 Task: Research Airbnb accommodation in Zile, Turkey from 22nd December, 2023 to 25th December, 2023 for 2 adults and 1 pet. Place can be entire room with 1  bedroom having 1 bed and 1 bathroom. Property type can be hotel. Amenities needed are: washing machine.
Action: Mouse moved to (470, 105)
Screenshot: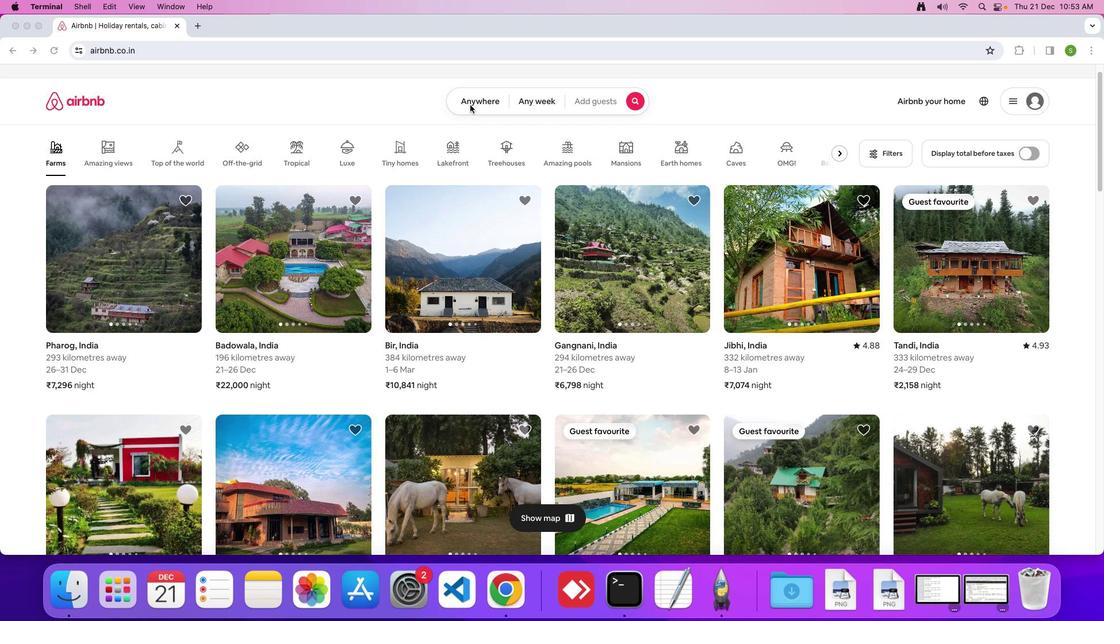 
Action: Mouse pressed left at (470, 105)
Screenshot: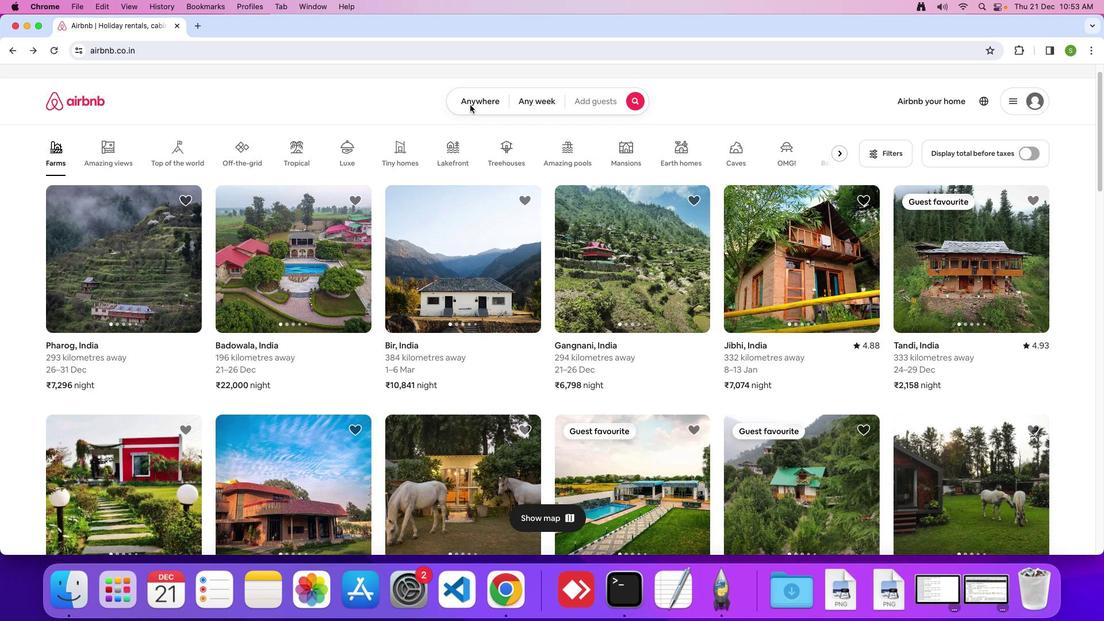 
Action: Mouse moved to (470, 101)
Screenshot: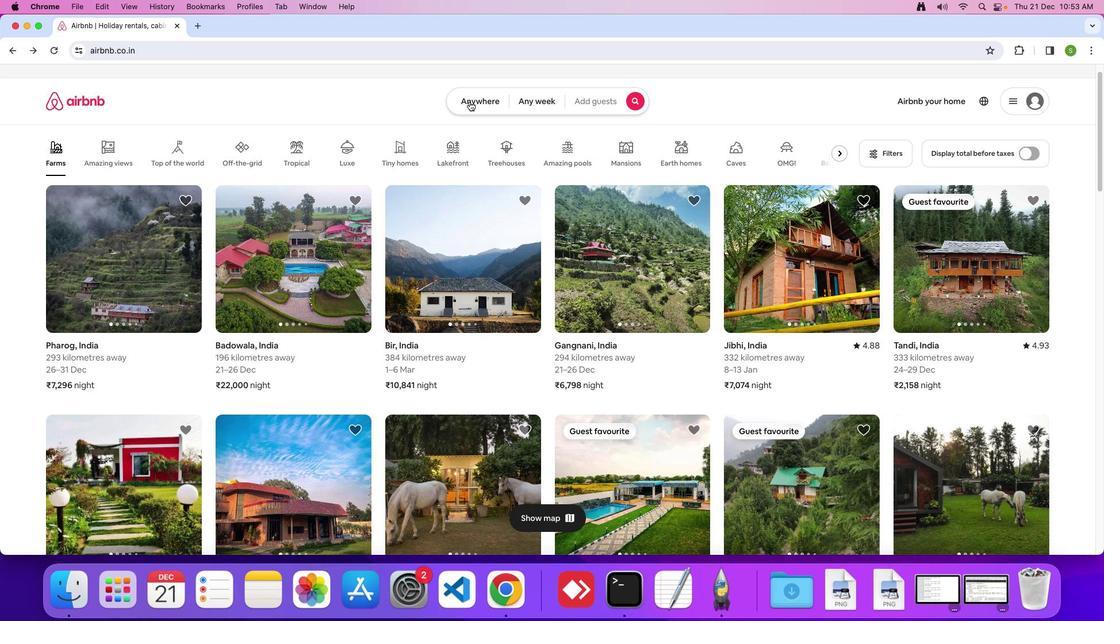 
Action: Mouse pressed left at (470, 101)
Screenshot: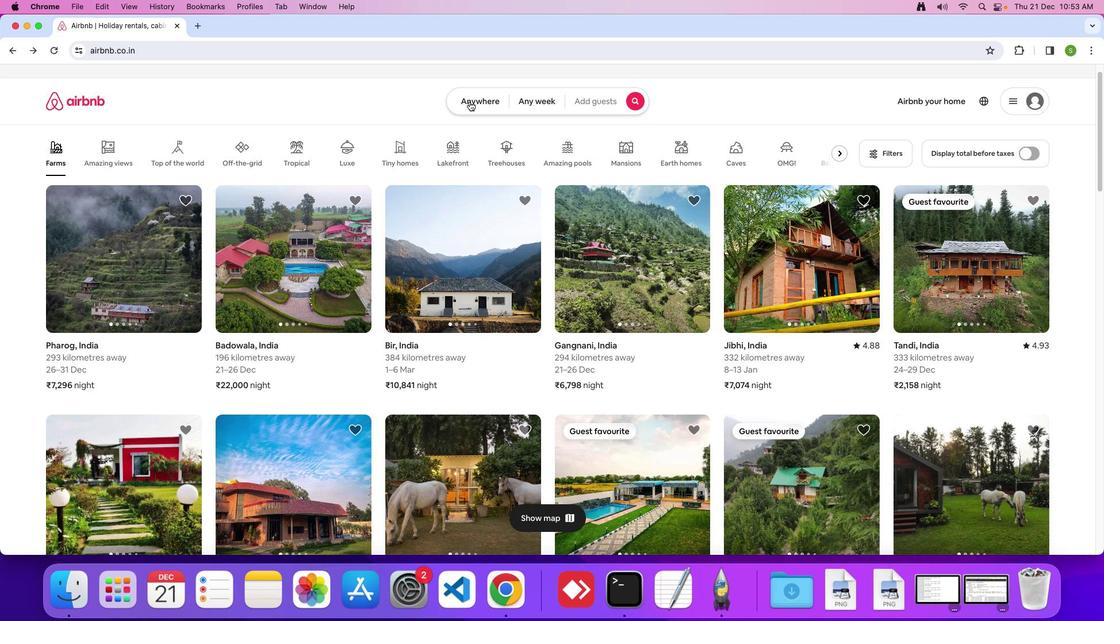 
Action: Mouse moved to (420, 143)
Screenshot: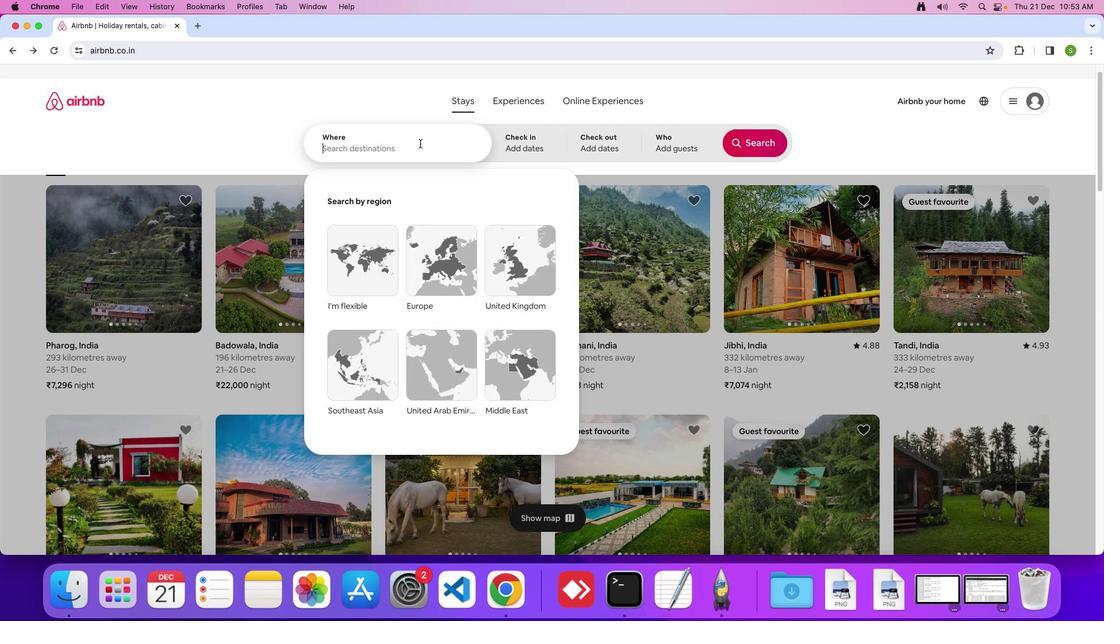 
Action: Mouse pressed left at (420, 143)
Screenshot: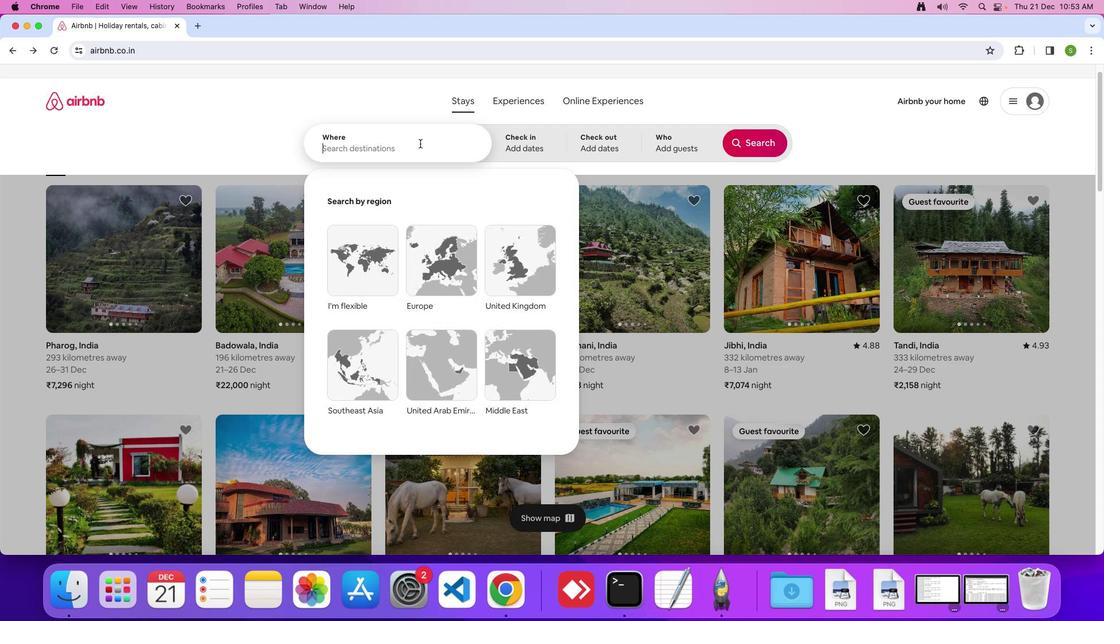 
Action: Key pressed 'Z'Key.caps_lock'i''l''e'','Key.spaceKey.shift'T''u''r''k''e''y'Key.enter
Screenshot: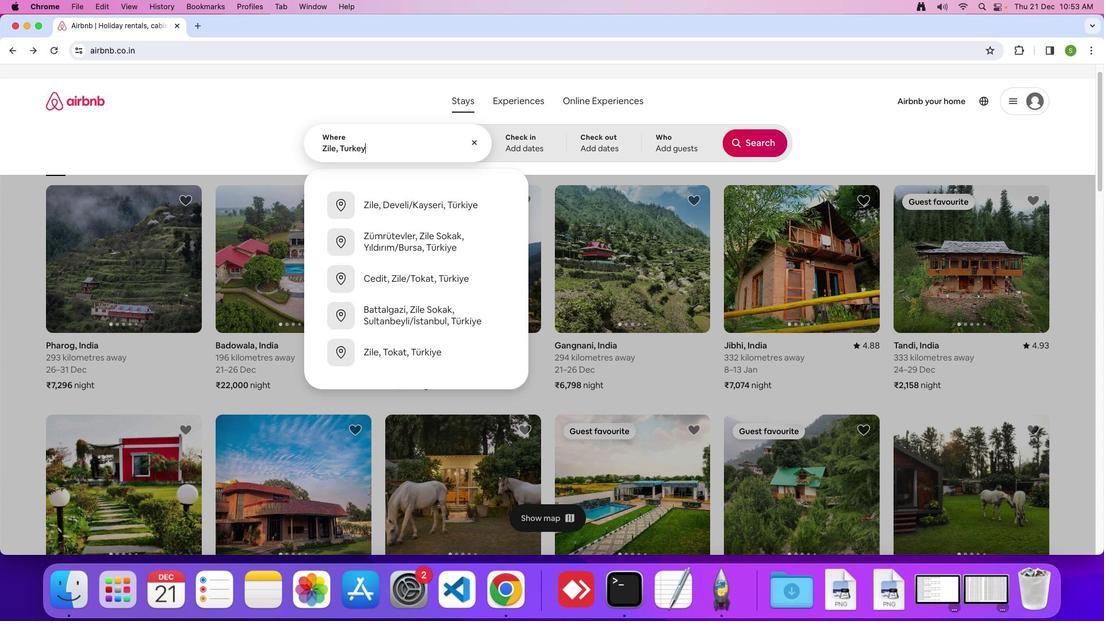 
Action: Mouse moved to (491, 369)
Screenshot: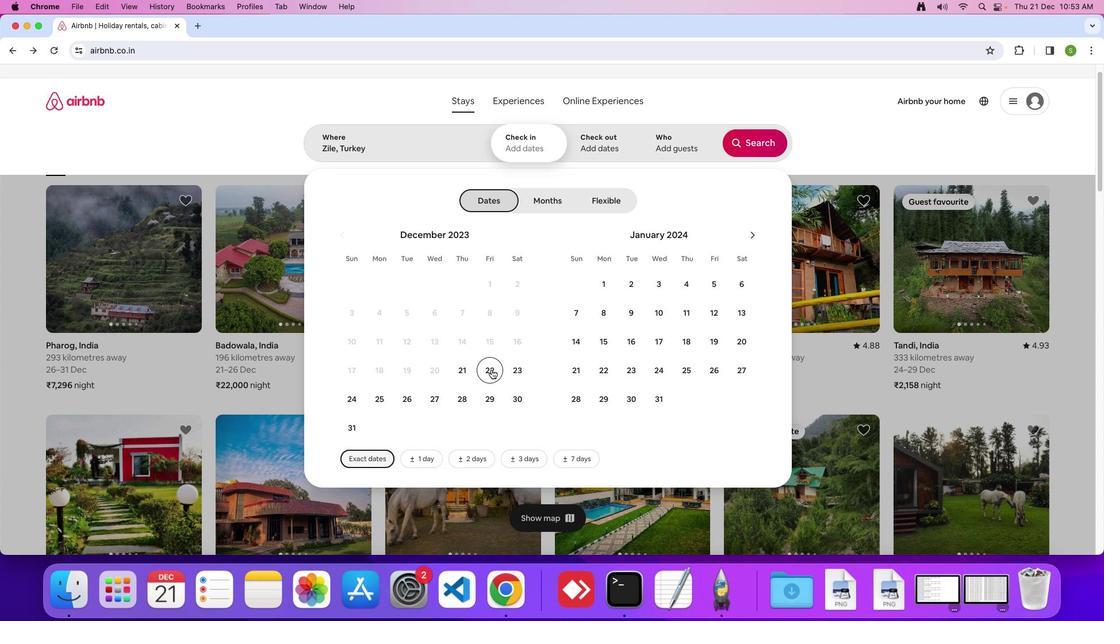 
Action: Mouse pressed left at (491, 369)
Screenshot: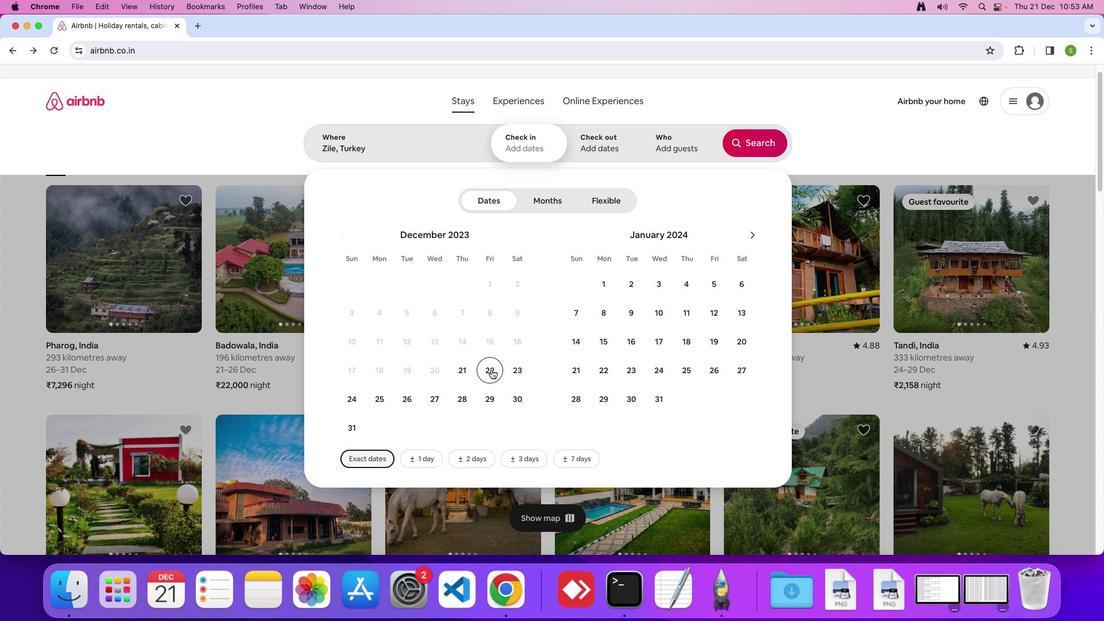 
Action: Mouse moved to (369, 403)
Screenshot: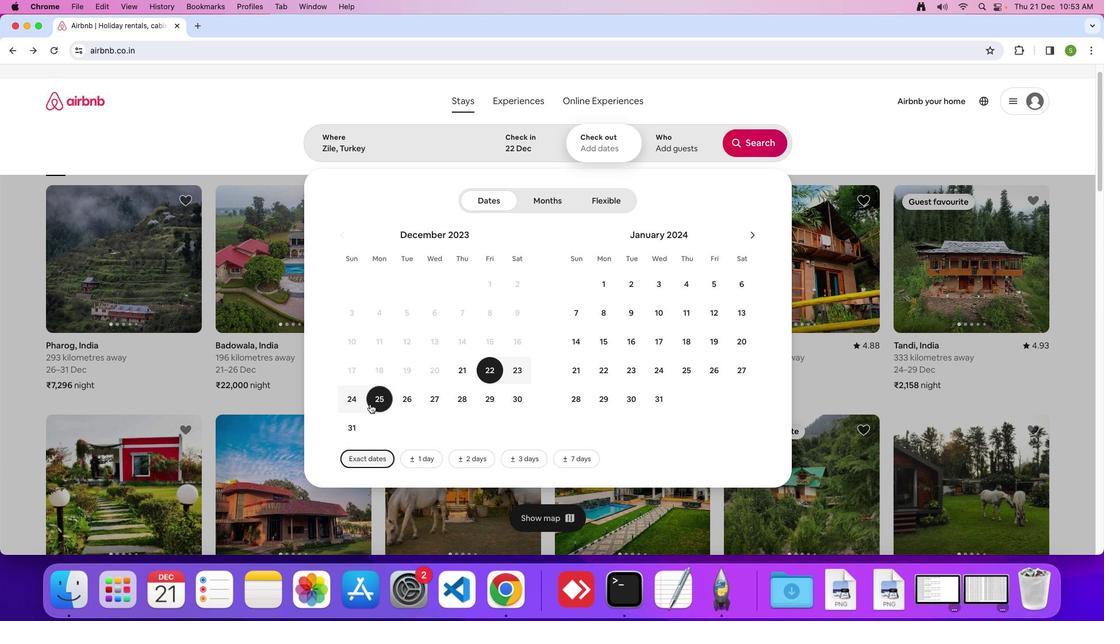 
Action: Mouse pressed left at (369, 403)
Screenshot: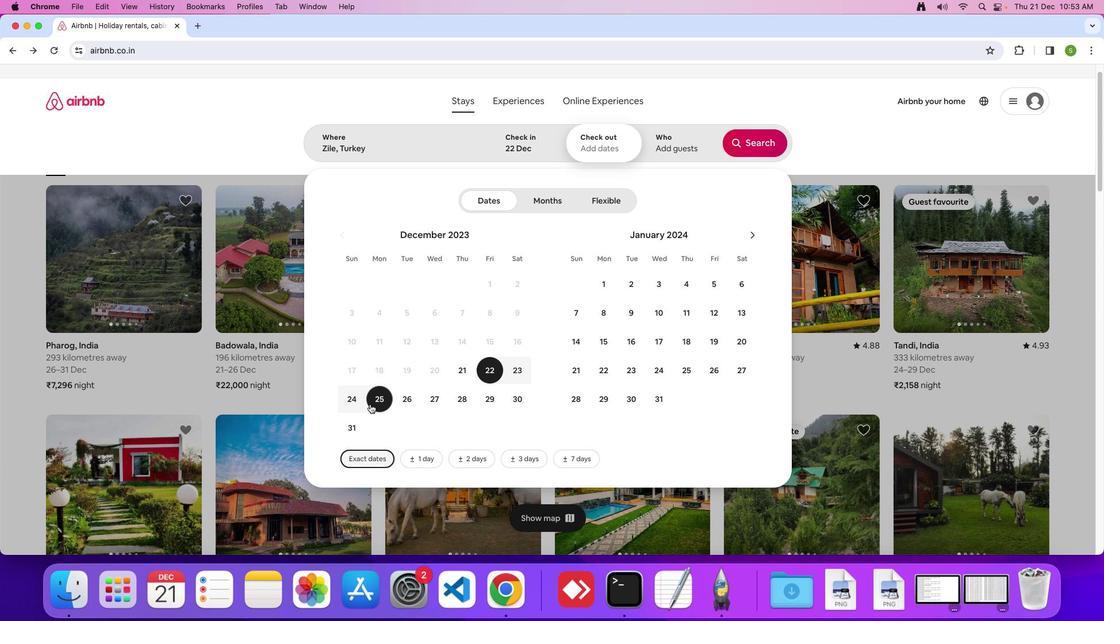 
Action: Mouse moved to (669, 143)
Screenshot: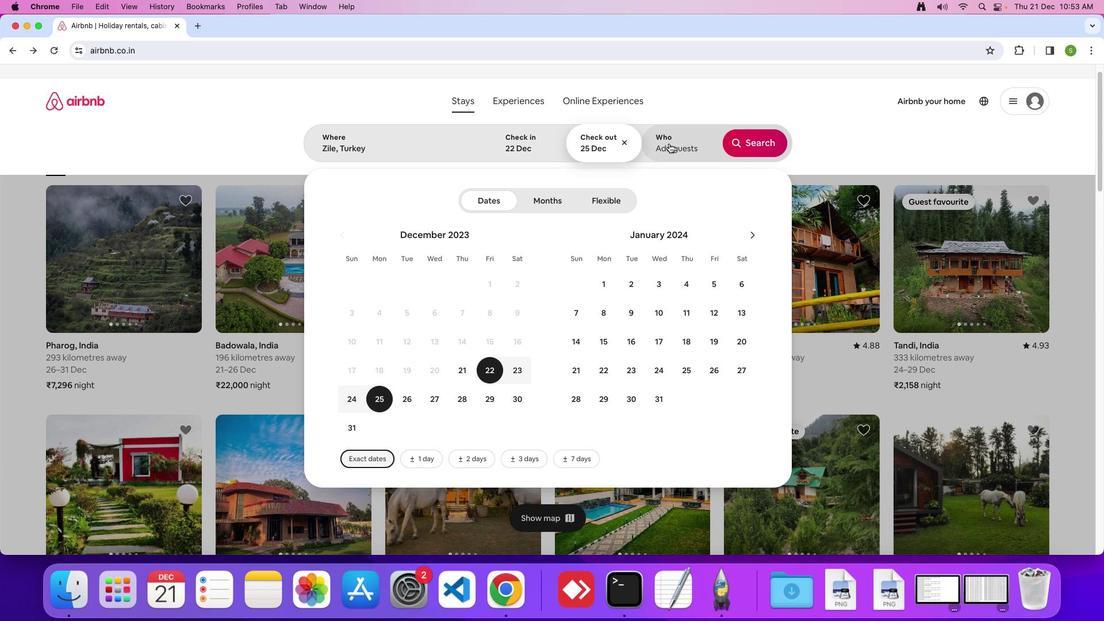 
Action: Mouse pressed left at (669, 143)
Screenshot: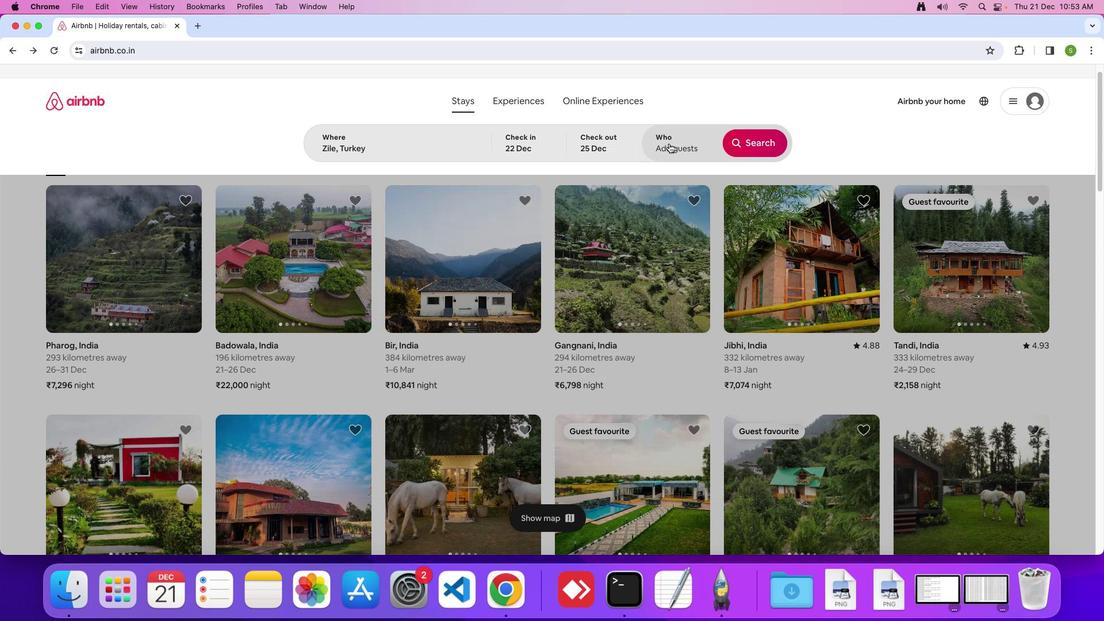 
Action: Mouse moved to (754, 204)
Screenshot: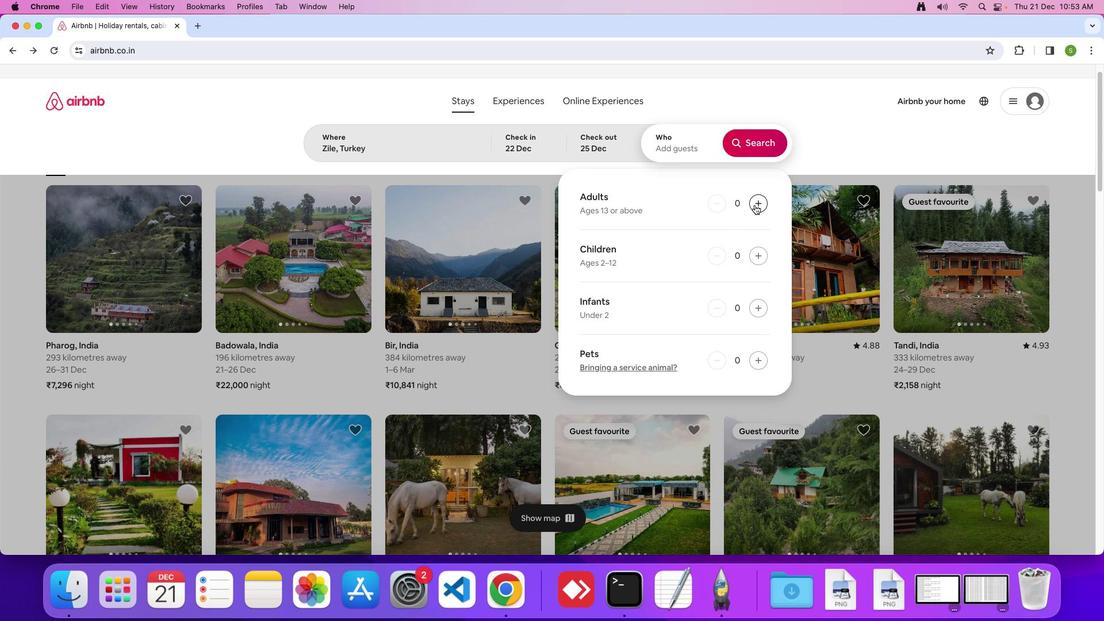 
Action: Mouse pressed left at (754, 204)
Screenshot: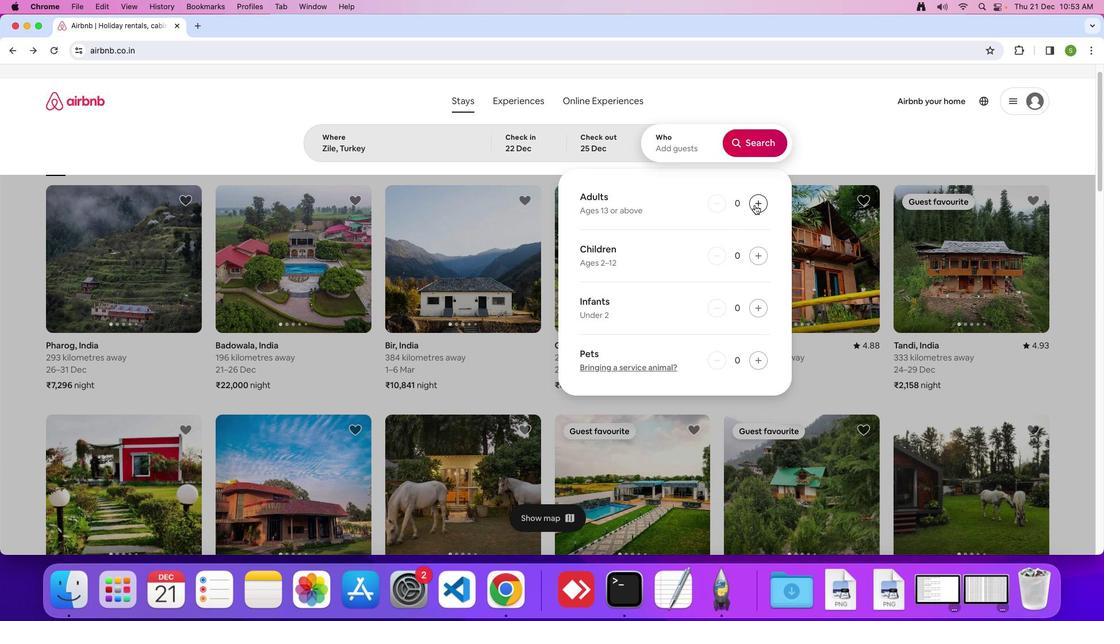 
Action: Mouse pressed left at (754, 204)
Screenshot: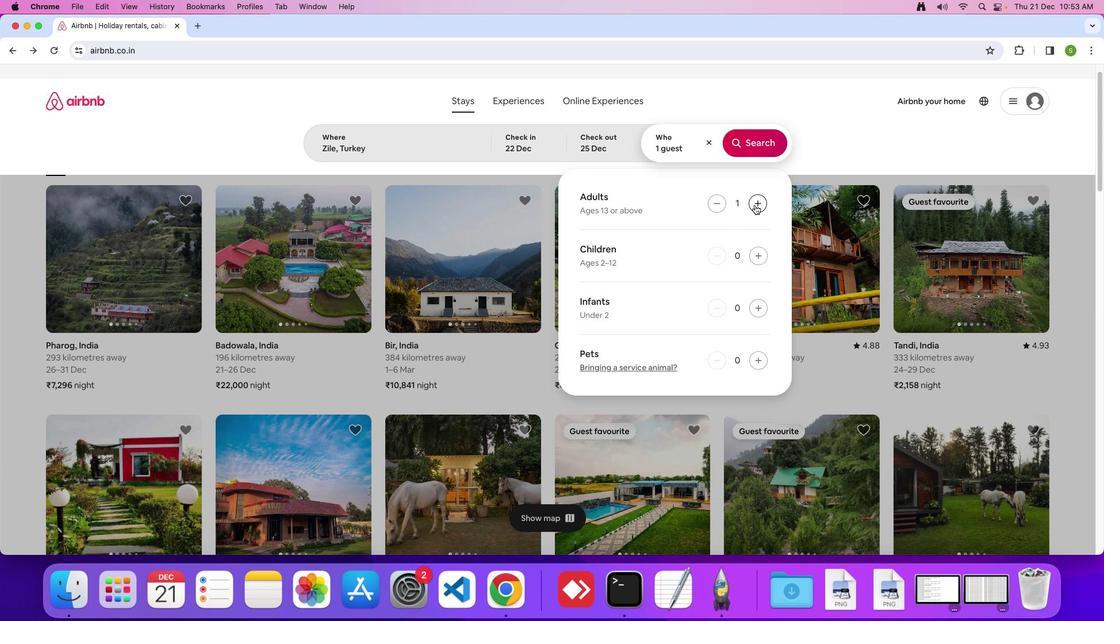 
Action: Mouse moved to (756, 366)
Screenshot: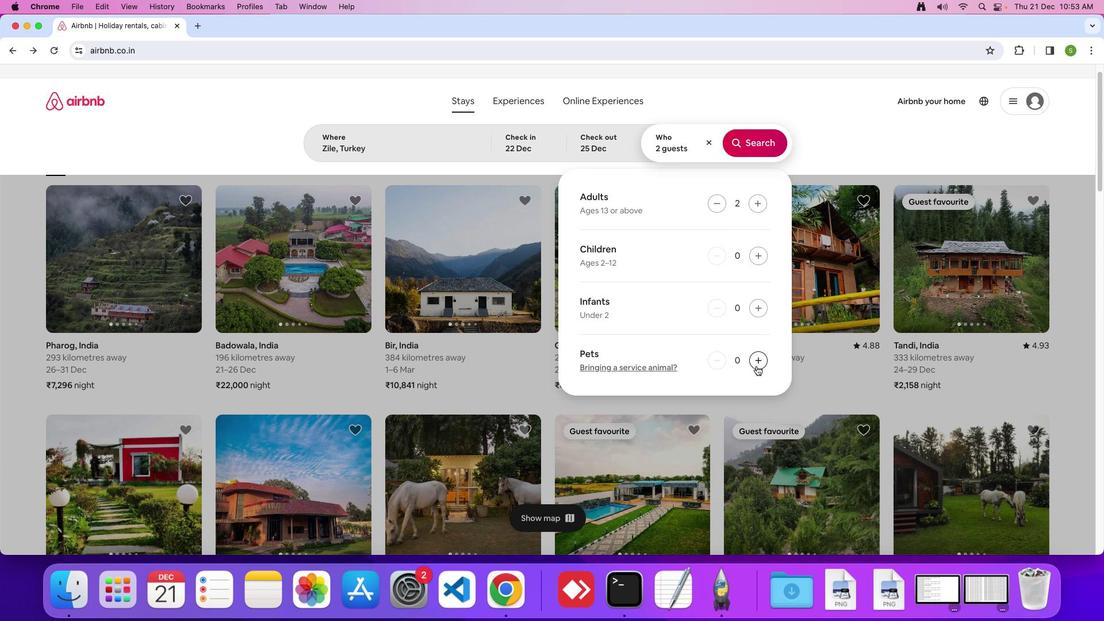 
Action: Mouse pressed left at (756, 366)
Screenshot: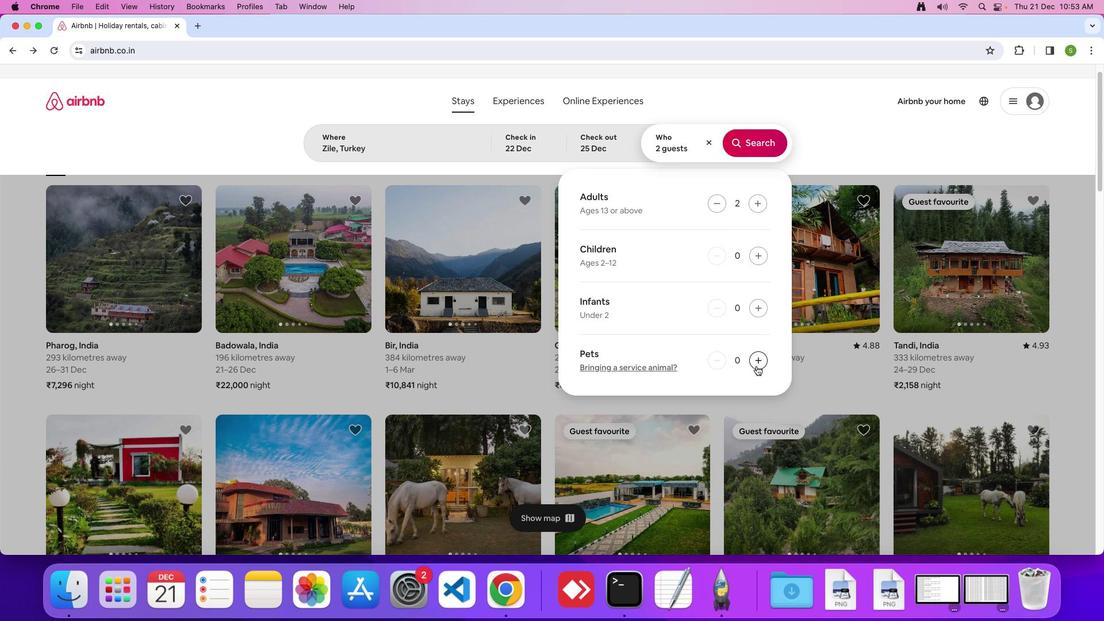 
Action: Mouse moved to (745, 144)
Screenshot: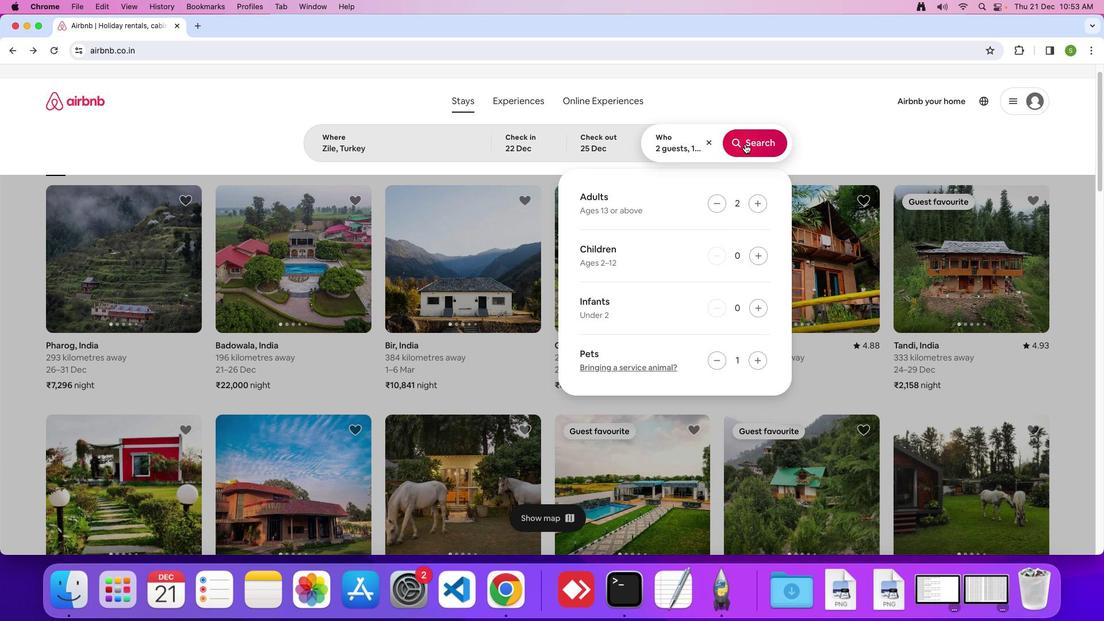 
Action: Mouse pressed left at (745, 144)
Screenshot: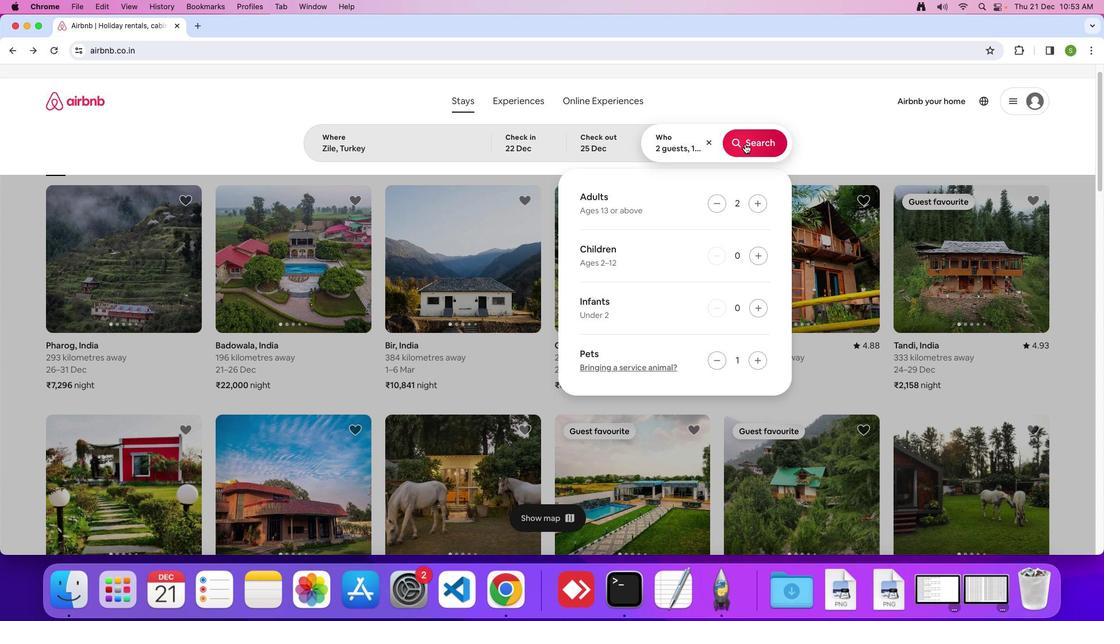 
Action: Mouse moved to (924, 133)
Screenshot: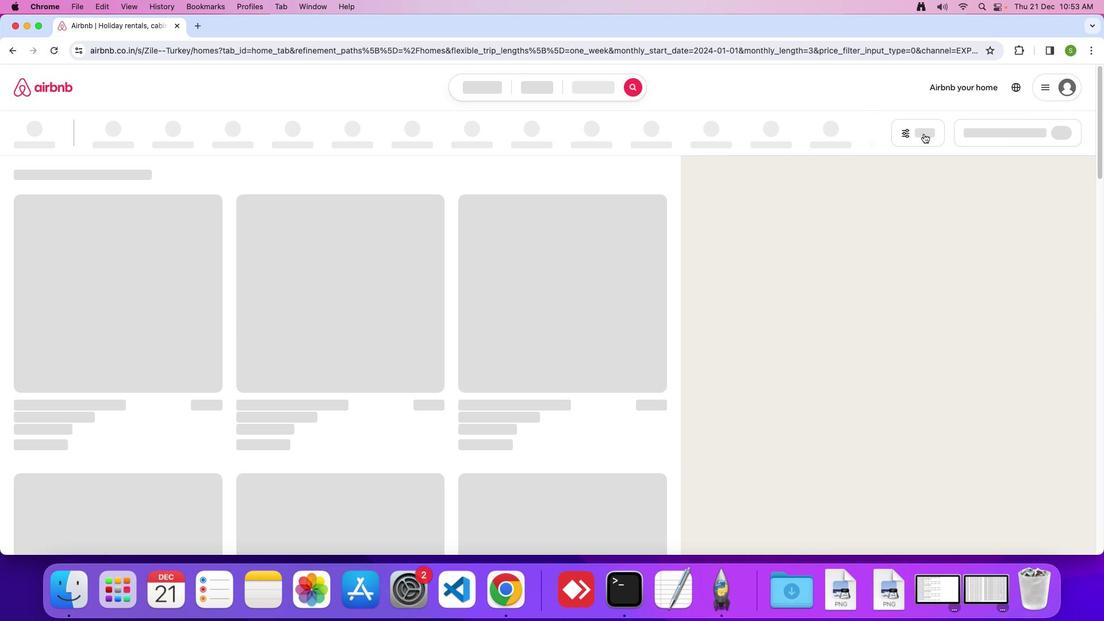 
Action: Mouse pressed left at (924, 133)
Screenshot: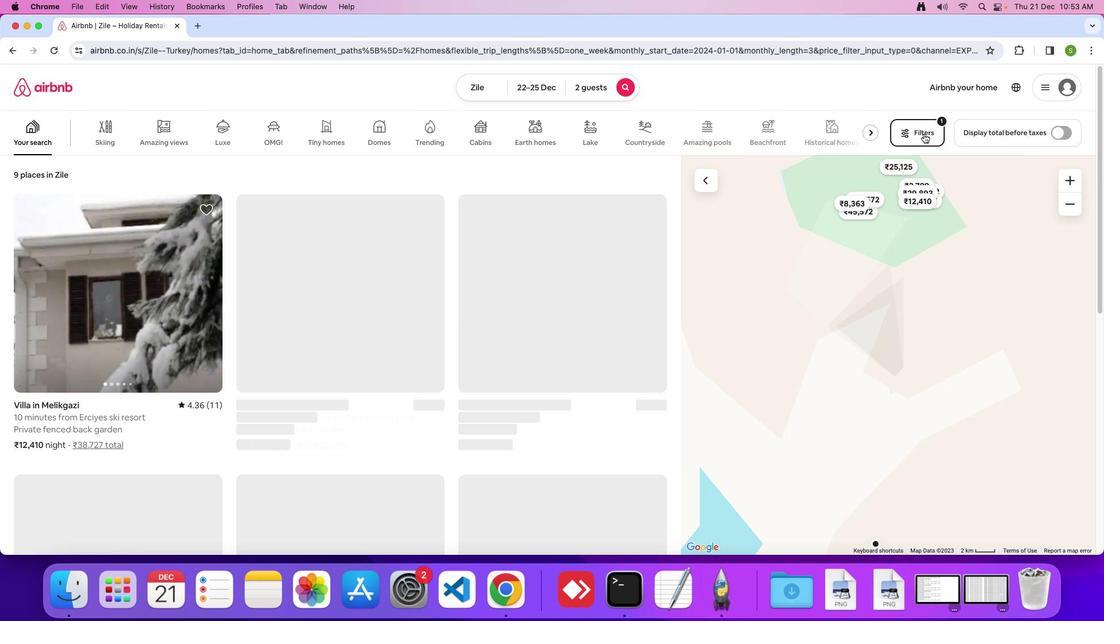 
Action: Mouse moved to (560, 279)
Screenshot: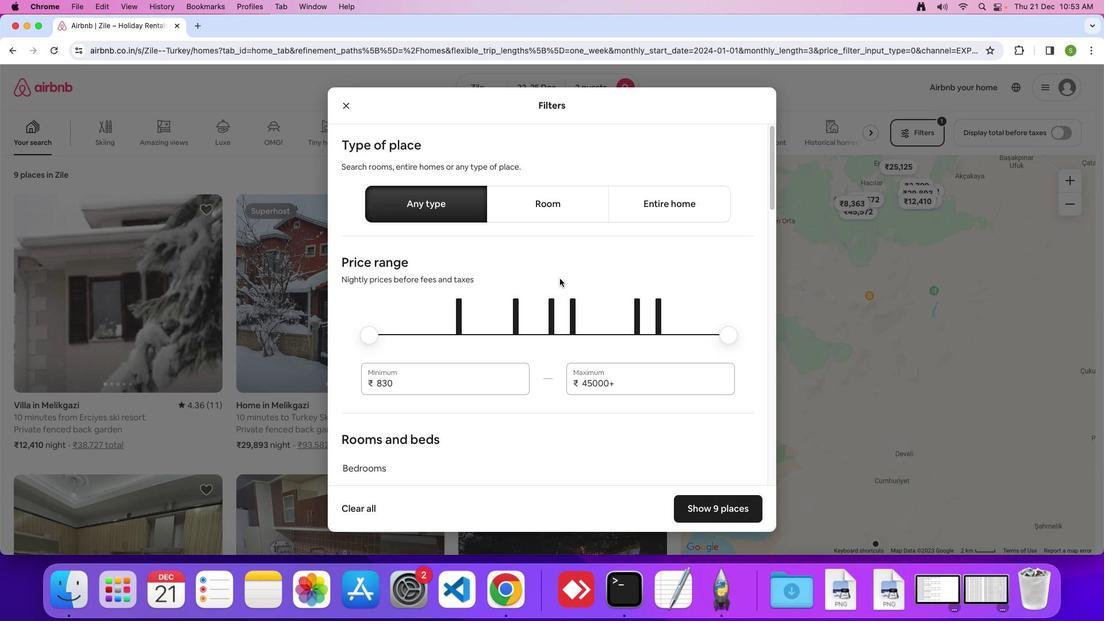 
Action: Mouse scrolled (560, 279) with delta (0, 0)
Screenshot: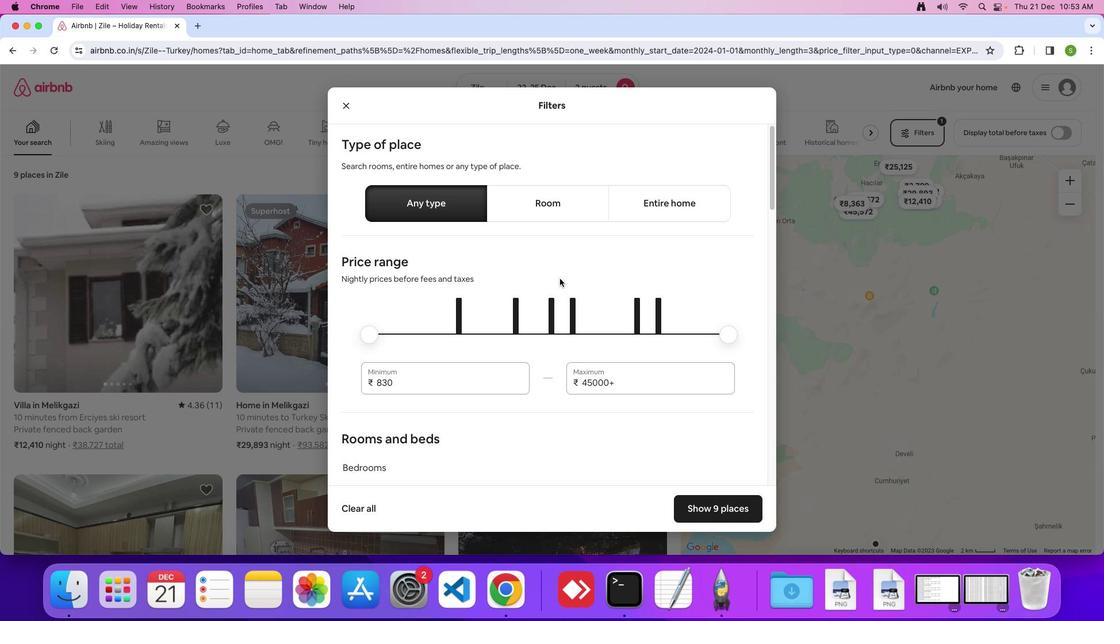
Action: Mouse moved to (560, 279)
Screenshot: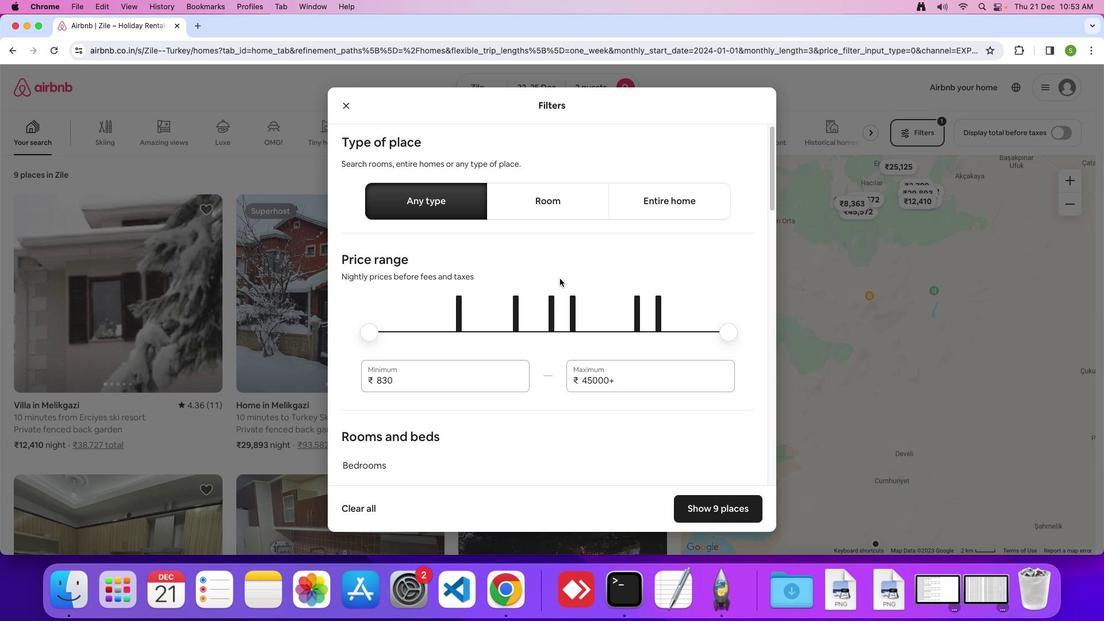 
Action: Mouse scrolled (560, 279) with delta (0, 0)
Screenshot: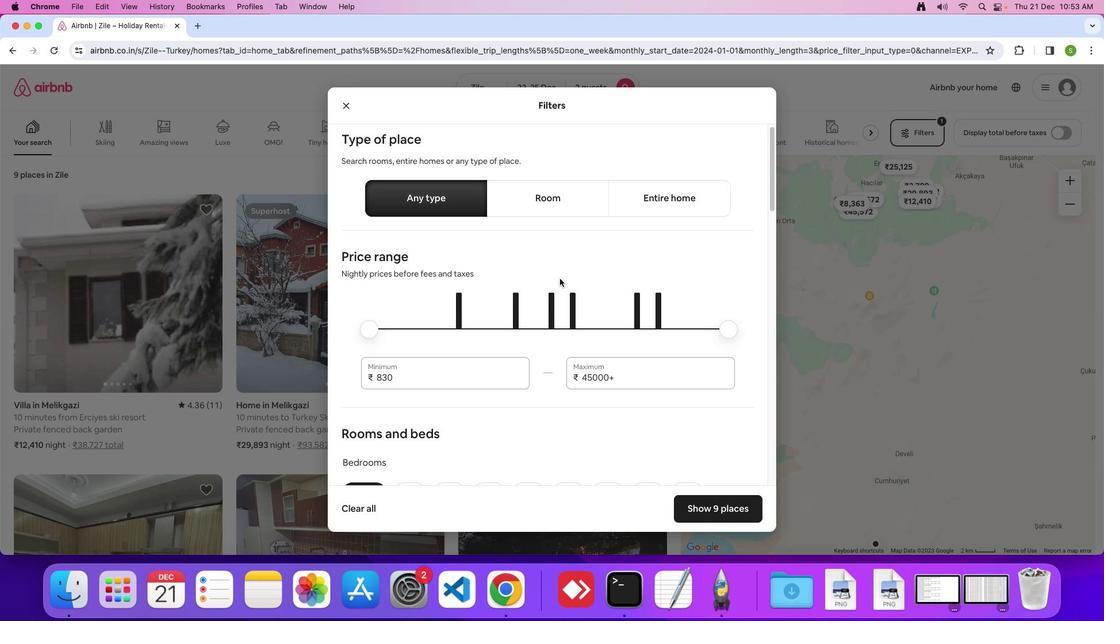 
Action: Mouse moved to (559, 278)
Screenshot: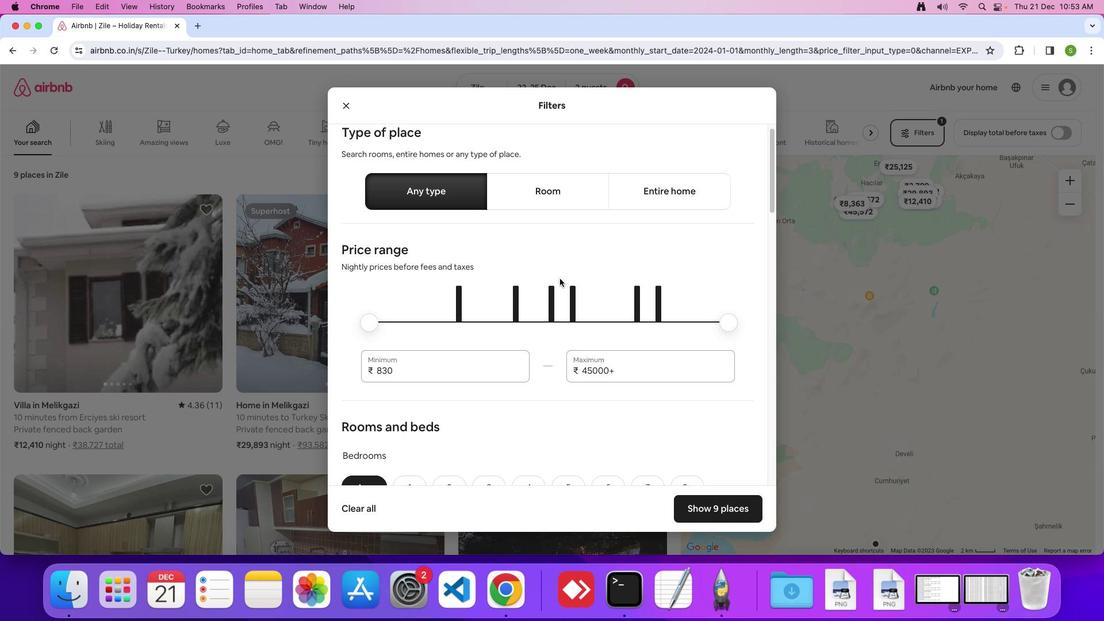 
Action: Mouse scrolled (559, 278) with delta (0, 0)
Screenshot: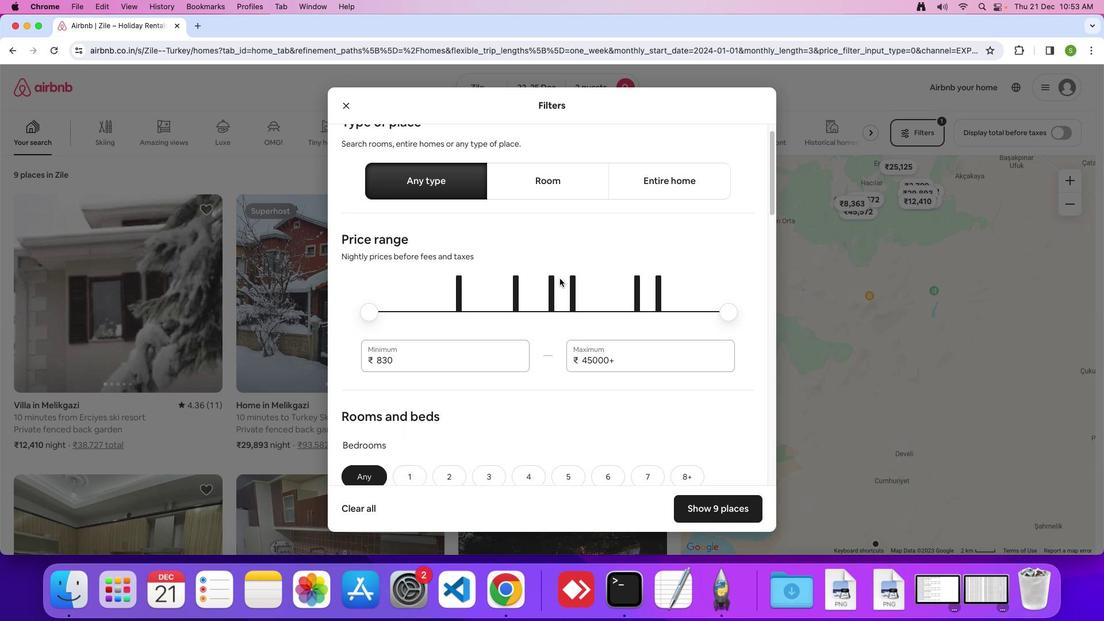 
Action: Mouse scrolled (559, 278) with delta (0, 0)
Screenshot: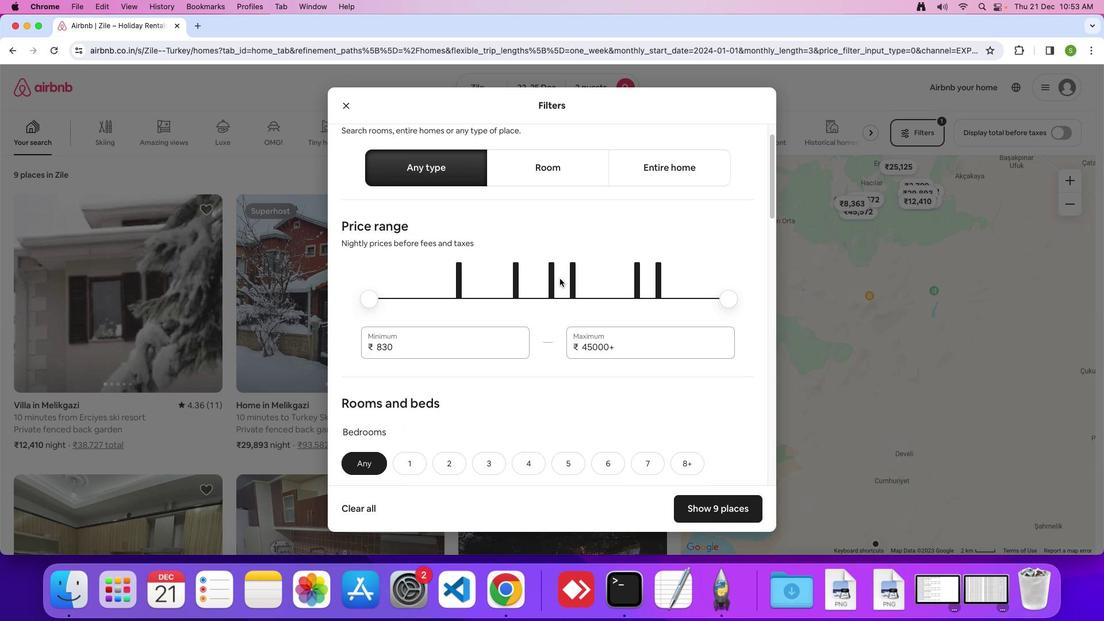 
Action: Mouse scrolled (559, 278) with delta (0, 0)
Screenshot: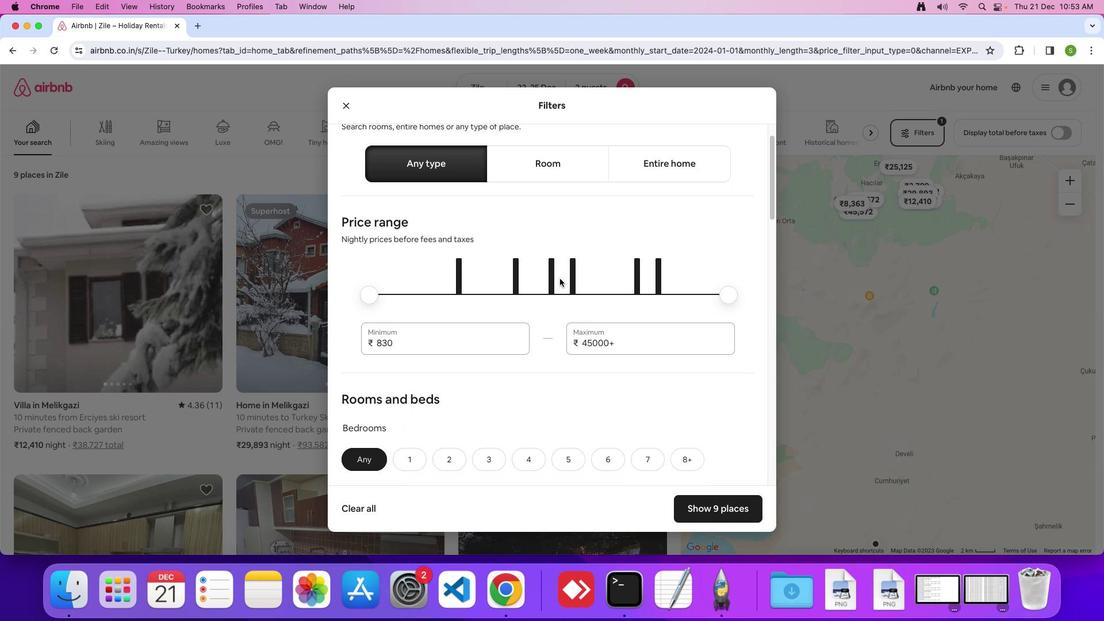 
Action: Mouse scrolled (559, 278) with delta (0, 0)
Screenshot: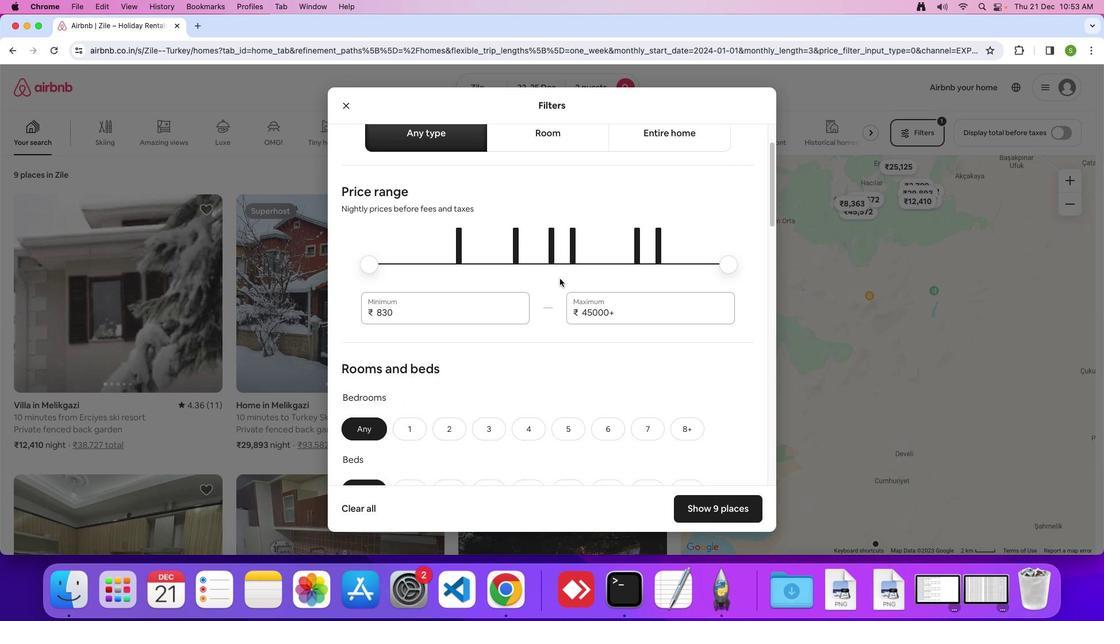 
Action: Mouse scrolled (559, 278) with delta (0, 0)
Screenshot: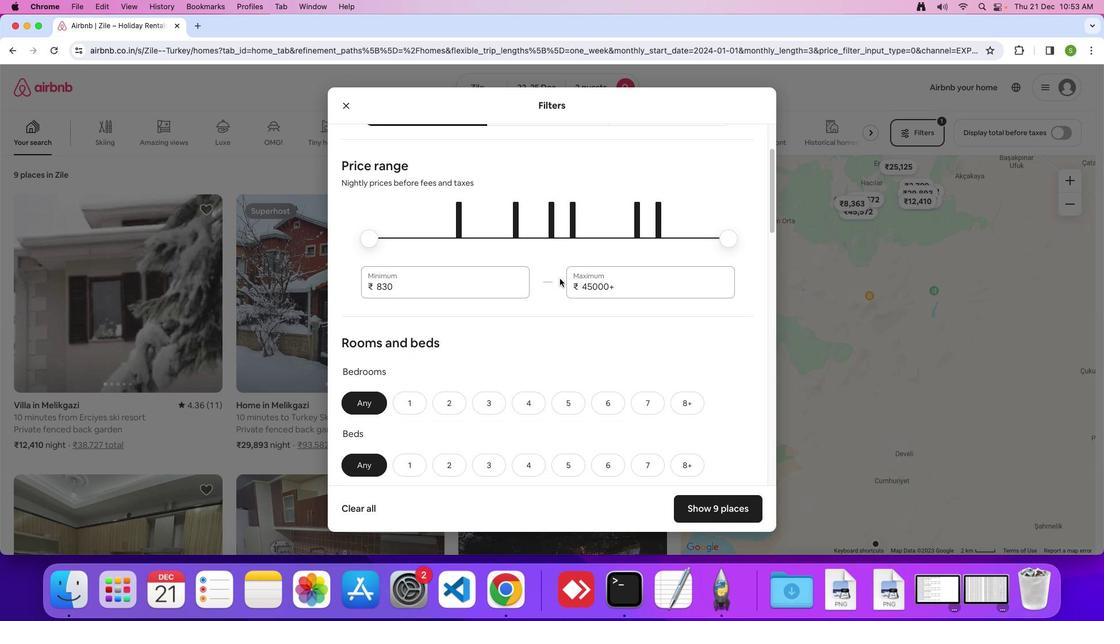 
Action: Mouse moved to (559, 278)
Screenshot: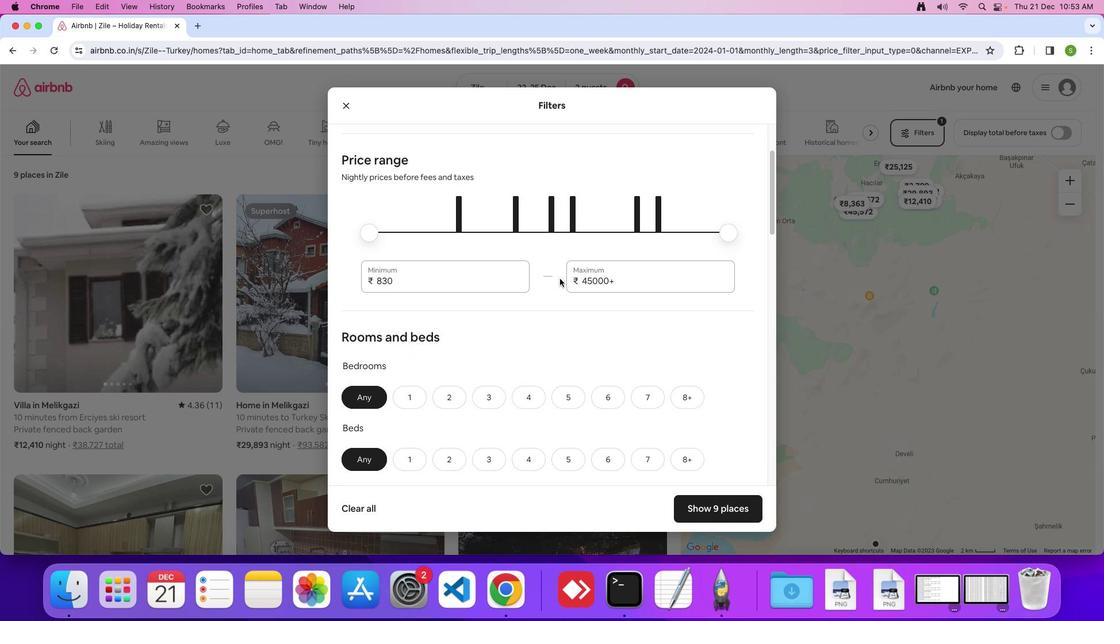 
Action: Mouse scrolled (559, 278) with delta (0, 0)
Screenshot: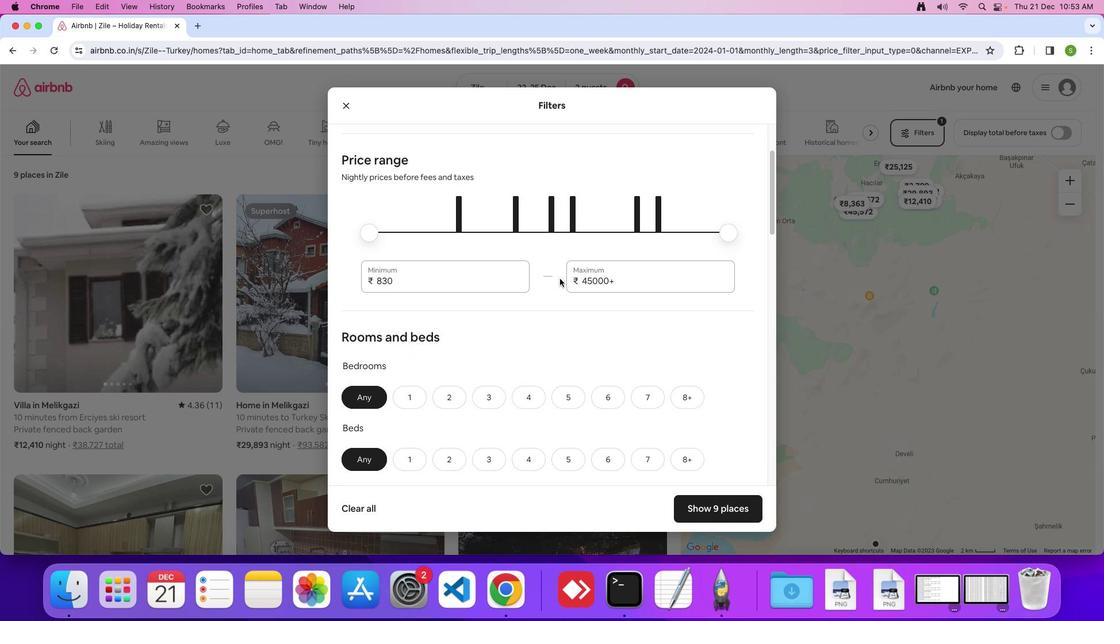 
Action: Mouse scrolled (559, 278) with delta (0, -1)
Screenshot: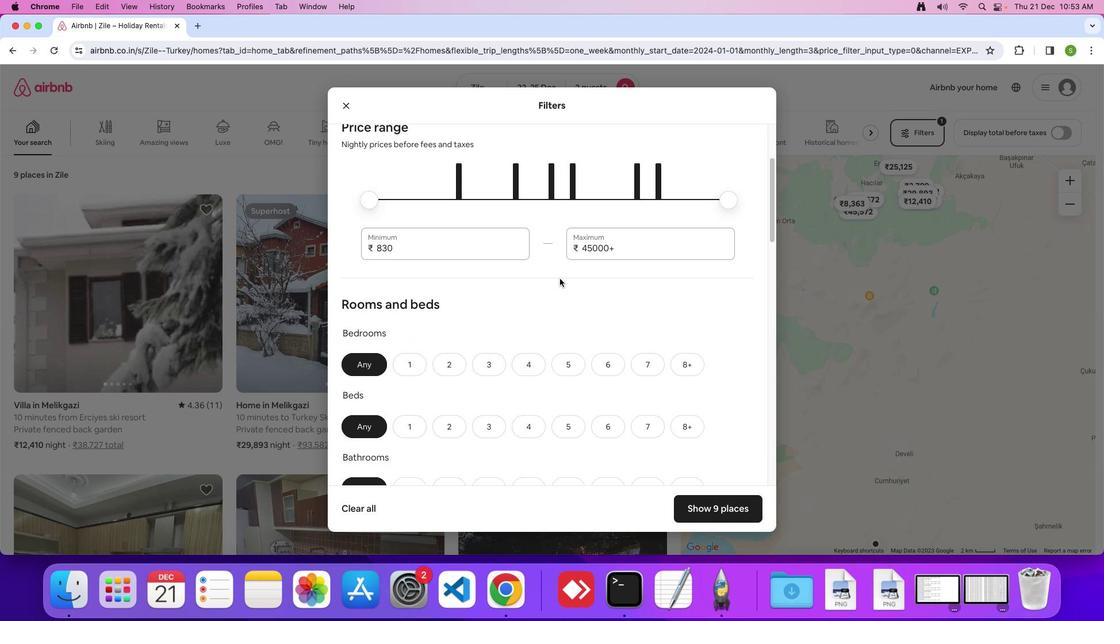 
Action: Mouse moved to (559, 278)
Screenshot: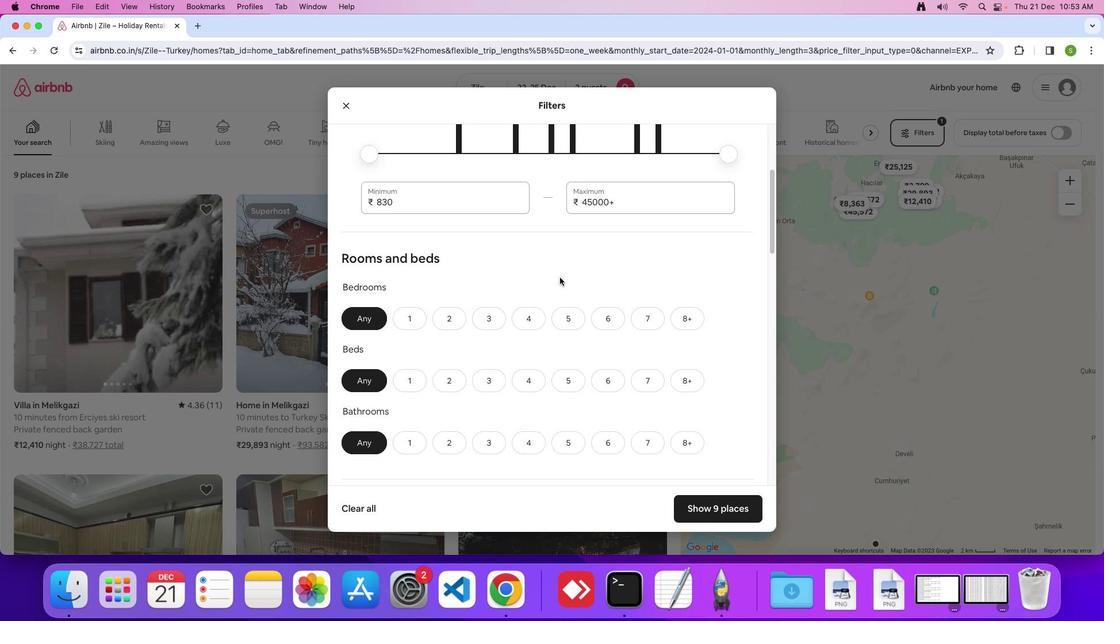 
Action: Mouse scrolled (559, 278) with delta (0, 0)
Screenshot: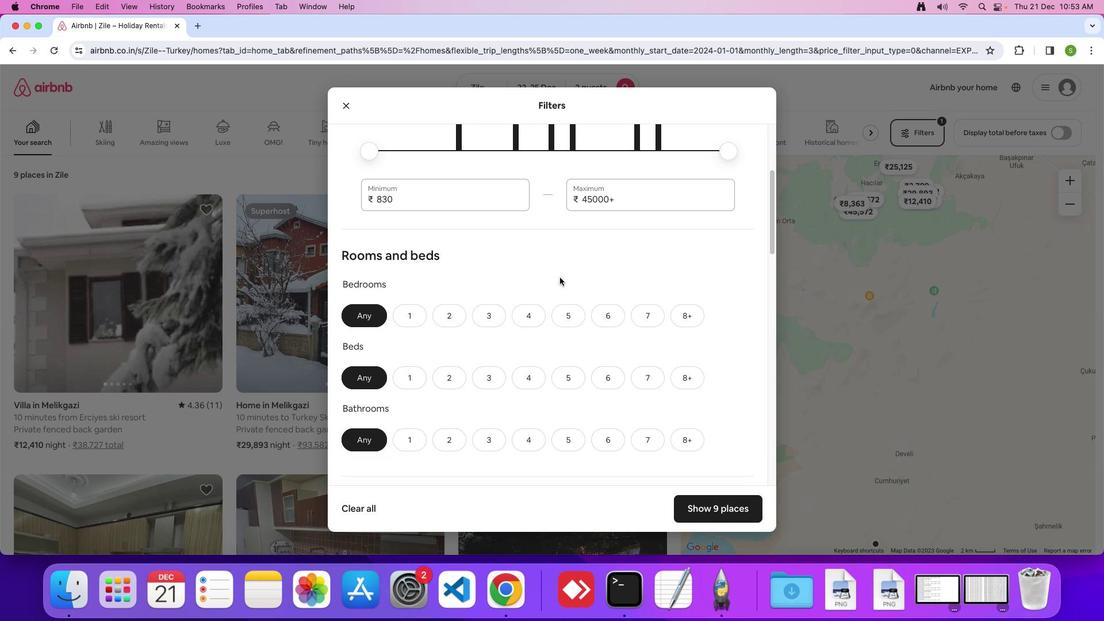 
Action: Mouse moved to (559, 277)
Screenshot: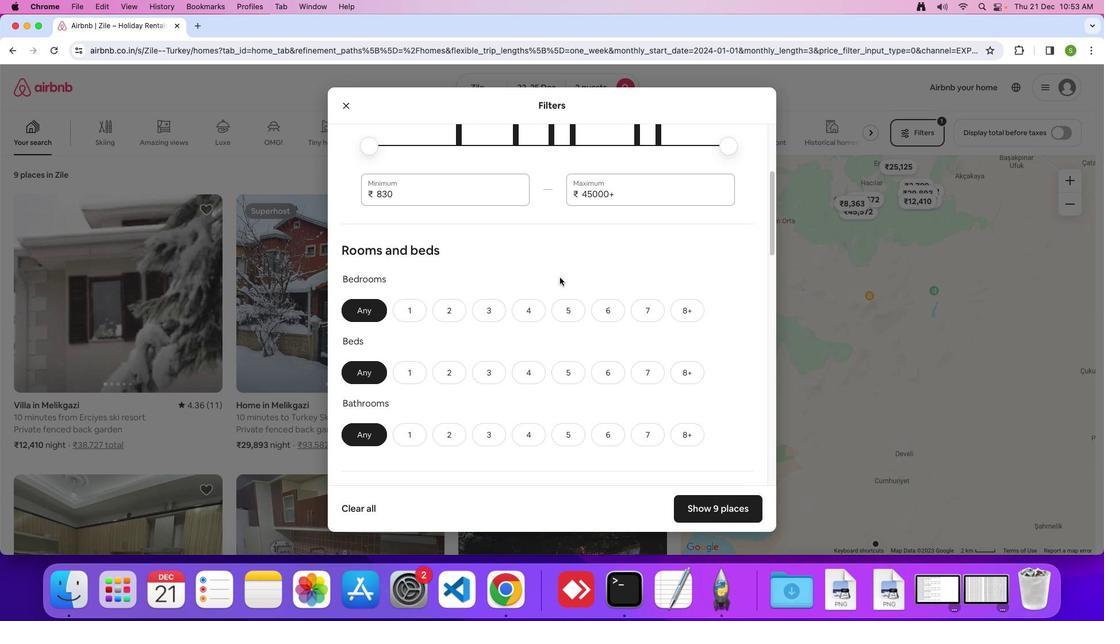 
Action: Mouse scrolled (559, 277) with delta (0, 0)
Screenshot: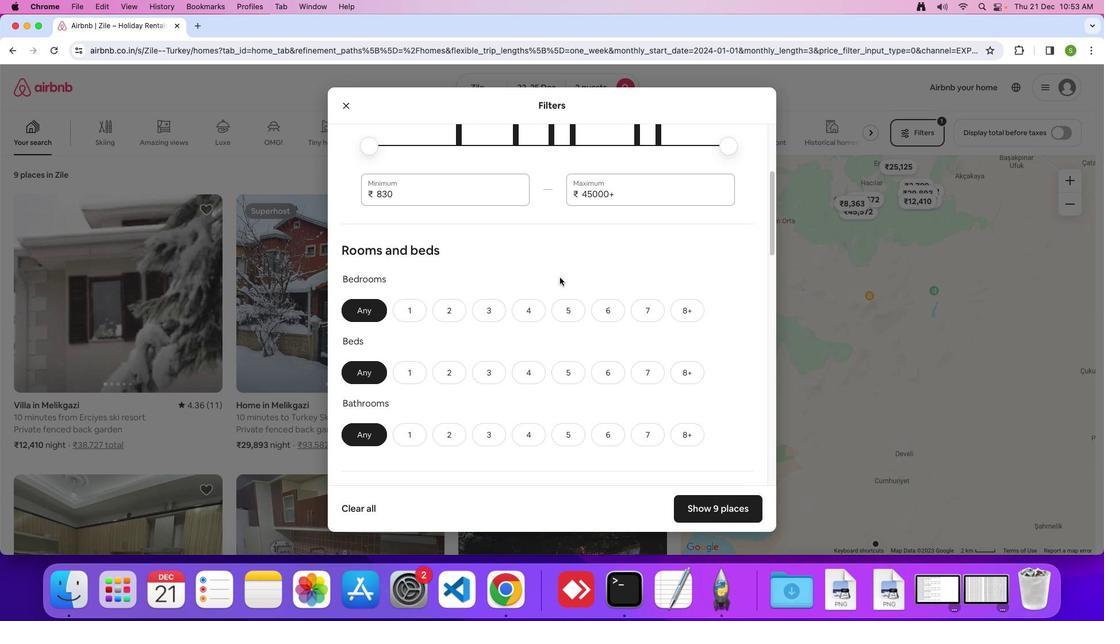 
Action: Mouse moved to (559, 277)
Screenshot: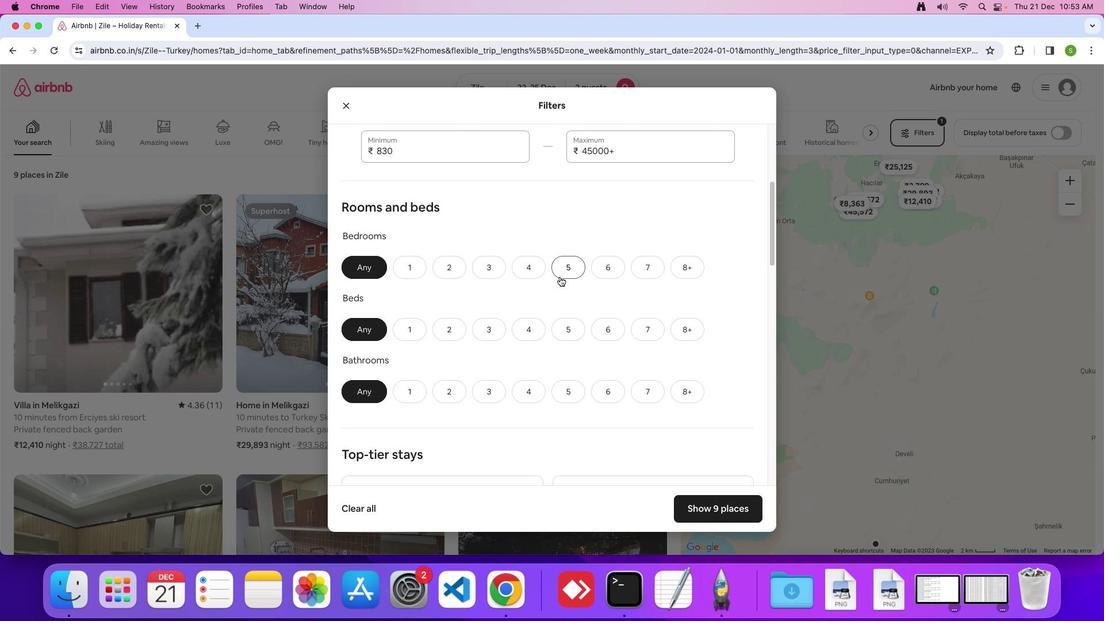 
Action: Mouse scrolled (559, 277) with delta (0, -1)
Screenshot: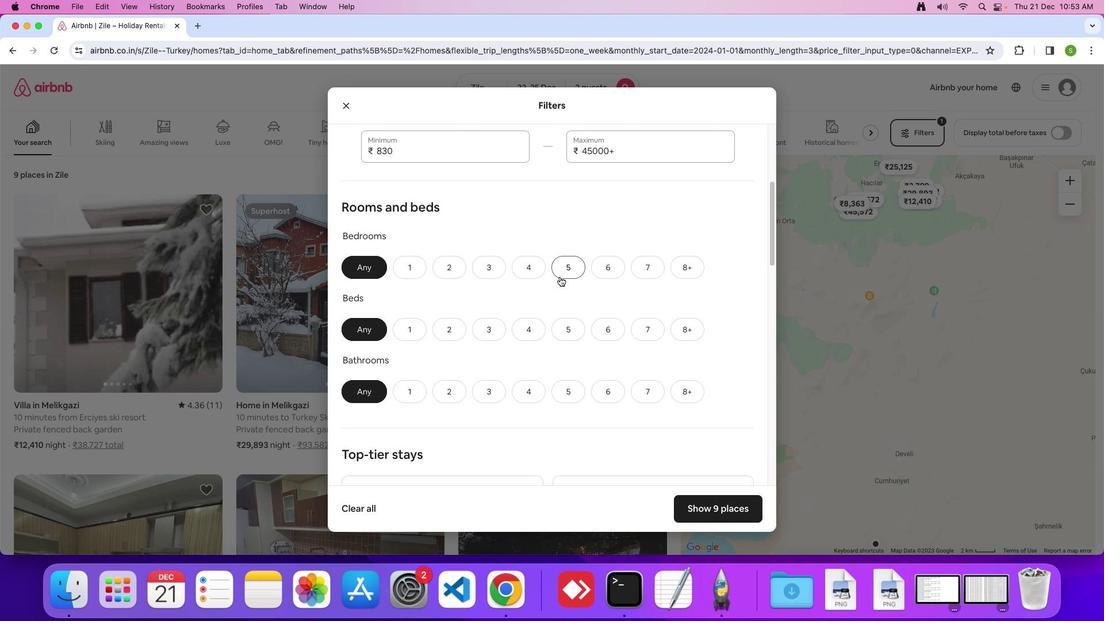 
Action: Mouse moved to (402, 237)
Screenshot: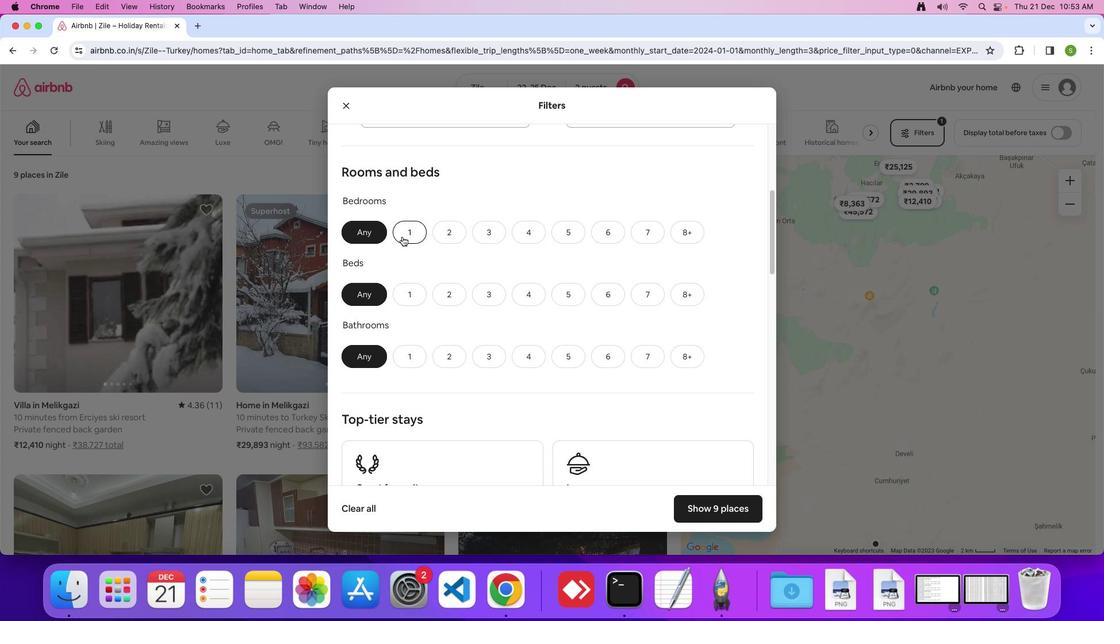 
Action: Mouse pressed left at (402, 237)
Screenshot: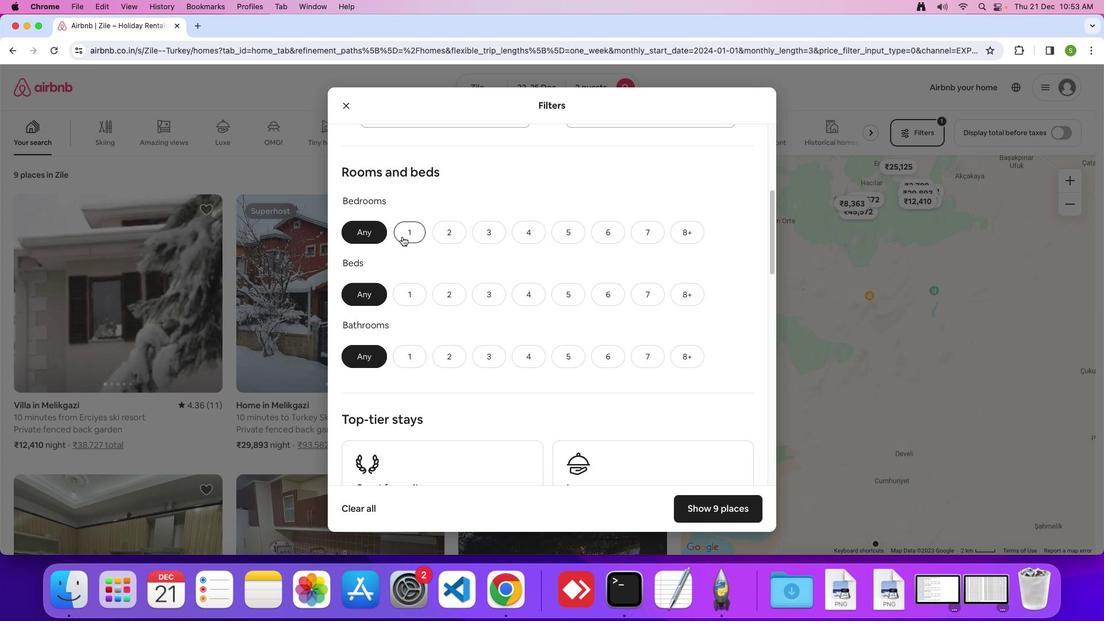 
Action: Mouse moved to (409, 292)
Screenshot: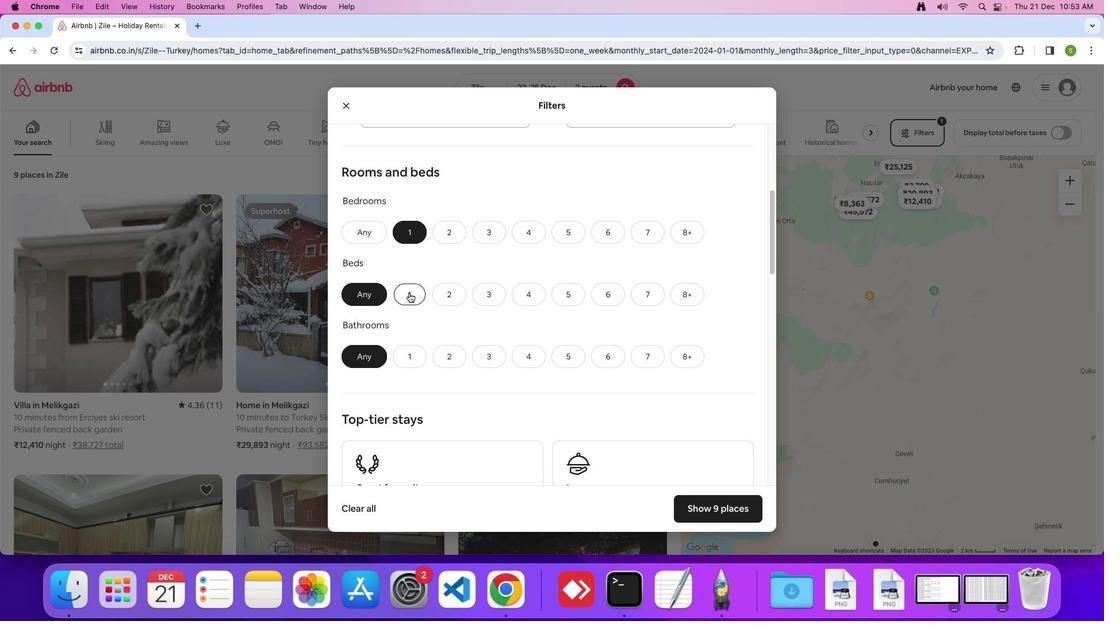 
Action: Mouse pressed left at (409, 292)
Screenshot: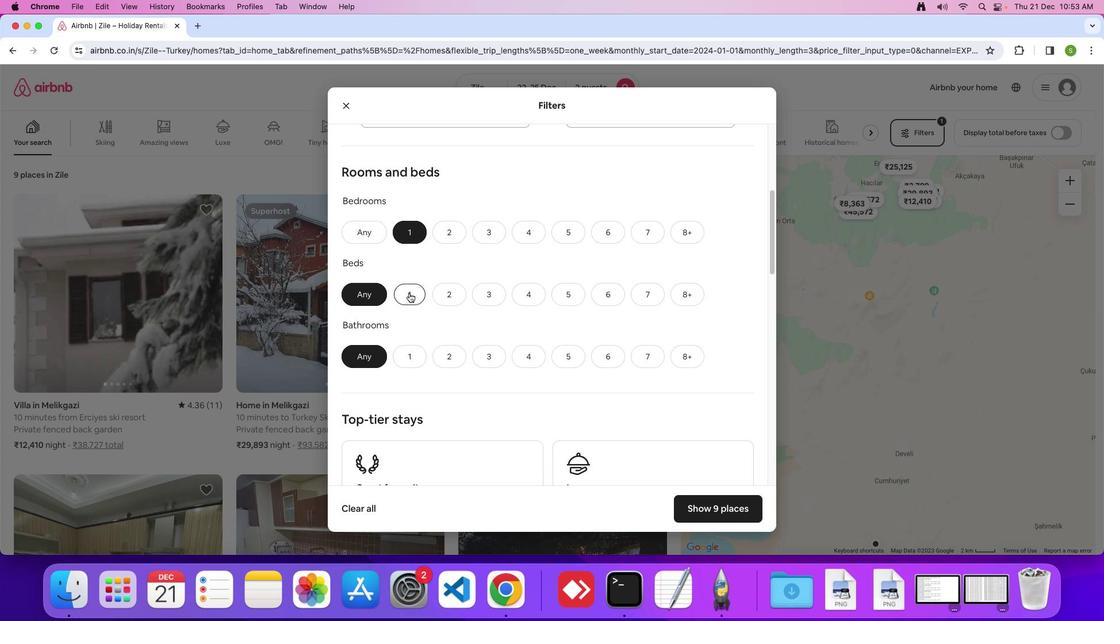 
Action: Mouse moved to (411, 360)
Screenshot: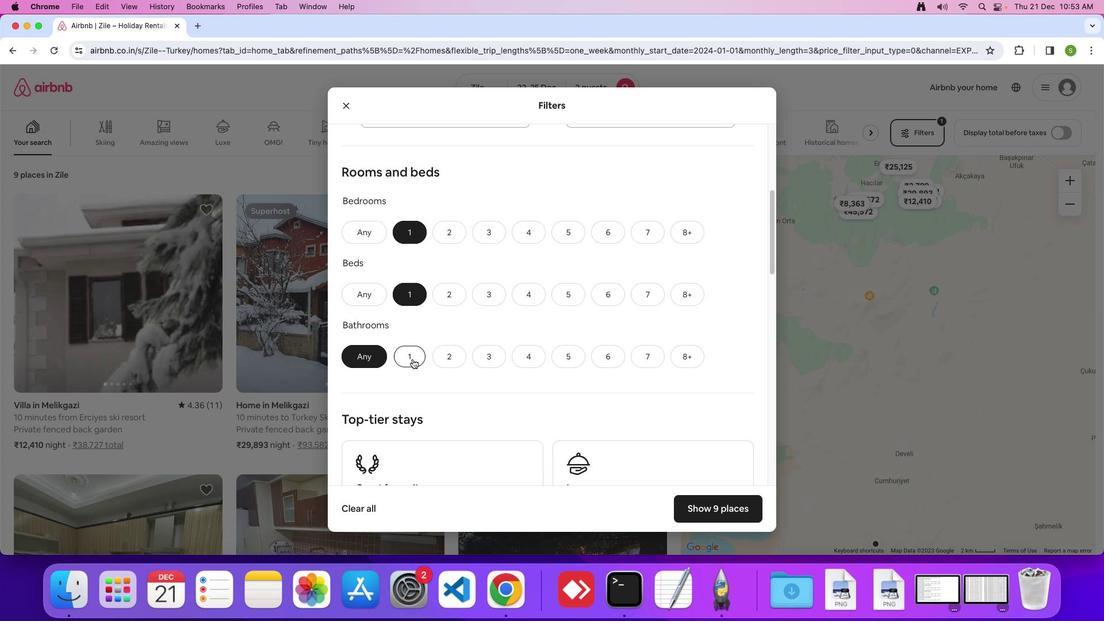 
Action: Mouse pressed left at (411, 360)
Screenshot: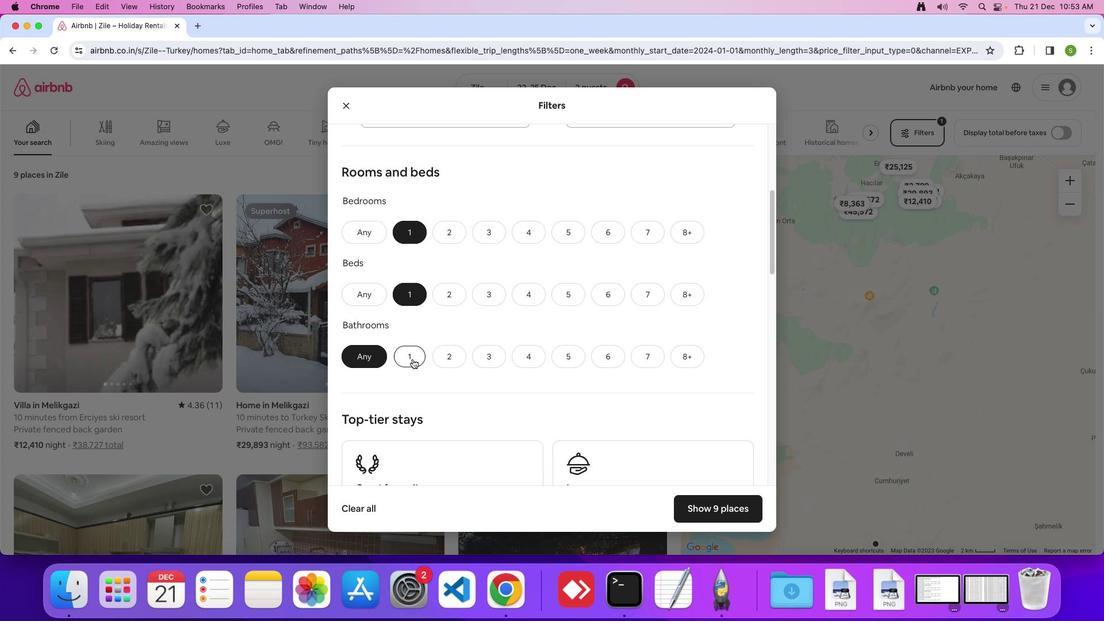 
Action: Mouse moved to (561, 287)
Screenshot: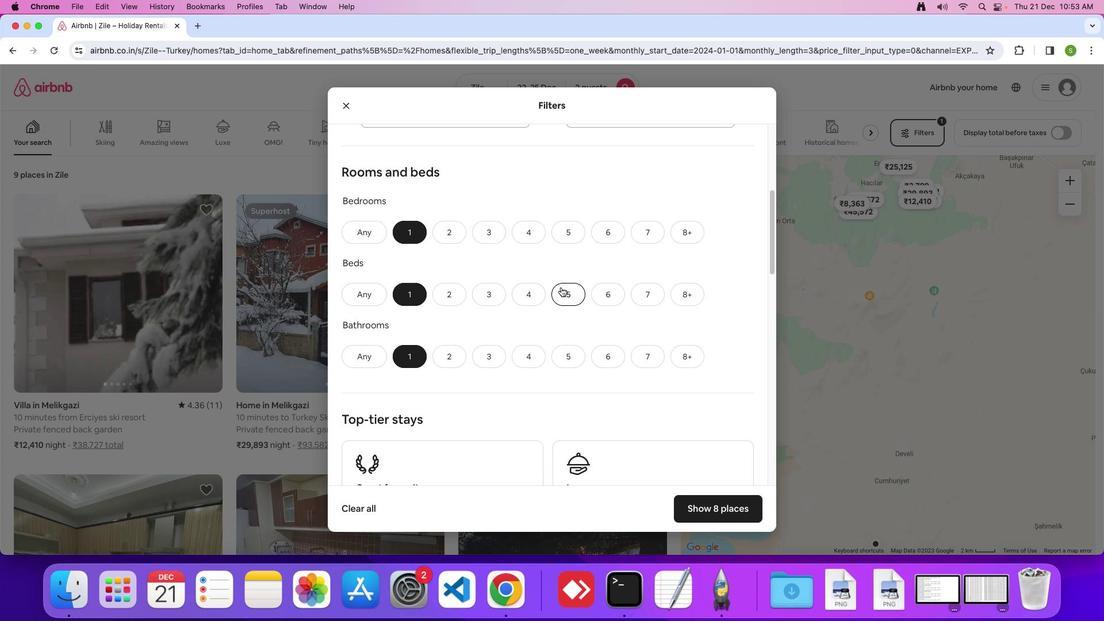
Action: Mouse scrolled (561, 287) with delta (0, 0)
Screenshot: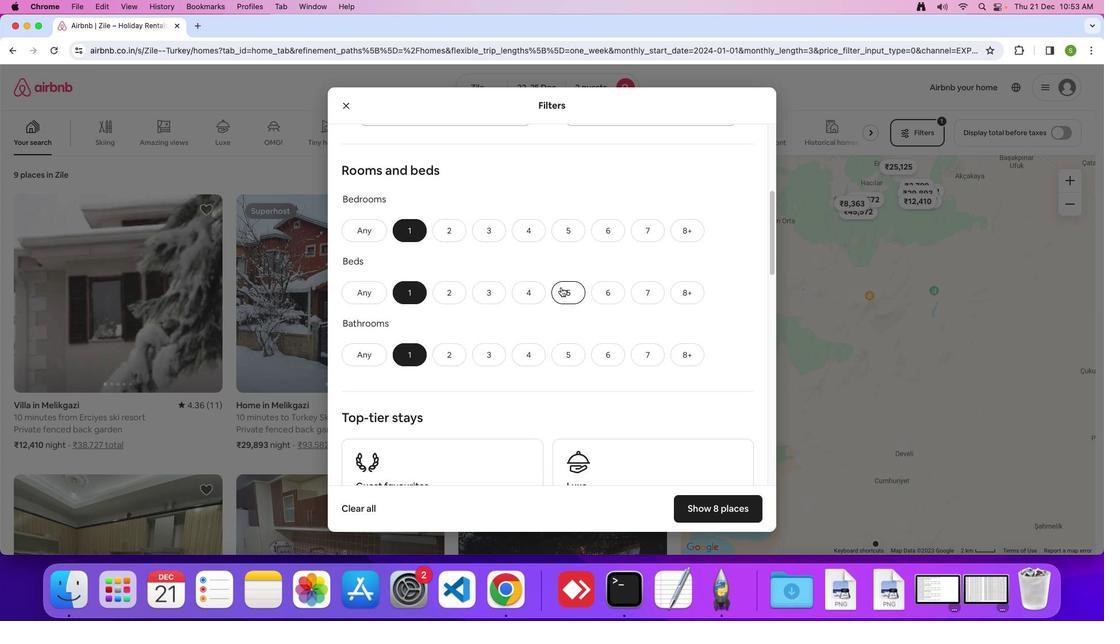 
Action: Mouse scrolled (561, 287) with delta (0, 0)
Screenshot: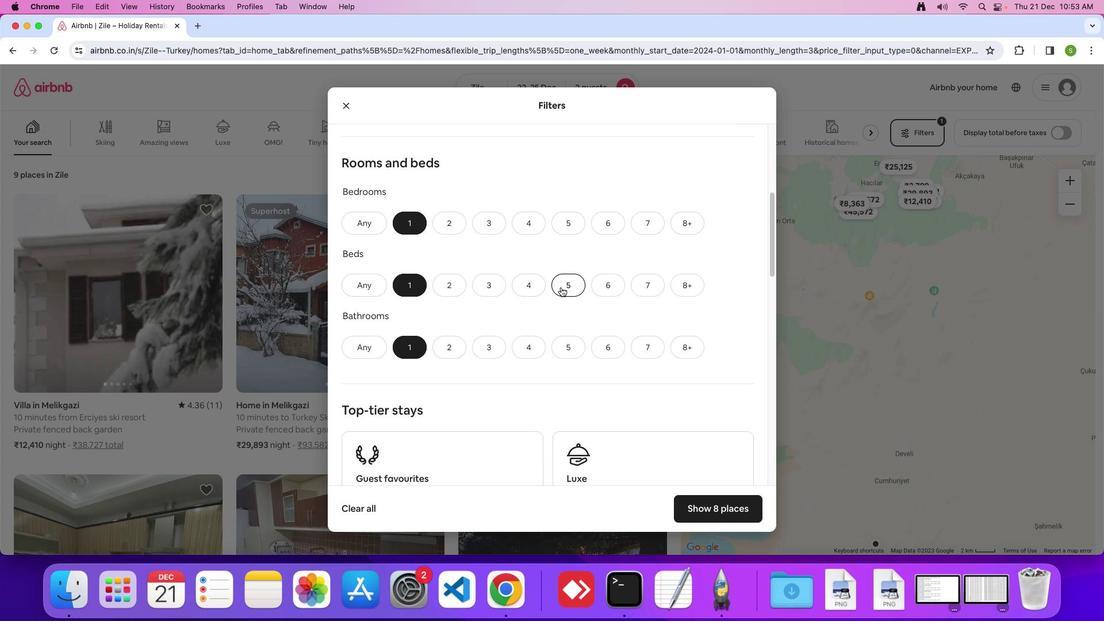 
Action: Mouse scrolled (561, 287) with delta (0, 0)
Screenshot: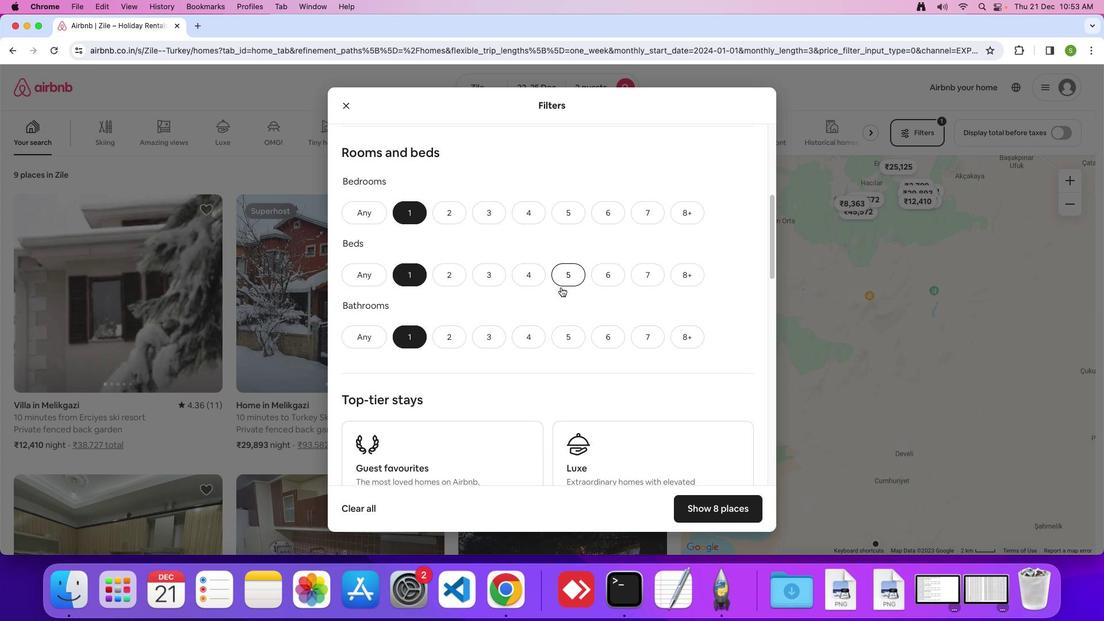 
Action: Mouse scrolled (561, 287) with delta (0, 0)
Screenshot: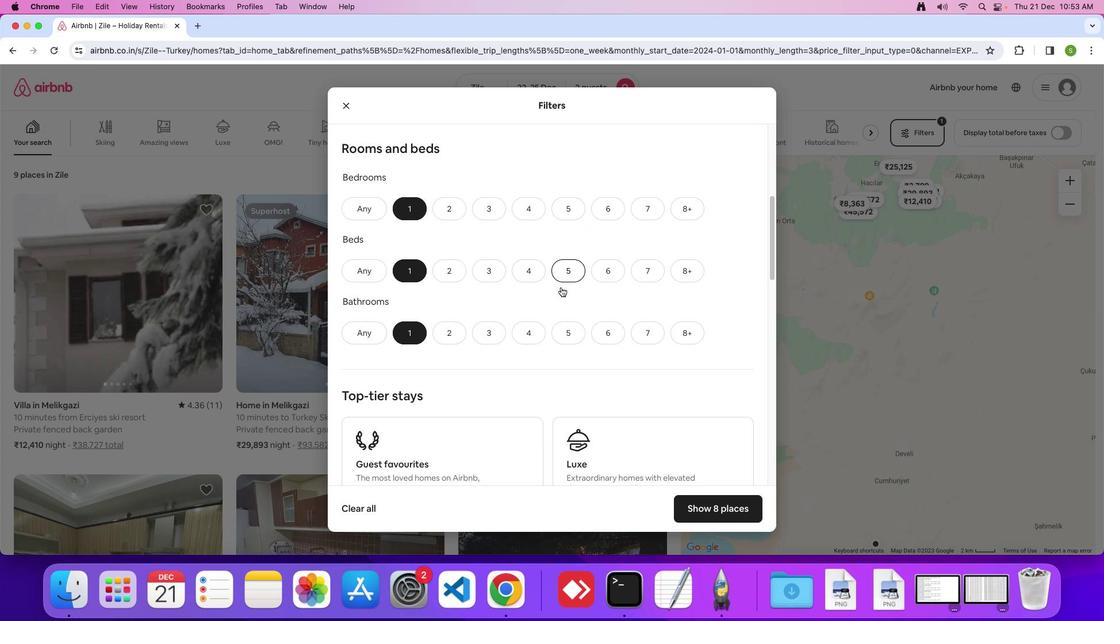 
Action: Mouse scrolled (561, 287) with delta (0, 0)
Screenshot: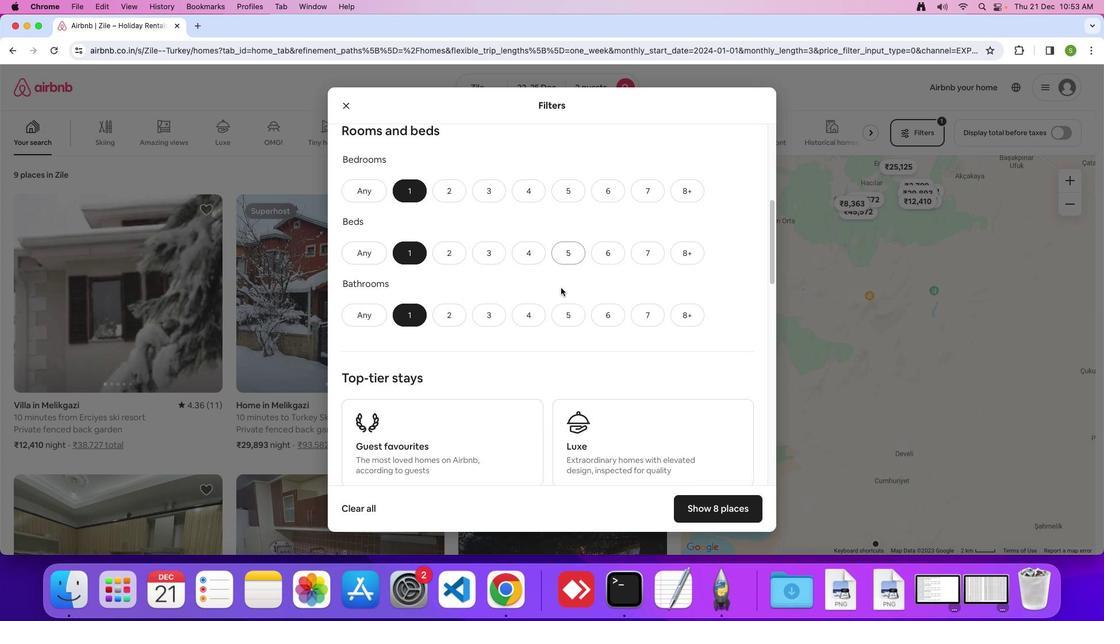 
Action: Mouse moved to (561, 287)
Screenshot: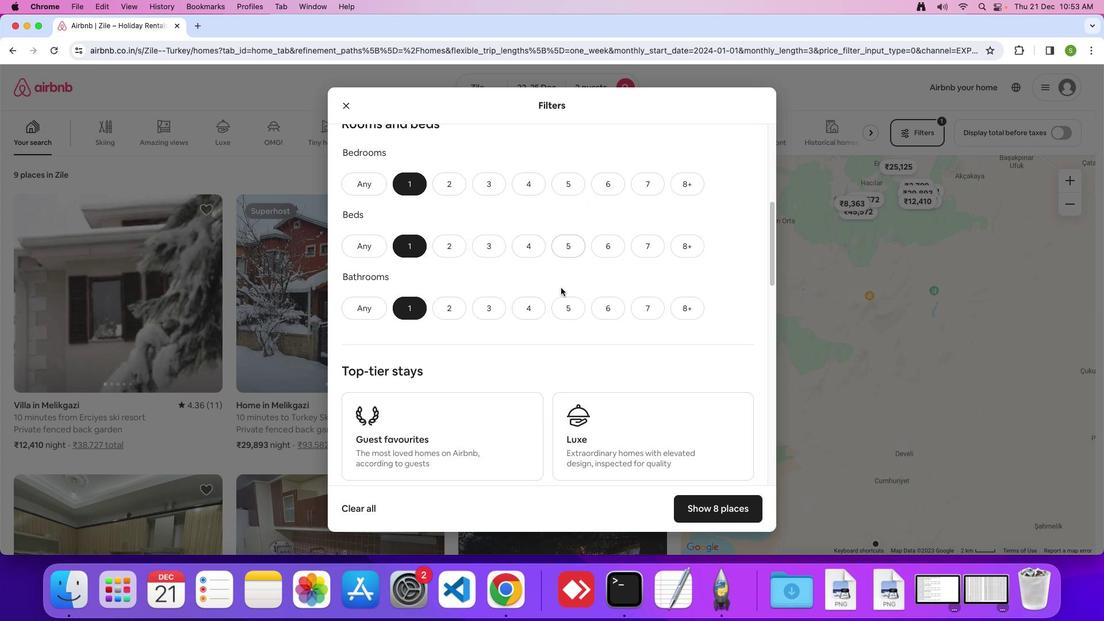 
Action: Mouse scrolled (561, 287) with delta (0, 0)
Screenshot: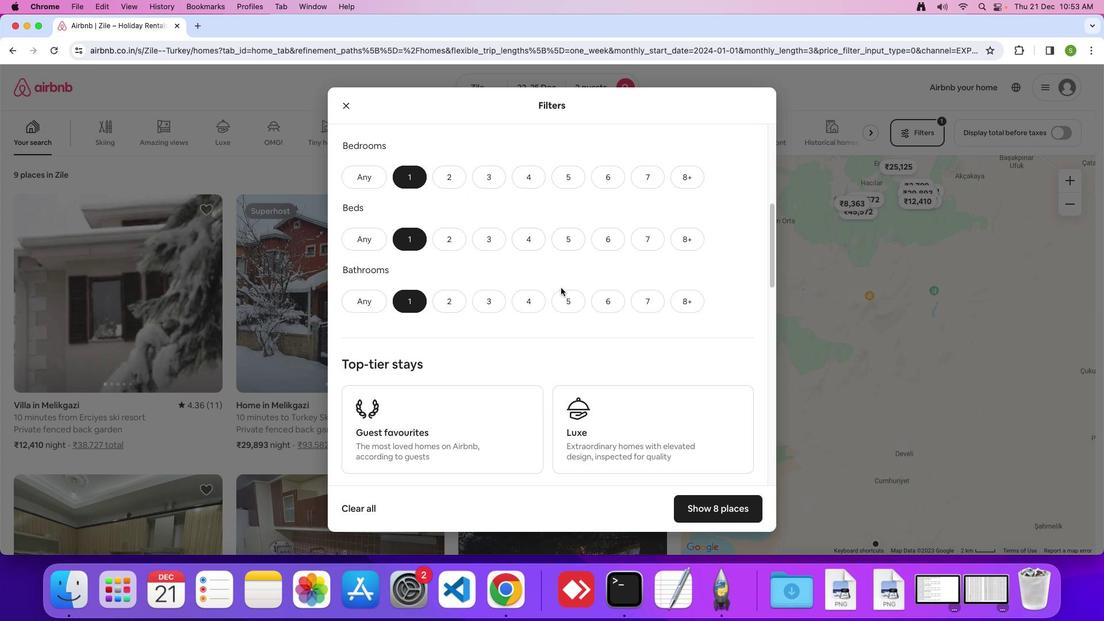 
Action: Mouse scrolled (561, 287) with delta (0, 0)
Screenshot: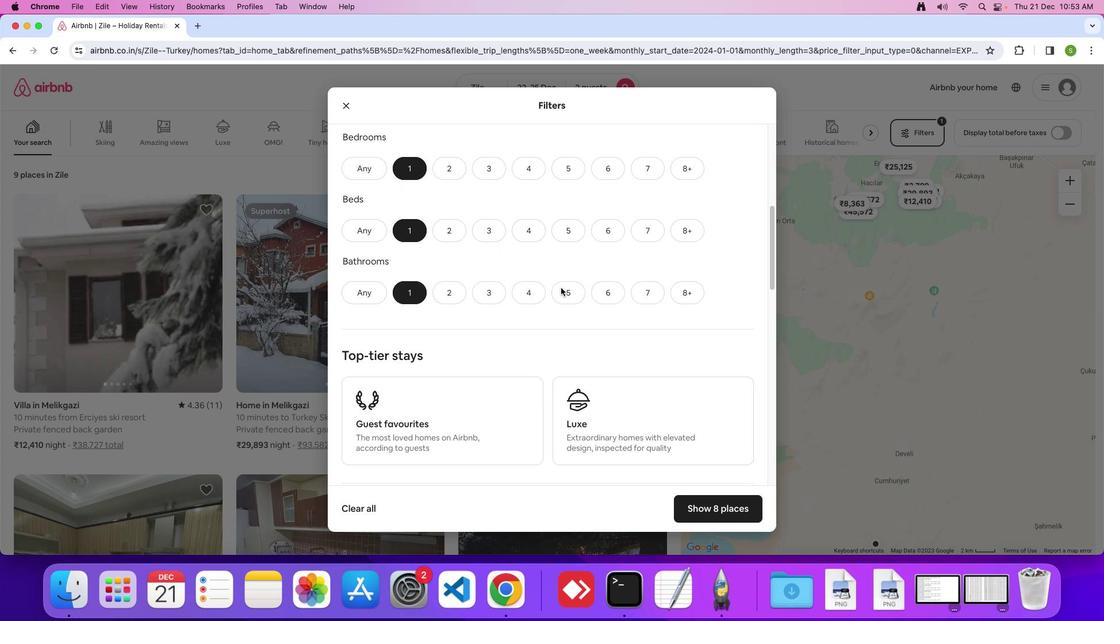 
Action: Mouse moved to (560, 287)
Screenshot: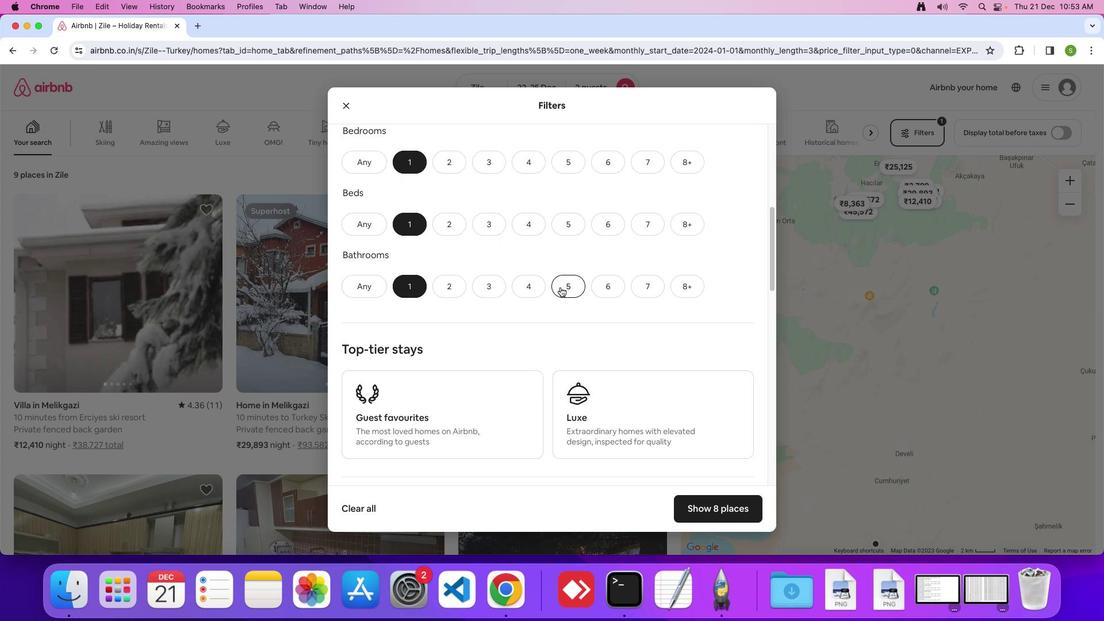 
Action: Mouse scrolled (560, 287) with delta (0, 0)
Screenshot: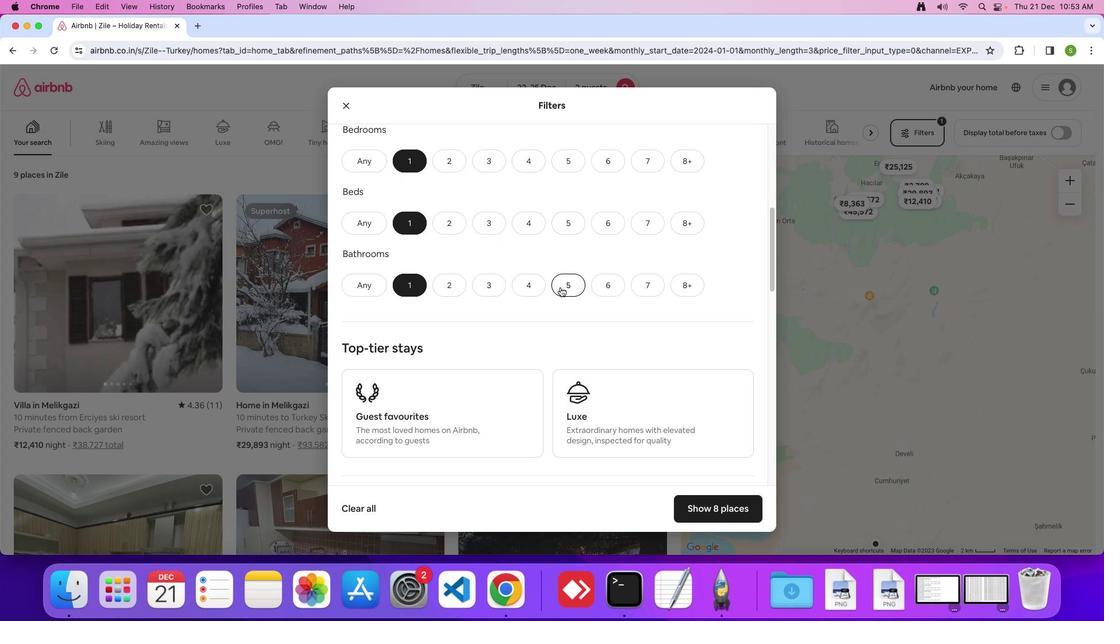 
Action: Mouse moved to (560, 287)
Screenshot: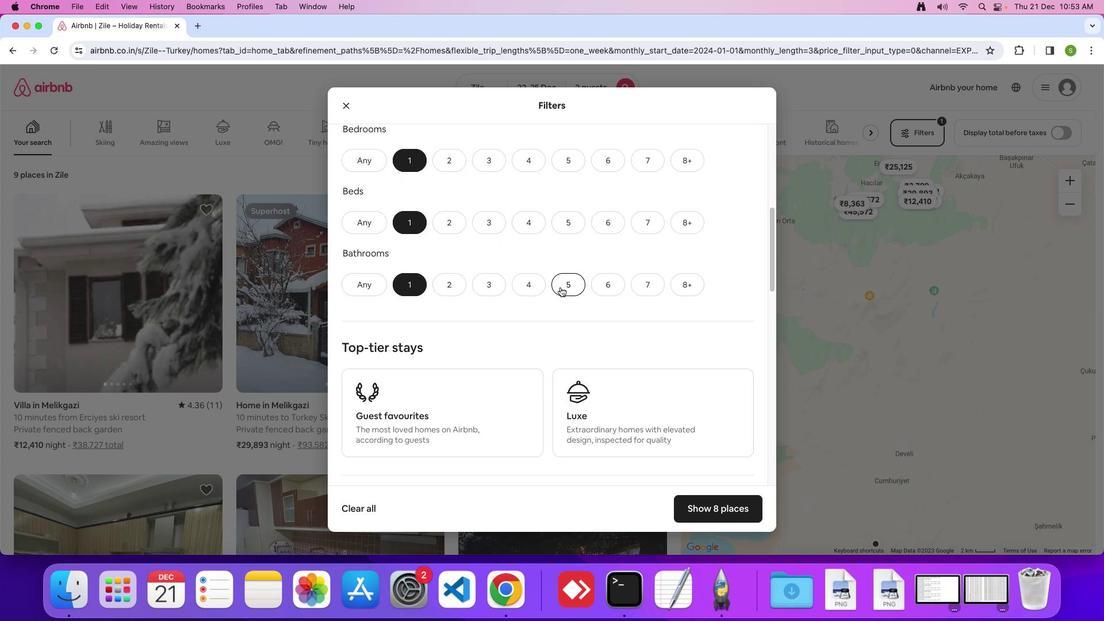 
Action: Mouse scrolled (560, 287) with delta (0, 0)
Screenshot: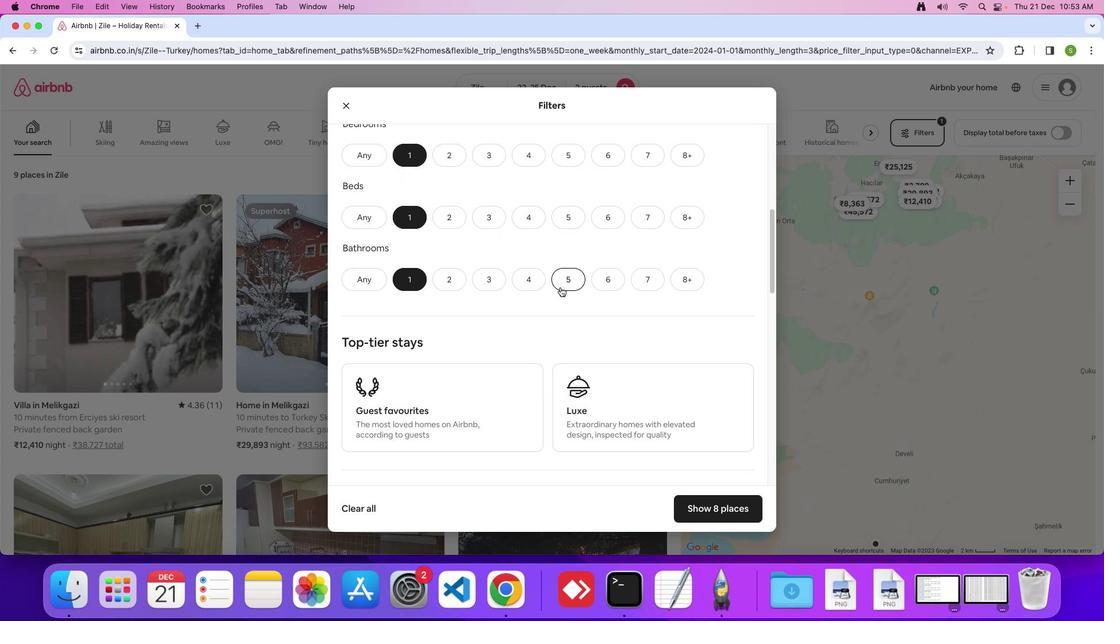 
Action: Mouse scrolled (560, 287) with delta (0, 0)
Screenshot: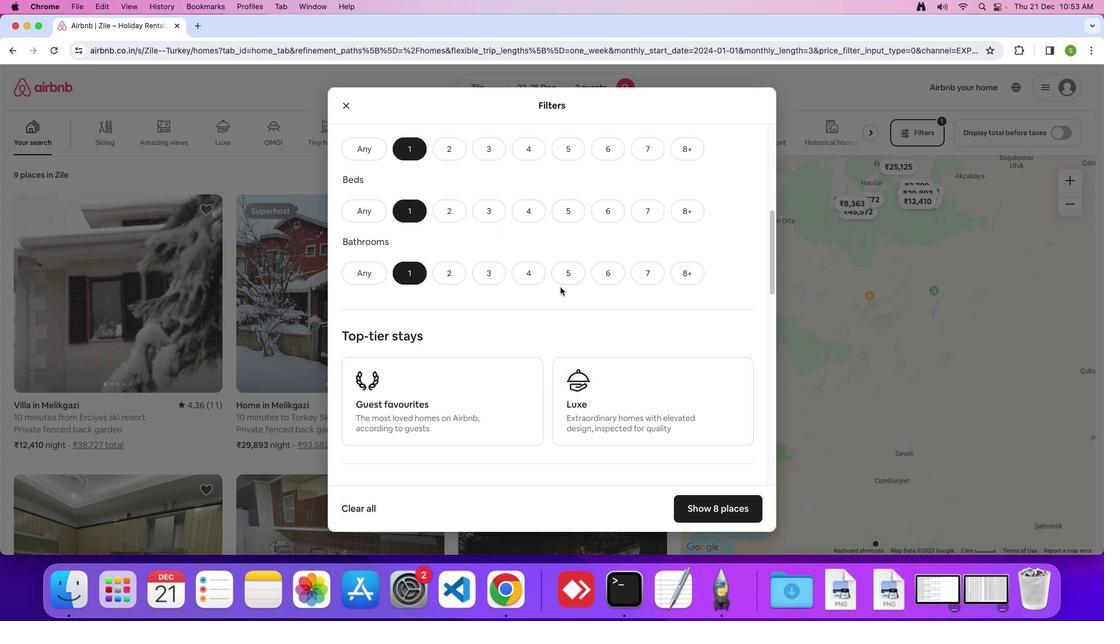 
Action: Mouse scrolled (560, 287) with delta (0, 0)
Screenshot: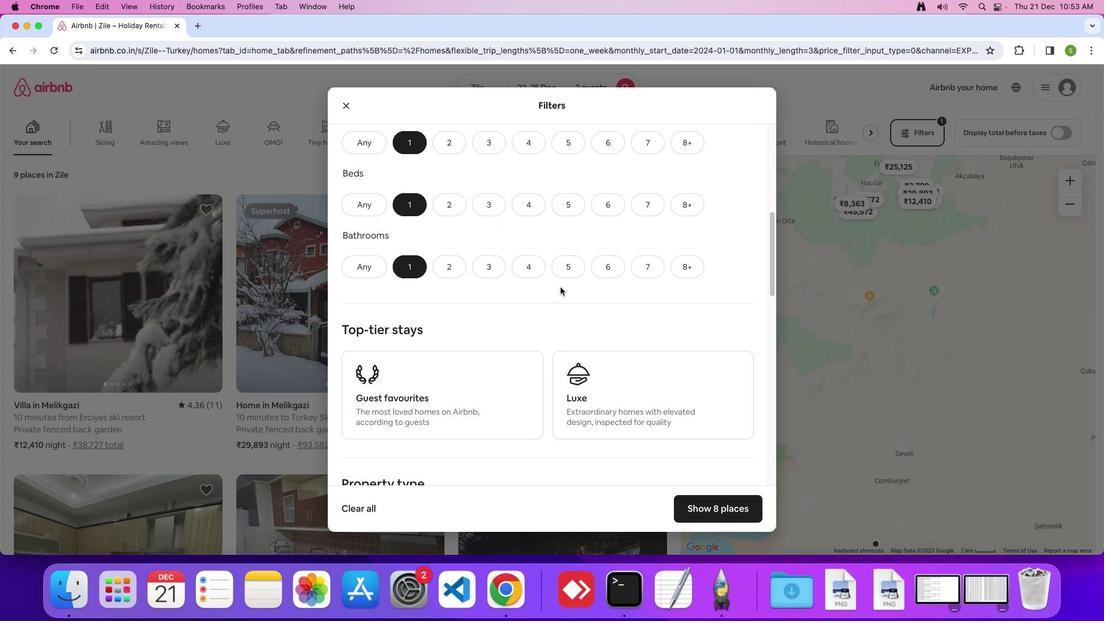 
Action: Mouse scrolled (560, 287) with delta (0, 0)
Screenshot: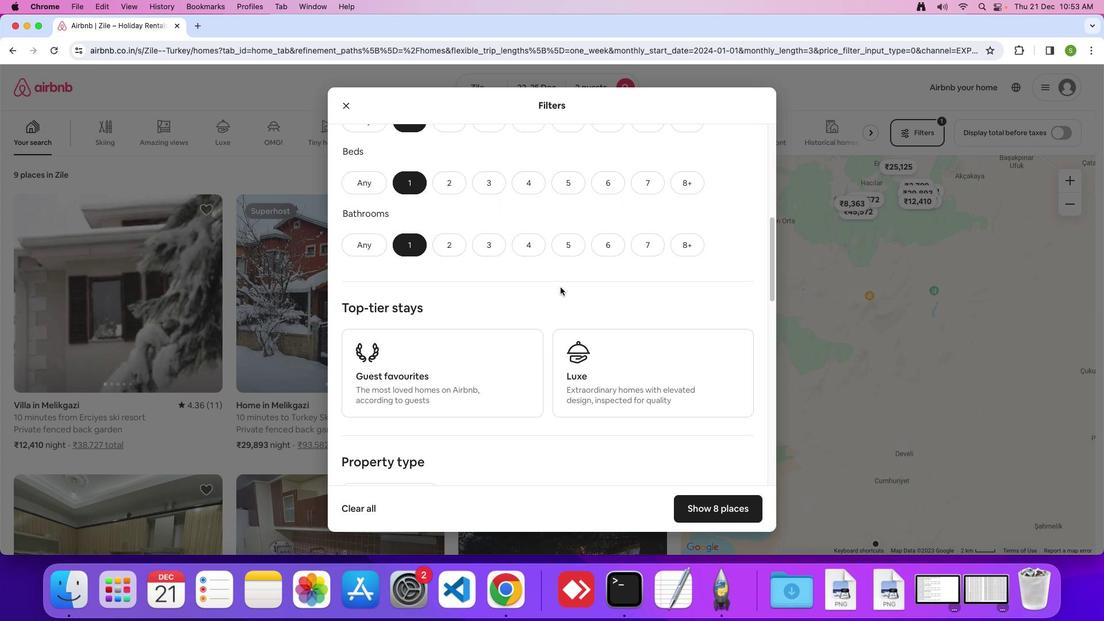 
Action: Mouse scrolled (560, 287) with delta (0, 0)
Screenshot: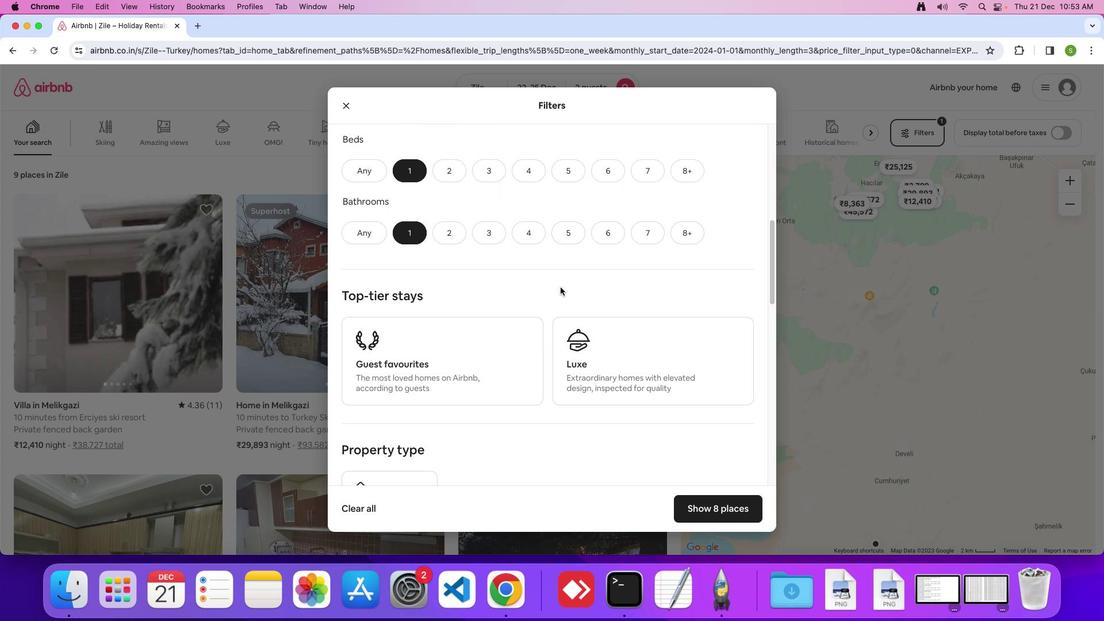 
Action: Mouse scrolled (560, 287) with delta (0, 0)
Screenshot: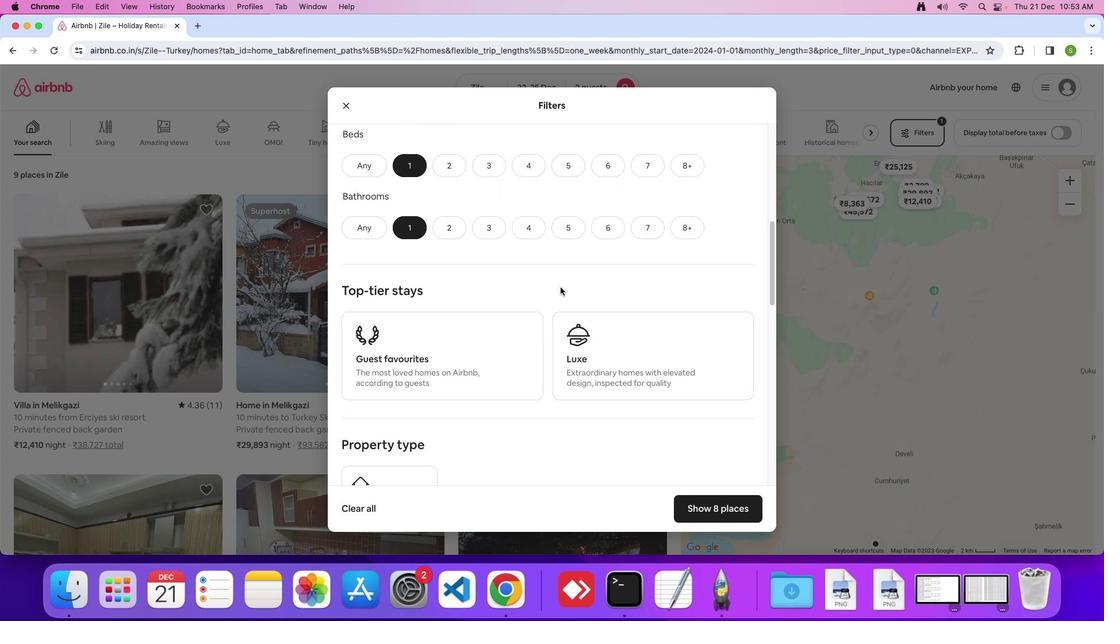 
Action: Mouse scrolled (560, 287) with delta (0, 0)
Screenshot: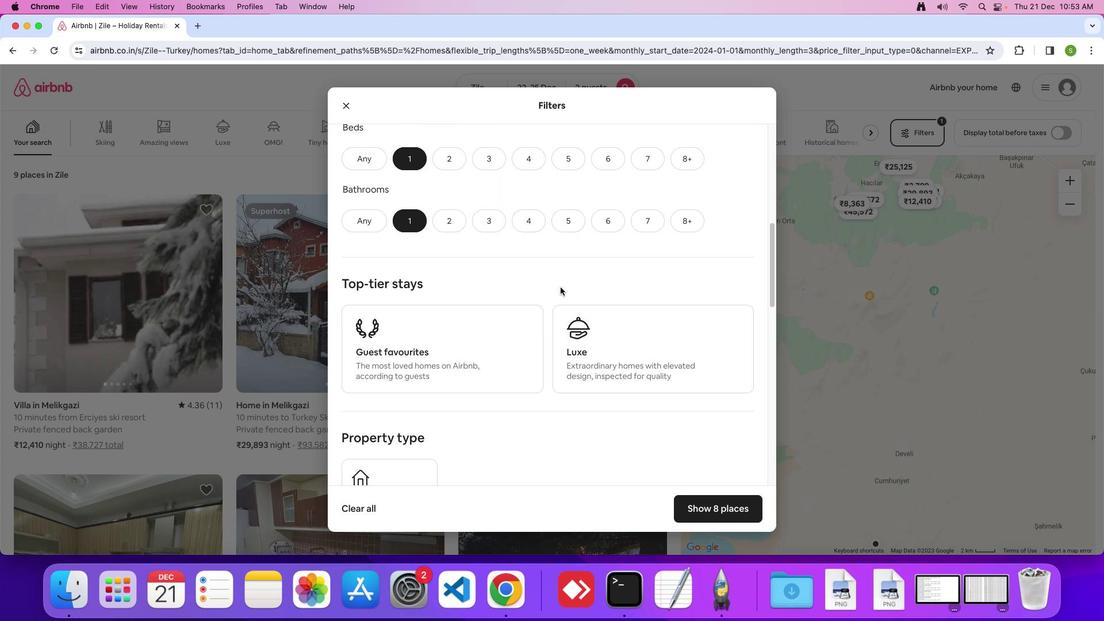 
Action: Mouse scrolled (560, 287) with delta (0, 0)
Screenshot: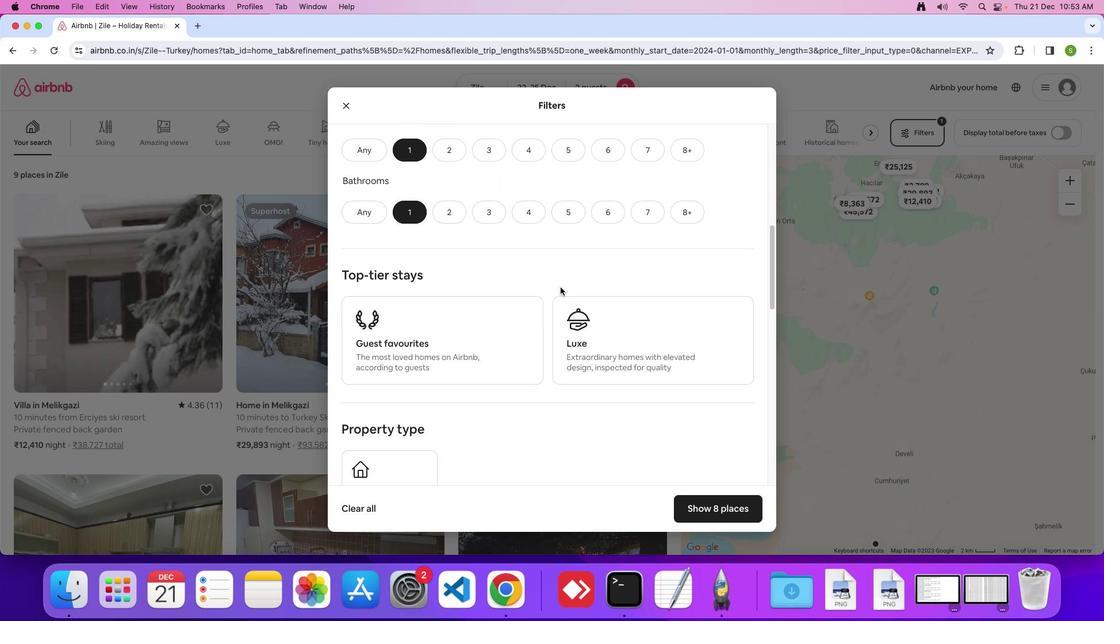 
Action: Mouse moved to (560, 287)
Screenshot: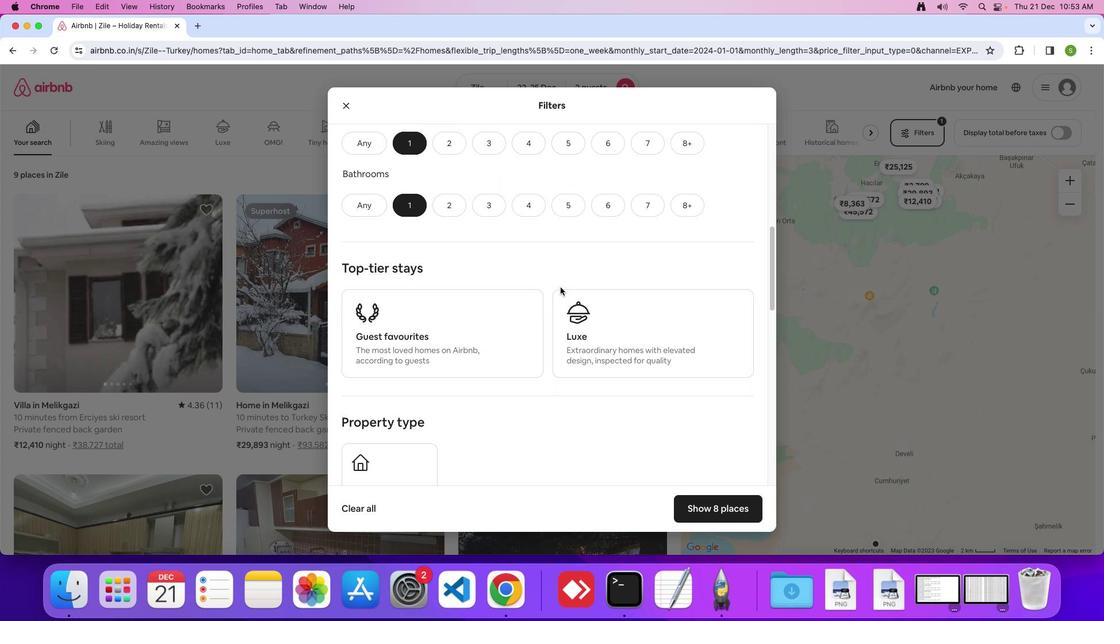 
Action: Mouse scrolled (560, 287) with delta (0, 0)
Screenshot: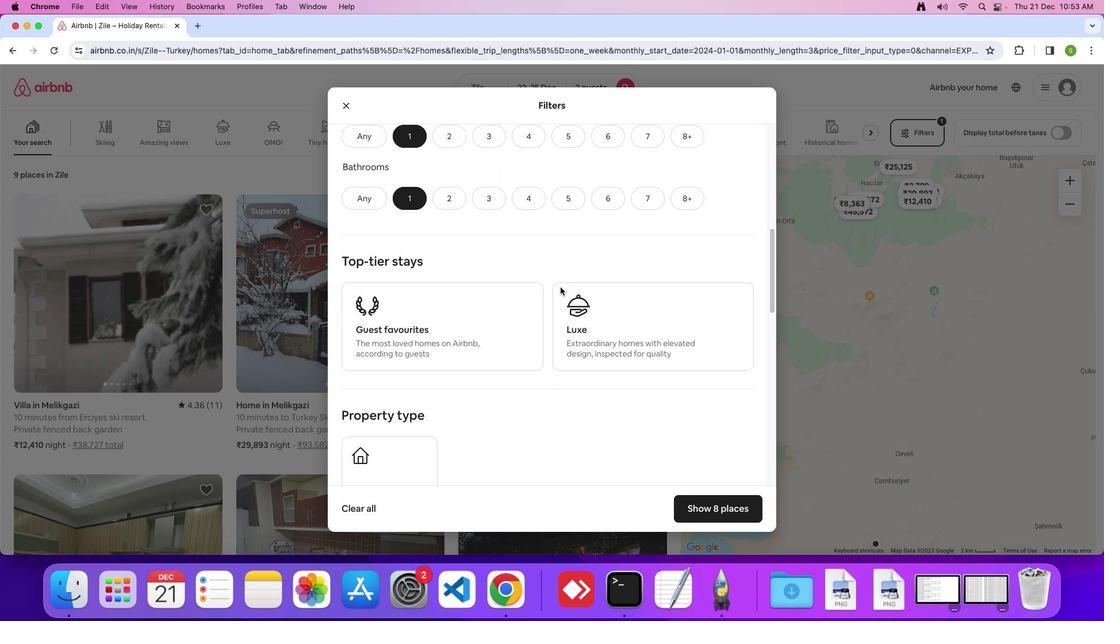 
Action: Mouse scrolled (560, 287) with delta (0, 0)
Screenshot: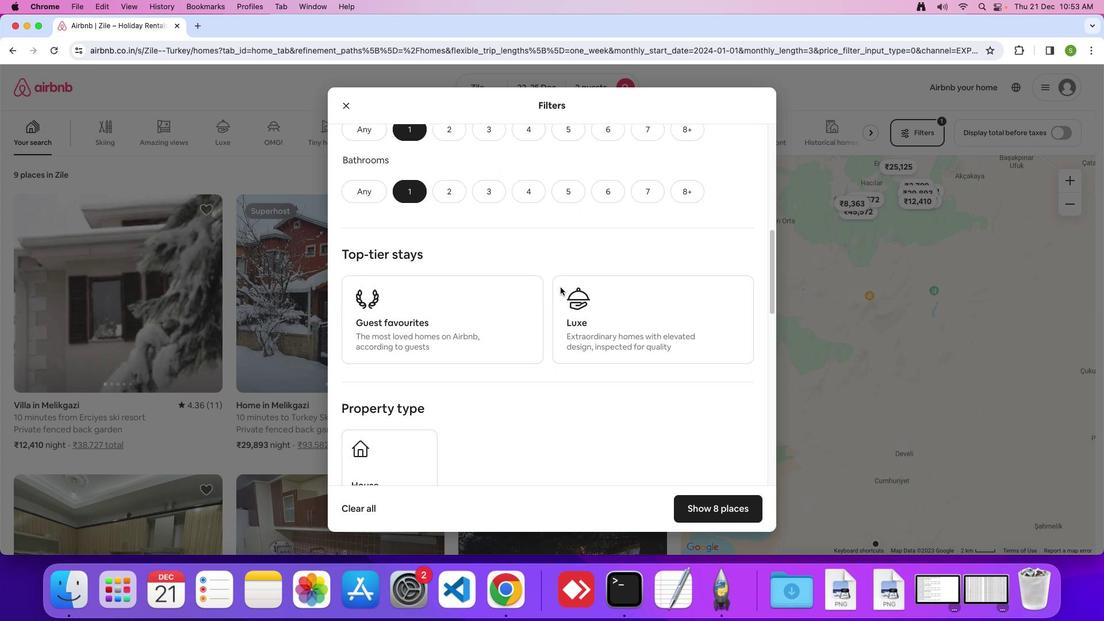 
Action: Mouse scrolled (560, 287) with delta (0, 0)
Screenshot: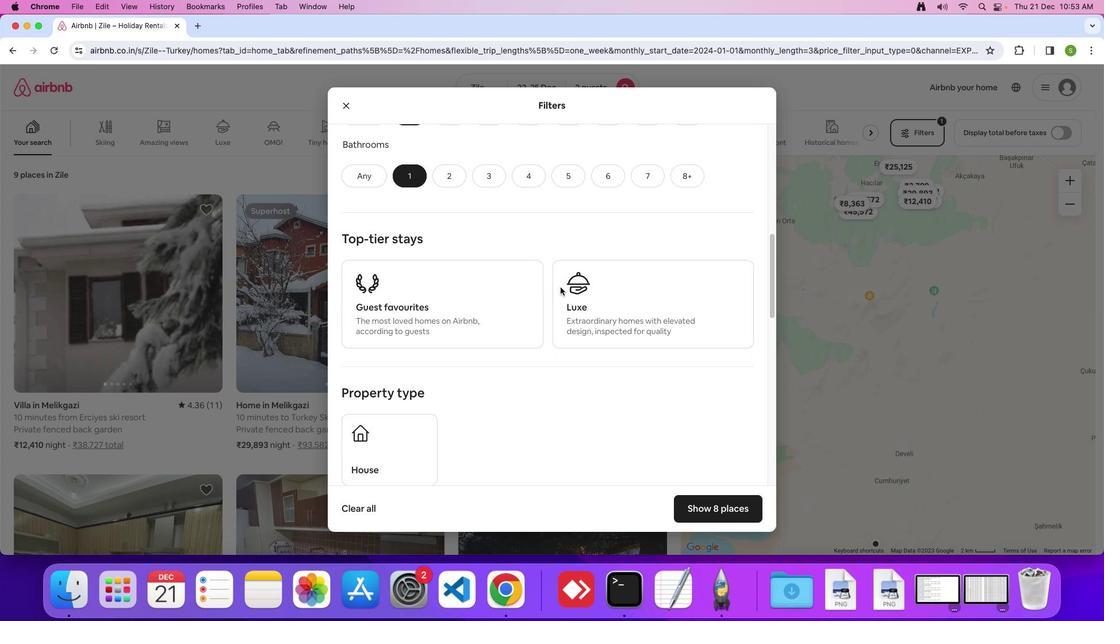 
Action: Mouse scrolled (560, 287) with delta (0, 0)
Screenshot: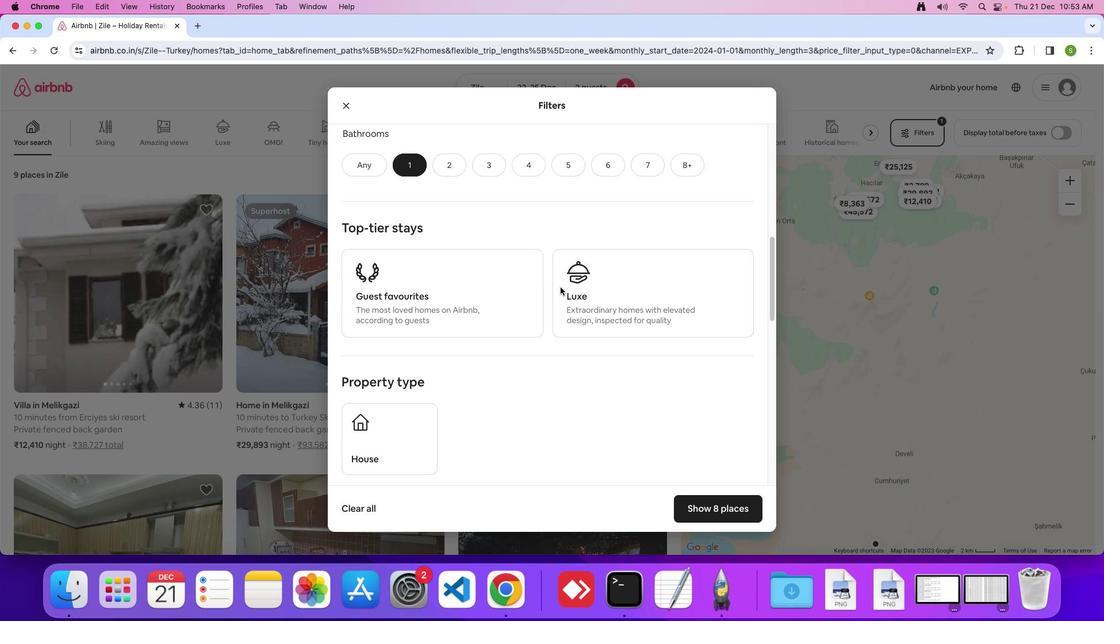 
Action: Mouse scrolled (560, 287) with delta (0, -1)
Screenshot: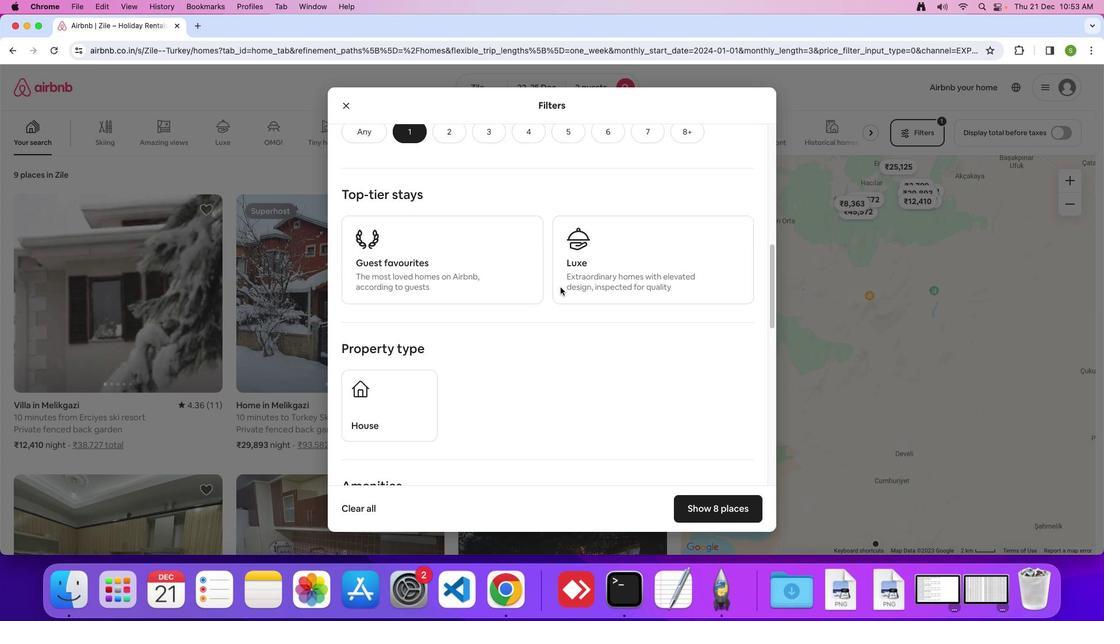 
Action: Mouse moved to (562, 279)
Screenshot: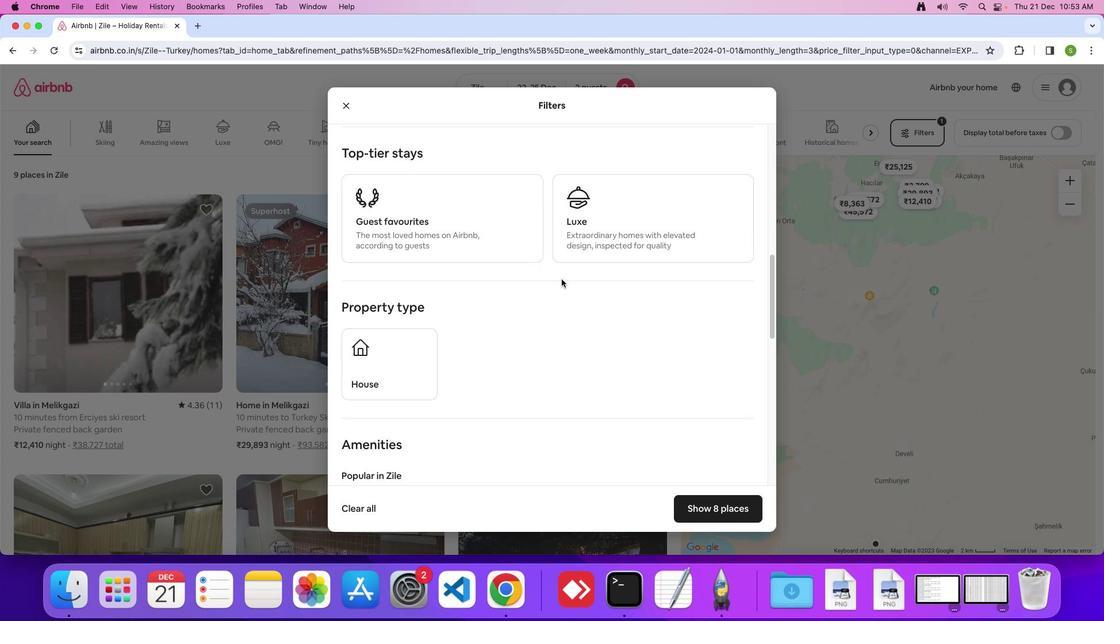 
Action: Mouse scrolled (562, 279) with delta (0, 0)
Screenshot: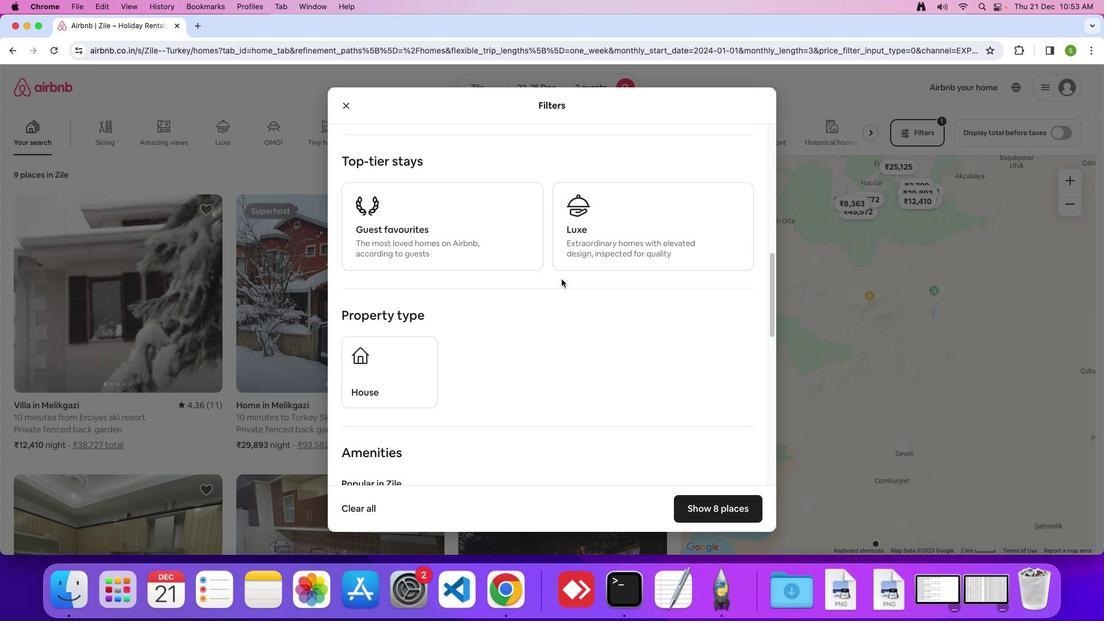 
Action: Mouse scrolled (562, 279) with delta (0, 0)
Screenshot: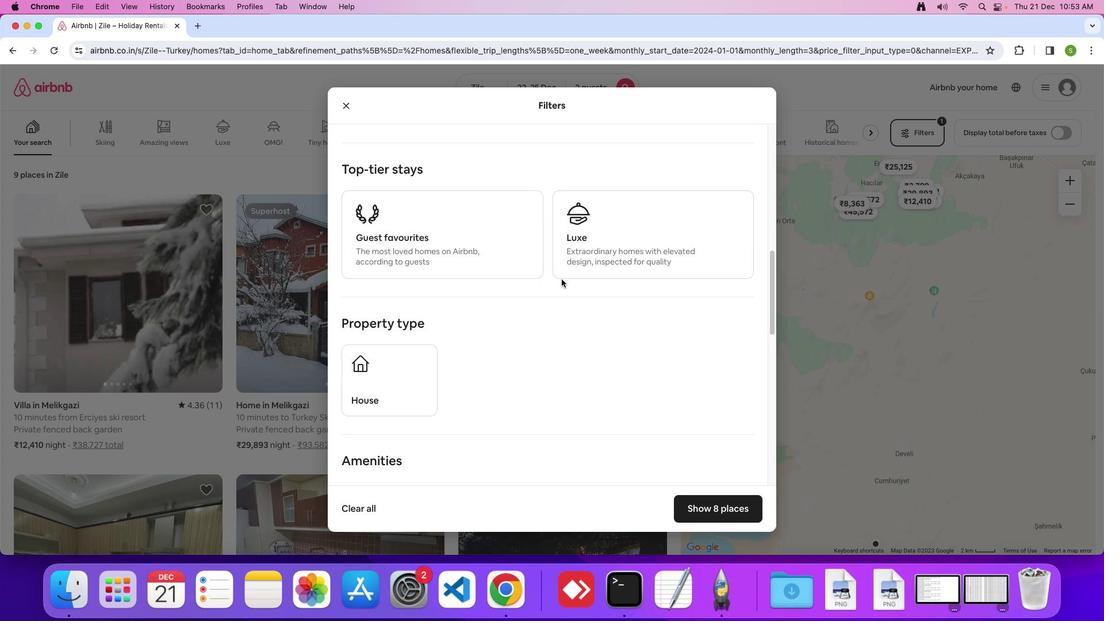 
Action: Mouse moved to (562, 279)
Screenshot: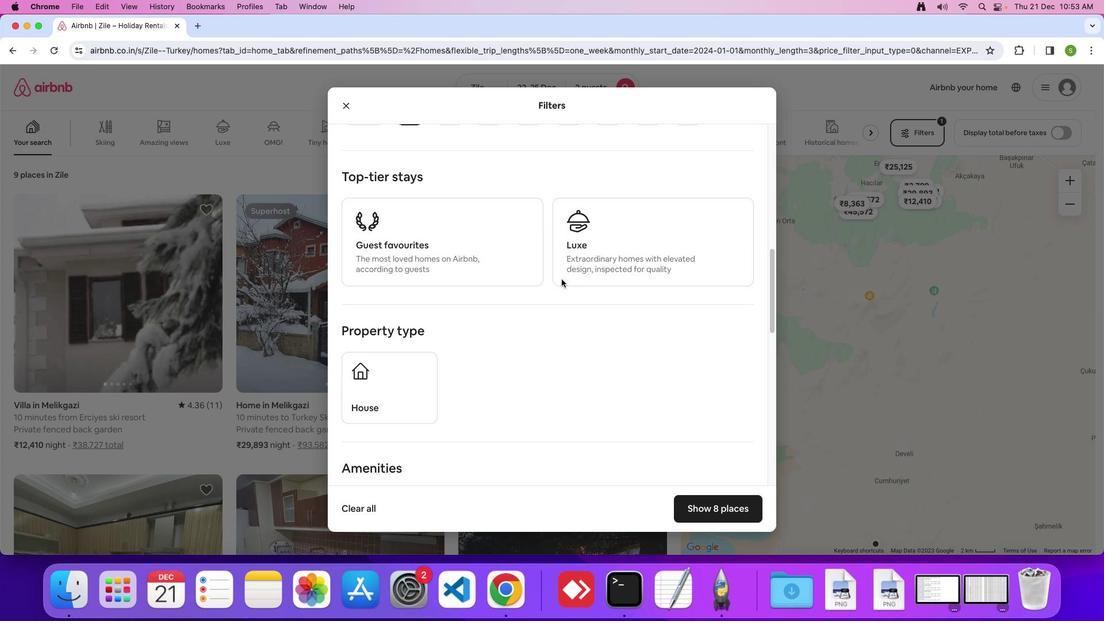 
Action: Mouse scrolled (562, 279) with delta (0, 0)
Screenshot: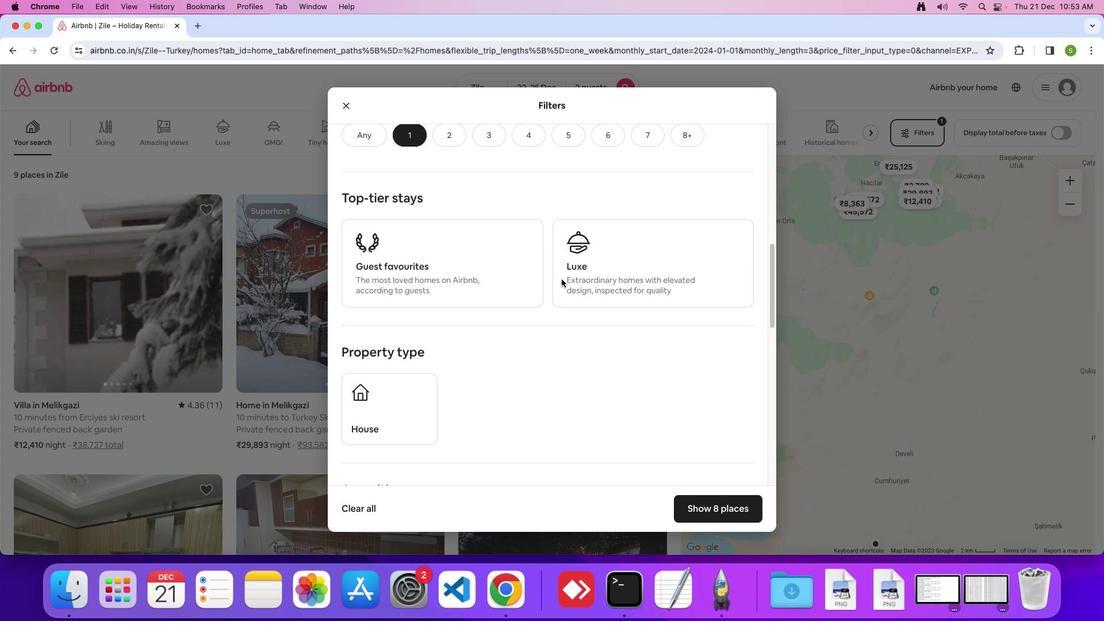 
Action: Mouse scrolled (562, 279) with delta (0, 0)
Screenshot: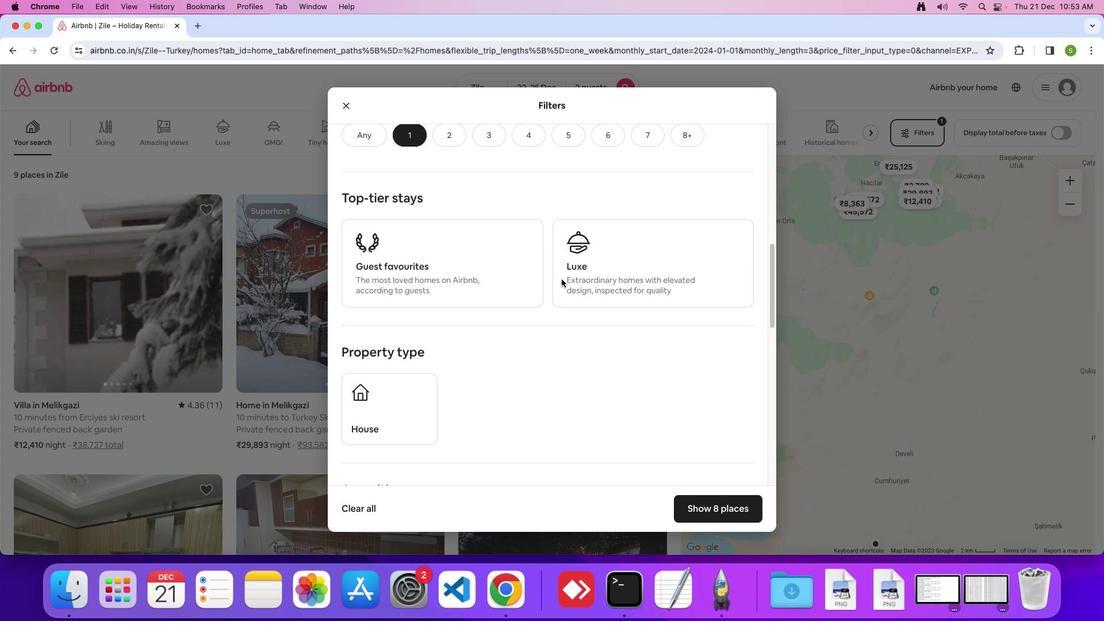 
Action: Mouse scrolled (562, 279) with delta (0, 0)
Screenshot: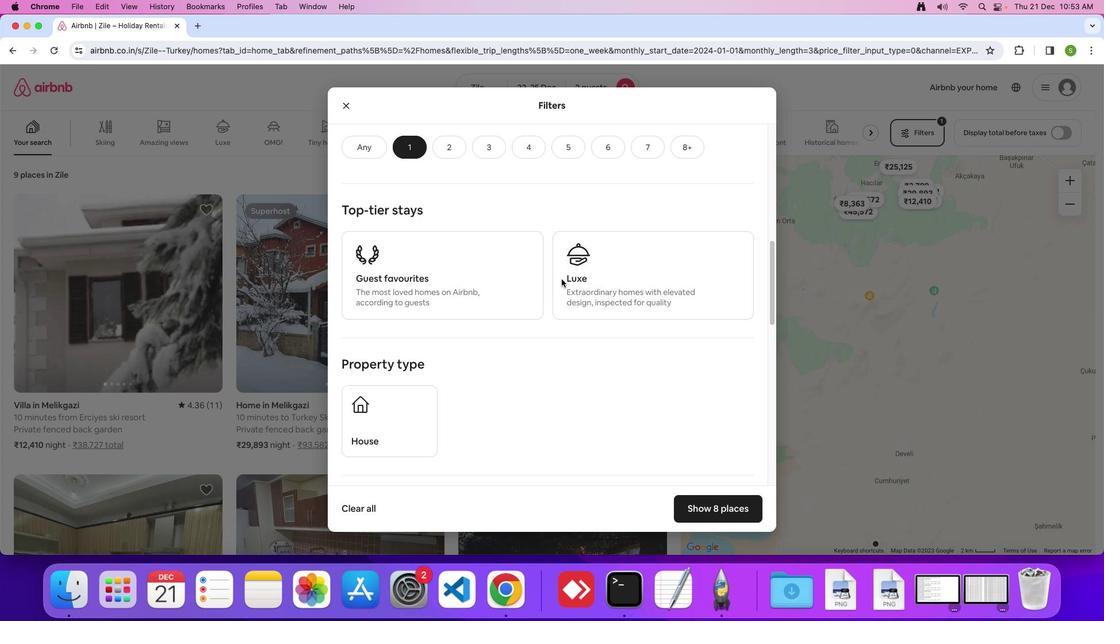 
Action: Mouse scrolled (562, 279) with delta (0, 0)
Screenshot: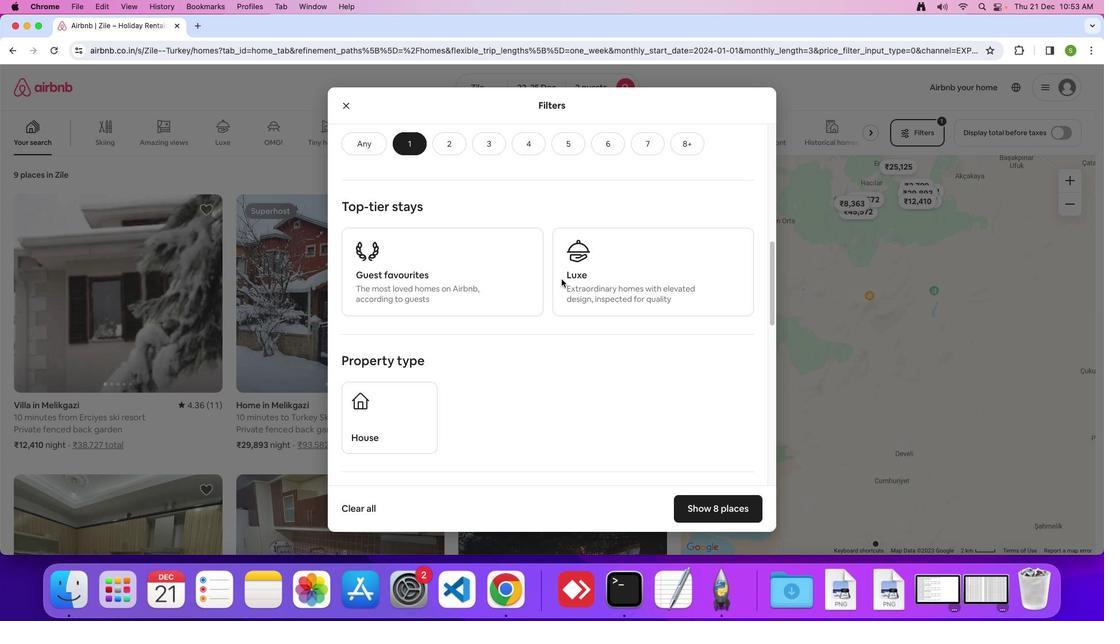 
Action: Mouse scrolled (562, 279) with delta (0, 0)
Screenshot: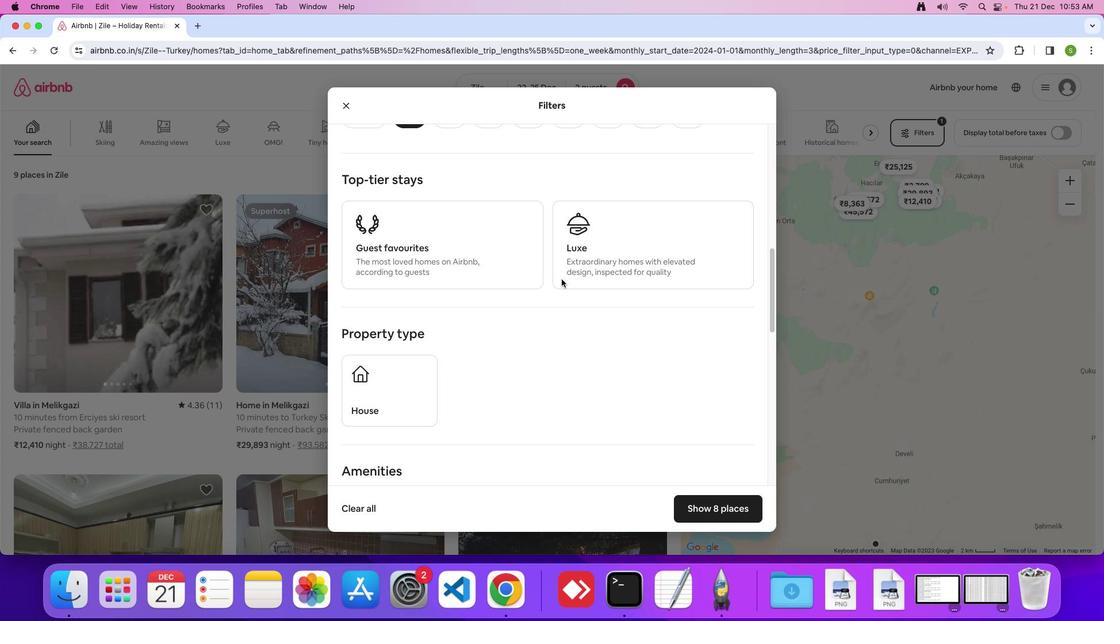 
Action: Mouse scrolled (562, 279) with delta (0, 0)
Screenshot: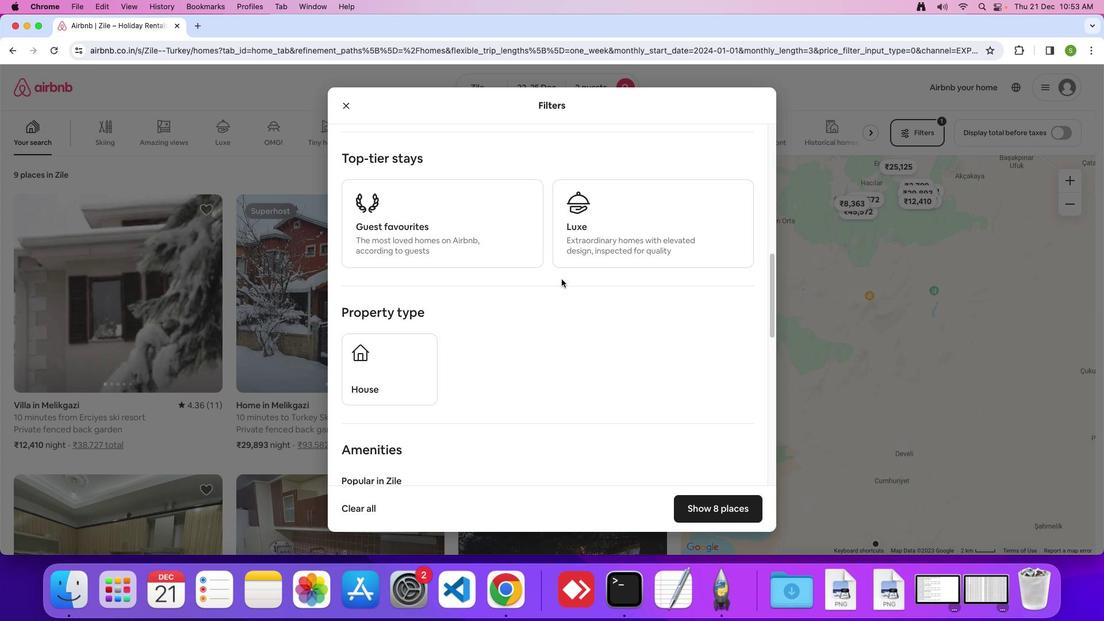 
Action: Mouse scrolled (562, 279) with delta (0, 0)
Screenshot: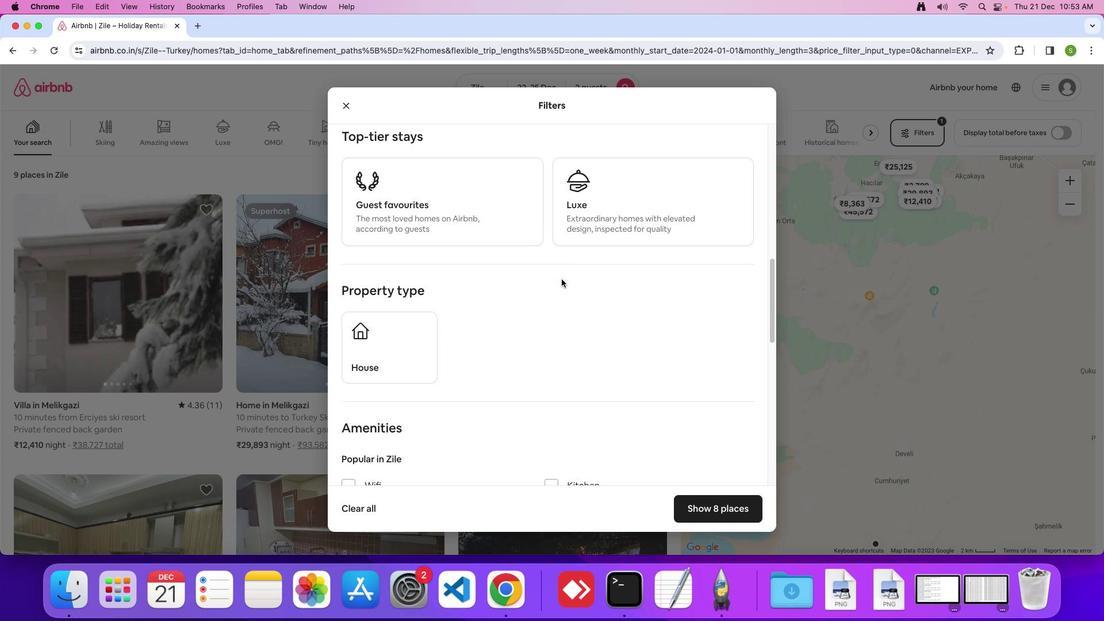 
Action: Mouse scrolled (562, 279) with delta (0, -1)
Screenshot: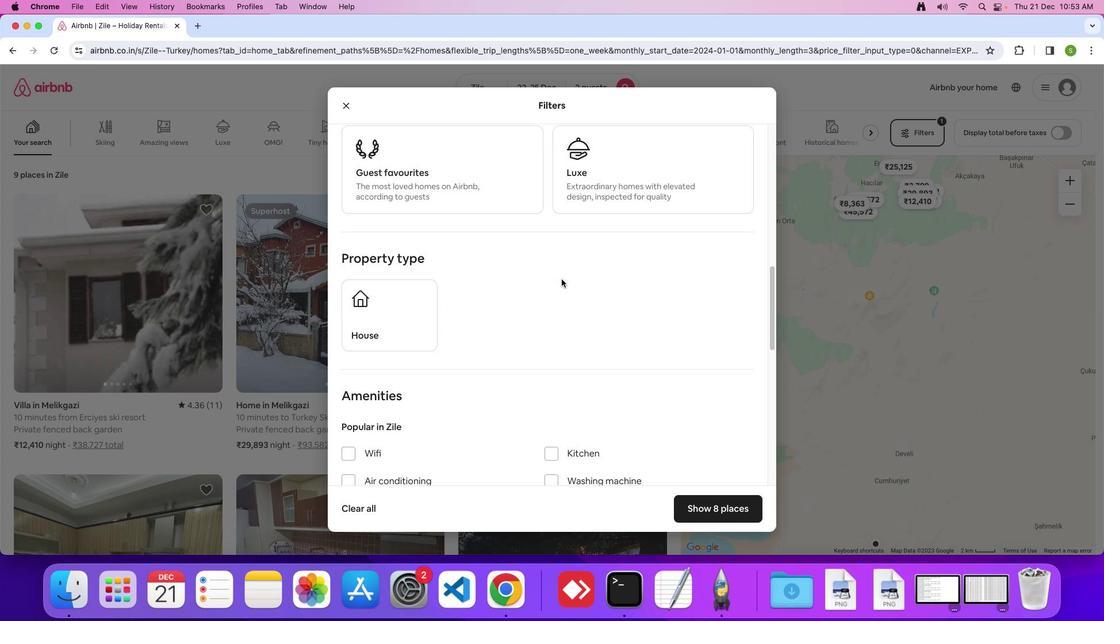 
Action: Mouse scrolled (562, 279) with delta (0, 0)
Screenshot: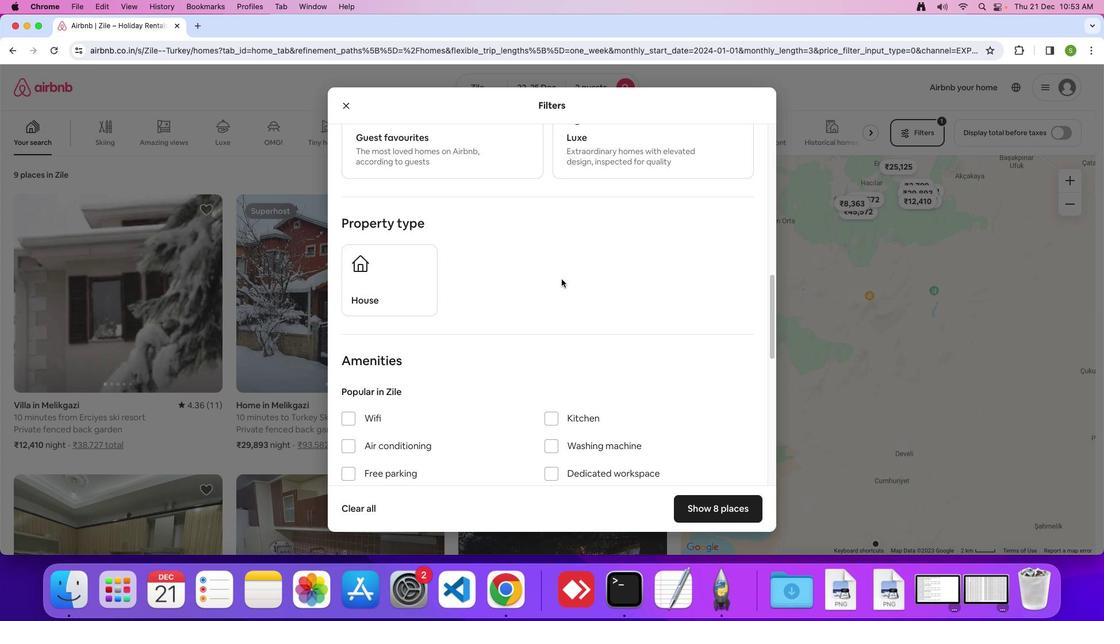 
Action: Mouse scrolled (562, 279) with delta (0, 0)
Screenshot: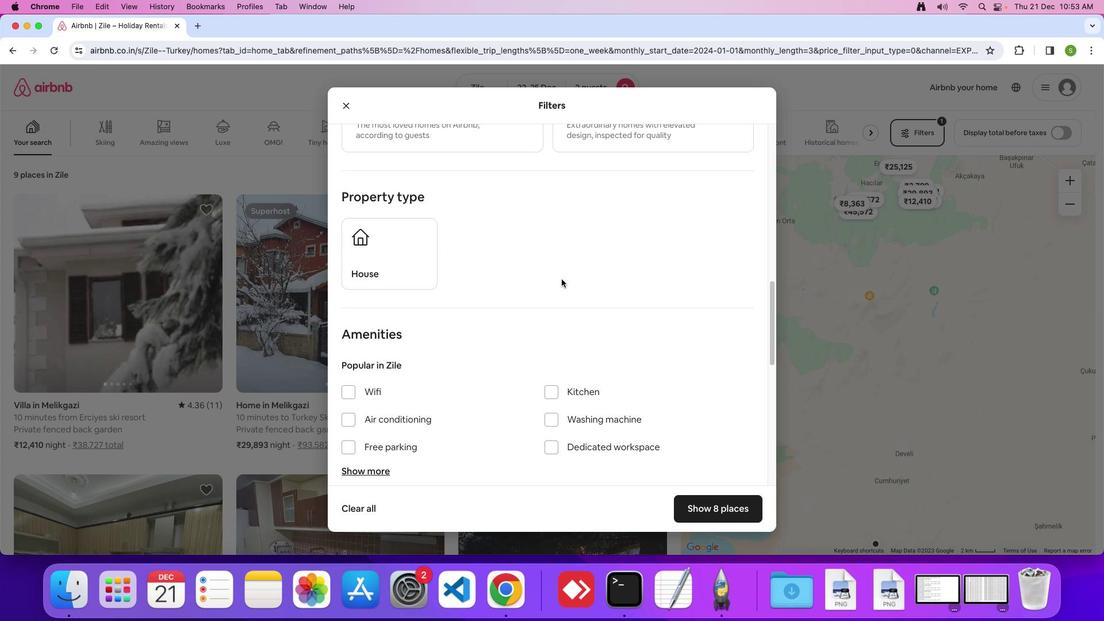 
Action: Mouse scrolled (562, 279) with delta (0, -1)
Screenshot: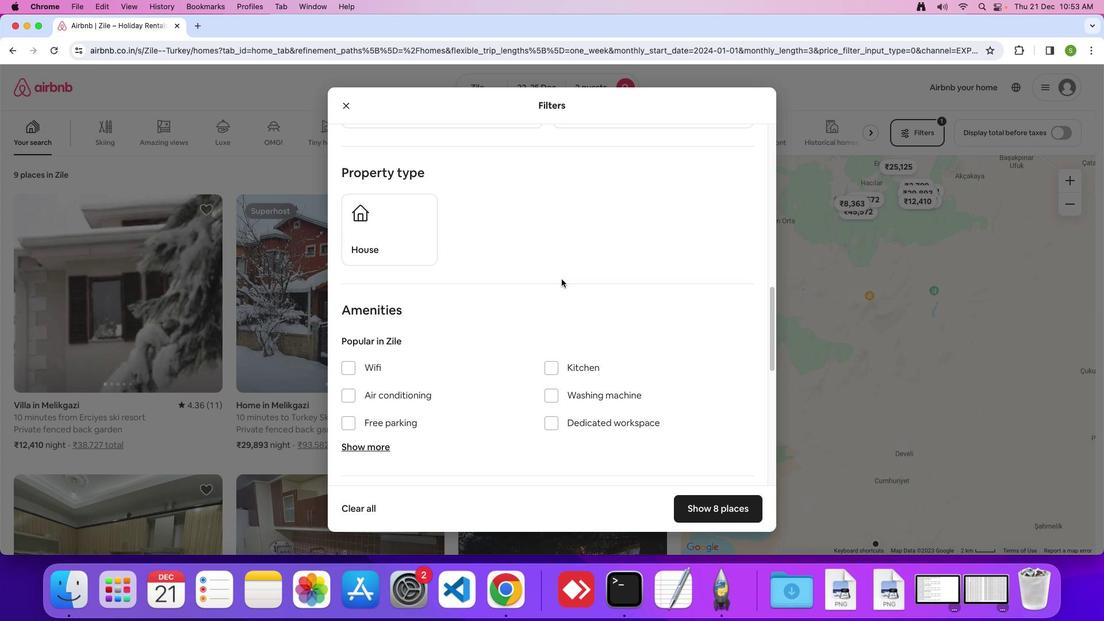 
Action: Mouse scrolled (562, 279) with delta (0, 0)
Screenshot: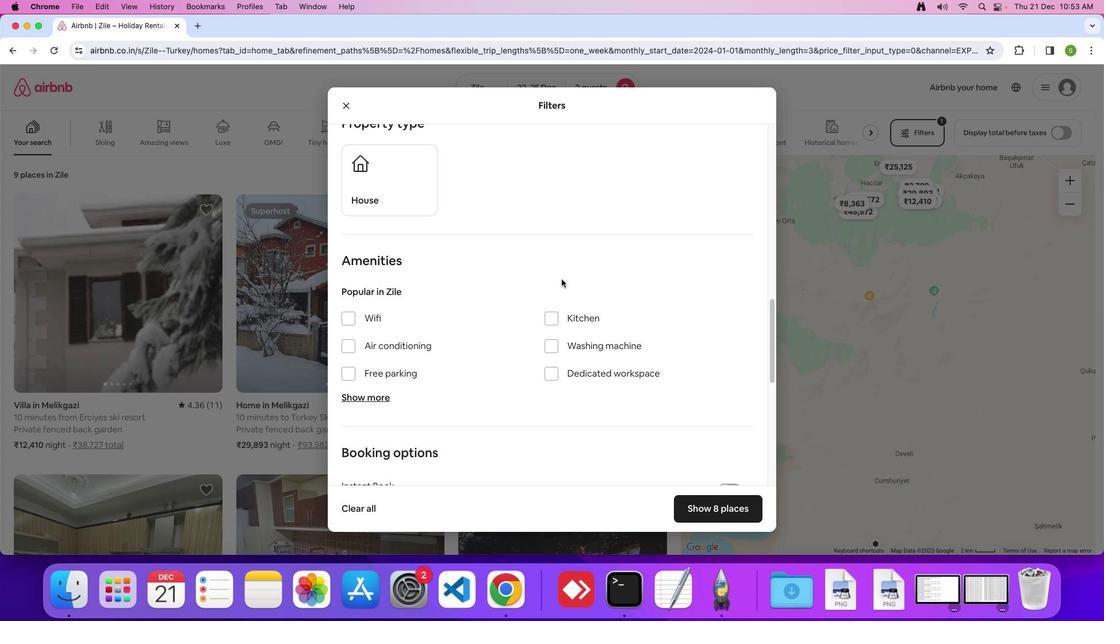 
Action: Mouse scrolled (562, 279) with delta (0, 0)
Screenshot: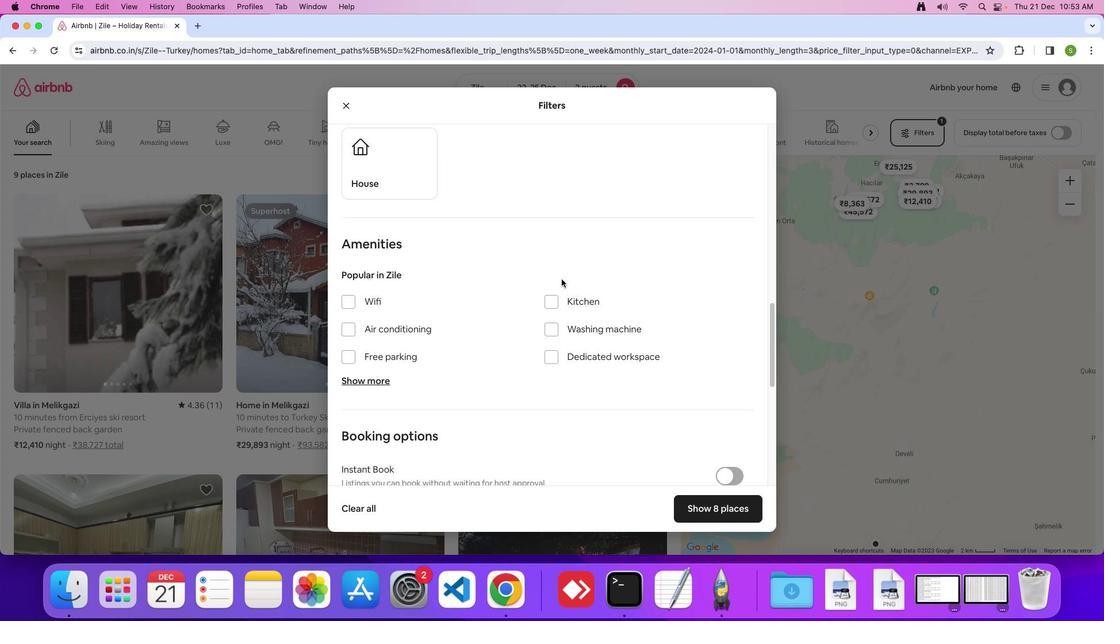 
Action: Mouse scrolled (562, 279) with delta (0, -1)
Screenshot: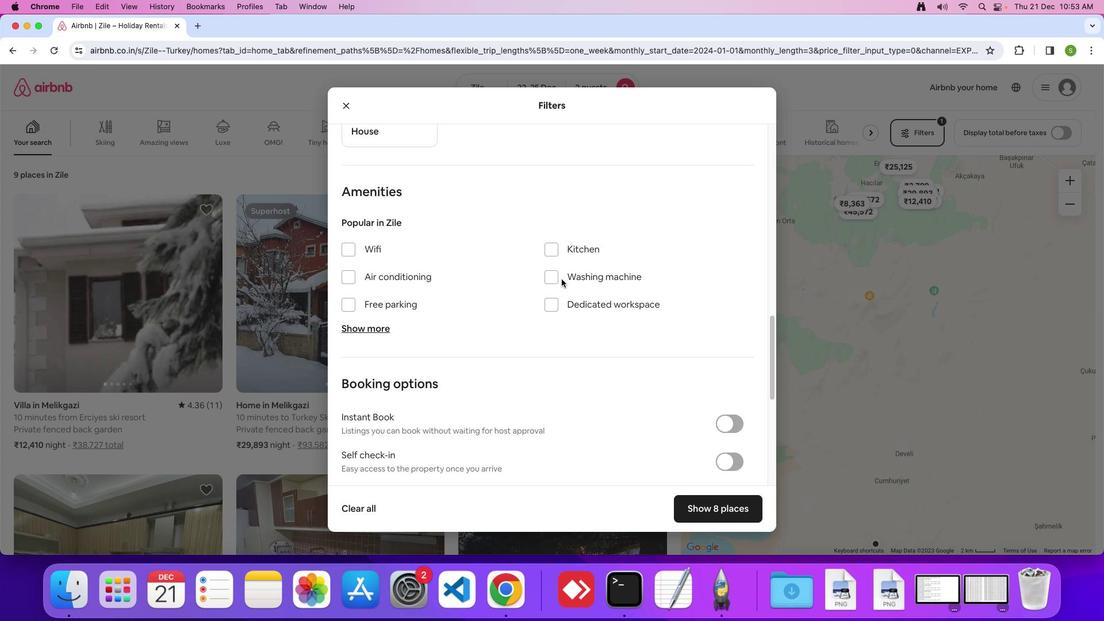 
Action: Mouse moved to (550, 257)
Screenshot: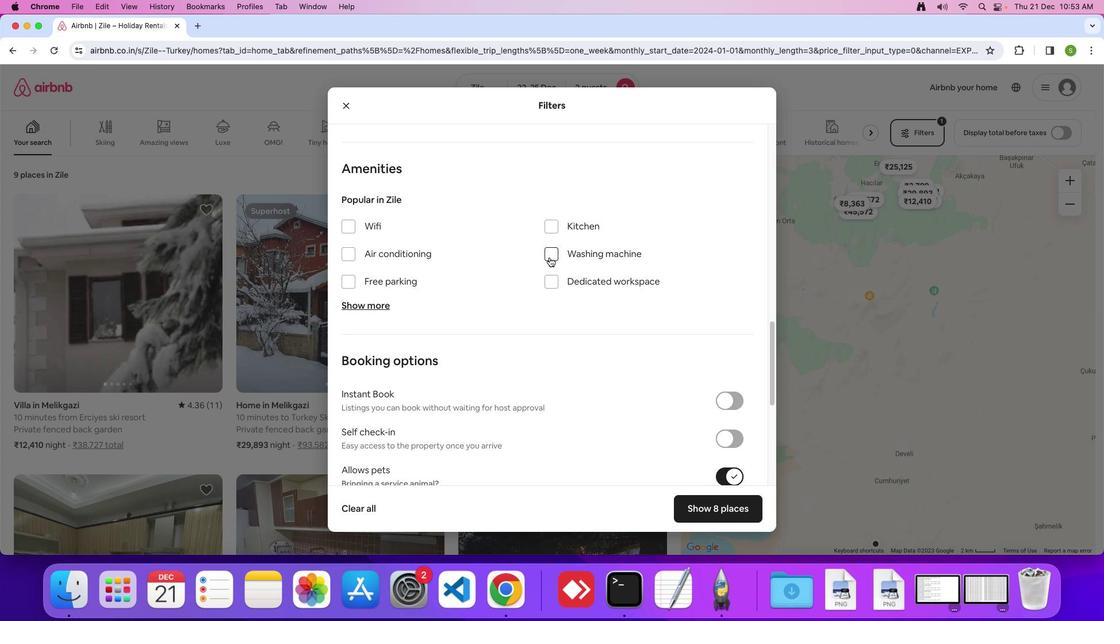 
Action: Mouse pressed left at (550, 257)
Screenshot: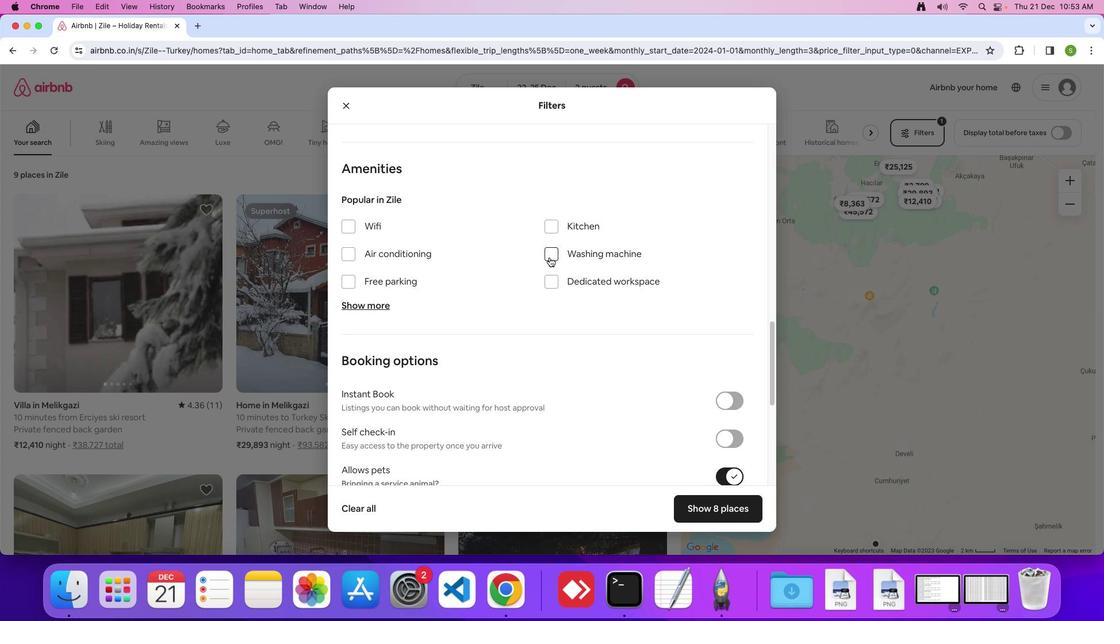 
Action: Mouse moved to (482, 298)
Screenshot: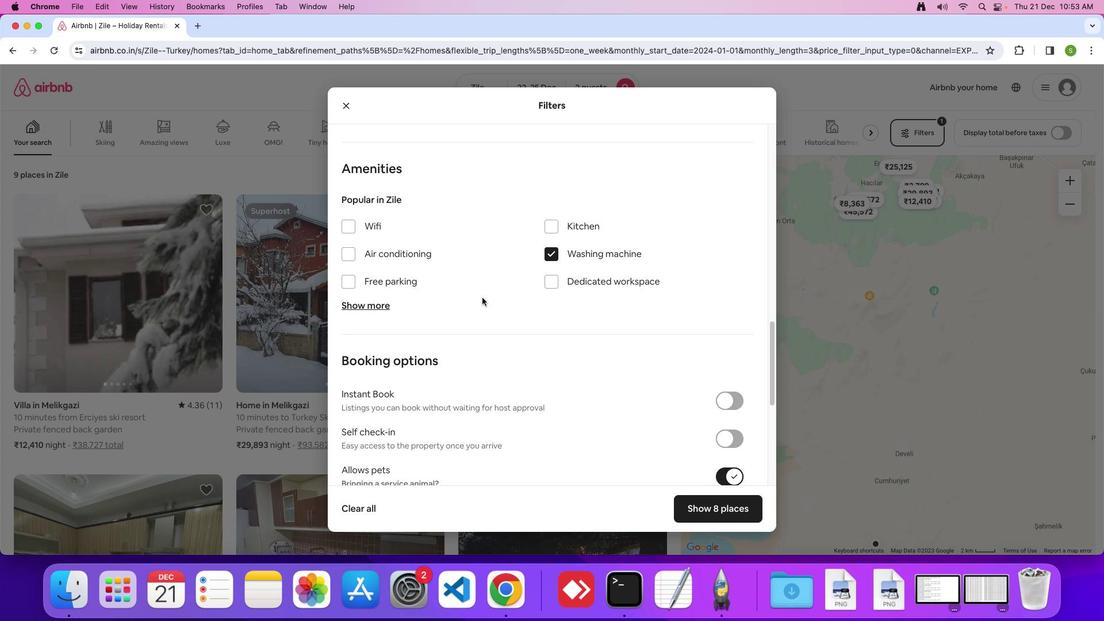 
Action: Mouse scrolled (482, 298) with delta (0, 0)
Screenshot: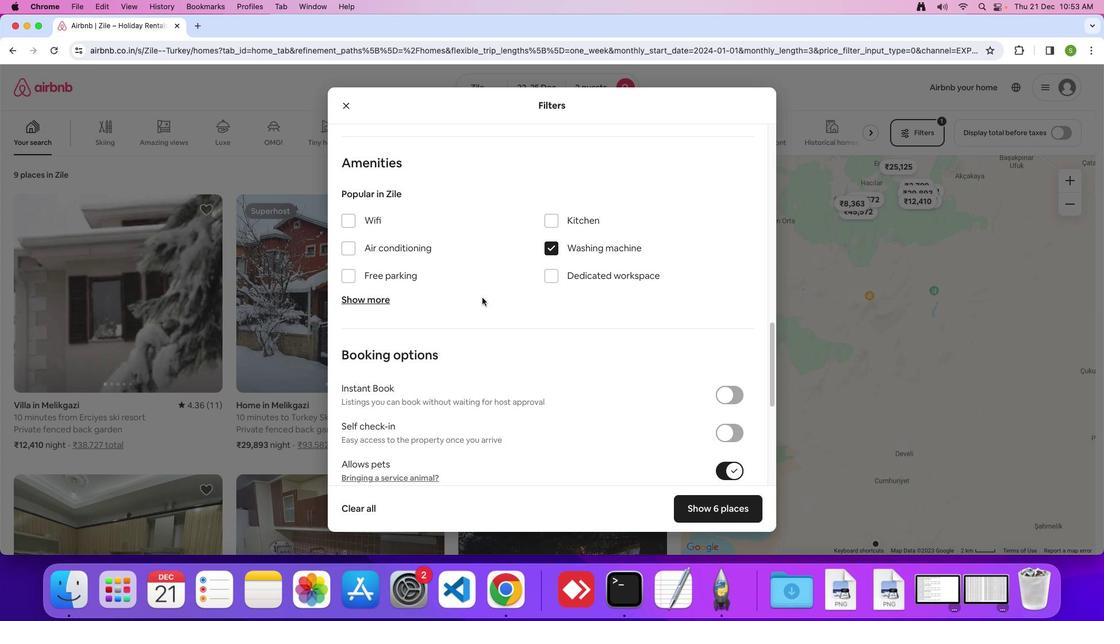 
Action: Mouse scrolled (482, 298) with delta (0, 0)
Screenshot: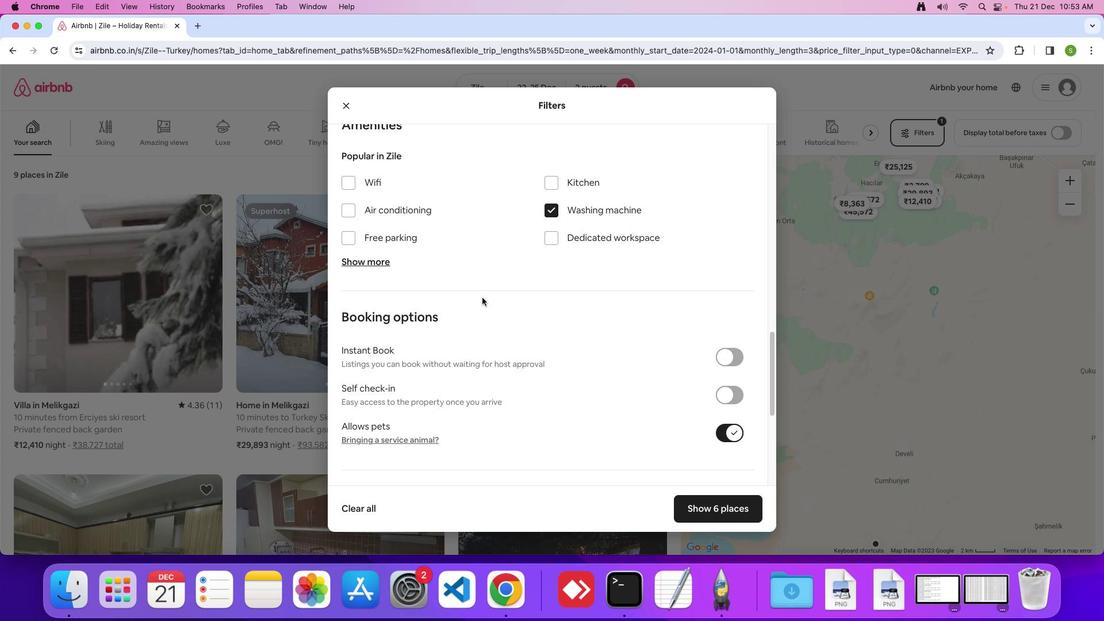 
Action: Mouse scrolled (482, 298) with delta (0, -1)
Screenshot: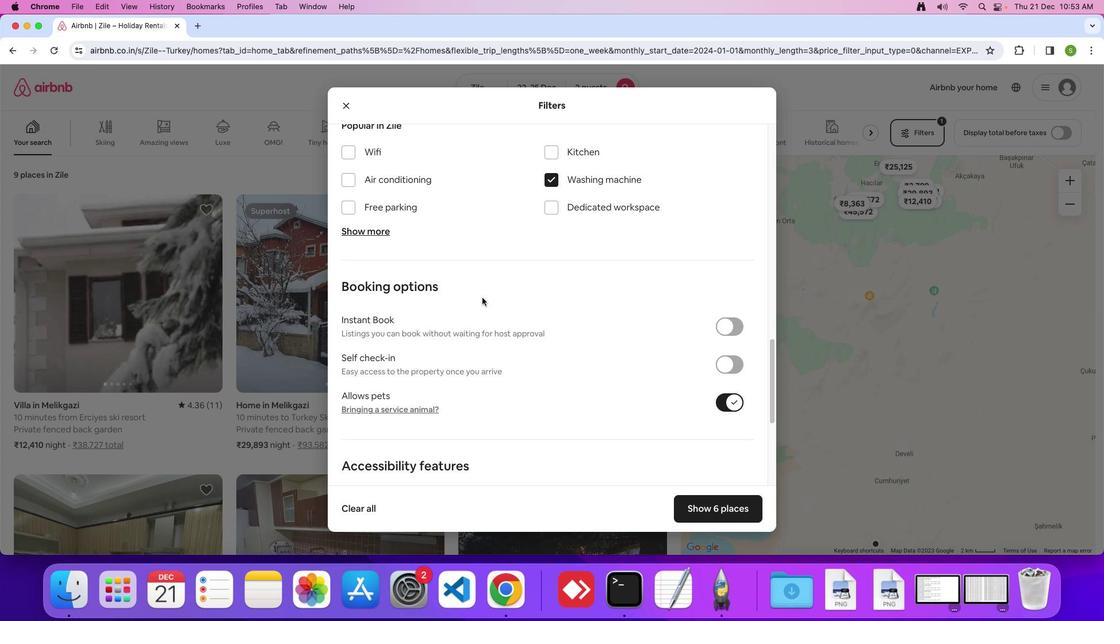 
Action: Mouse scrolled (482, 298) with delta (0, 0)
Screenshot: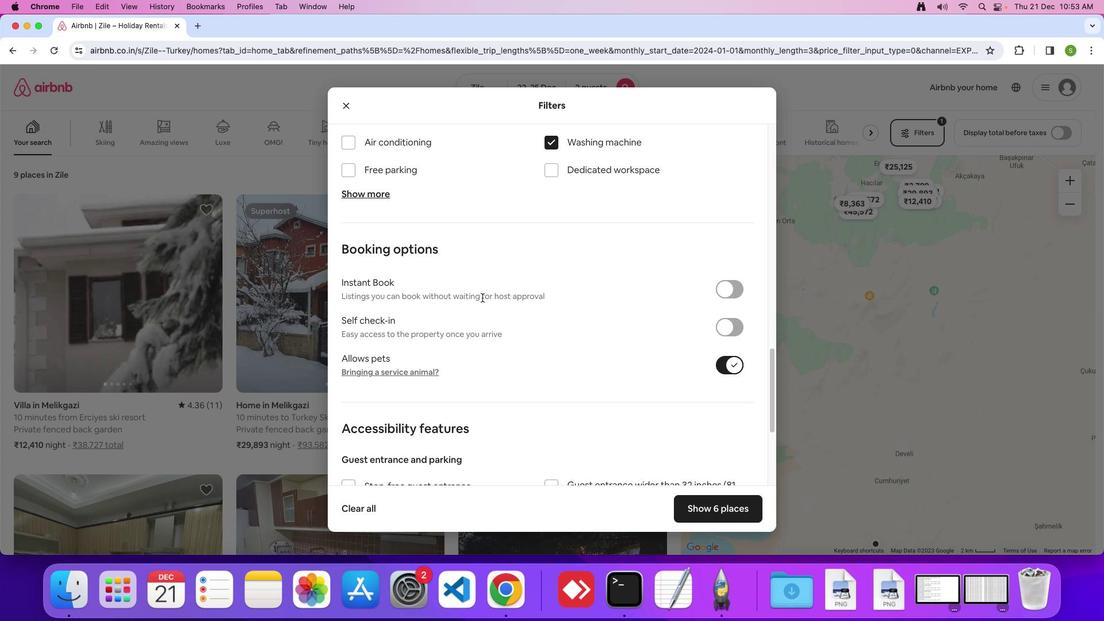 
Action: Mouse scrolled (482, 298) with delta (0, 0)
Screenshot: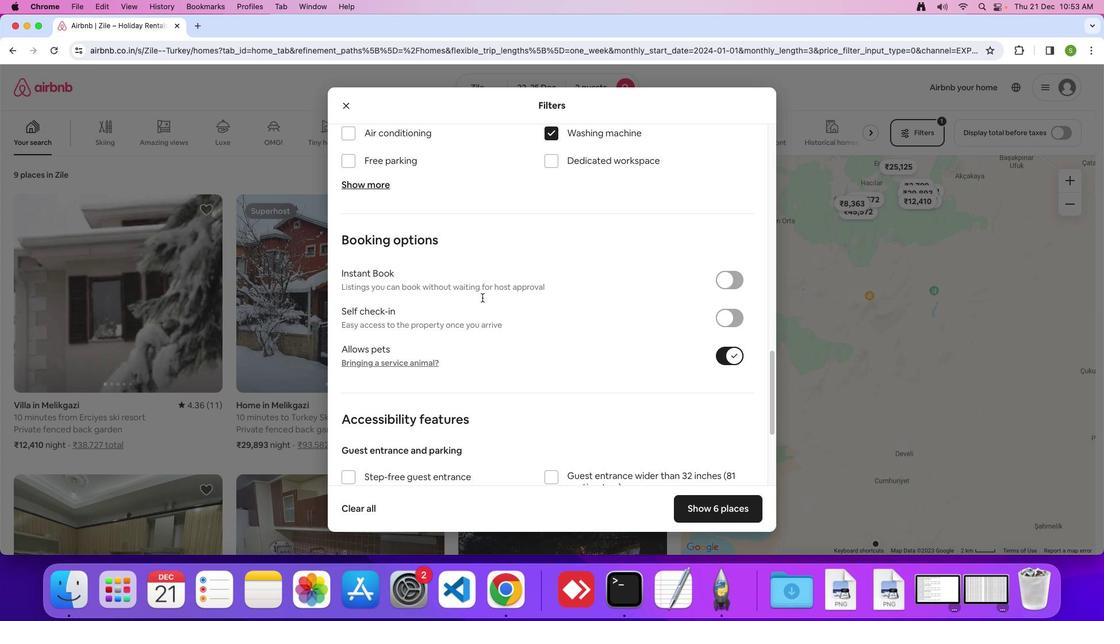 
Action: Mouse scrolled (482, 298) with delta (0, 0)
Screenshot: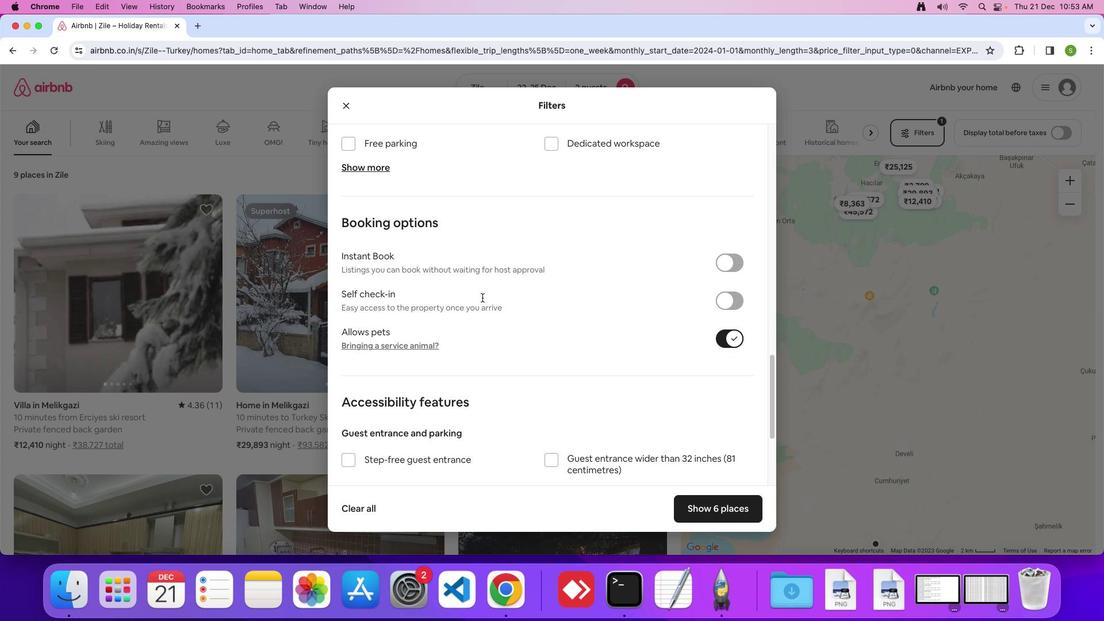
Action: Mouse scrolled (482, 298) with delta (0, 0)
Screenshot: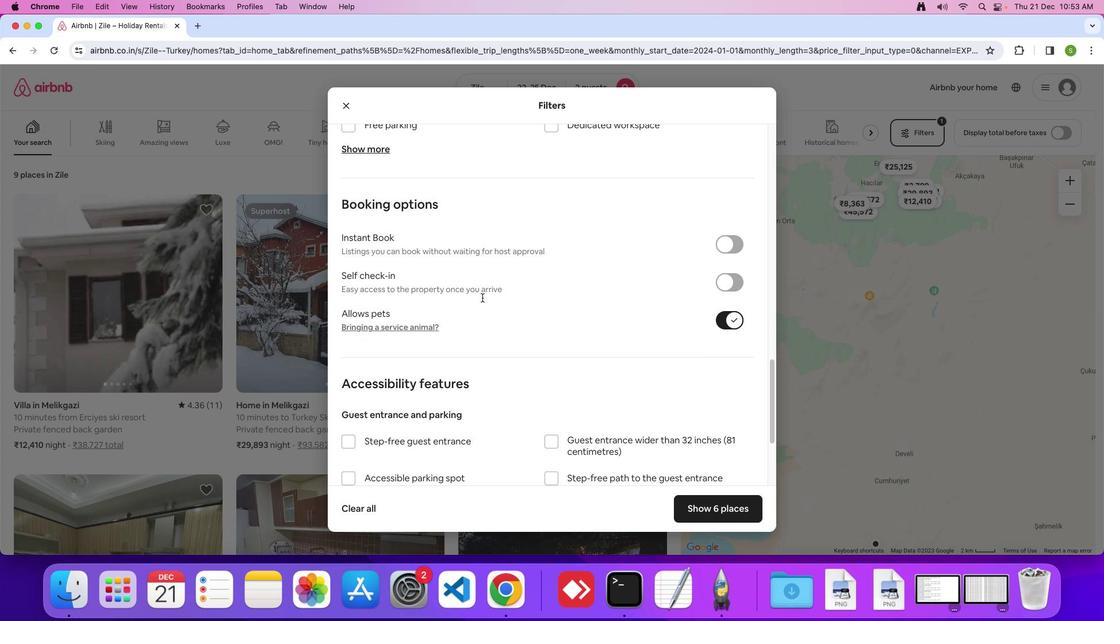 
Action: Mouse scrolled (482, 298) with delta (0, -1)
Screenshot: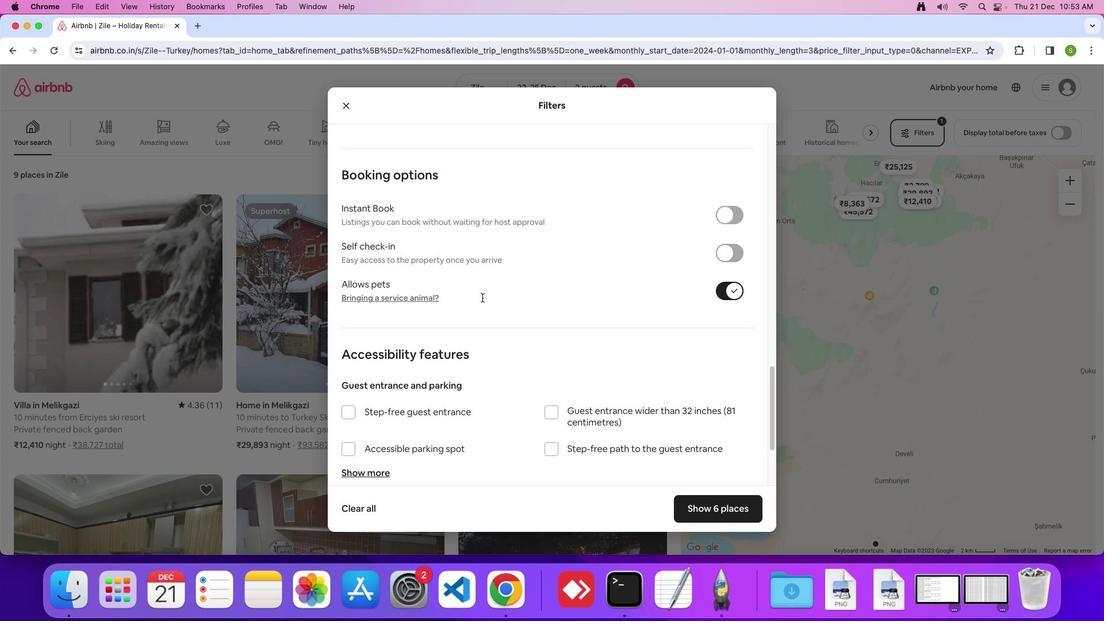 
Action: Mouse scrolled (482, 298) with delta (0, 0)
Screenshot: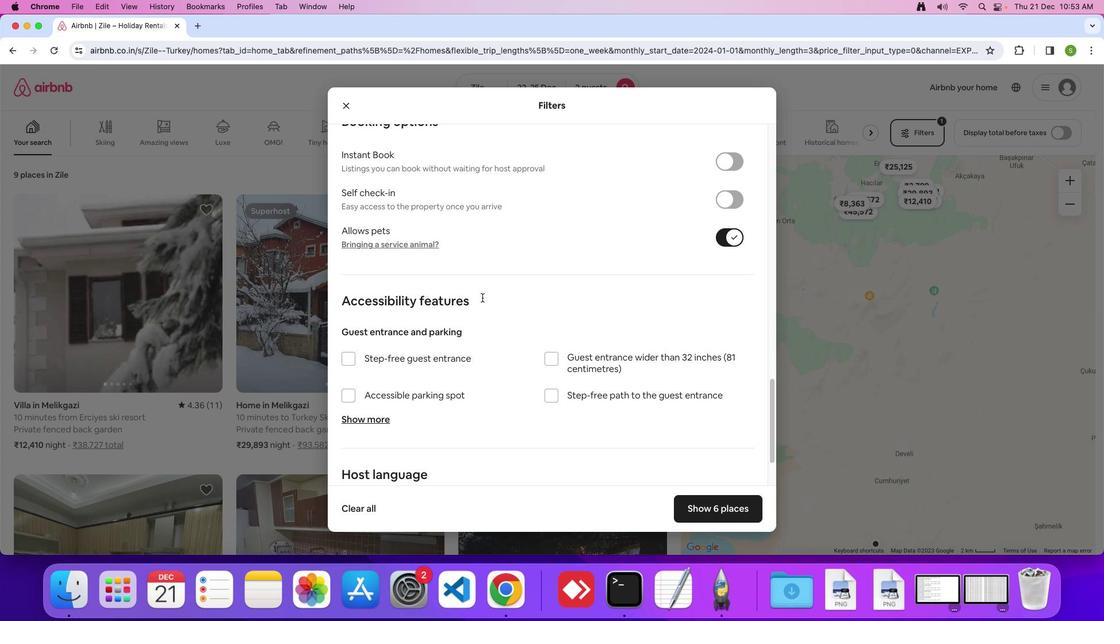 
Action: Mouse scrolled (482, 298) with delta (0, 0)
Screenshot: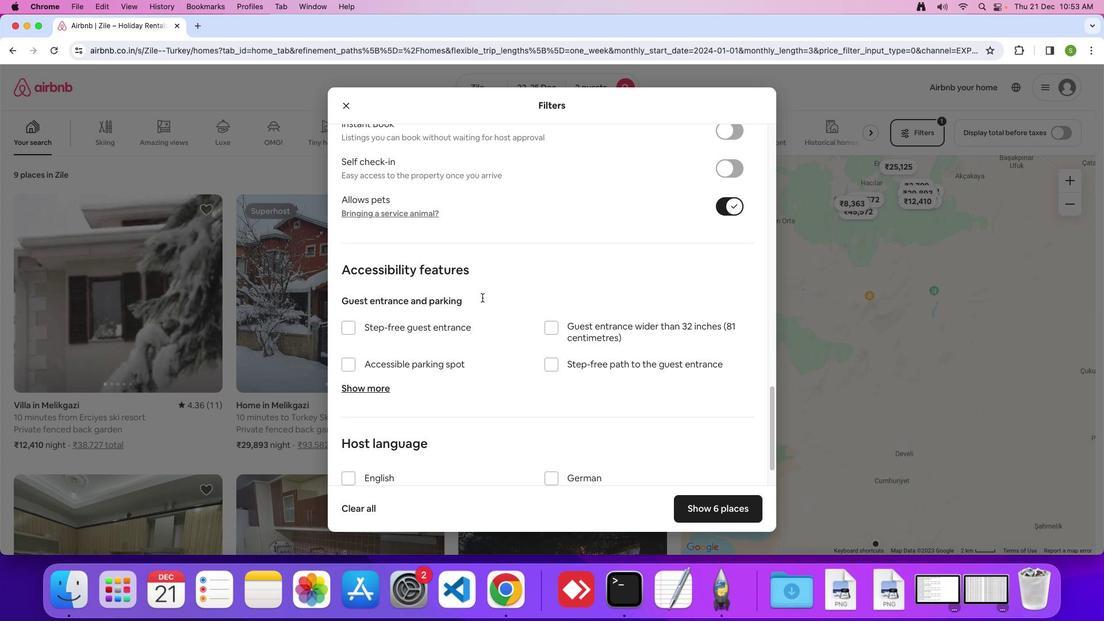 
Action: Mouse scrolled (482, 298) with delta (0, -1)
Screenshot: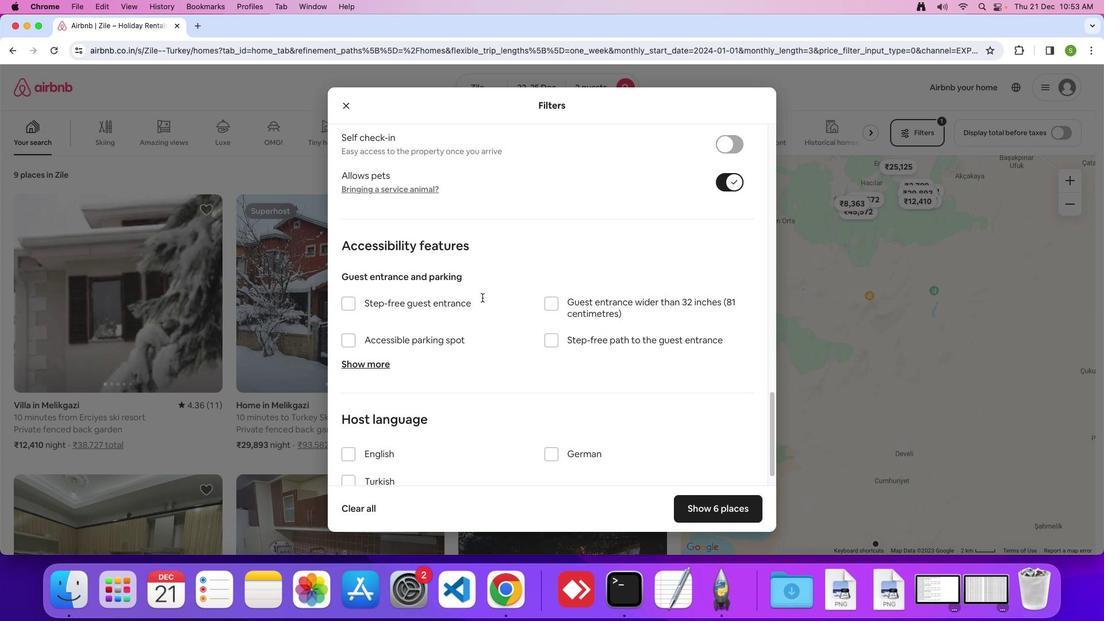 
Action: Mouse scrolled (482, 298) with delta (0, 0)
Screenshot: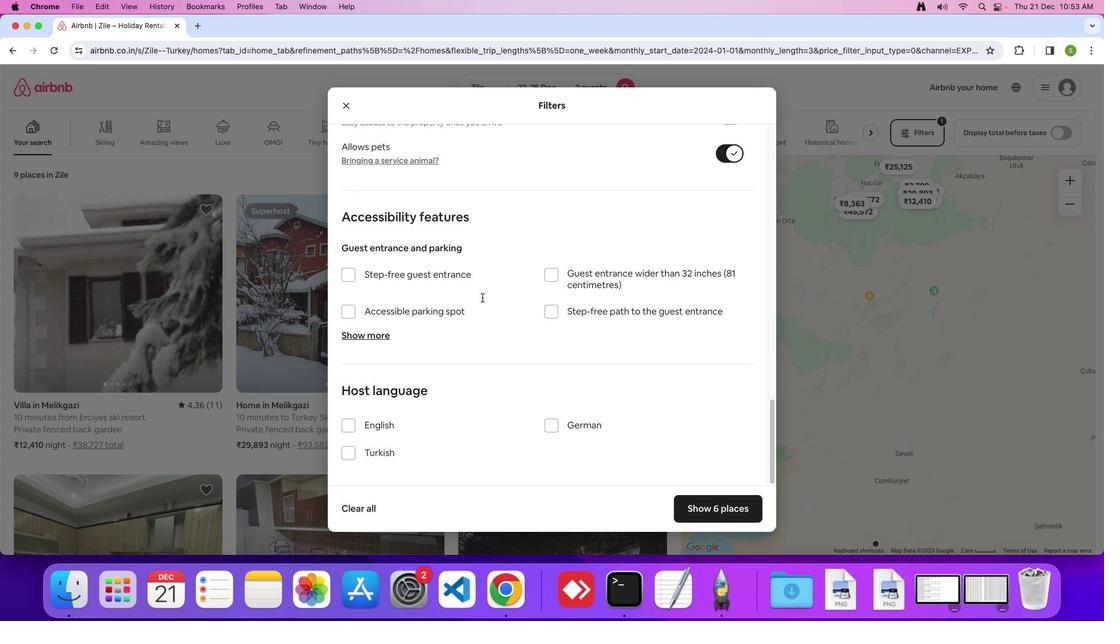 
Action: Mouse scrolled (482, 298) with delta (0, 0)
Screenshot: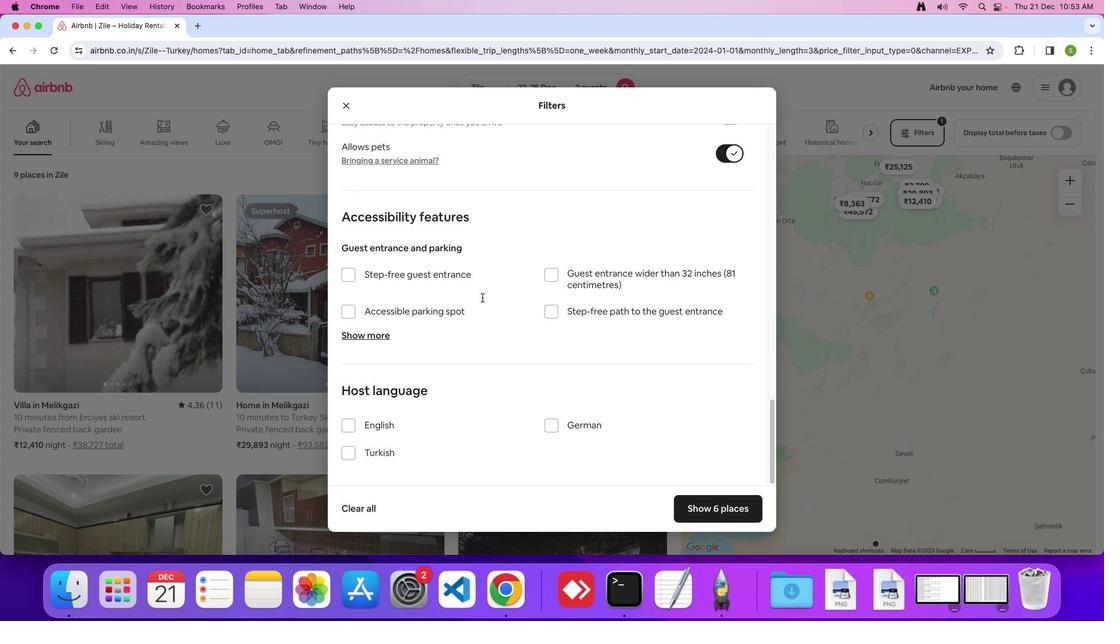
Action: Mouse scrolled (482, 298) with delta (0, -1)
Screenshot: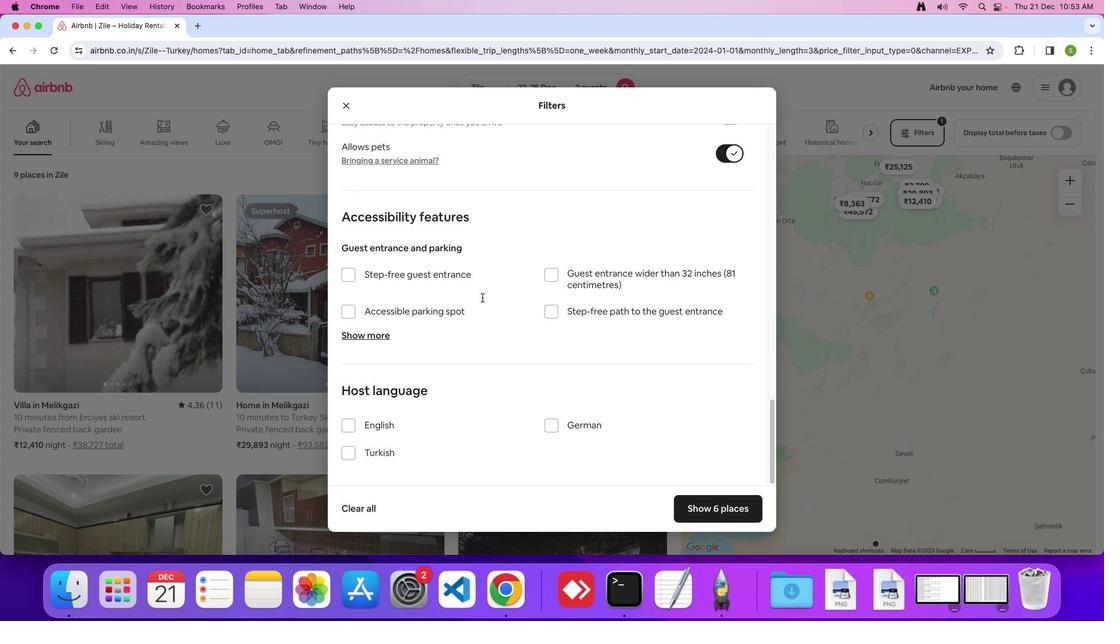 
Action: Mouse moved to (710, 499)
Screenshot: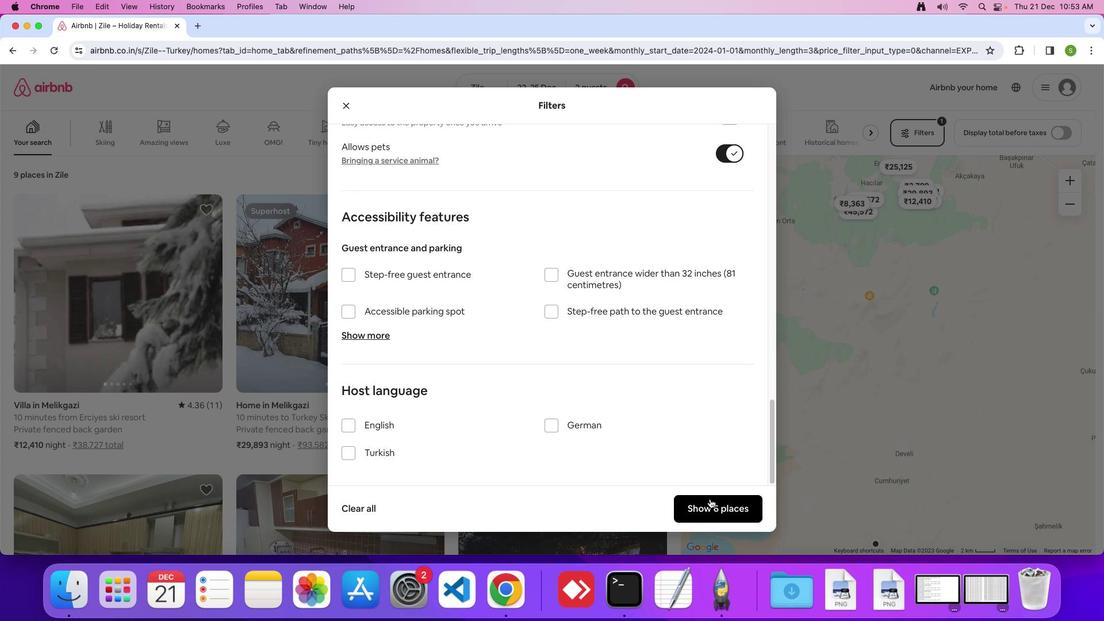 
Action: Mouse pressed left at (710, 499)
Screenshot: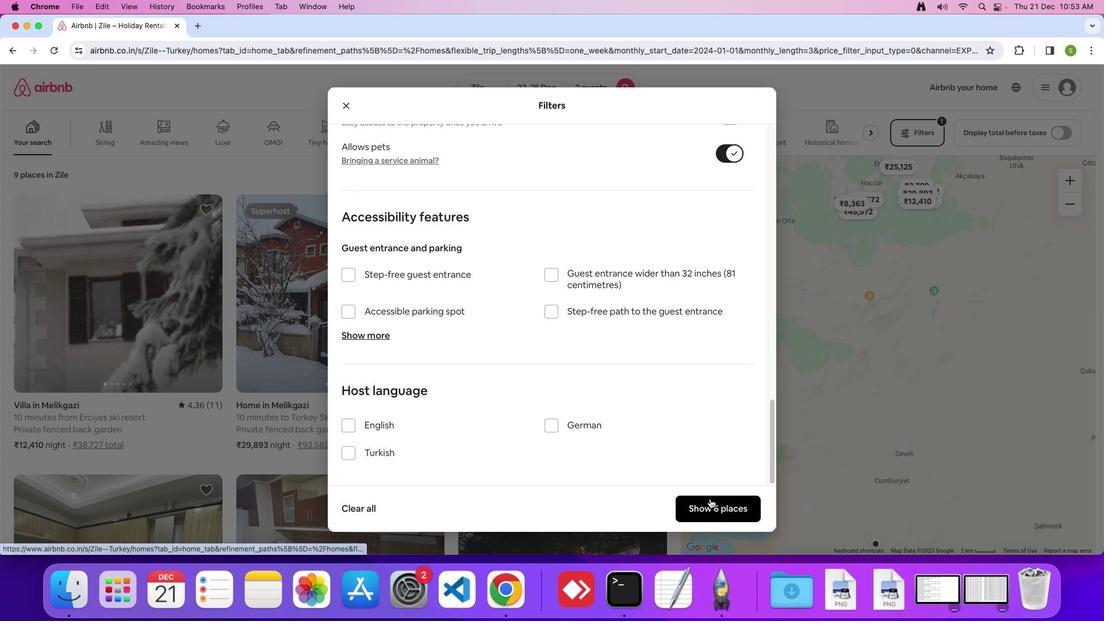 
Action: Mouse moved to (98, 249)
Screenshot: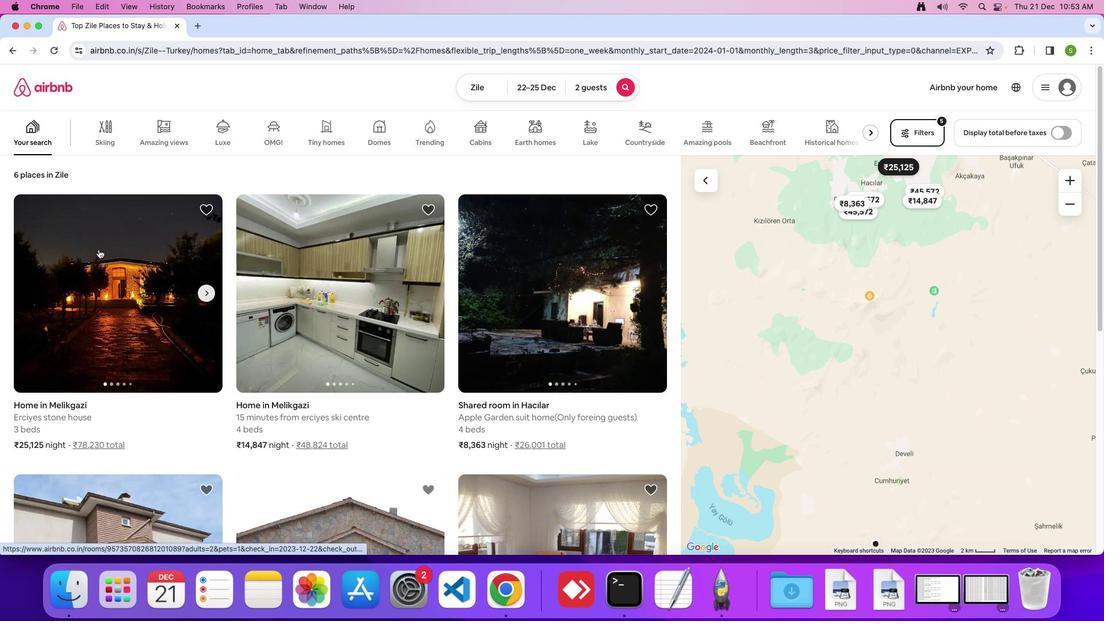 
Action: Mouse pressed left at (98, 249)
Screenshot: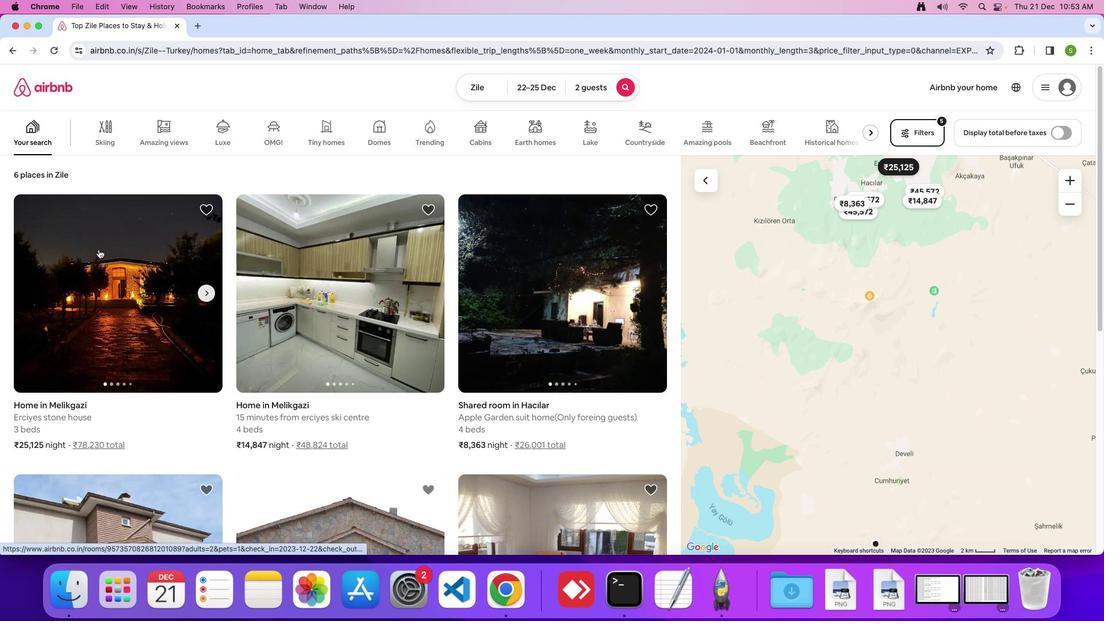 
Action: Mouse moved to (462, 286)
Screenshot: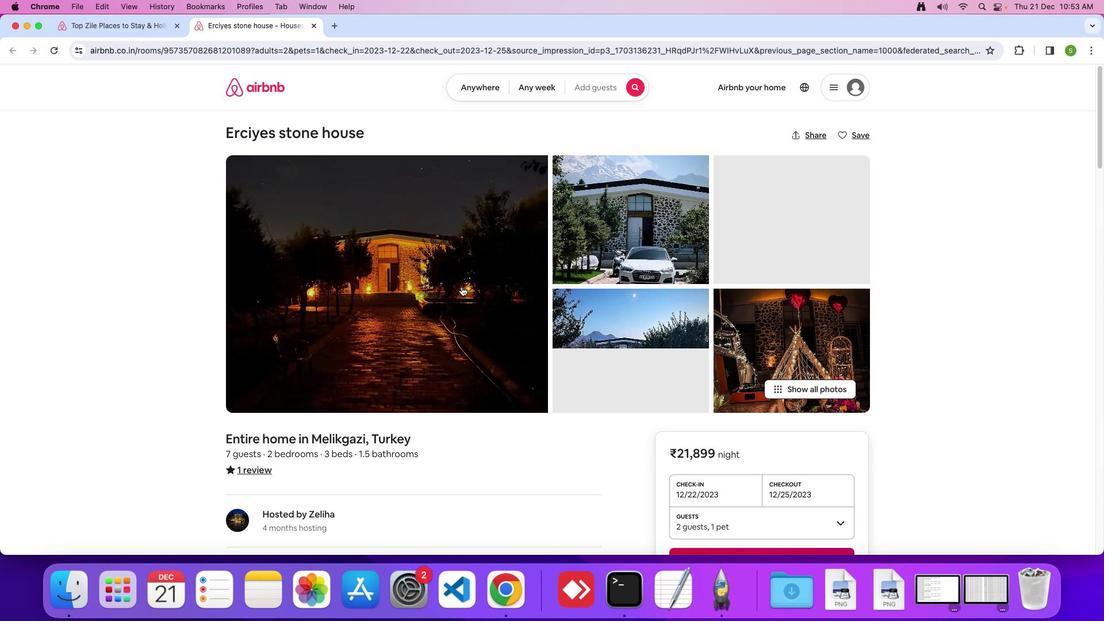 
Action: Mouse pressed left at (462, 286)
Screenshot: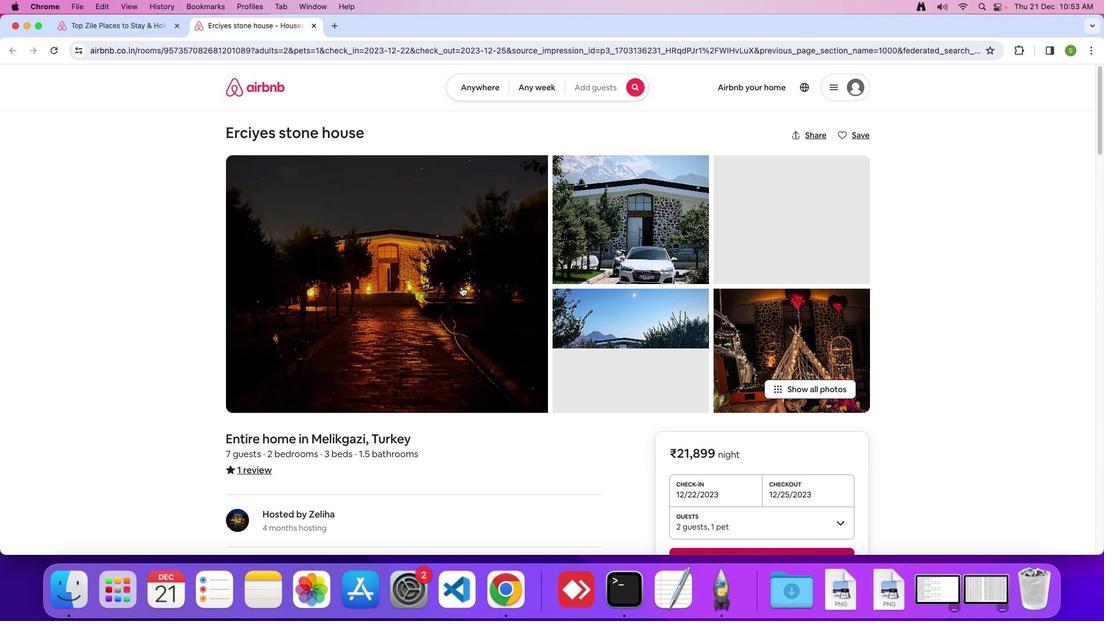 
Action: Mouse moved to (461, 266)
Screenshot: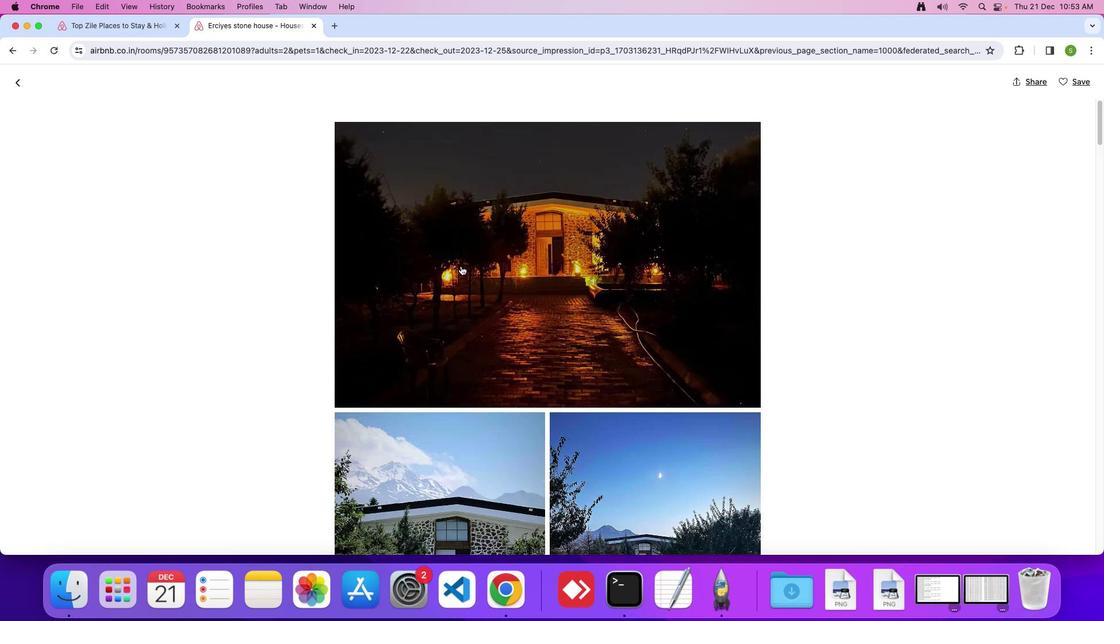 
Action: Mouse scrolled (461, 266) with delta (0, 0)
Screenshot: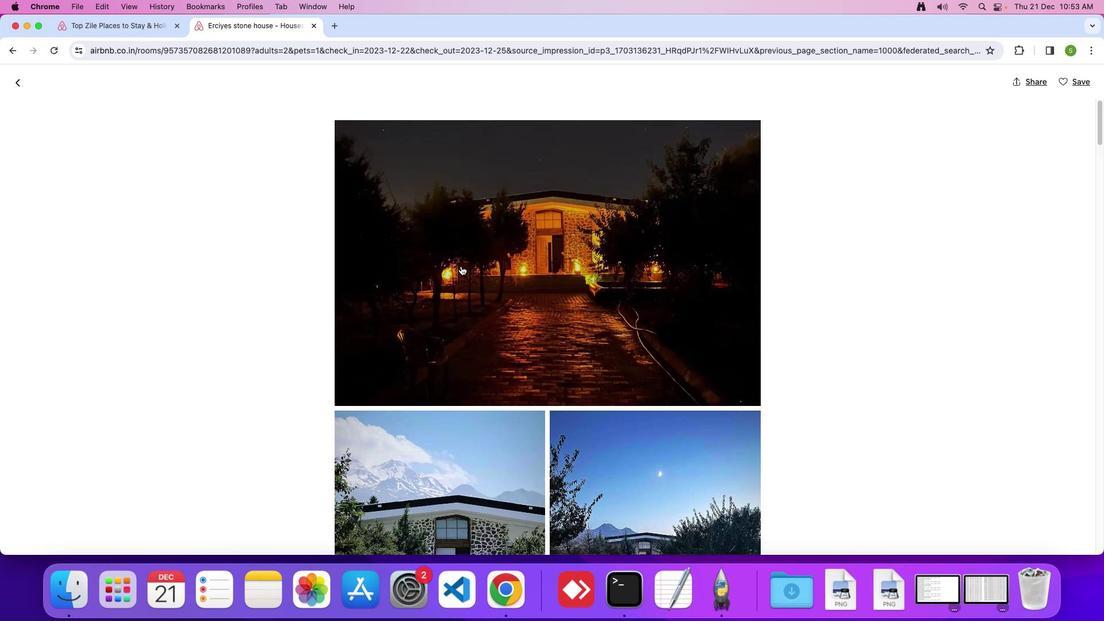 
Action: Mouse scrolled (461, 266) with delta (0, 0)
Screenshot: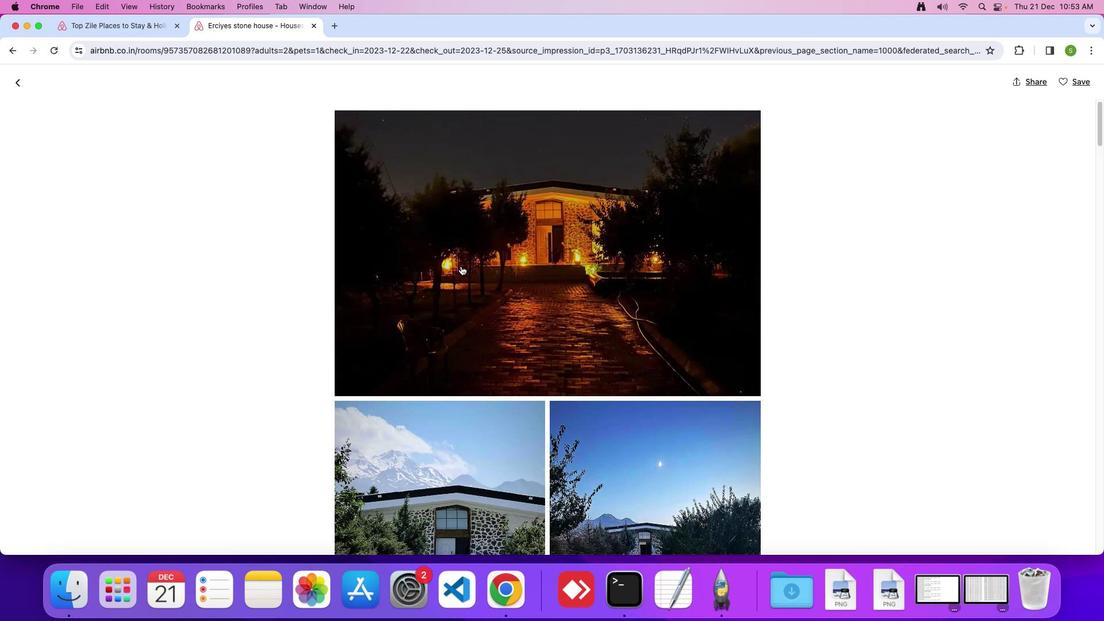 
Action: Mouse scrolled (461, 266) with delta (0, -1)
Screenshot: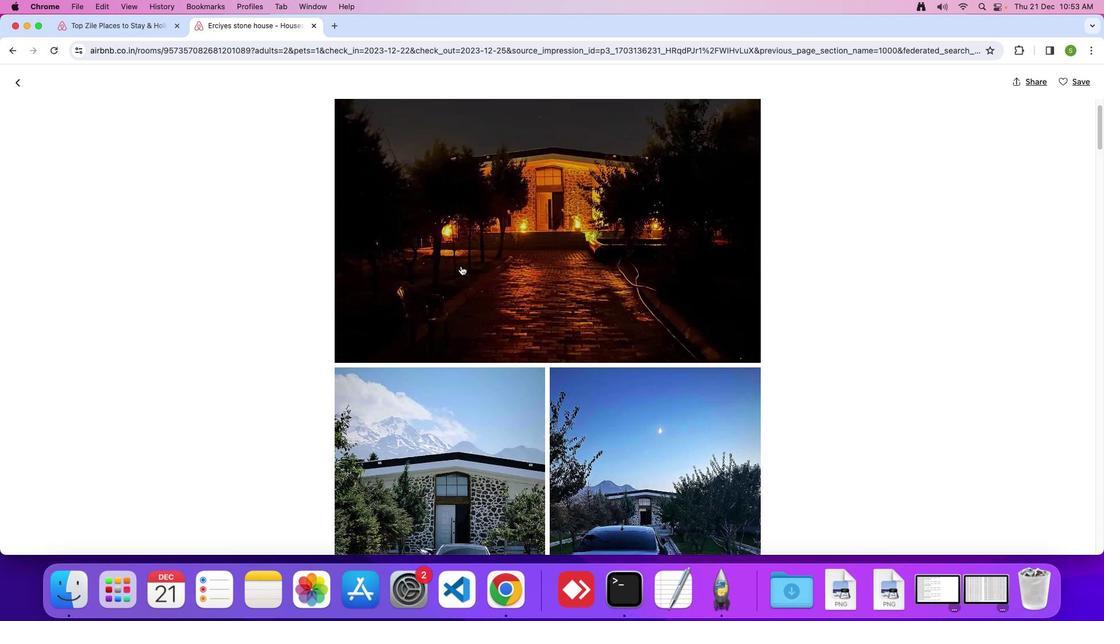 
Action: Mouse moved to (461, 266)
Screenshot: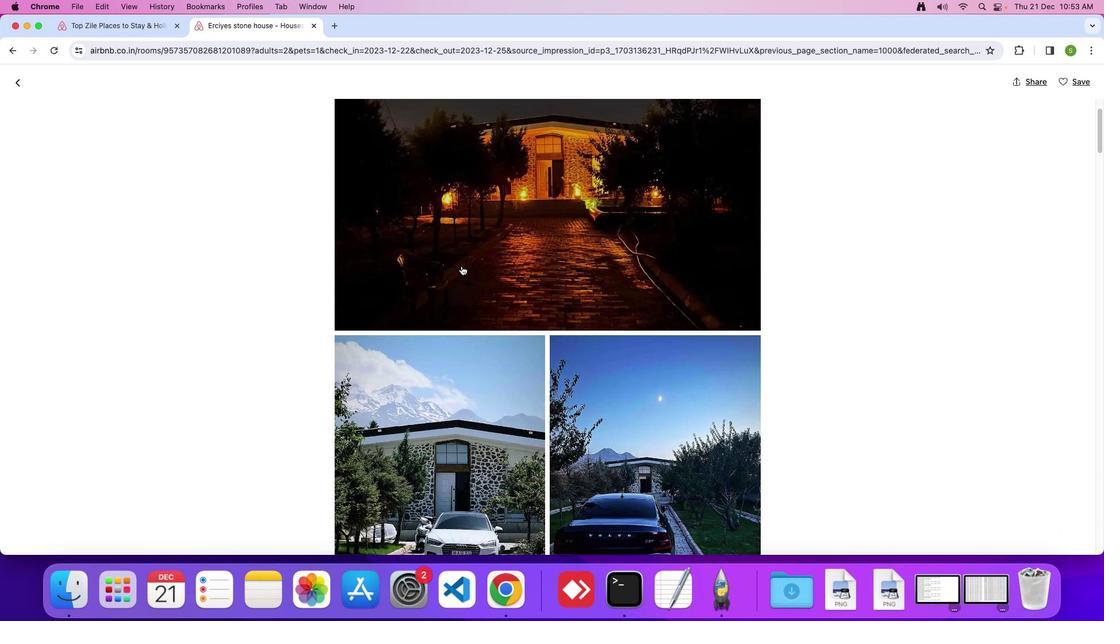 
Action: Mouse scrolled (461, 266) with delta (0, 0)
Screenshot: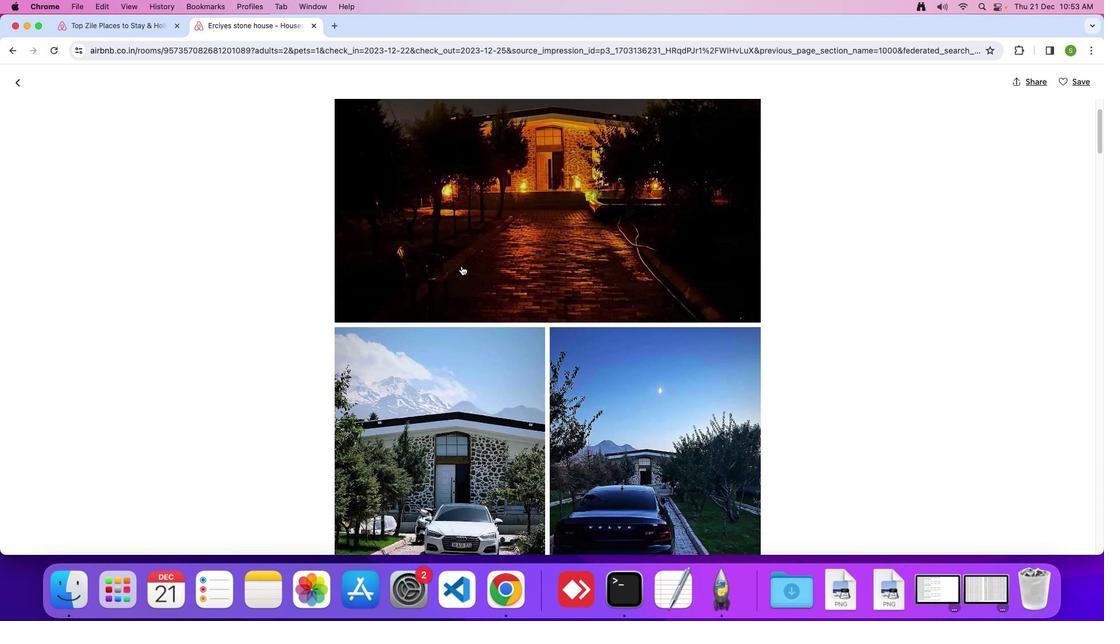 
Action: Mouse moved to (461, 266)
Screenshot: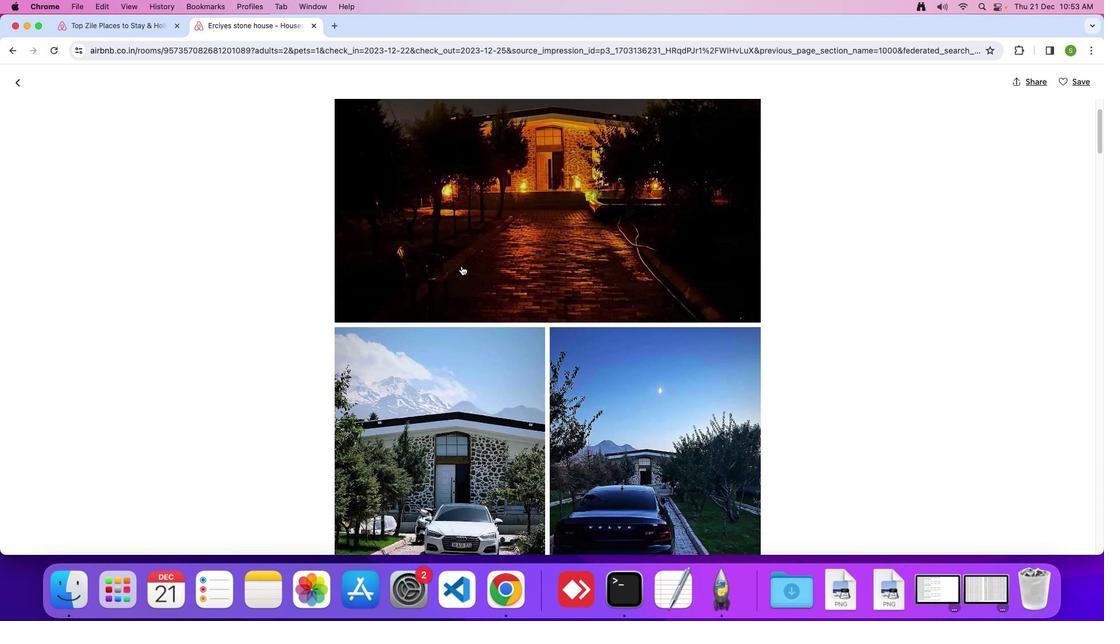 
Action: Mouse scrolled (461, 266) with delta (0, 0)
Screenshot: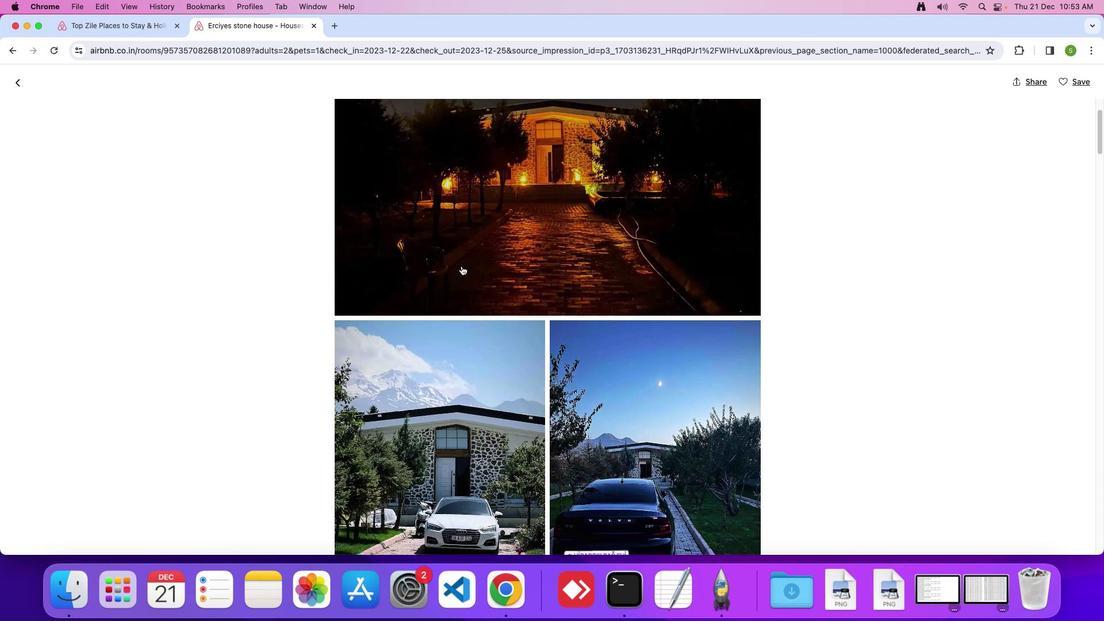
Action: Mouse moved to (461, 266)
Screenshot: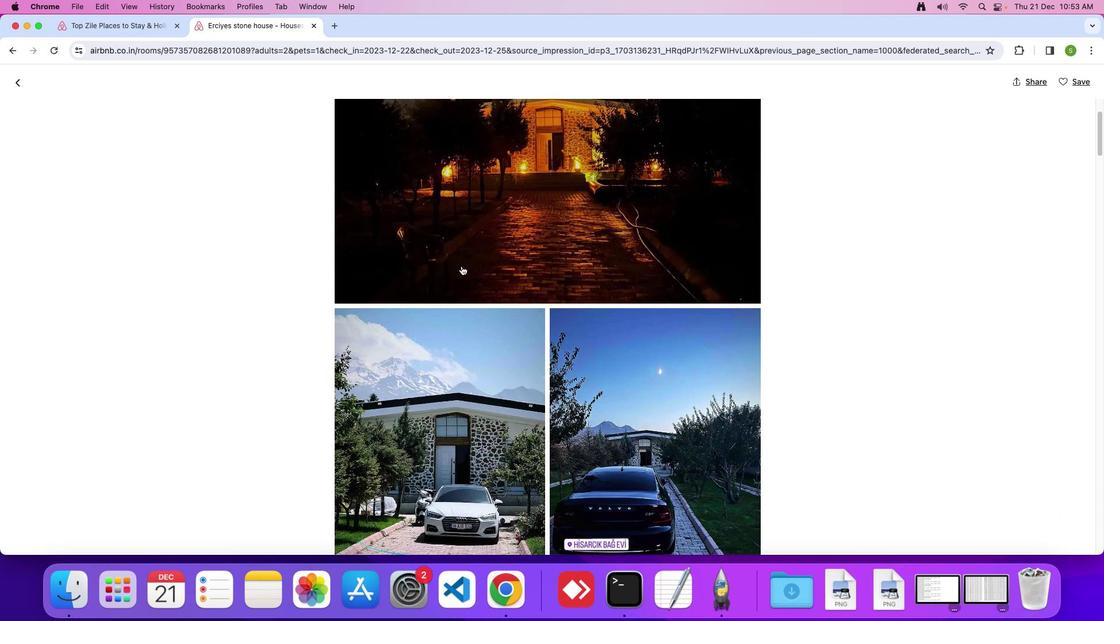 
Action: Mouse scrolled (461, 266) with delta (0, 0)
Screenshot: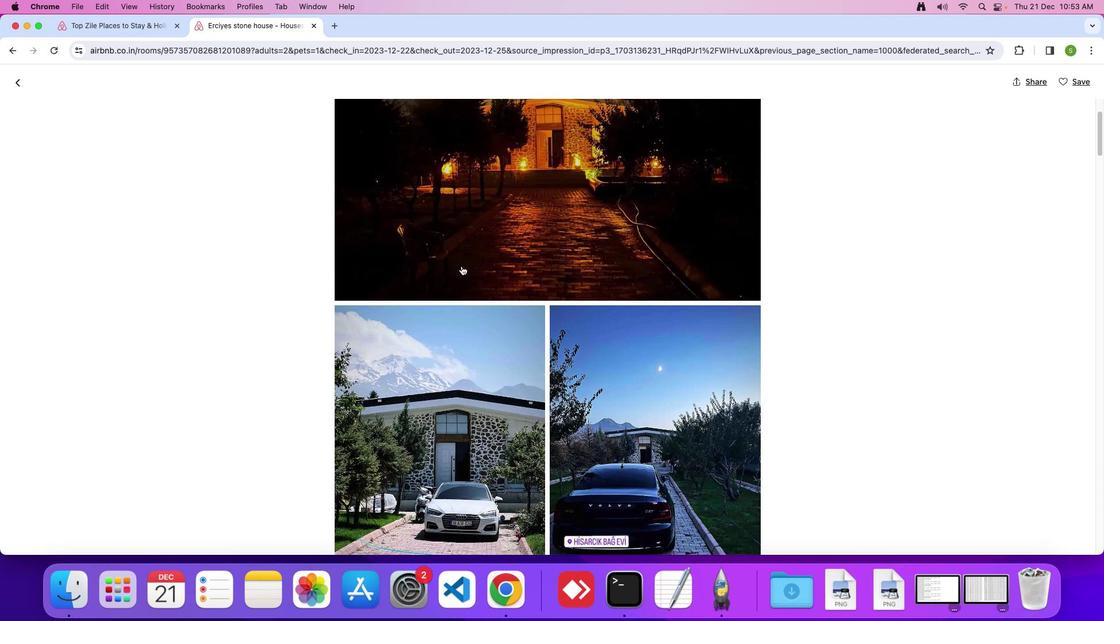 
Action: Mouse scrolled (461, 266) with delta (0, 0)
Screenshot: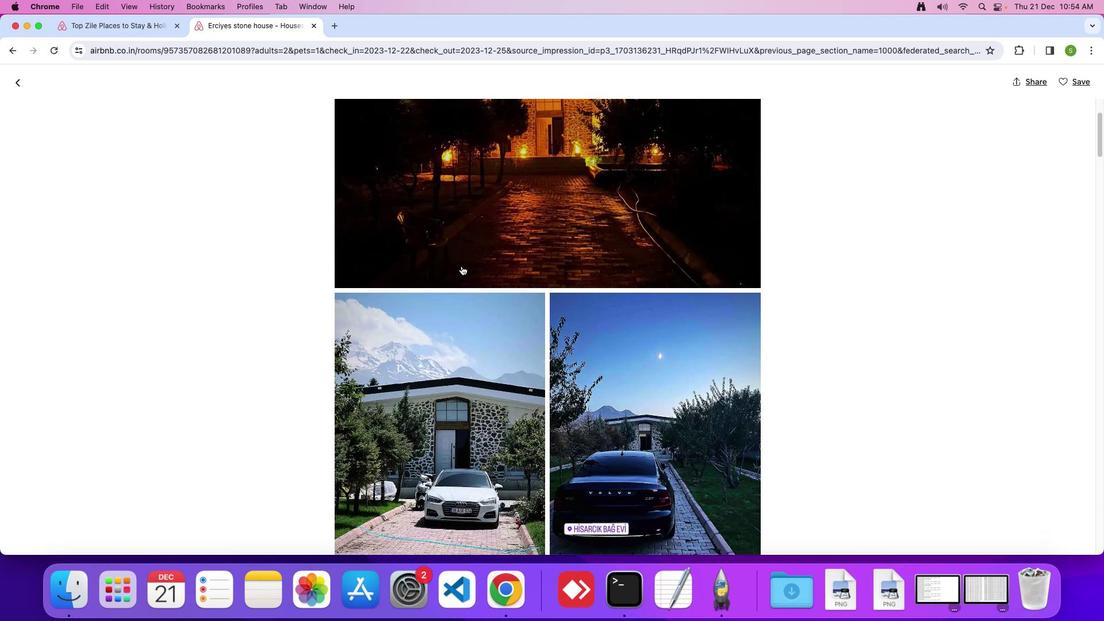 
Action: Mouse scrolled (461, 266) with delta (0, -1)
Screenshot: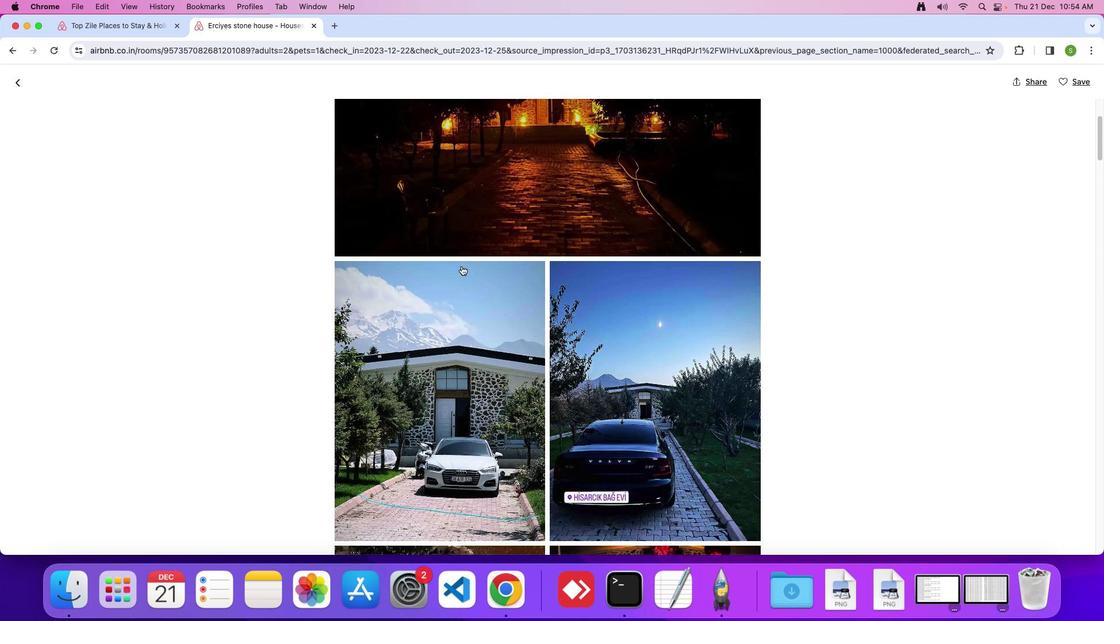 
Action: Mouse moved to (462, 266)
Screenshot: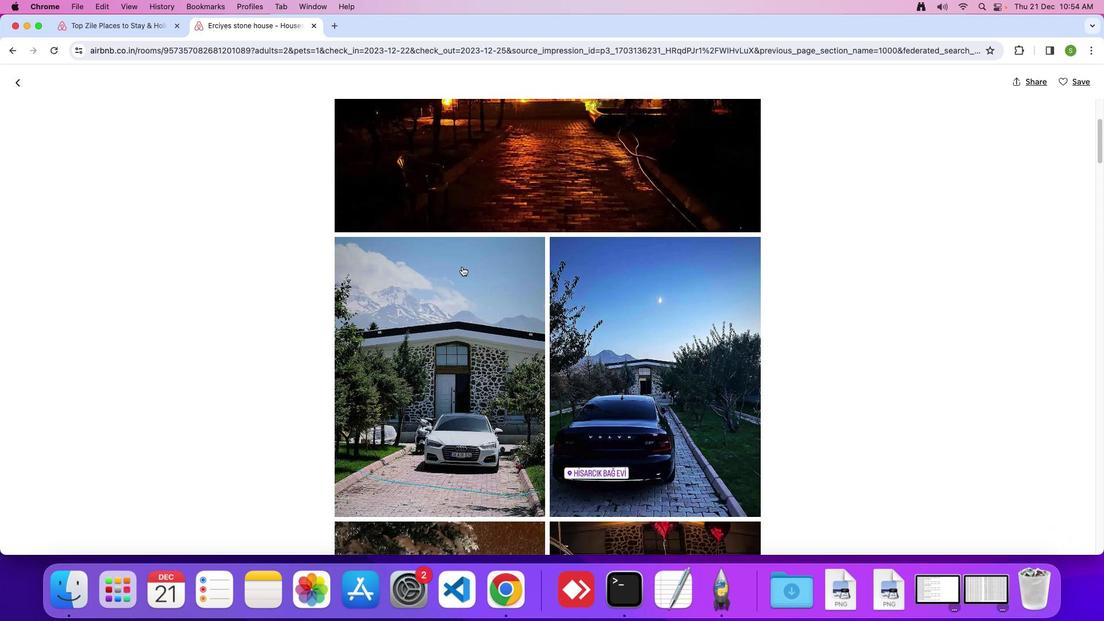 
Action: Mouse scrolled (462, 266) with delta (0, 0)
Screenshot: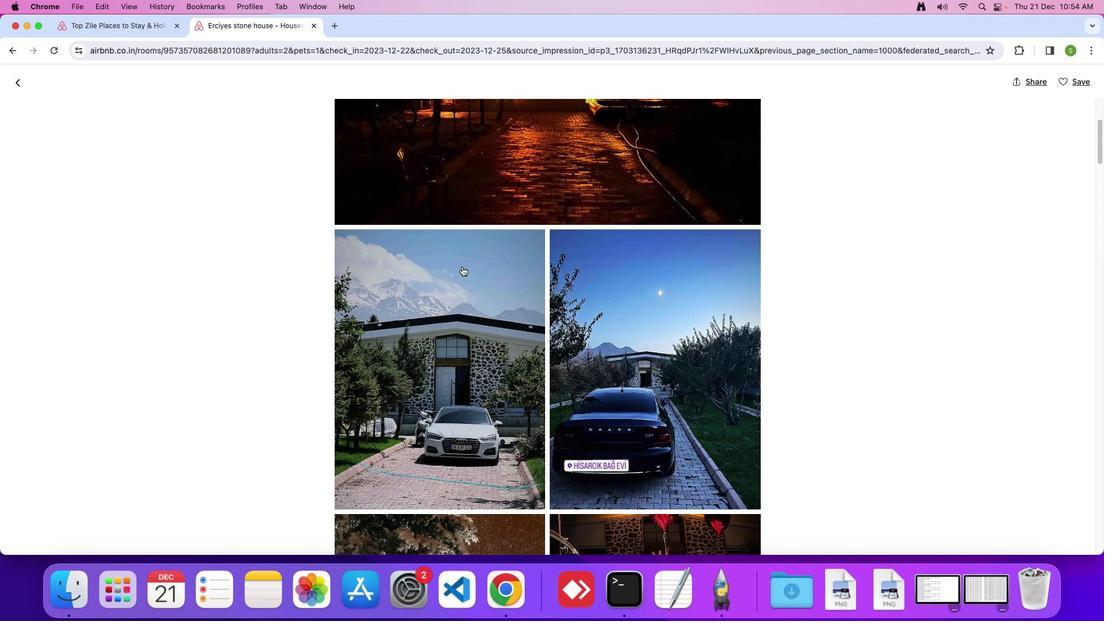
Action: Mouse scrolled (462, 266) with delta (0, 0)
Screenshot: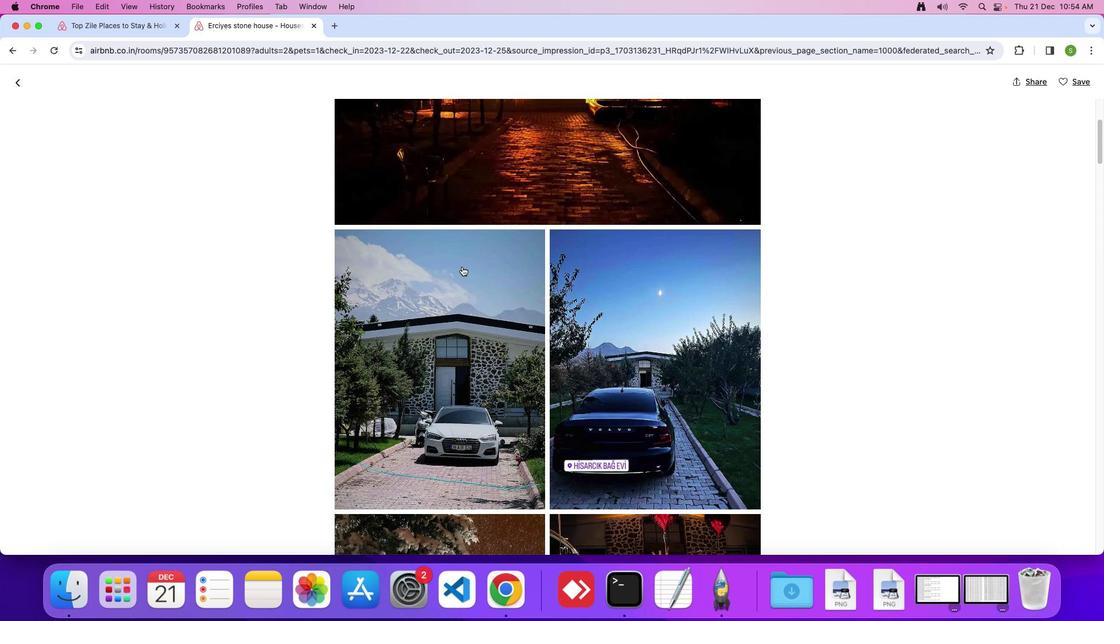 
Action: Mouse scrolled (462, 266) with delta (0, 0)
Screenshot: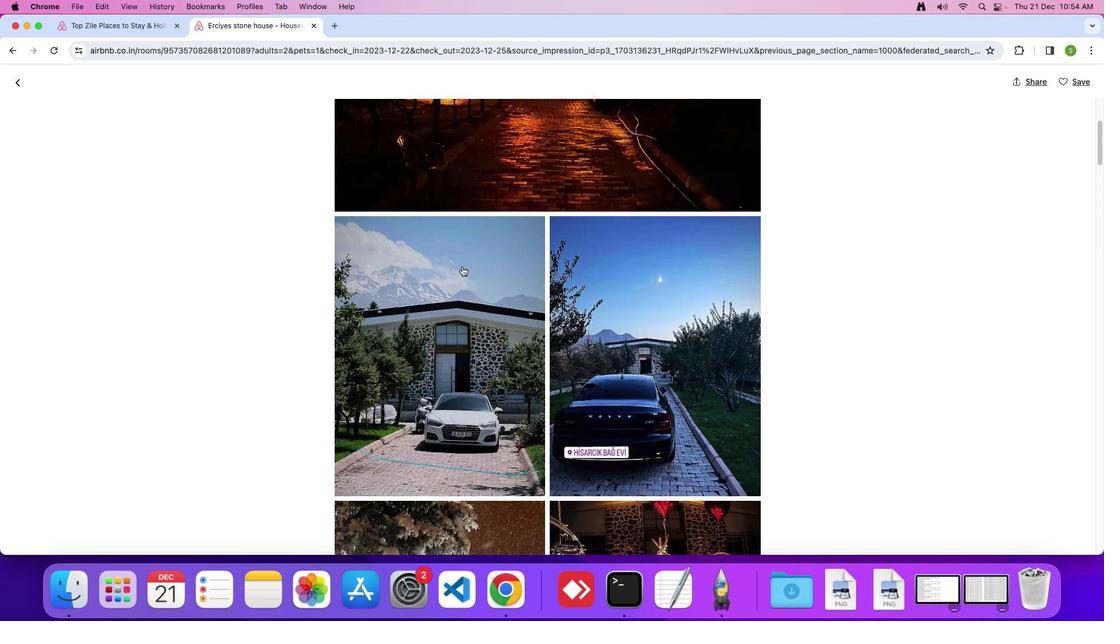 
Action: Mouse scrolled (462, 266) with delta (0, 0)
Screenshot: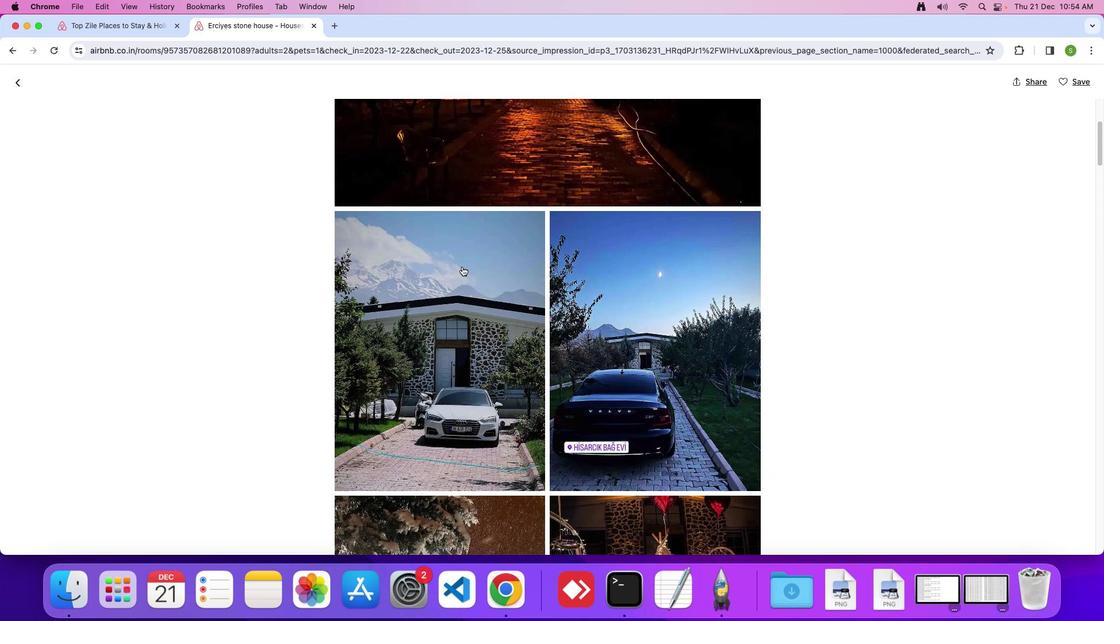 
Action: Mouse scrolled (462, 266) with delta (0, 0)
Screenshot: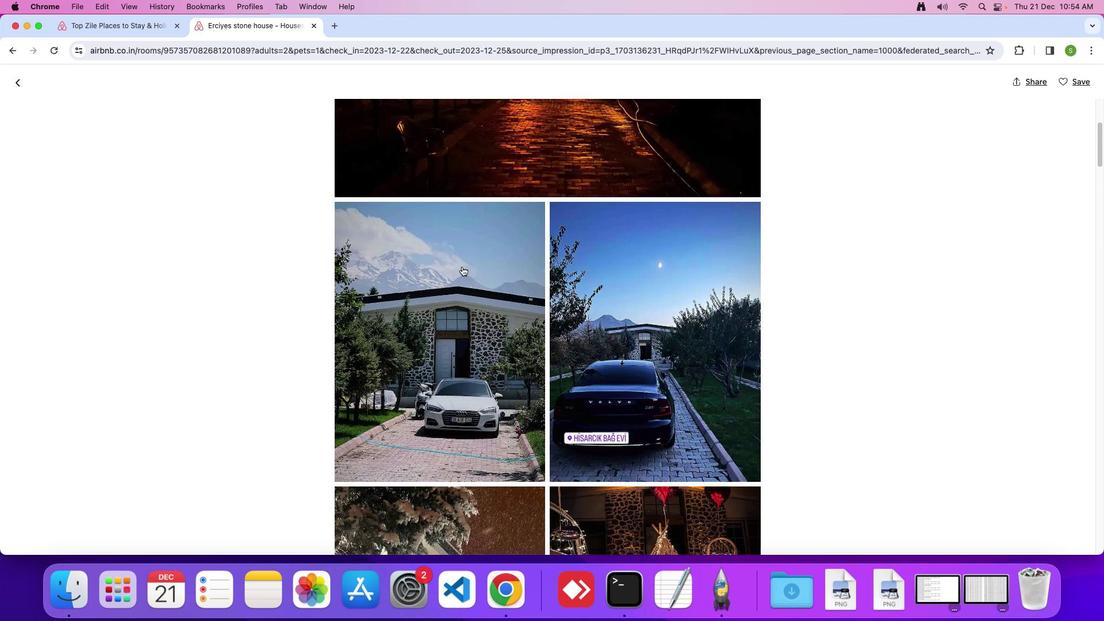 
Action: Mouse scrolled (462, 266) with delta (0, 0)
Screenshot: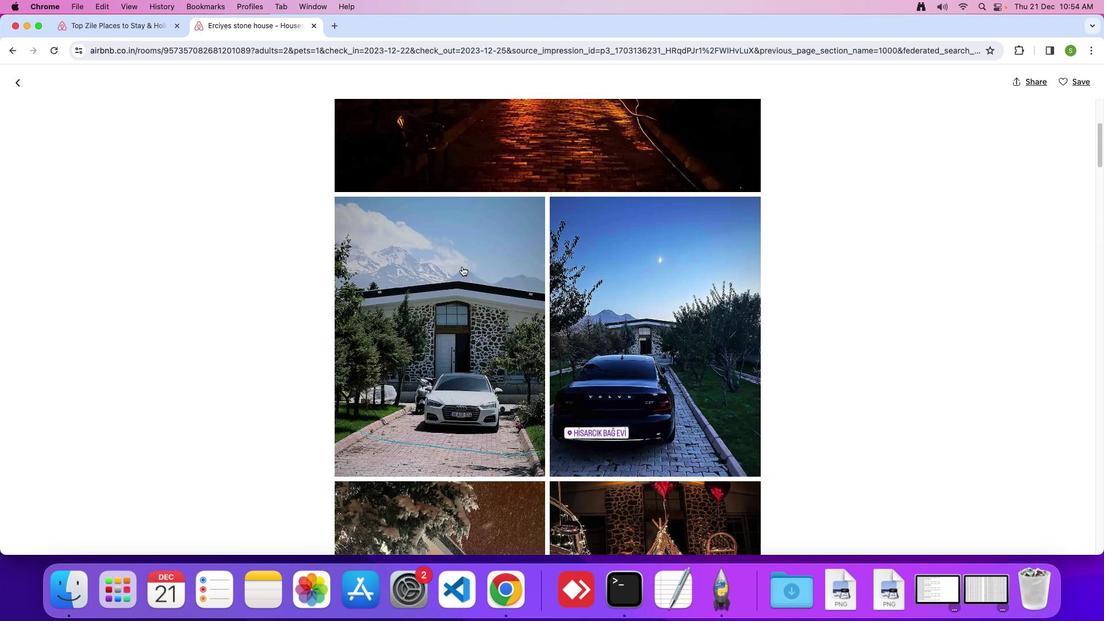 
Action: Mouse scrolled (462, 266) with delta (0, 0)
Screenshot: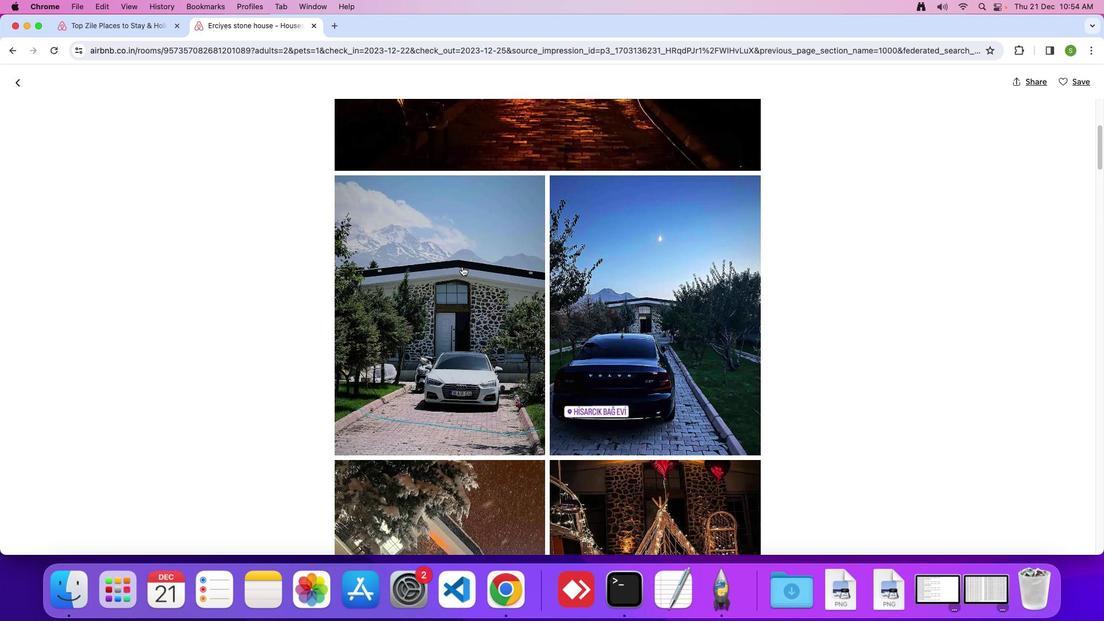 
Action: Mouse scrolled (462, 266) with delta (0, 0)
Screenshot: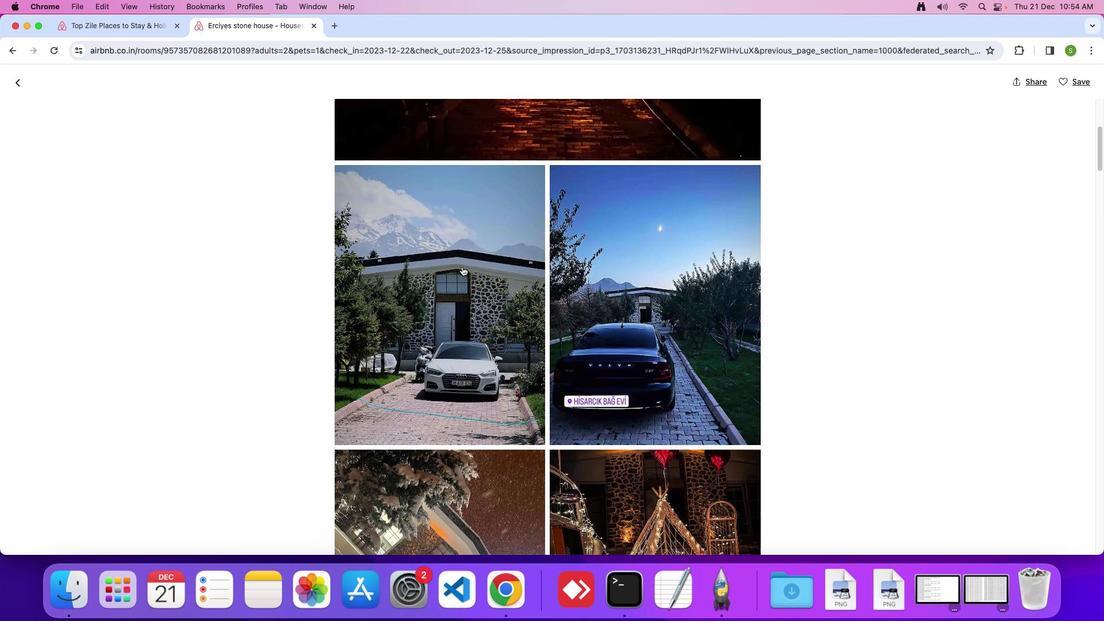 
Action: Mouse scrolled (462, 266) with delta (0, 0)
Screenshot: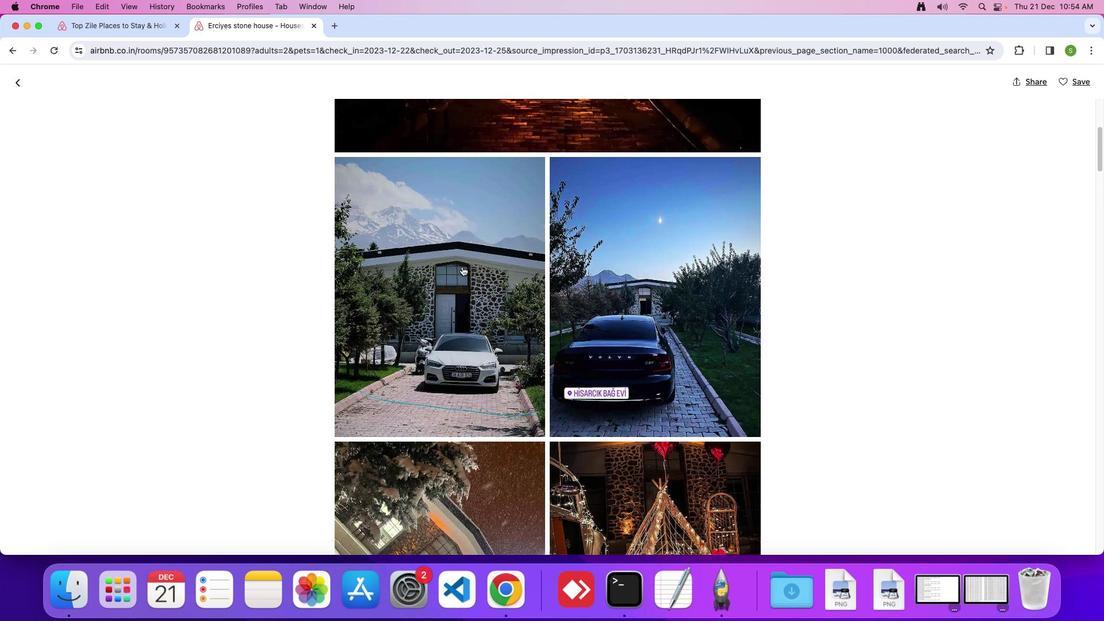 
Action: Mouse scrolled (462, 266) with delta (0, 0)
Screenshot: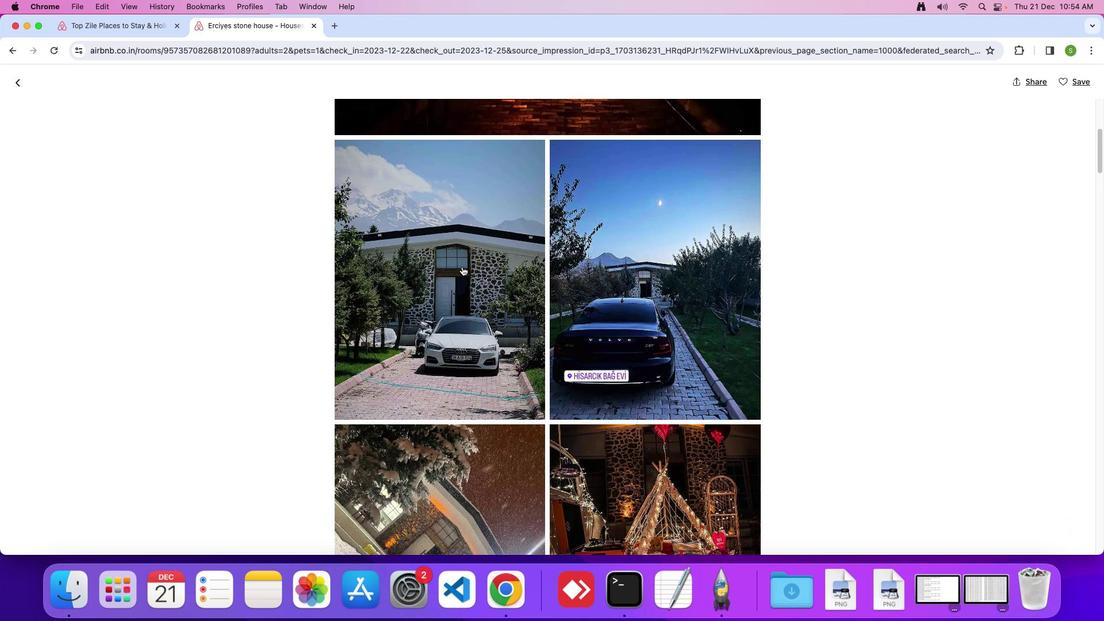 
Action: Mouse scrolled (462, 266) with delta (0, -1)
Screenshot: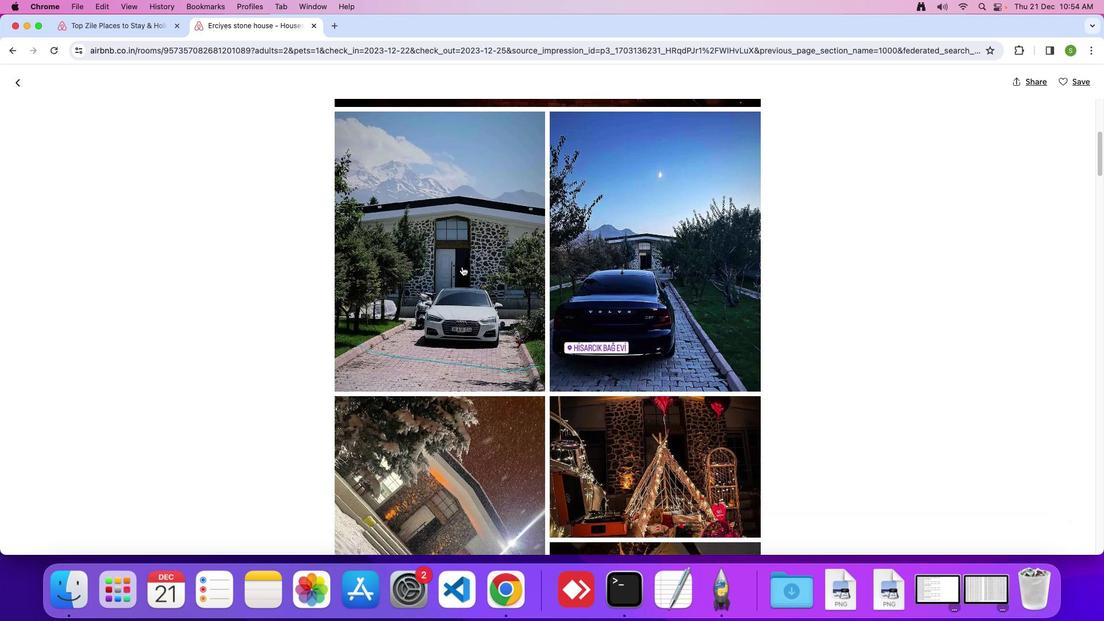 
Action: Mouse scrolled (462, 266) with delta (0, 0)
Screenshot: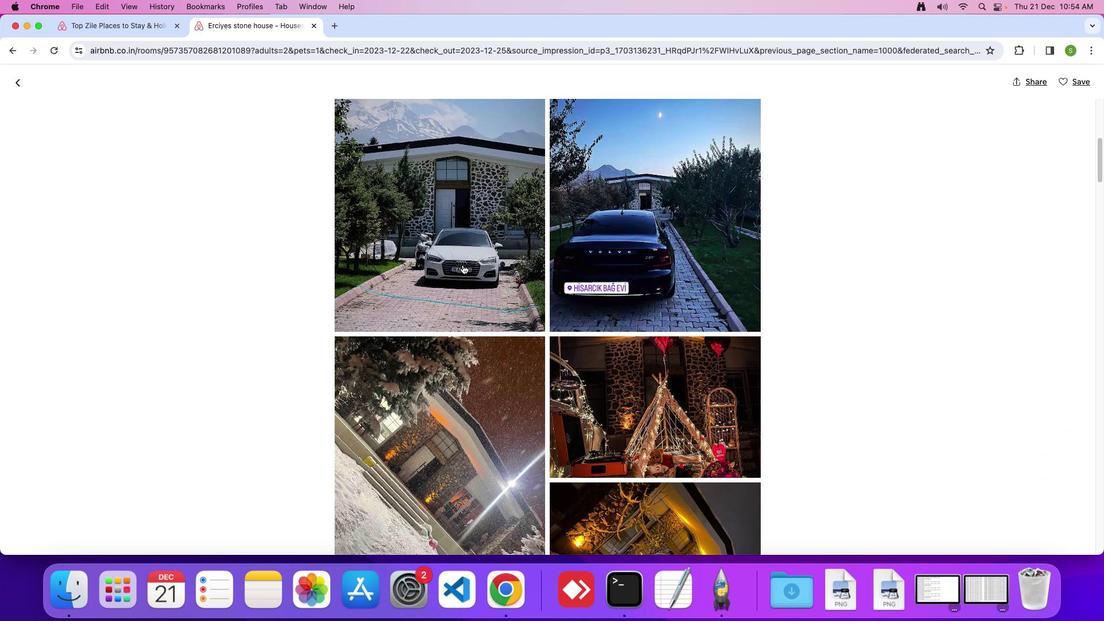 
Action: Mouse moved to (462, 266)
Screenshot: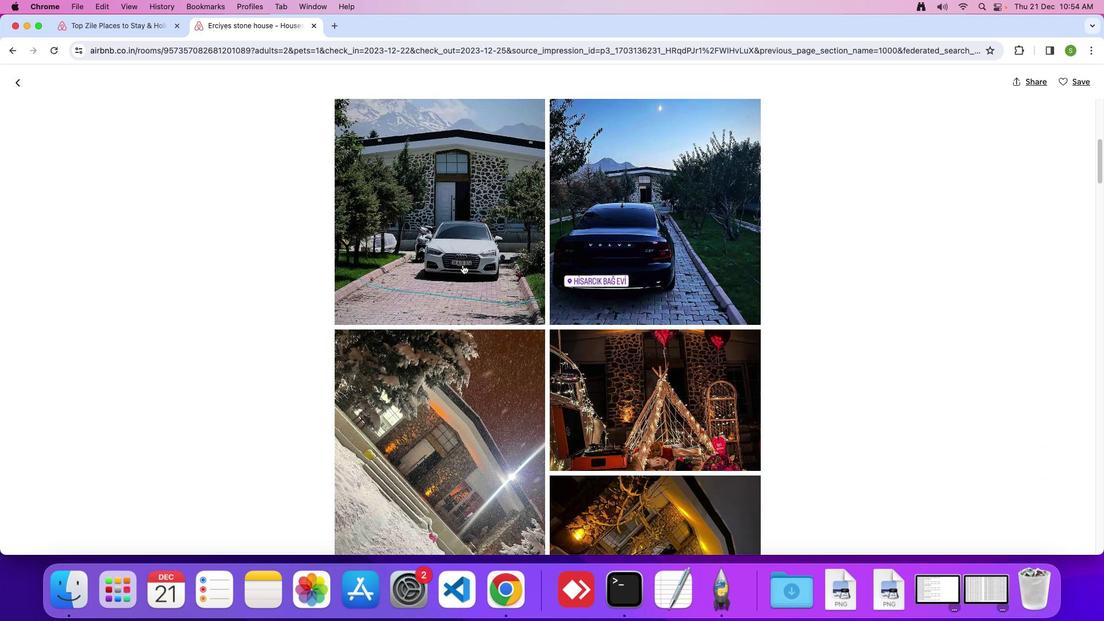 
Action: Mouse scrolled (462, 266) with delta (0, 0)
Screenshot: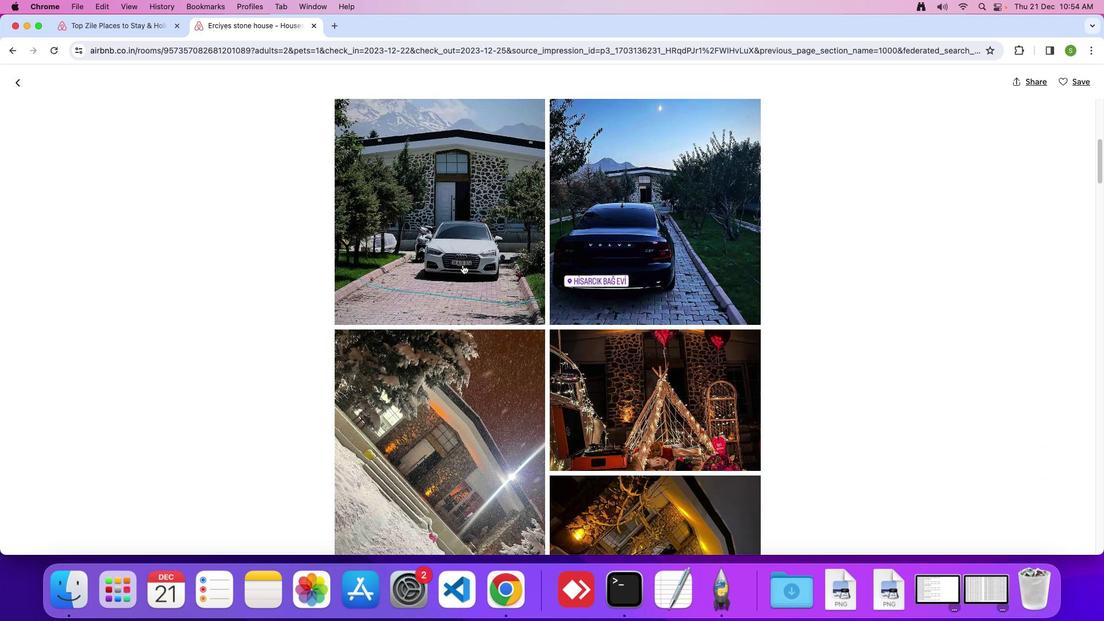 
Action: Mouse moved to (463, 265)
Screenshot: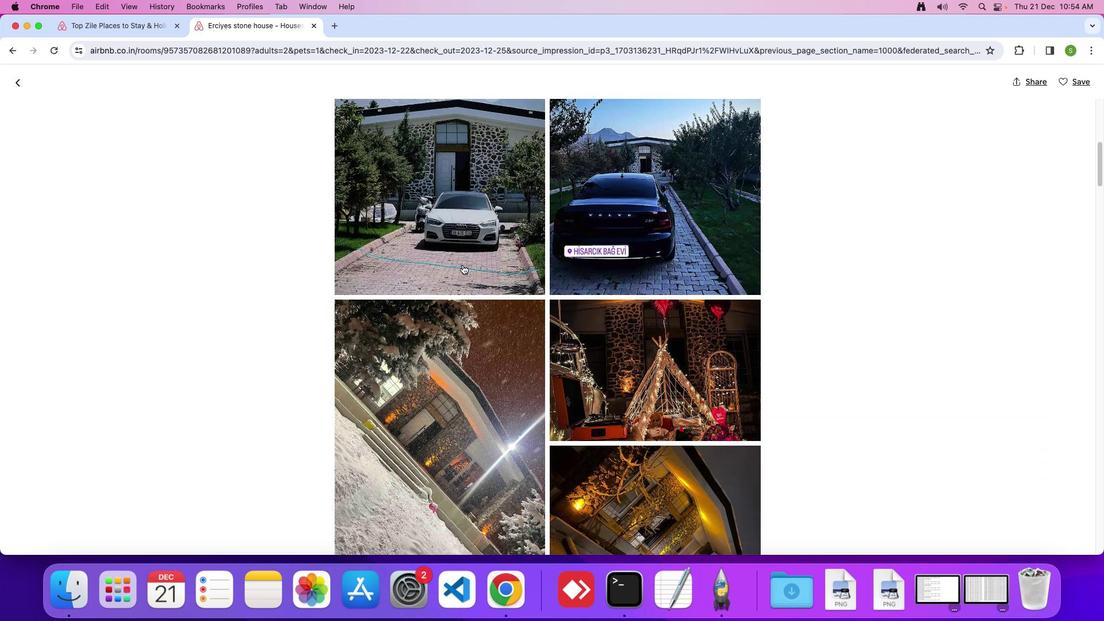 
Action: Mouse scrolled (463, 265) with delta (0, -1)
Screenshot: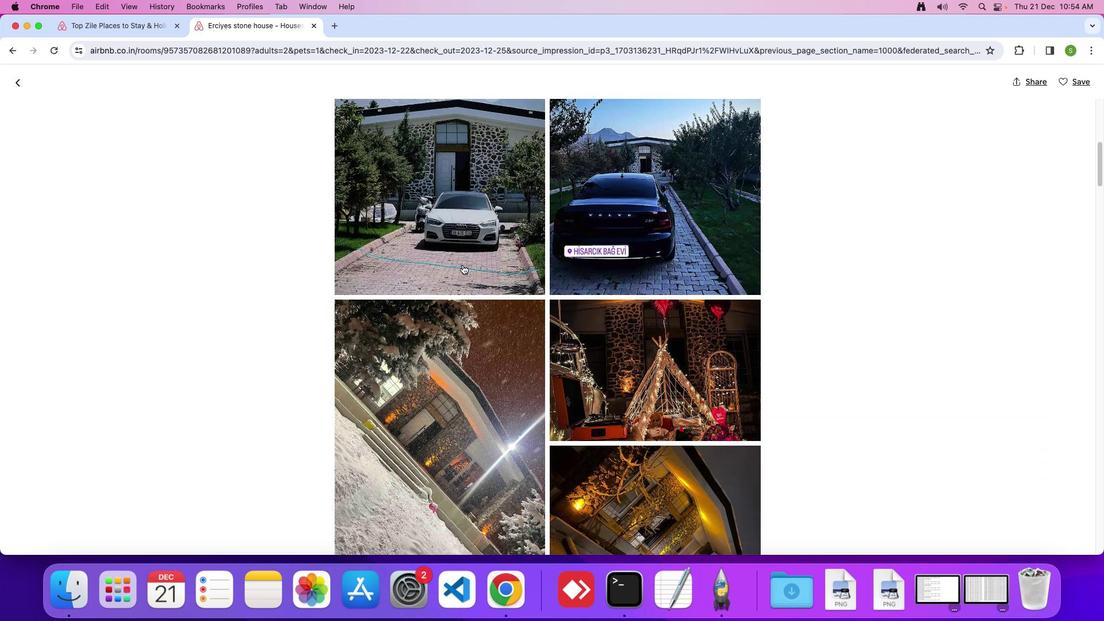 
Action: Mouse scrolled (463, 265) with delta (0, 0)
Screenshot: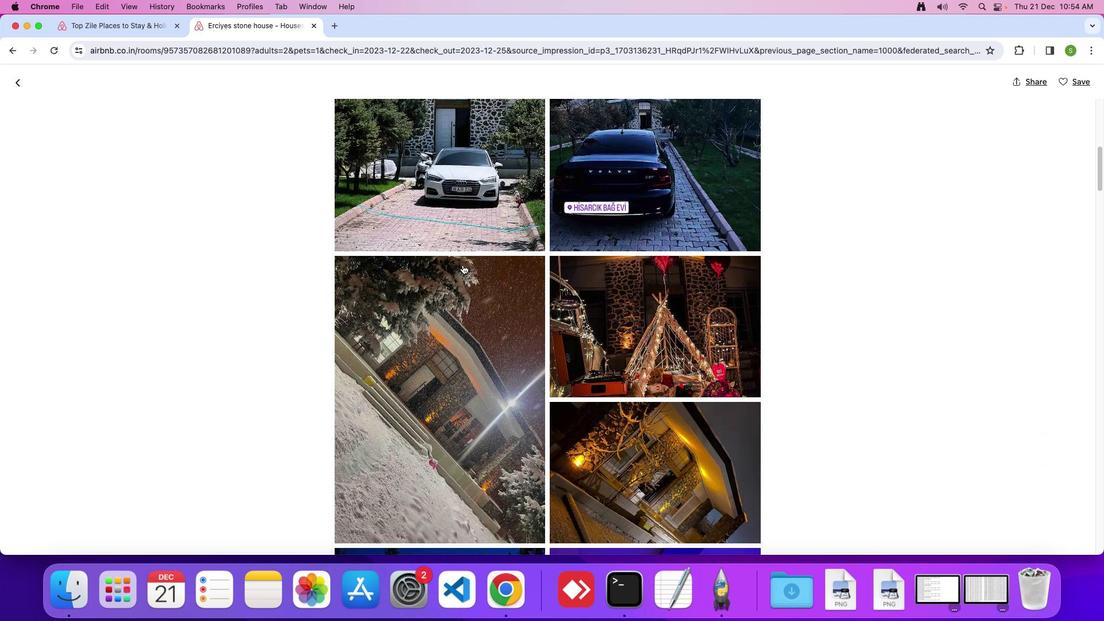 
Action: Mouse scrolled (463, 265) with delta (0, 0)
Screenshot: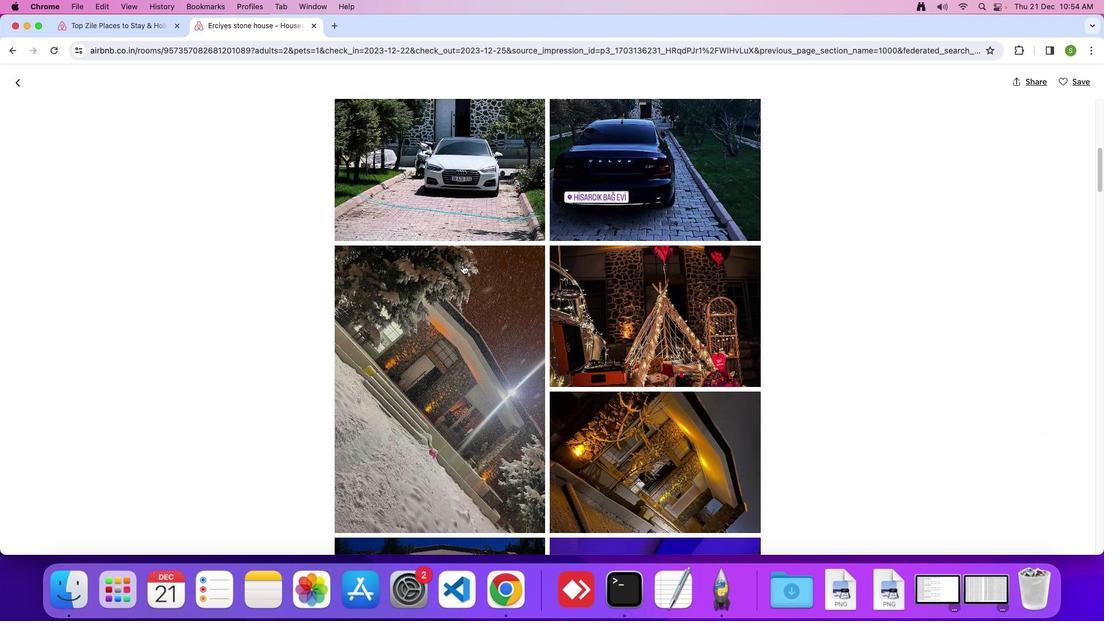 
Action: Mouse scrolled (463, 265) with delta (0, 0)
Screenshot: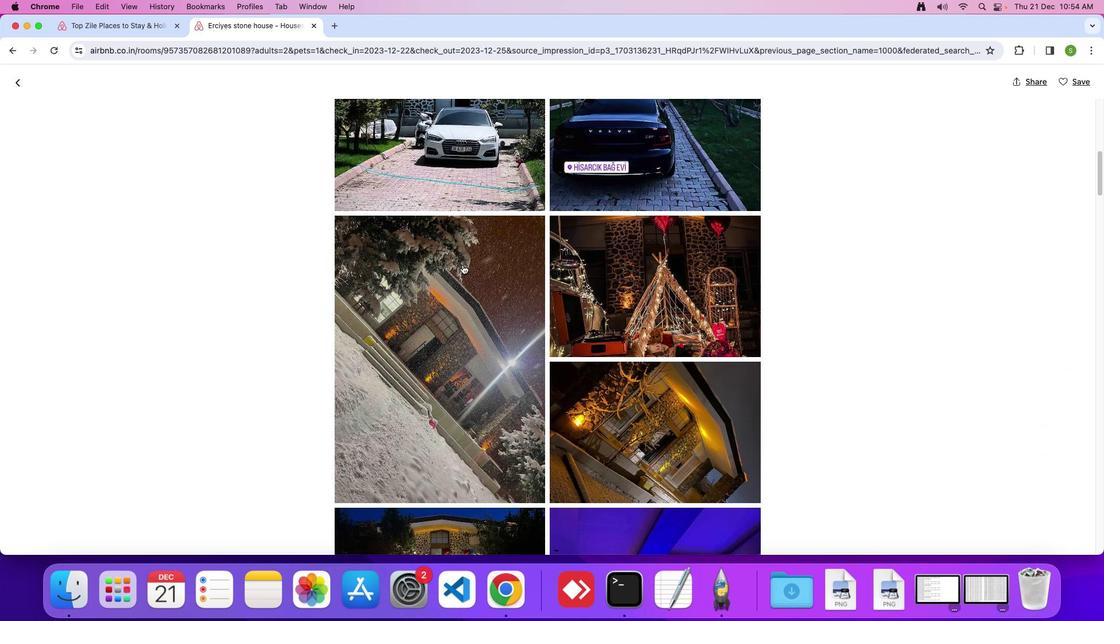 
Action: Mouse moved to (463, 265)
Screenshot: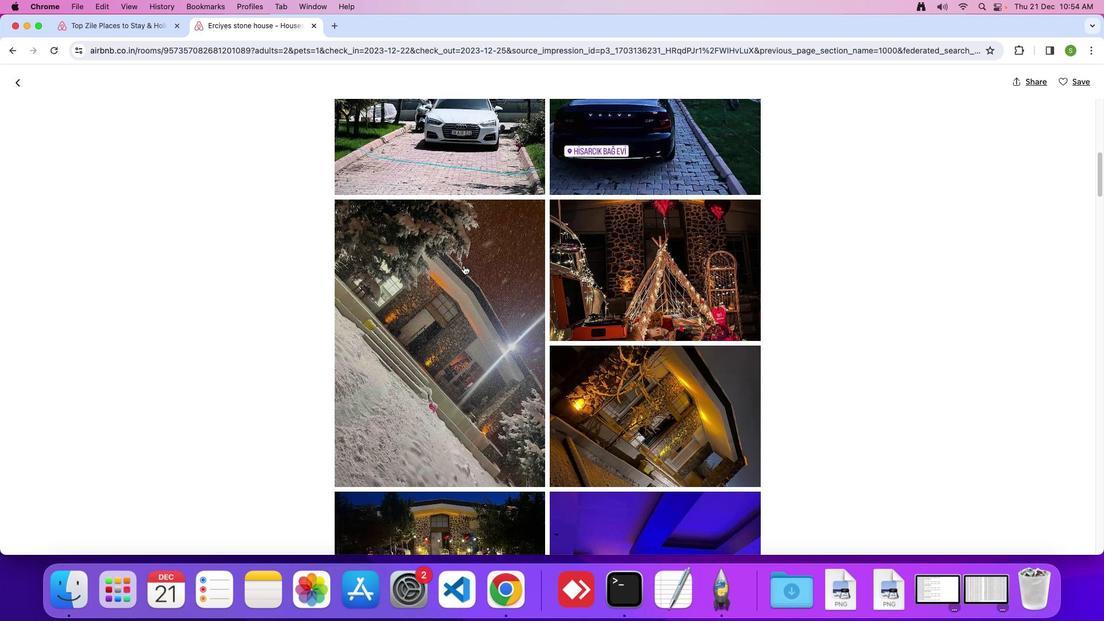 
Action: Mouse scrolled (463, 265) with delta (0, 0)
Screenshot: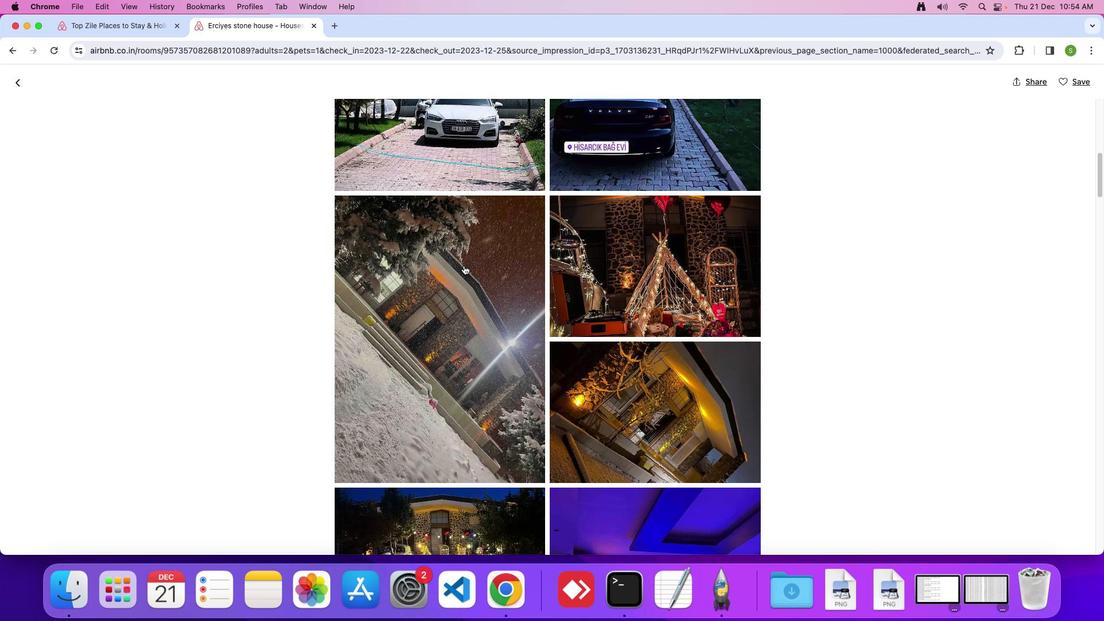 
Action: Mouse scrolled (463, 265) with delta (0, 0)
Screenshot: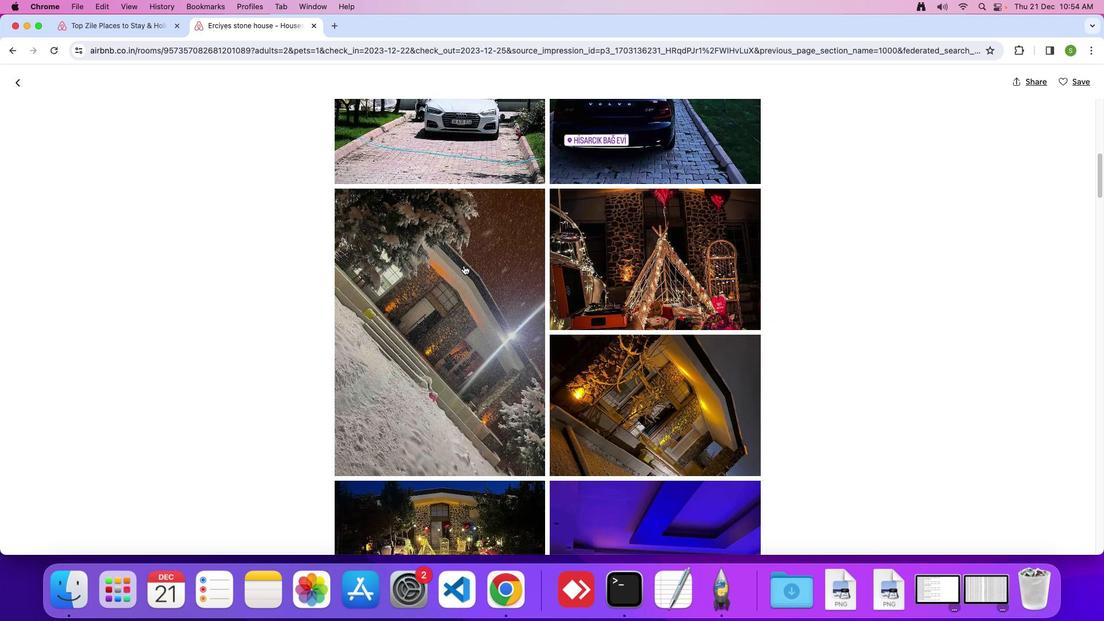 
Action: Mouse scrolled (463, 265) with delta (0, -1)
Screenshot: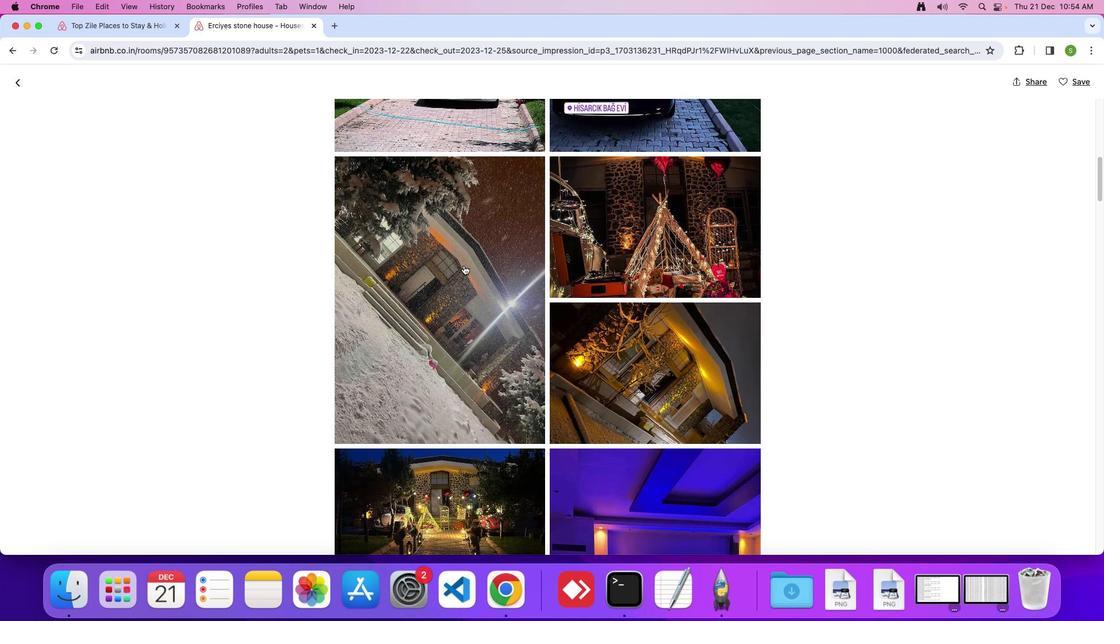 
Action: Mouse scrolled (463, 265) with delta (0, 0)
Screenshot: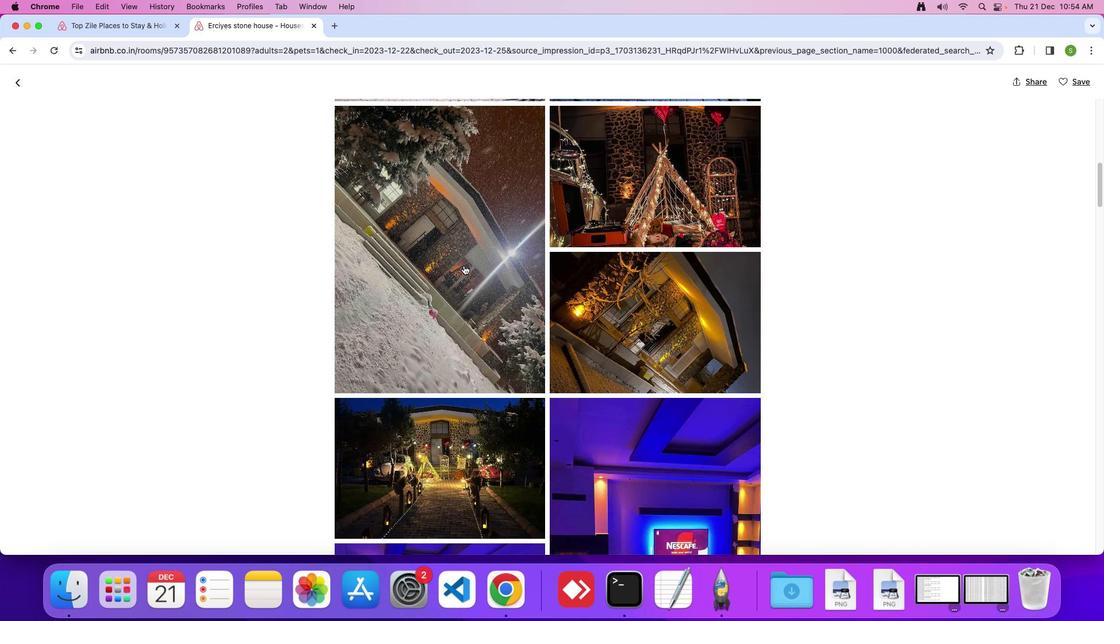 
Action: Mouse scrolled (463, 265) with delta (0, 0)
Screenshot: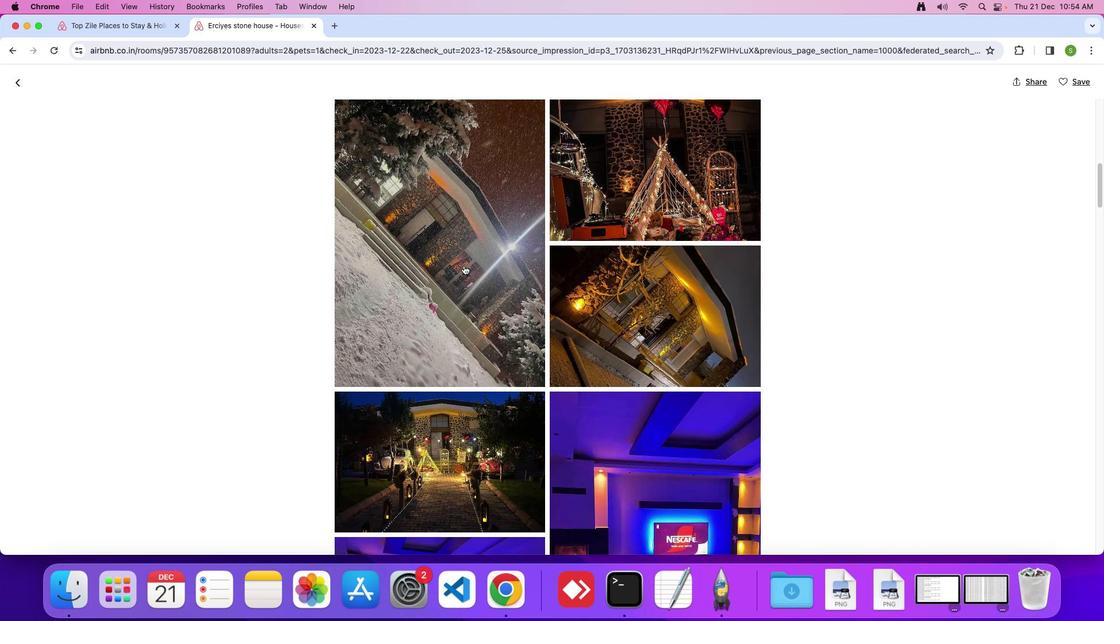 
Action: Mouse scrolled (463, 265) with delta (0, -1)
Screenshot: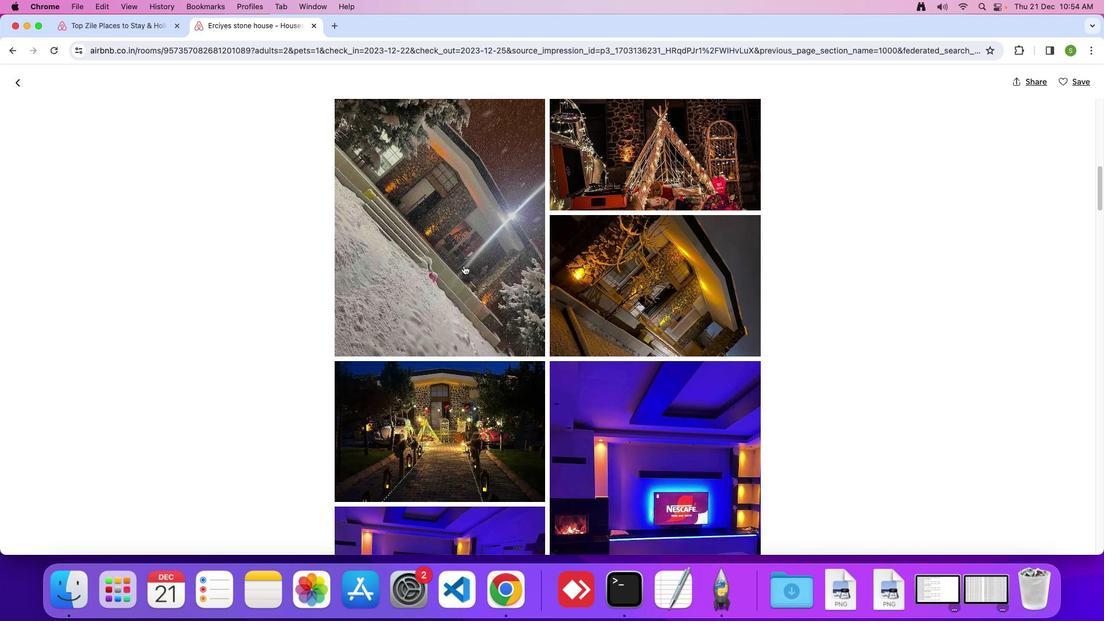
Action: Mouse moved to (464, 265)
Screenshot: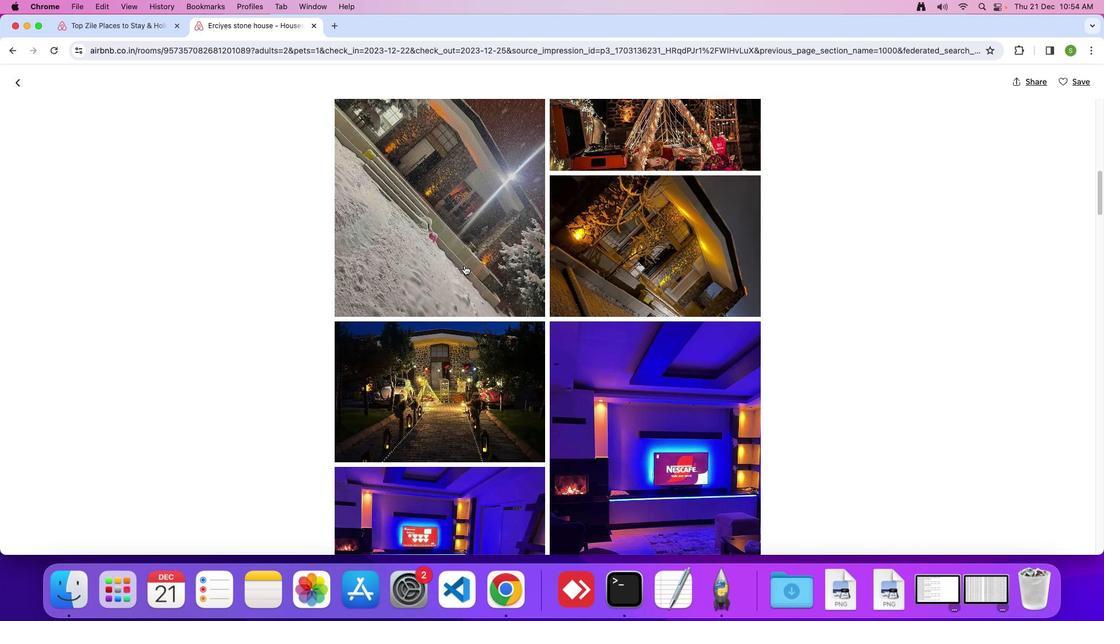 
Action: Mouse scrolled (464, 265) with delta (0, 0)
Screenshot: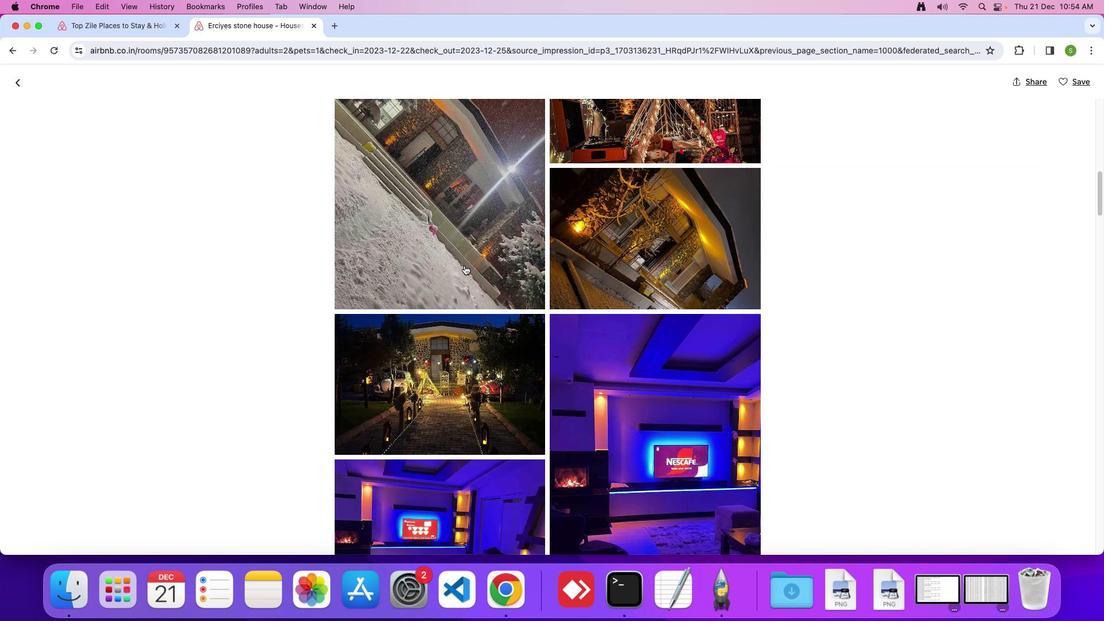 
Action: Mouse scrolled (464, 265) with delta (0, 0)
Screenshot: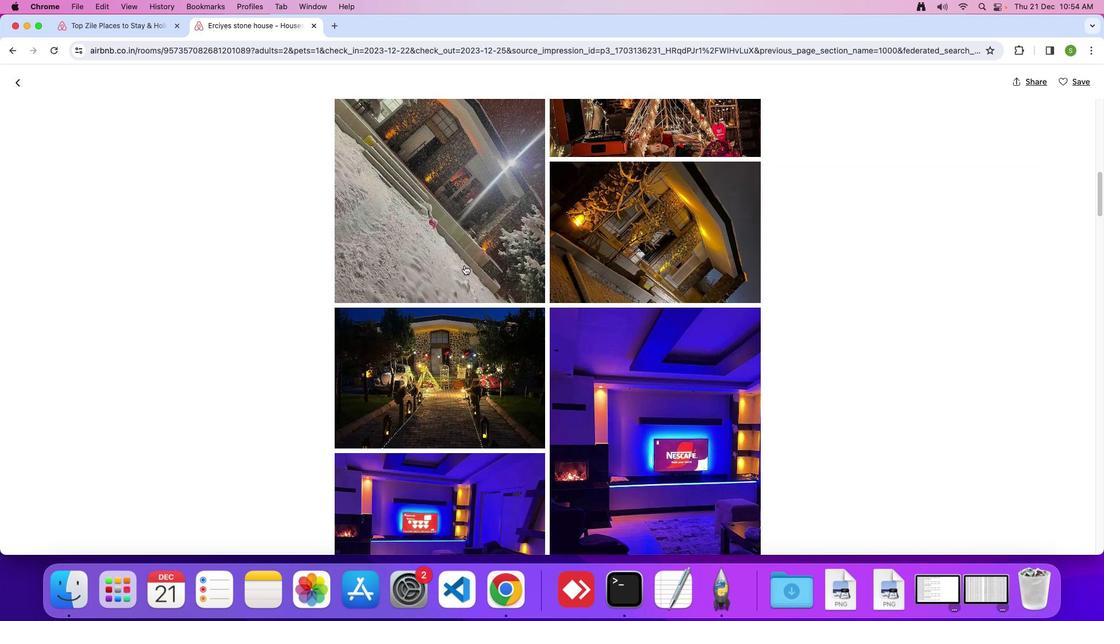 
Action: Mouse scrolled (464, 265) with delta (0, 0)
Screenshot: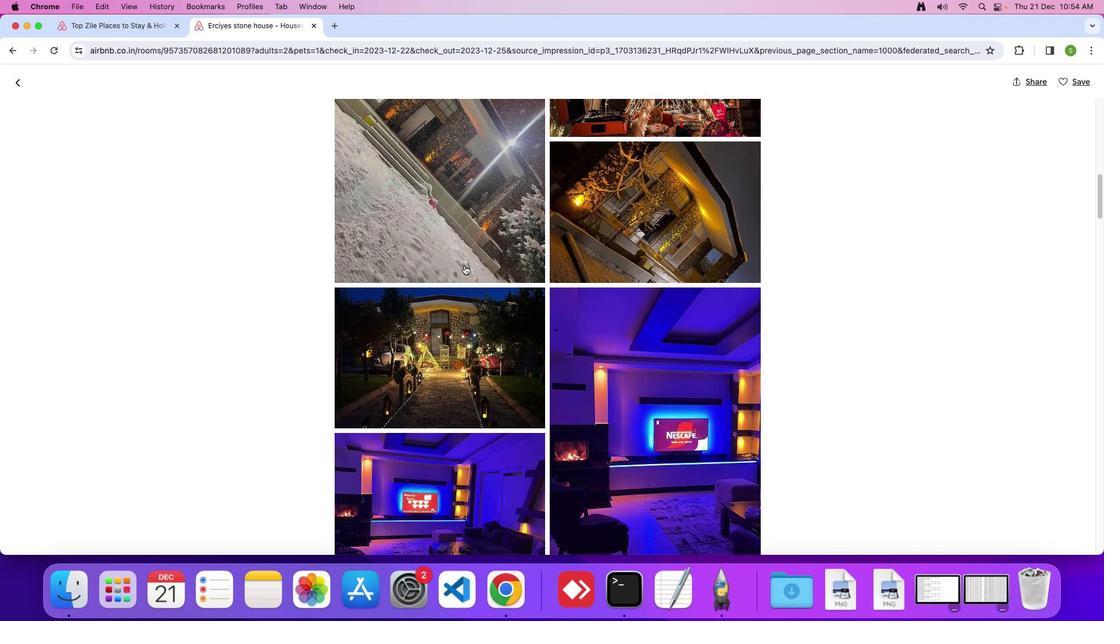
Action: Mouse scrolled (464, 265) with delta (0, 0)
Screenshot: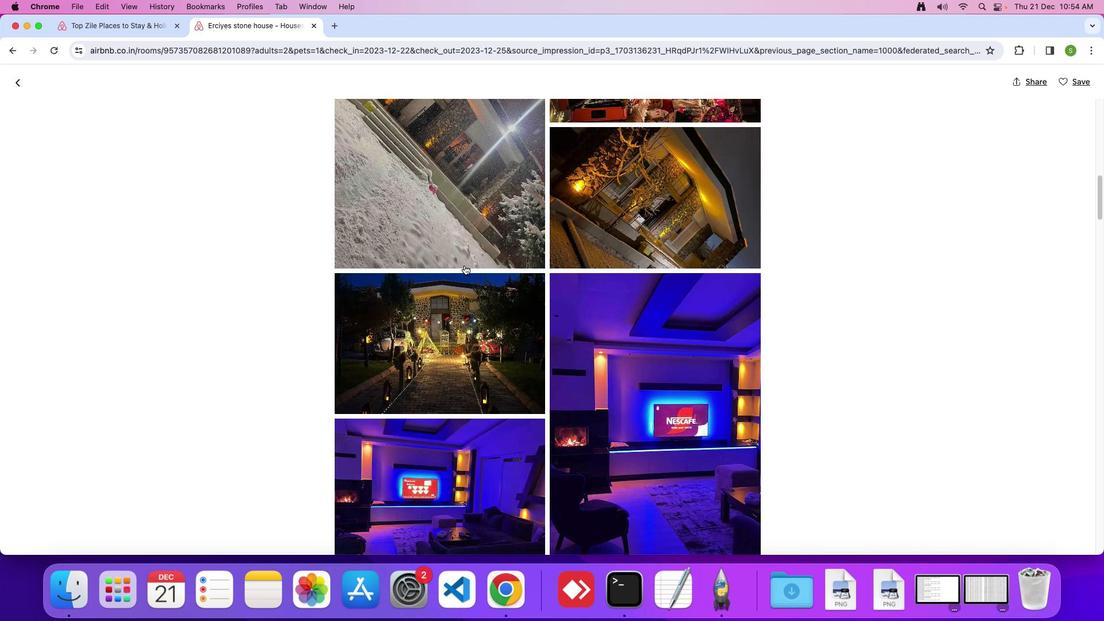 
Action: Mouse scrolled (464, 265) with delta (0, -1)
Screenshot: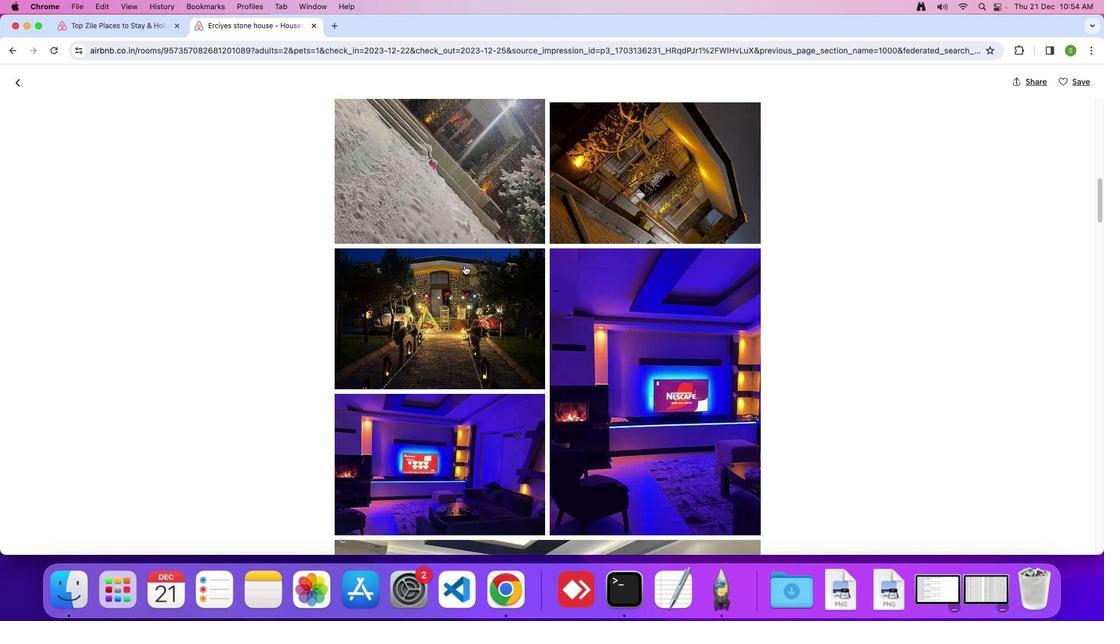 
Action: Mouse moved to (464, 265)
Screenshot: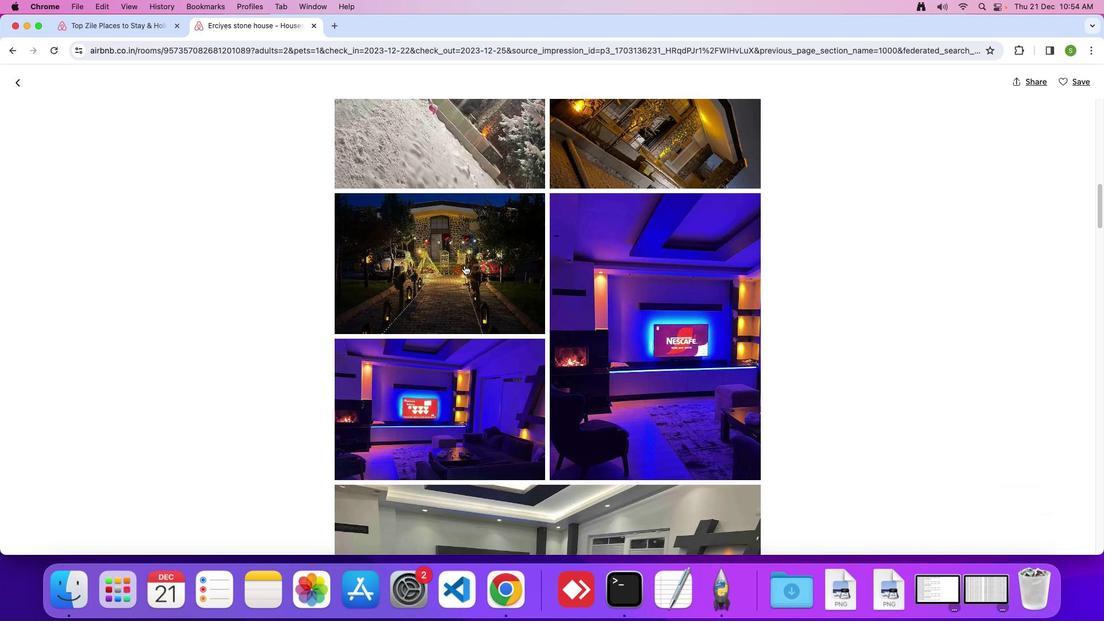 
Action: Mouse scrolled (464, 265) with delta (0, 0)
Screenshot: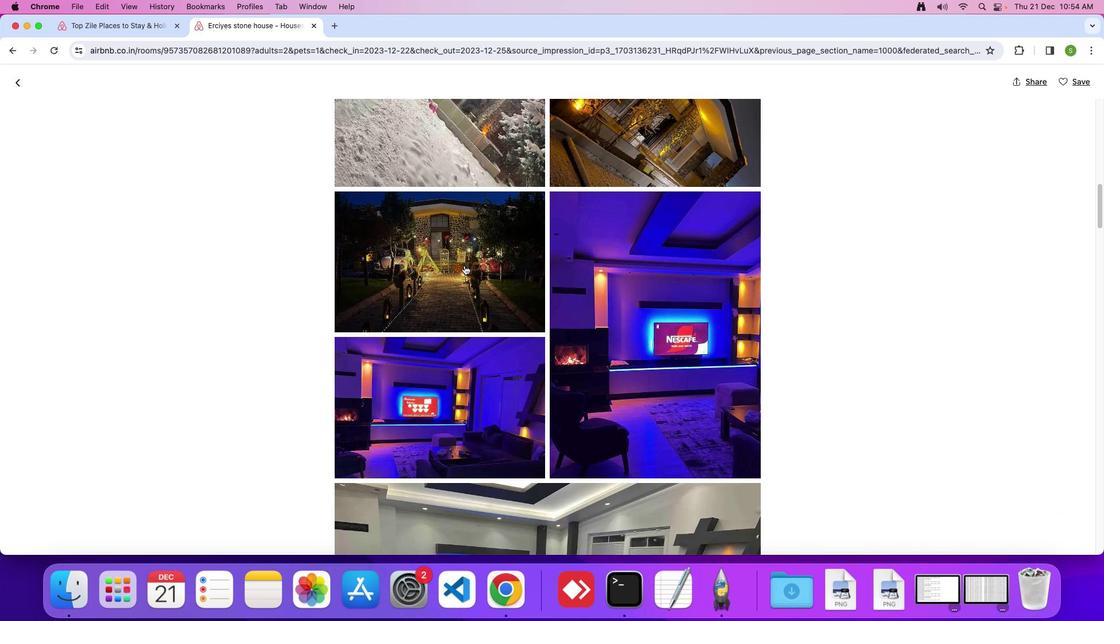 
Action: Mouse scrolled (464, 265) with delta (0, 0)
Screenshot: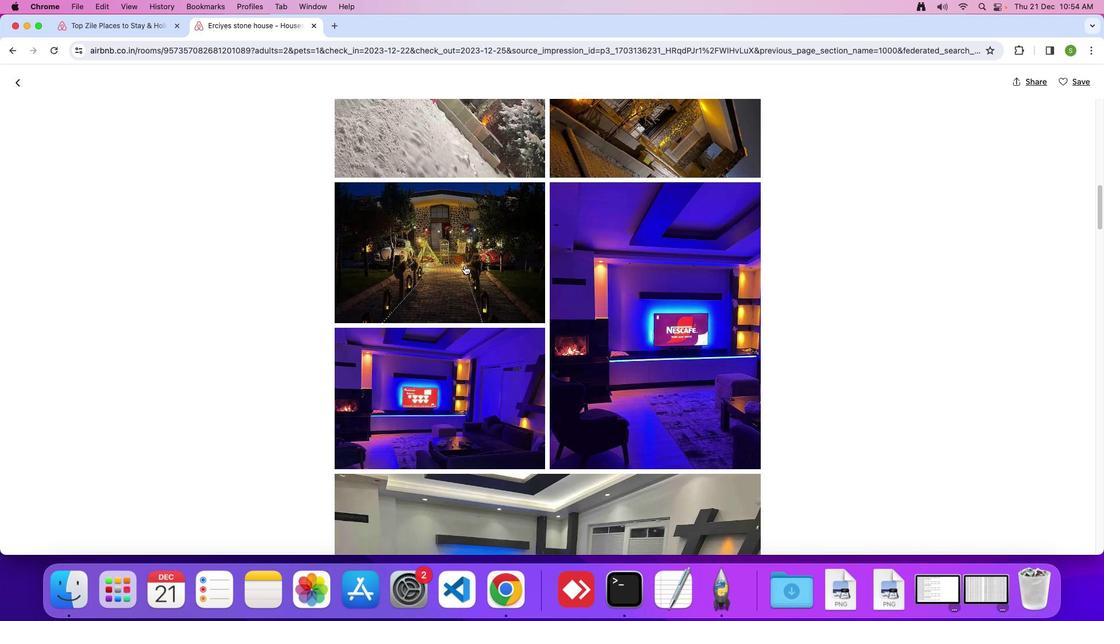 
Action: Mouse moved to (464, 266)
Screenshot: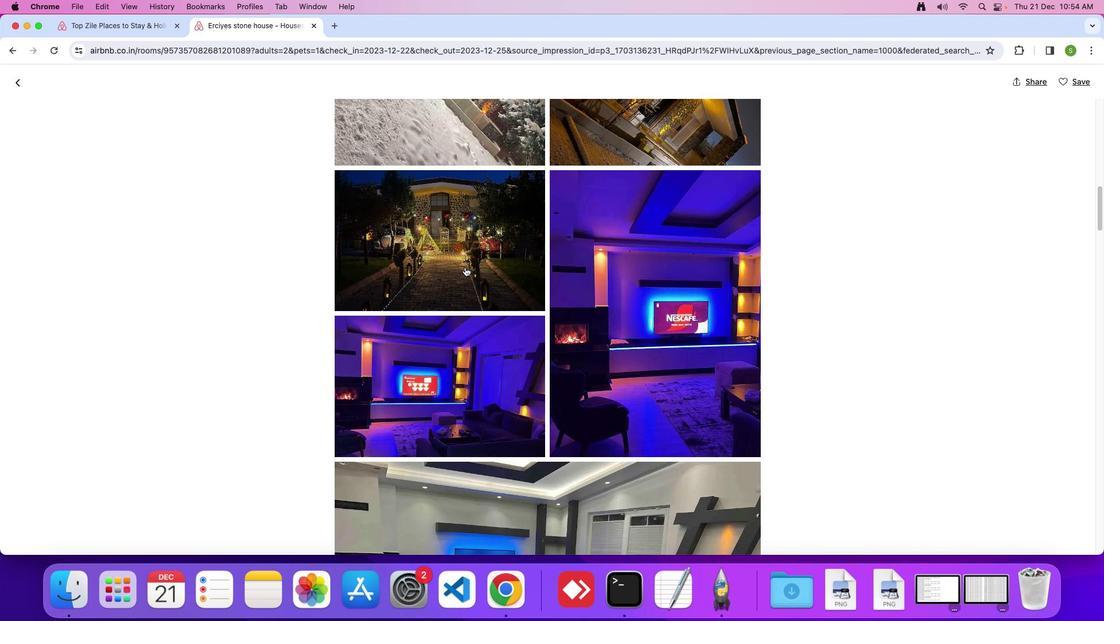 
Action: Mouse scrolled (464, 266) with delta (0, 0)
Screenshot: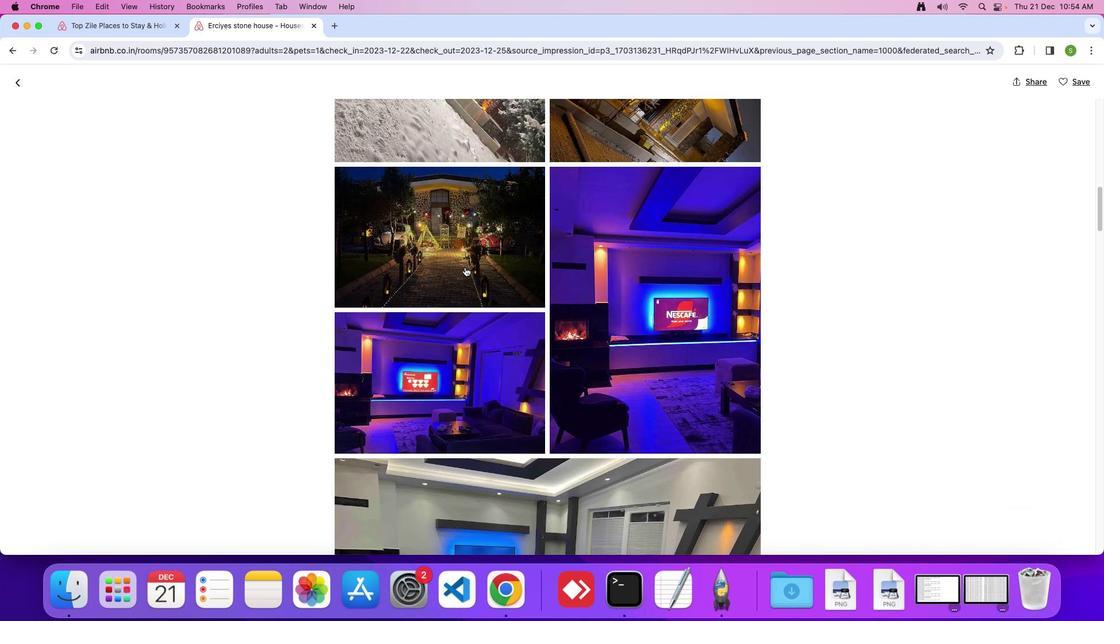 
Action: Mouse scrolled (464, 266) with delta (0, 0)
Screenshot: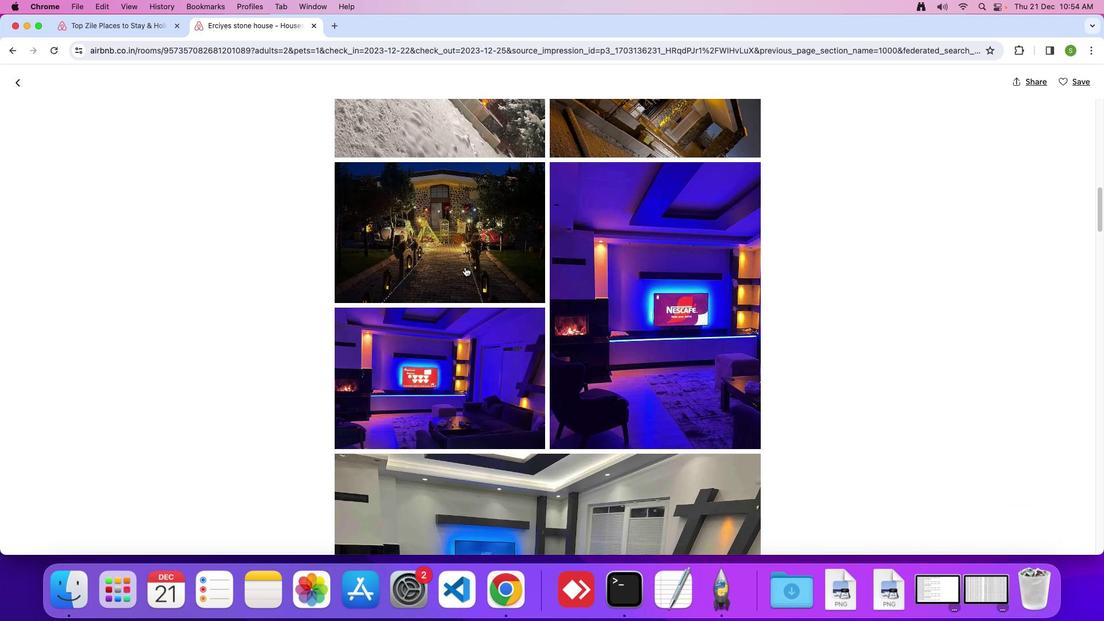 
Action: Mouse scrolled (464, 266) with delta (0, 0)
Screenshot: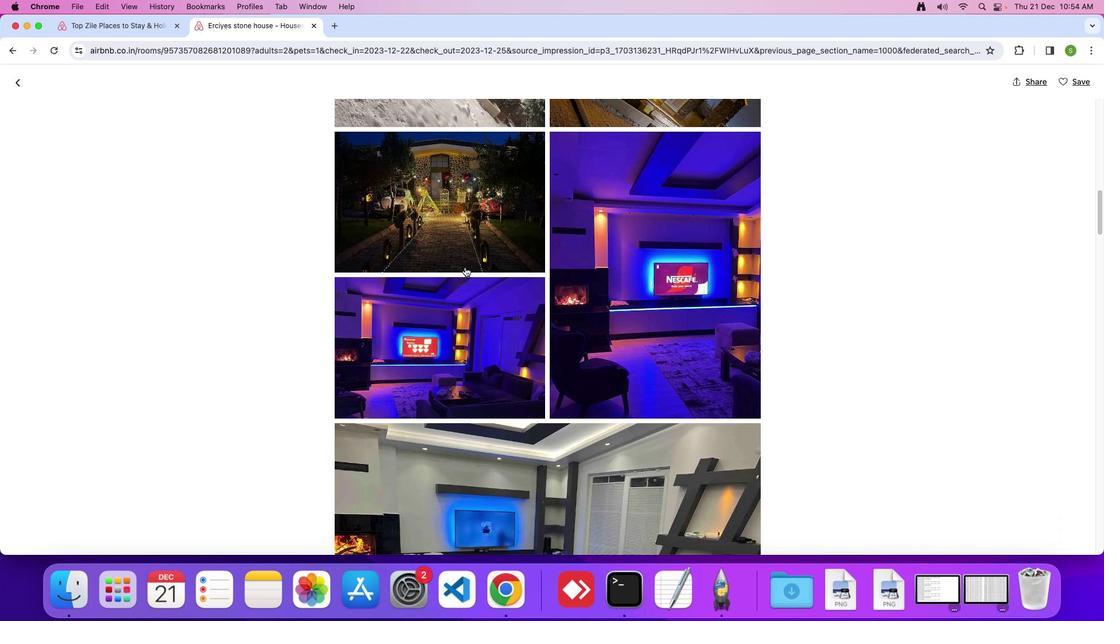
Action: Mouse scrolled (464, 266) with delta (0, 0)
Screenshot: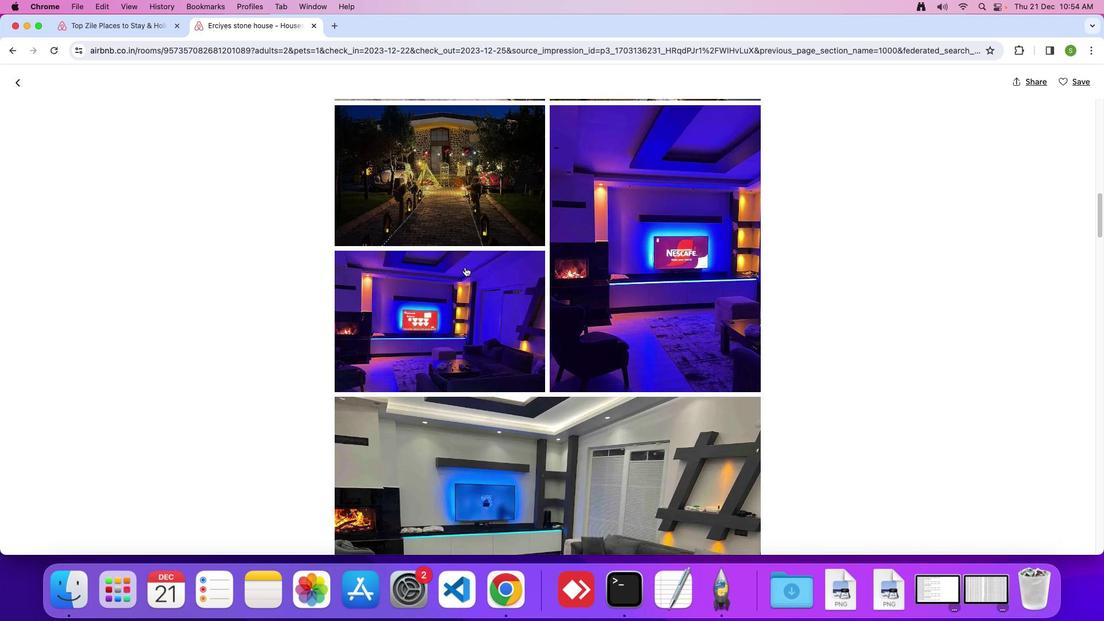 
Action: Mouse scrolled (464, 266) with delta (0, 0)
Screenshot: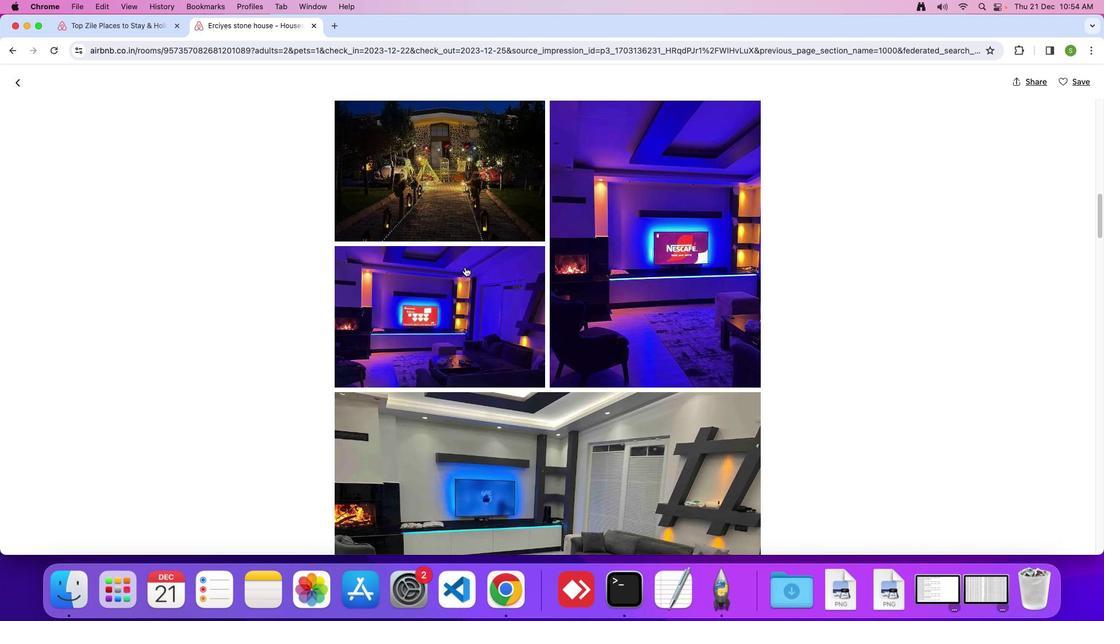 
Action: Mouse moved to (465, 267)
Screenshot: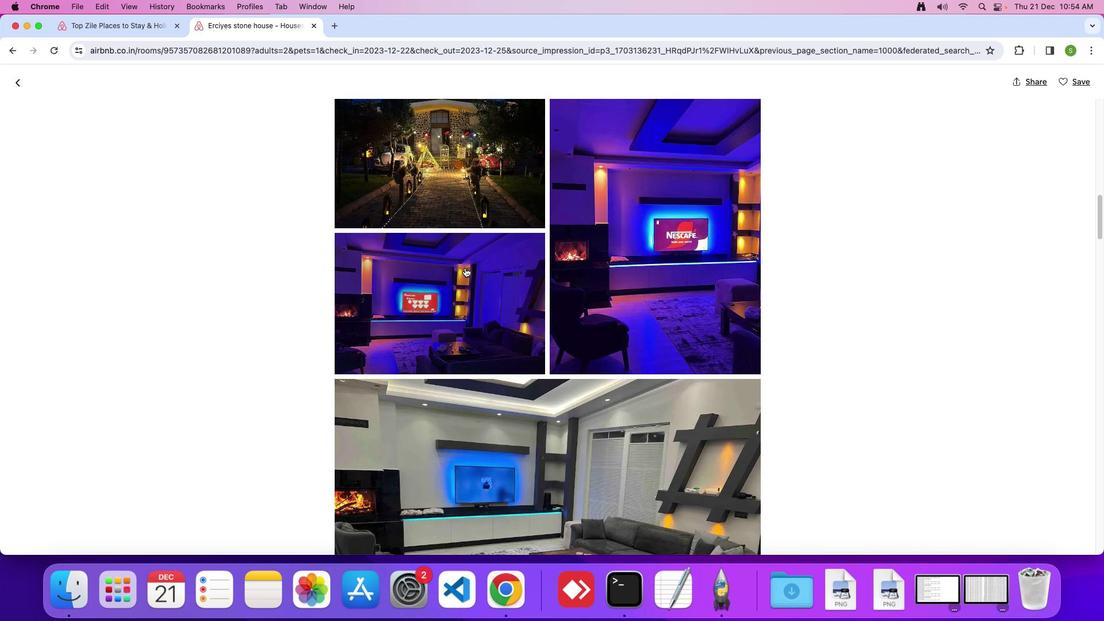 
Action: Mouse scrolled (465, 267) with delta (0, 0)
Screenshot: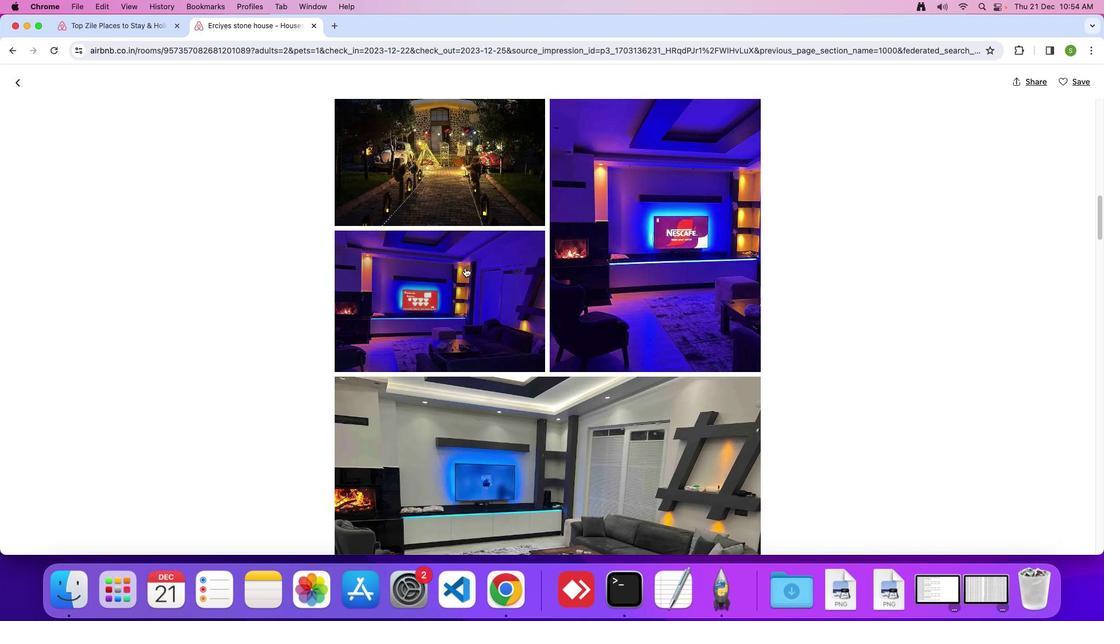 
Action: Mouse scrolled (465, 267) with delta (0, 0)
Screenshot: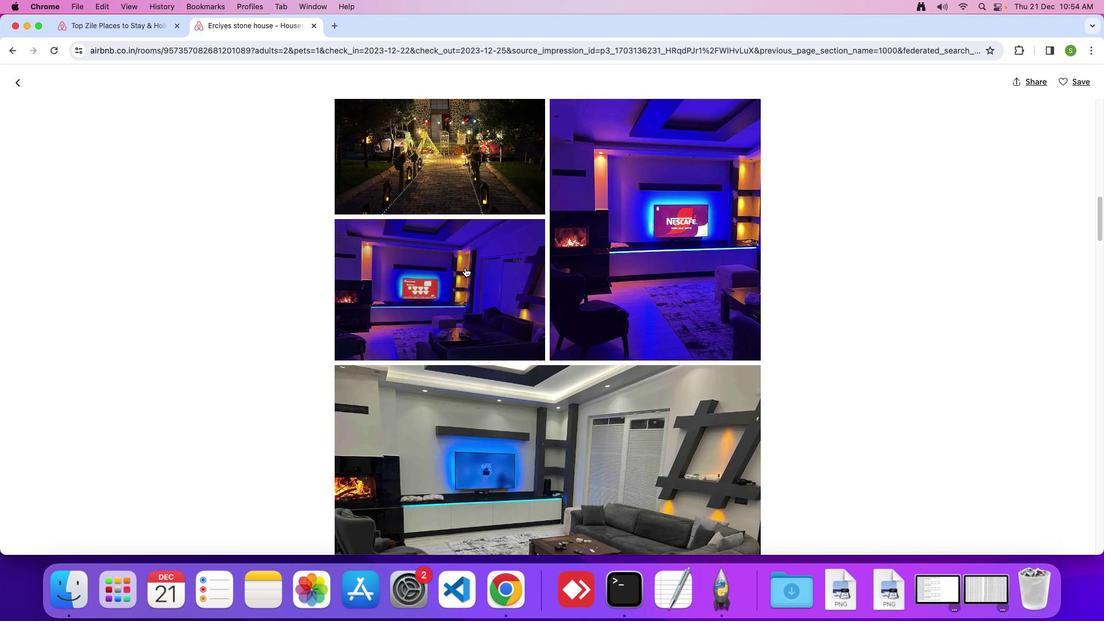 
Action: Mouse moved to (466, 271)
Screenshot: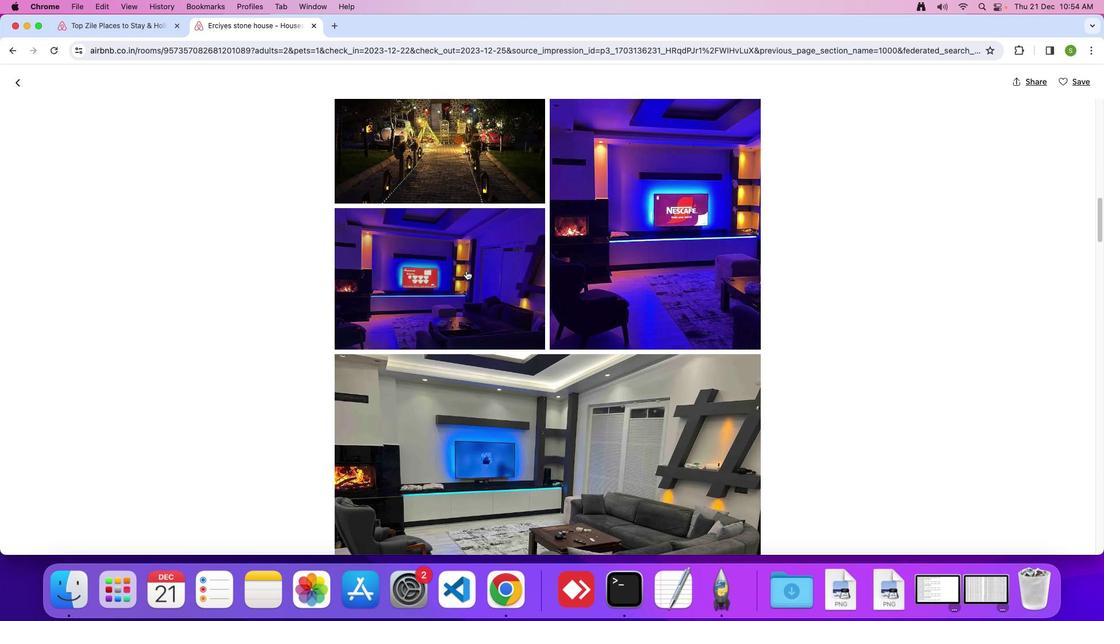 
Action: Mouse scrolled (466, 271) with delta (0, 0)
Screenshot: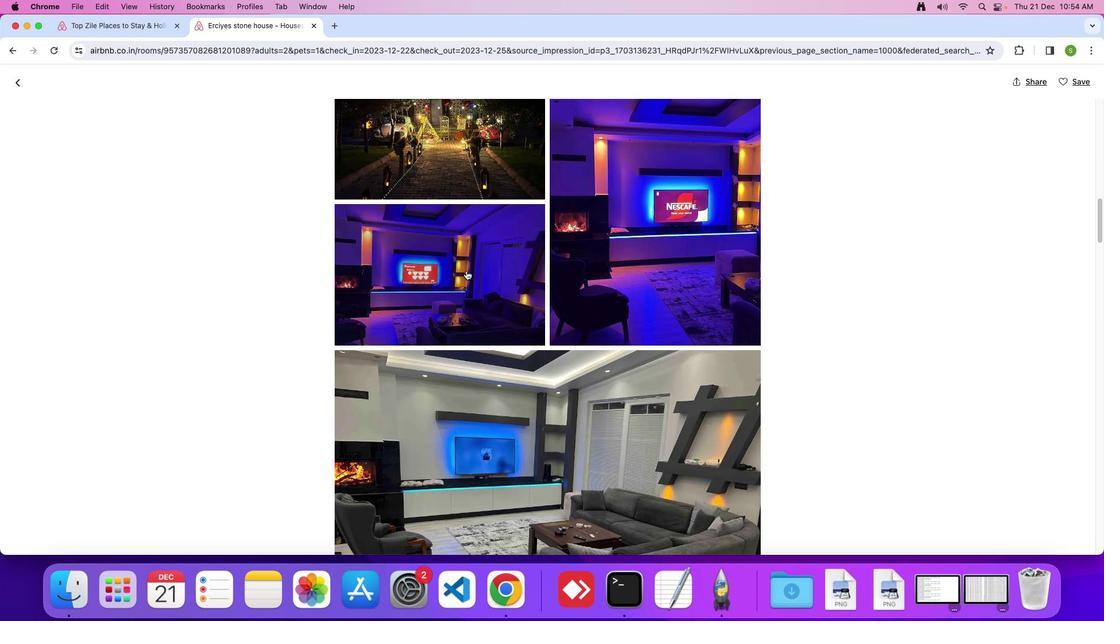 
Action: Mouse scrolled (466, 271) with delta (0, 0)
Screenshot: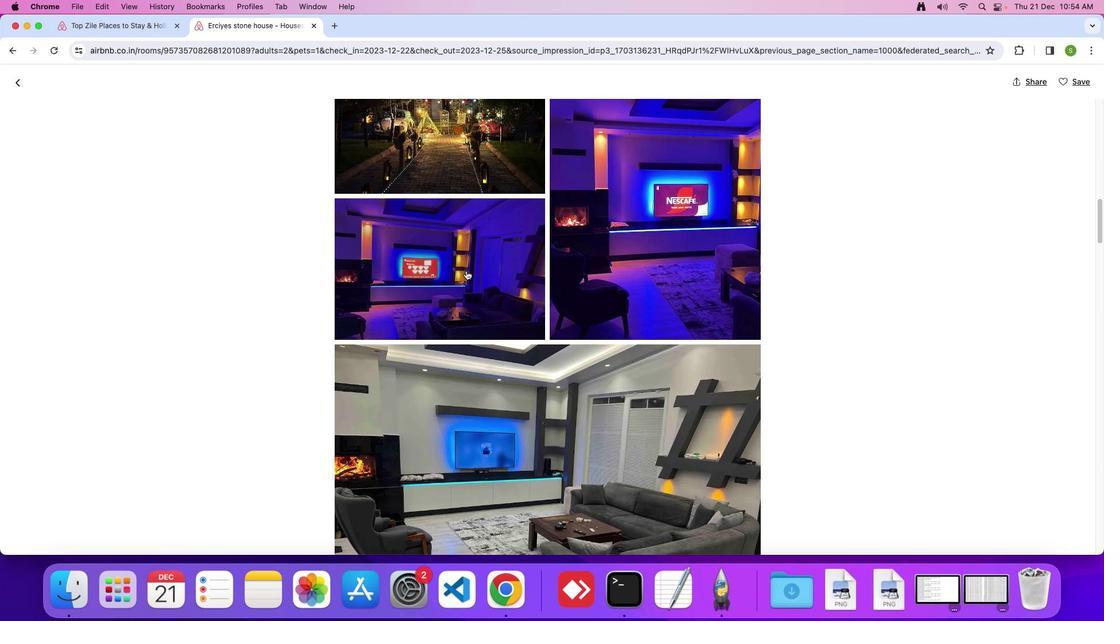 
Action: Mouse scrolled (466, 271) with delta (0, 0)
Screenshot: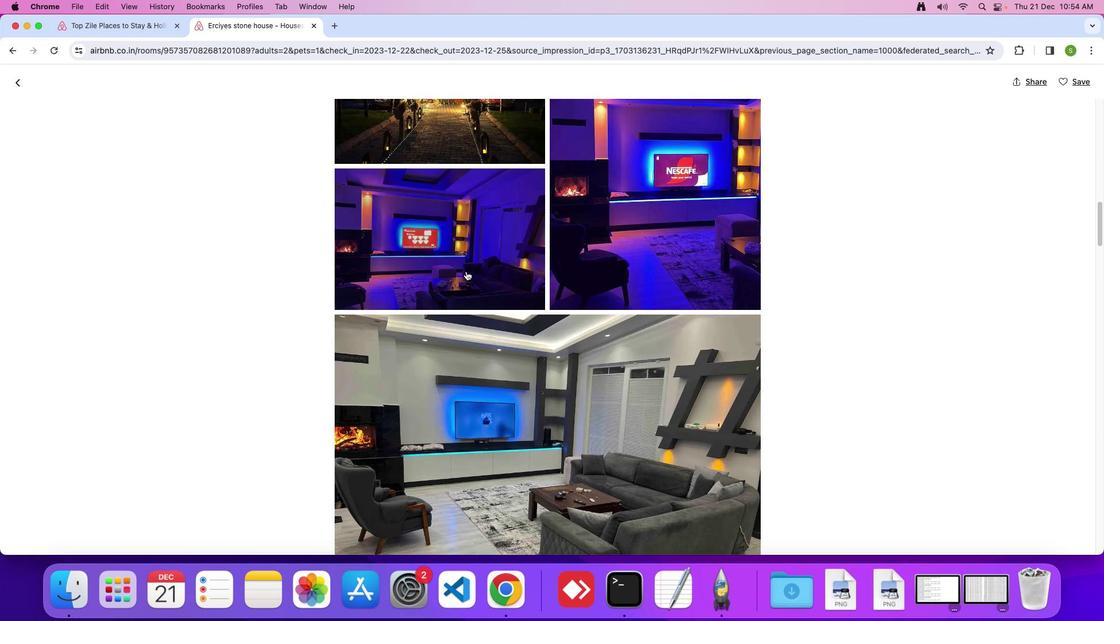 
Action: Mouse moved to (466, 272)
Screenshot: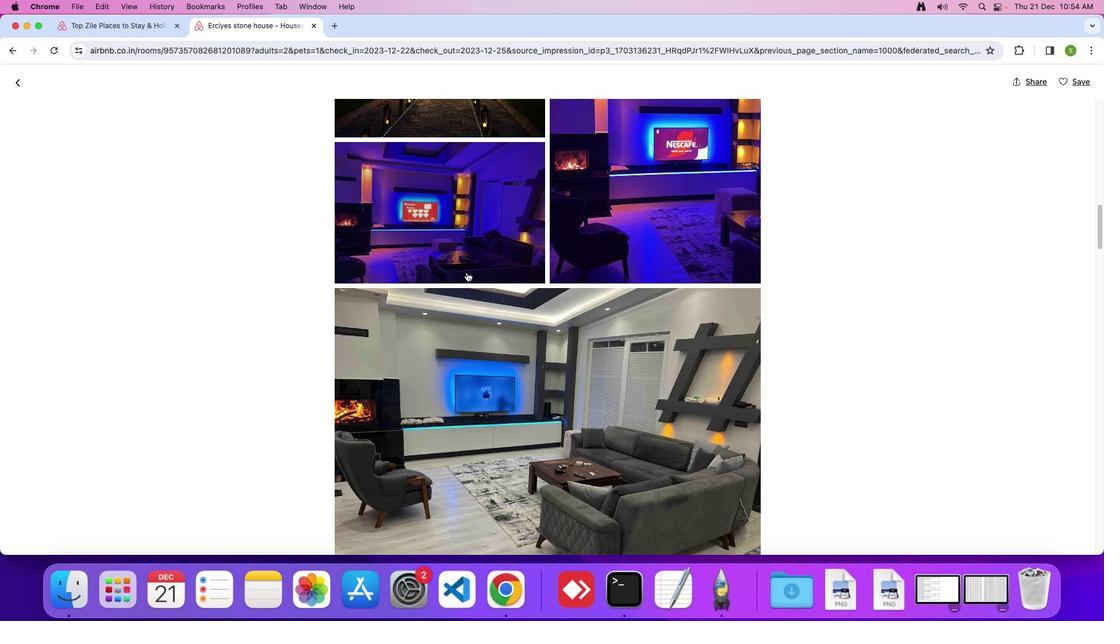 
Action: Mouse scrolled (466, 272) with delta (0, 0)
Screenshot: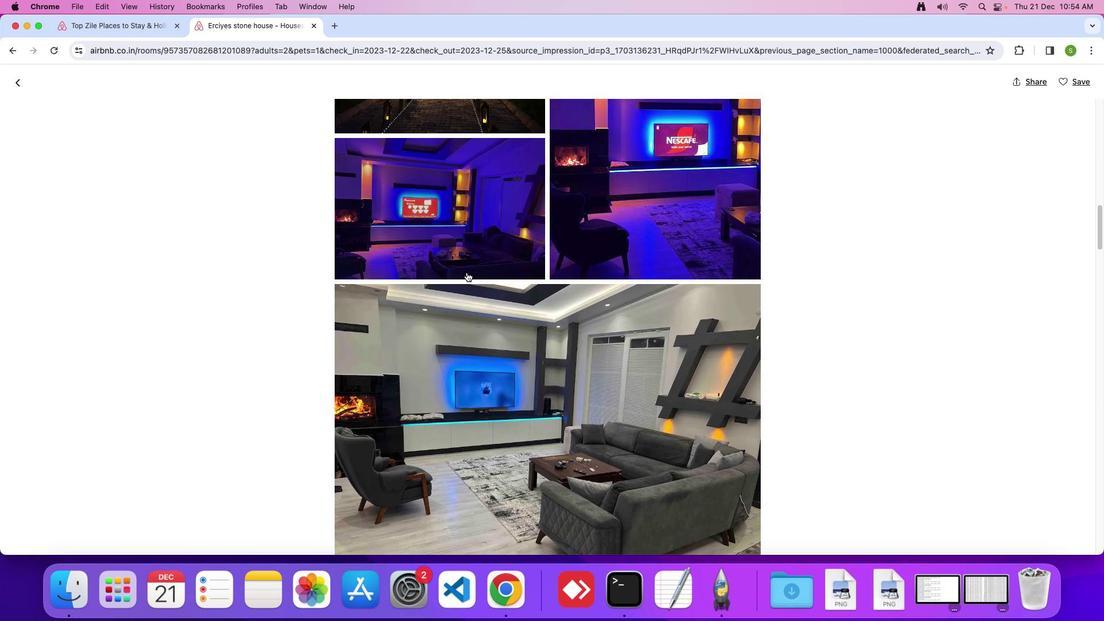 
Action: Mouse scrolled (466, 272) with delta (0, 0)
Screenshot: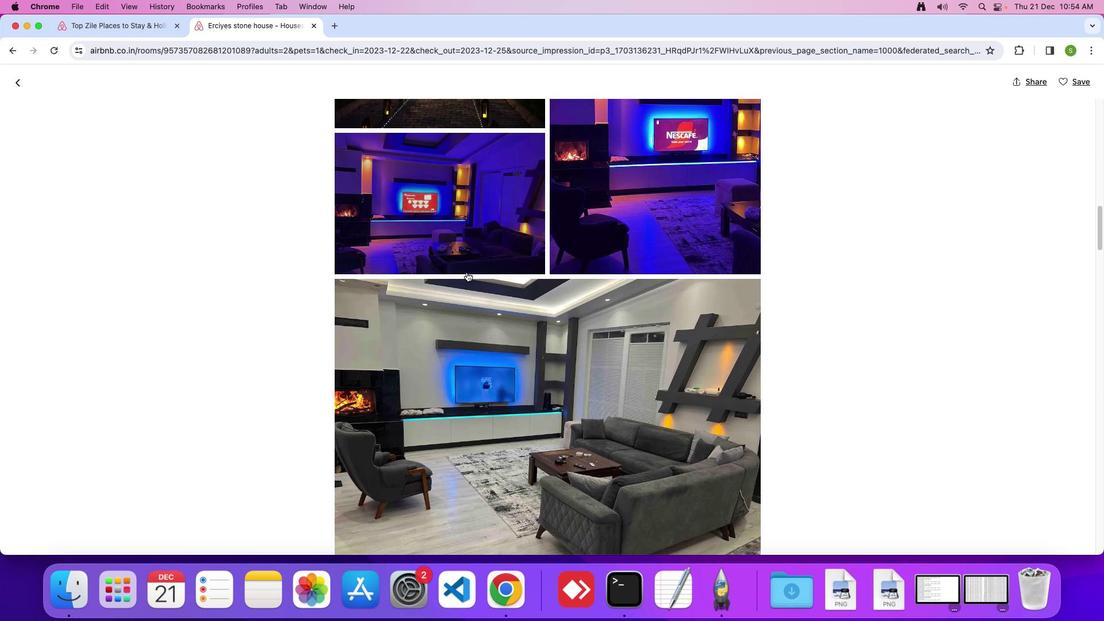 
Action: Mouse scrolled (466, 272) with delta (0, 0)
Screenshot: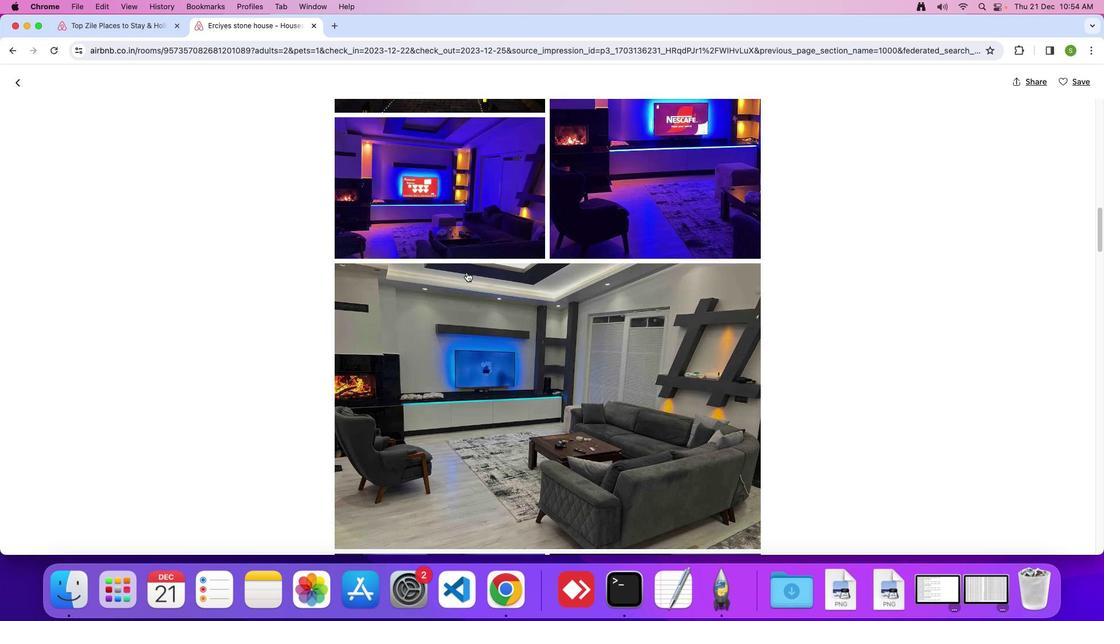 
Action: Mouse scrolled (466, 272) with delta (0, 0)
Screenshot: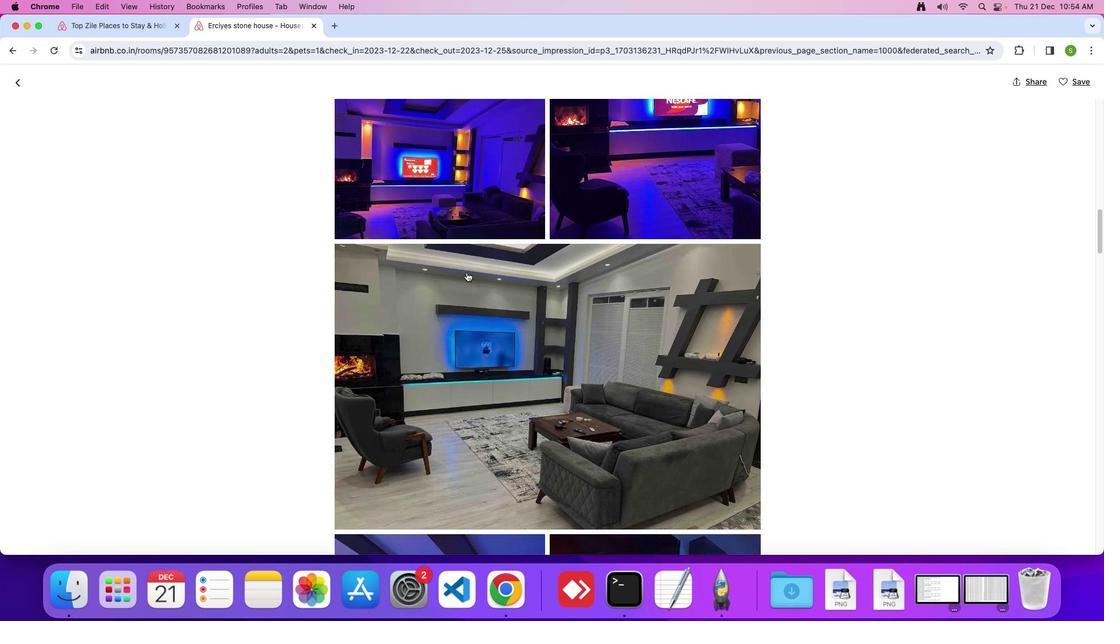 
Action: Mouse scrolled (466, 272) with delta (0, -1)
Screenshot: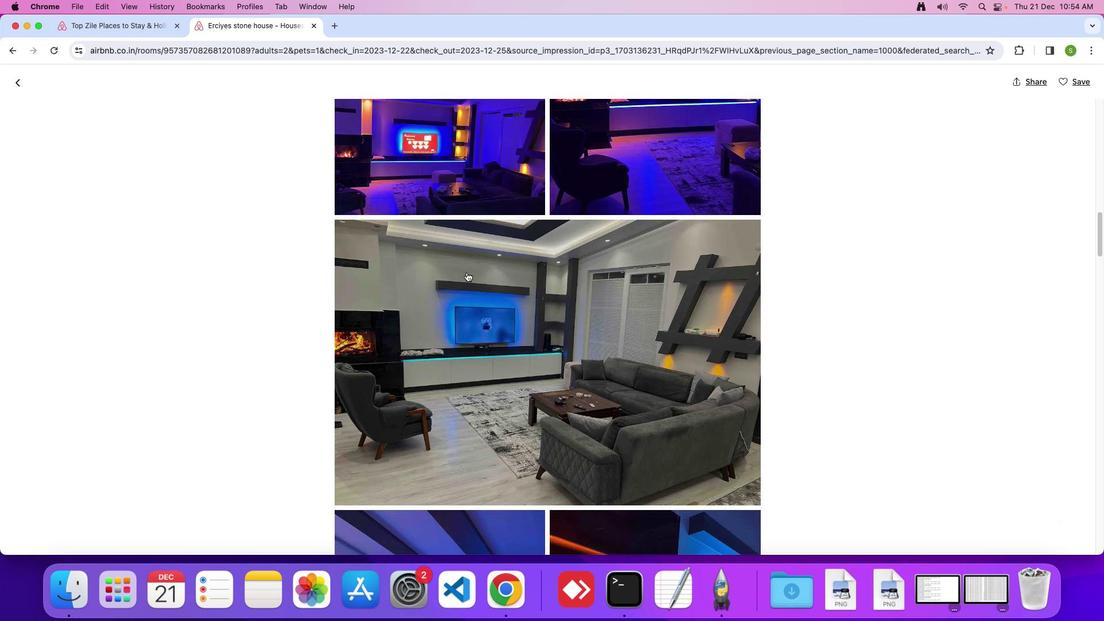 
Action: Mouse moved to (466, 272)
Screenshot: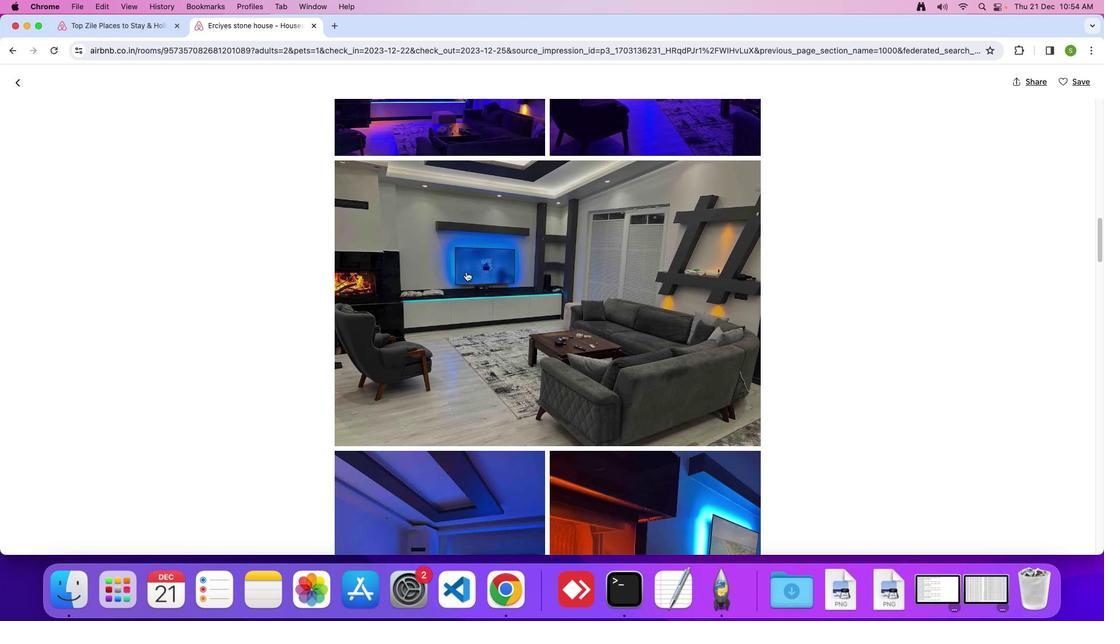 
Action: Mouse scrolled (466, 272) with delta (0, 0)
Screenshot: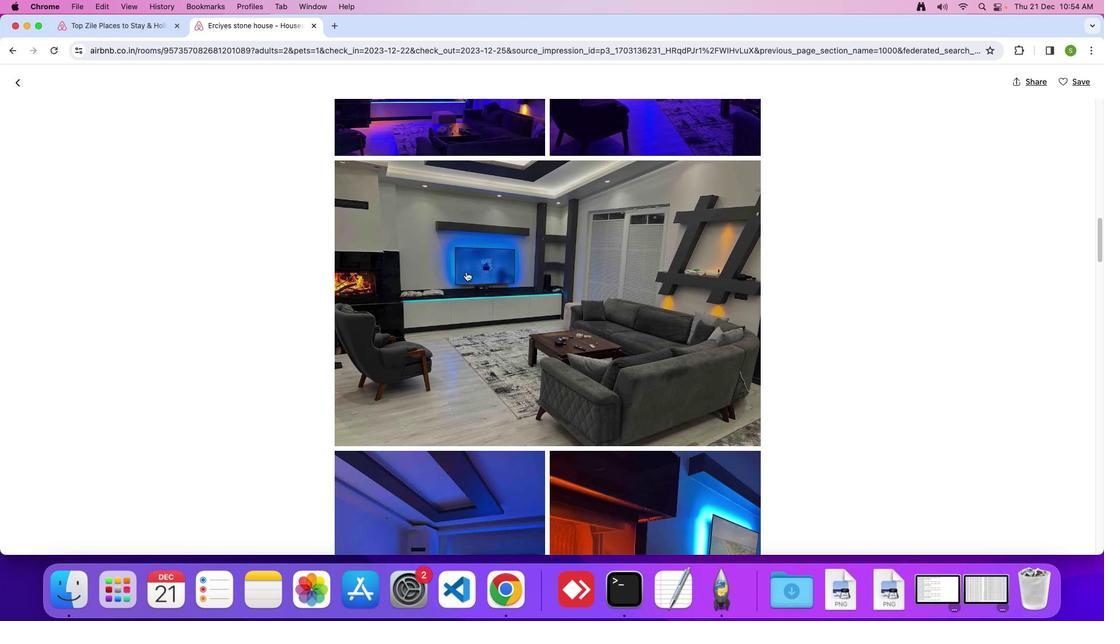 
Action: Mouse scrolled (466, 272) with delta (0, 0)
Screenshot: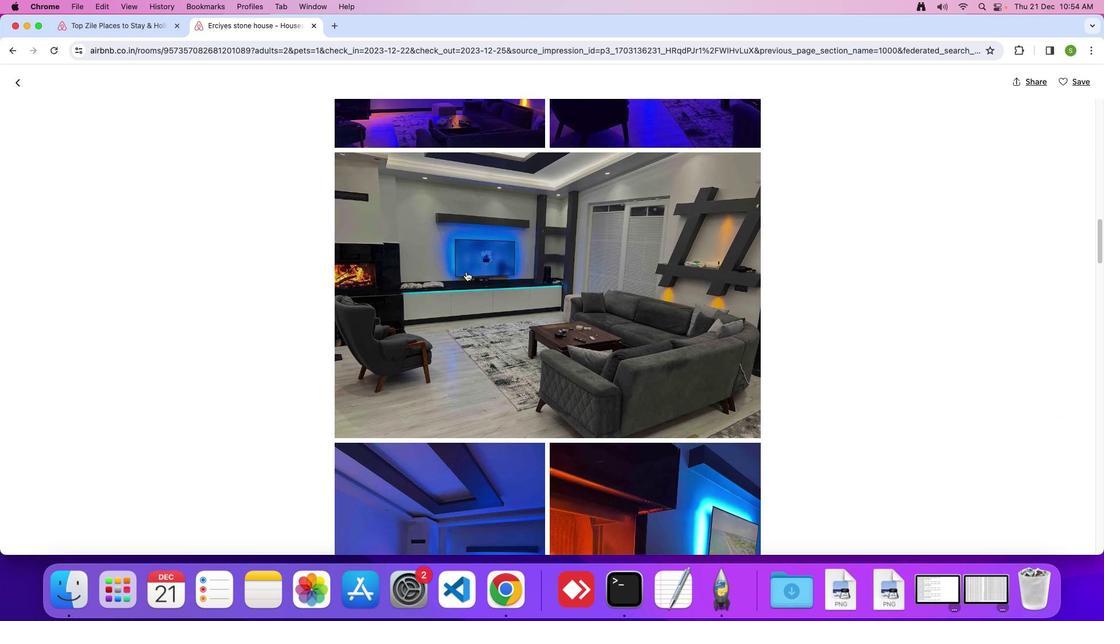 
Action: Mouse scrolled (466, 272) with delta (0, 0)
Screenshot: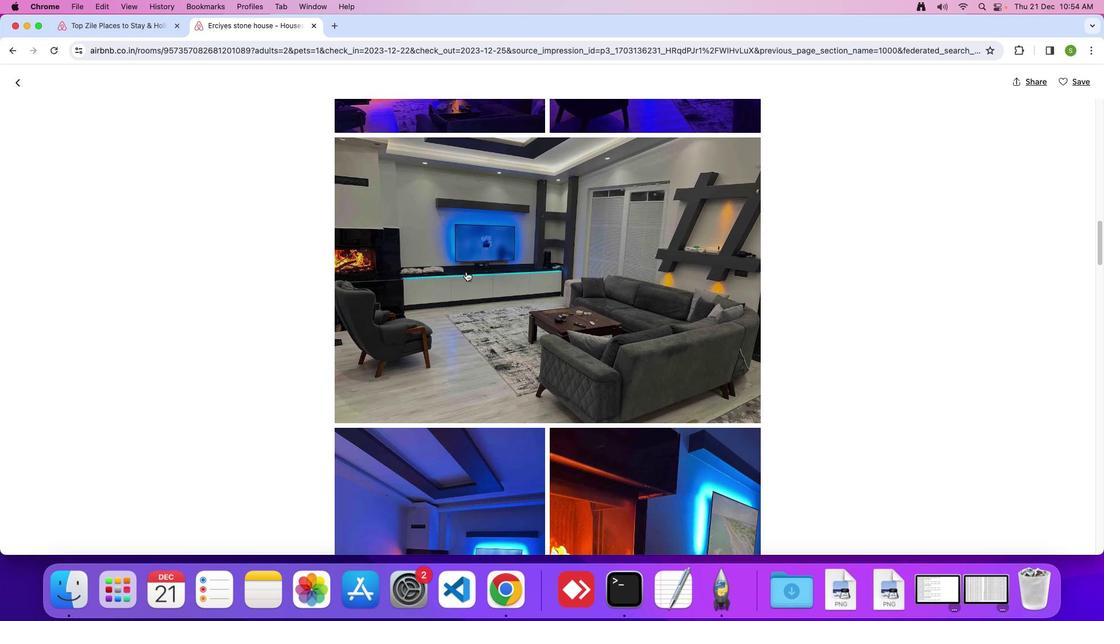 
Action: Mouse scrolled (466, 272) with delta (0, 0)
Screenshot: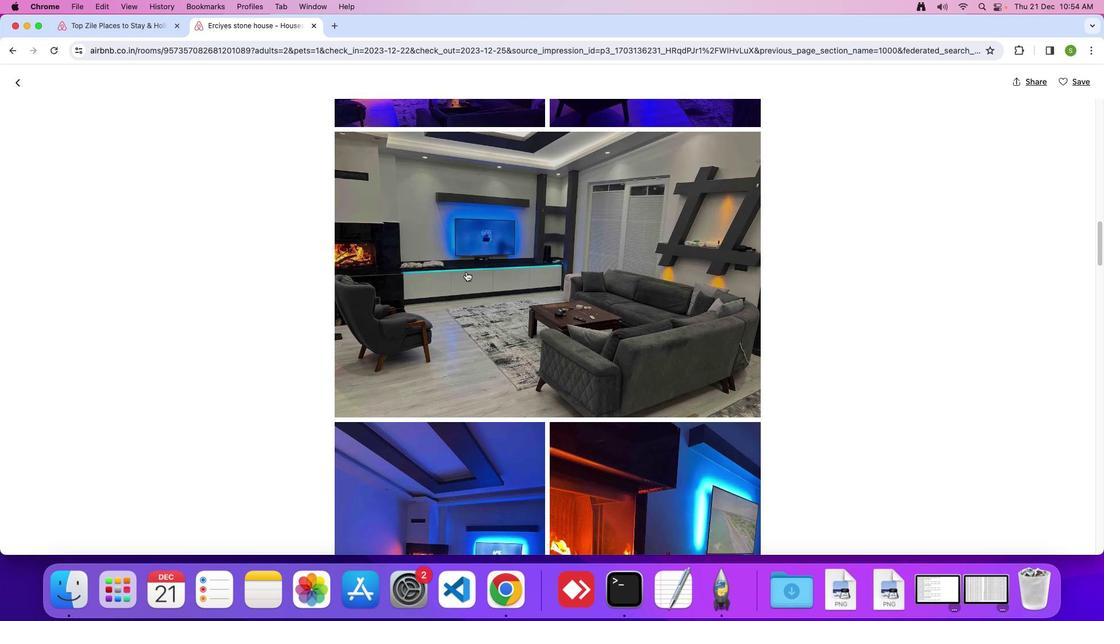
Action: Mouse scrolled (466, 272) with delta (0, 0)
Screenshot: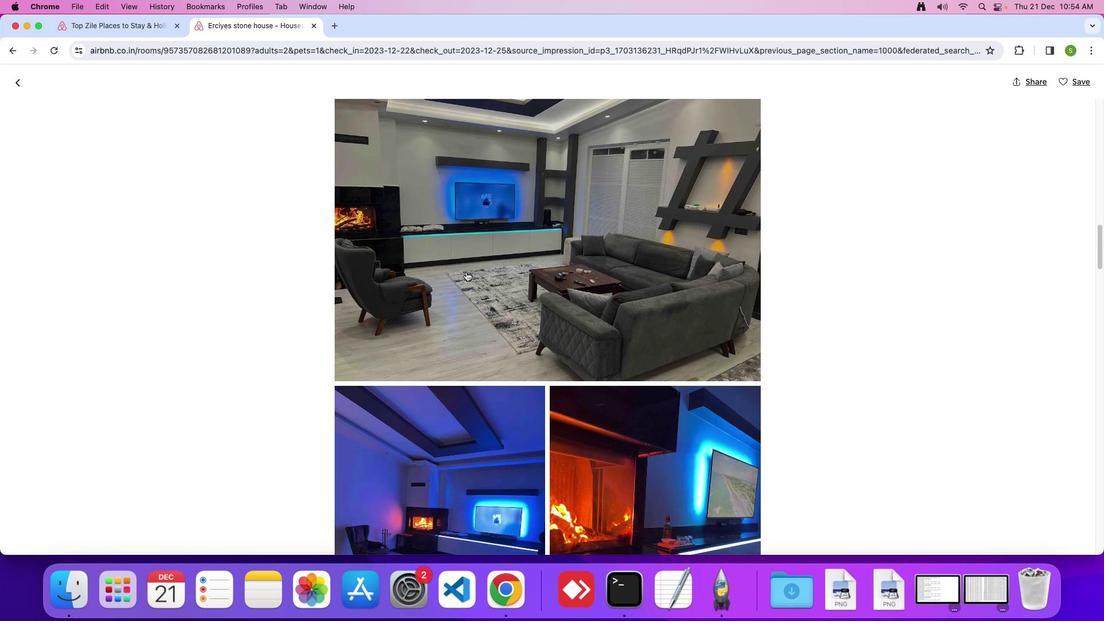 
Action: Mouse moved to (466, 272)
Screenshot: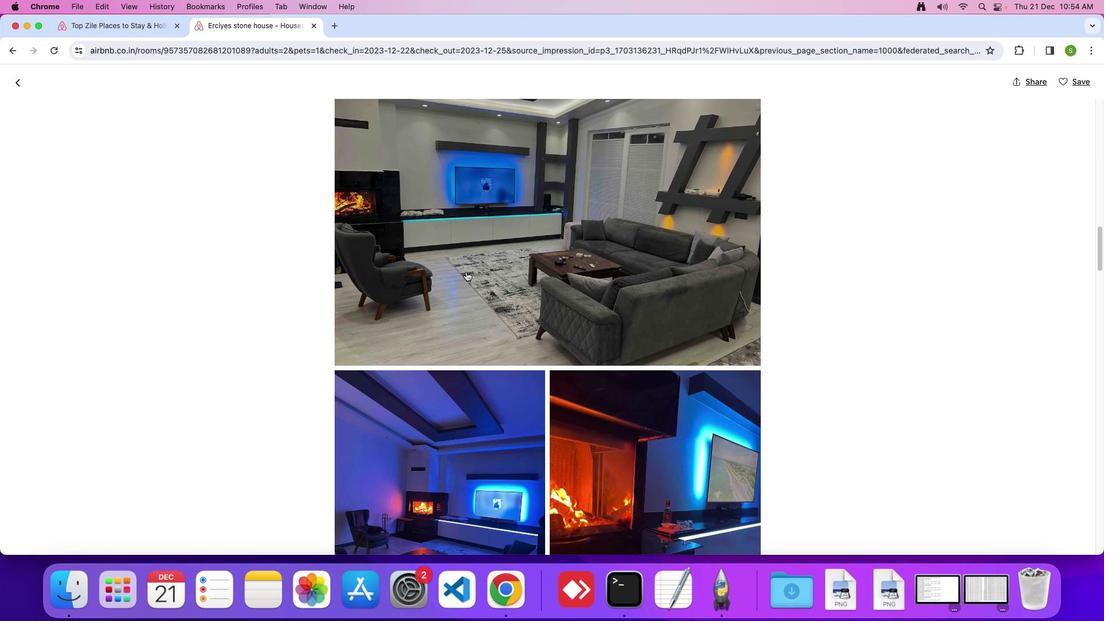 
Action: Mouse scrolled (466, 272) with delta (0, 0)
Screenshot: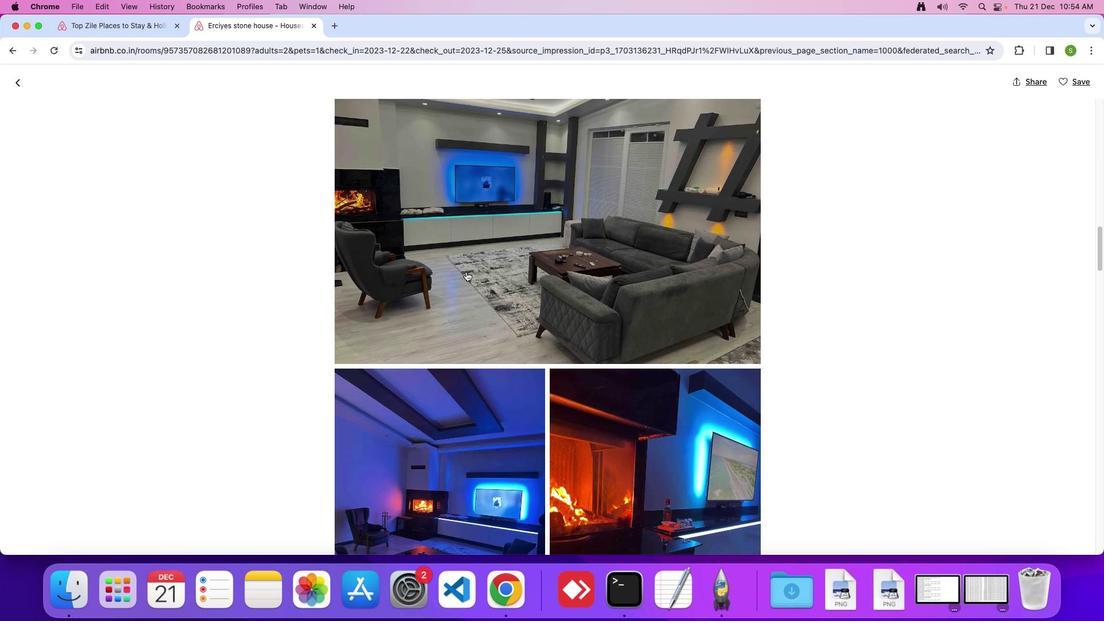 
Action: Mouse scrolled (466, 272) with delta (0, 0)
Screenshot: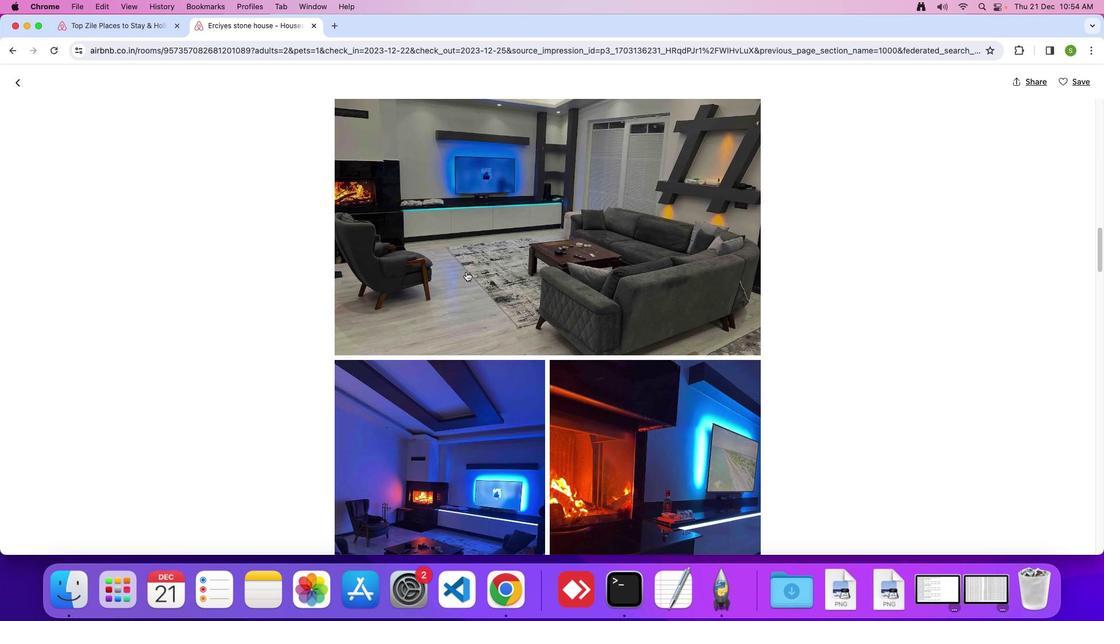 
Action: Mouse scrolled (466, 272) with delta (0, 0)
Screenshot: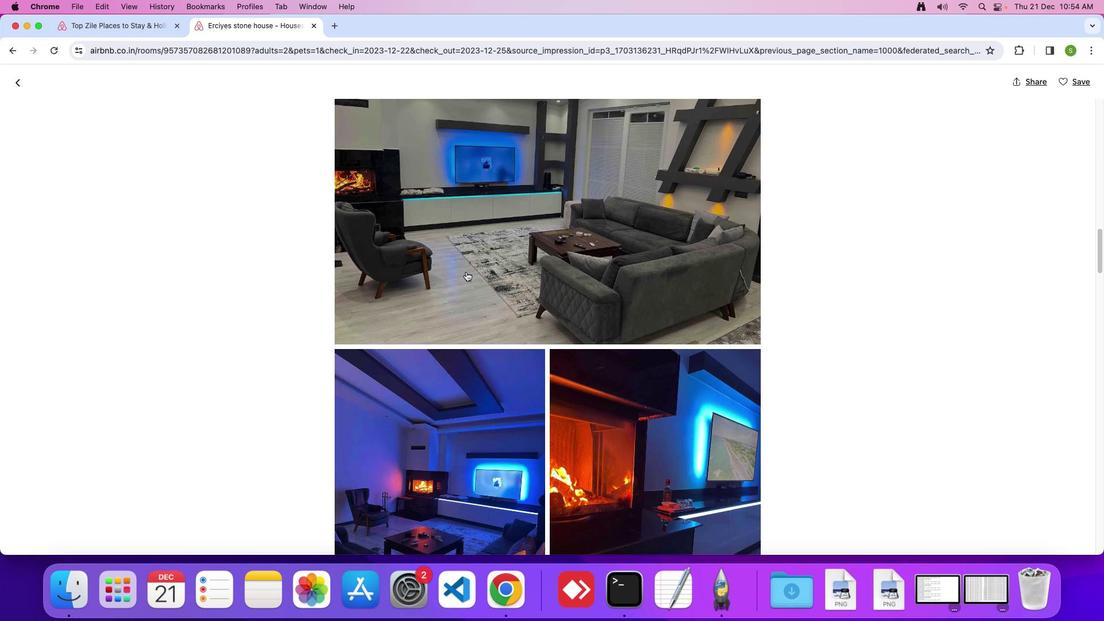 
Action: Mouse scrolled (466, 272) with delta (0, 0)
Screenshot: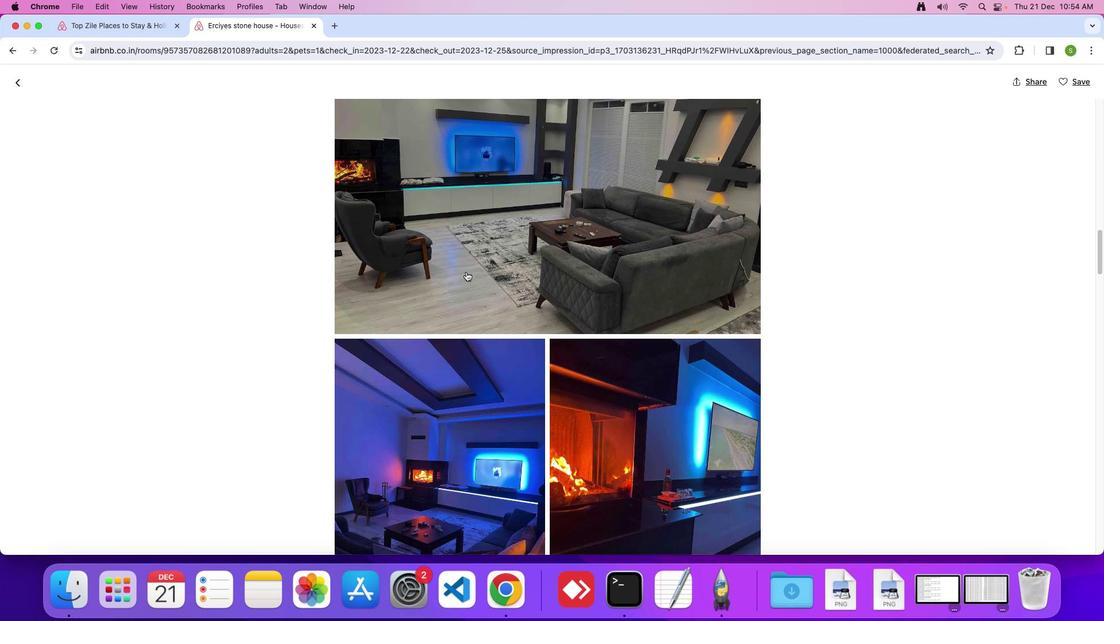 
Action: Mouse scrolled (466, 272) with delta (0, 0)
Screenshot: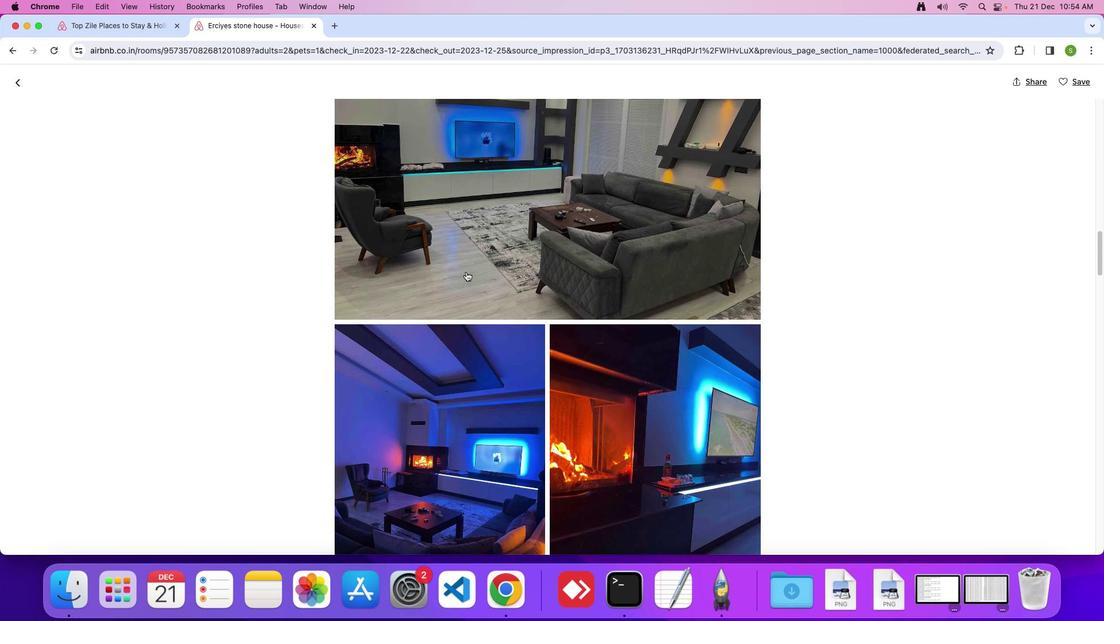 
Action: Mouse scrolled (466, 272) with delta (0, 0)
Screenshot: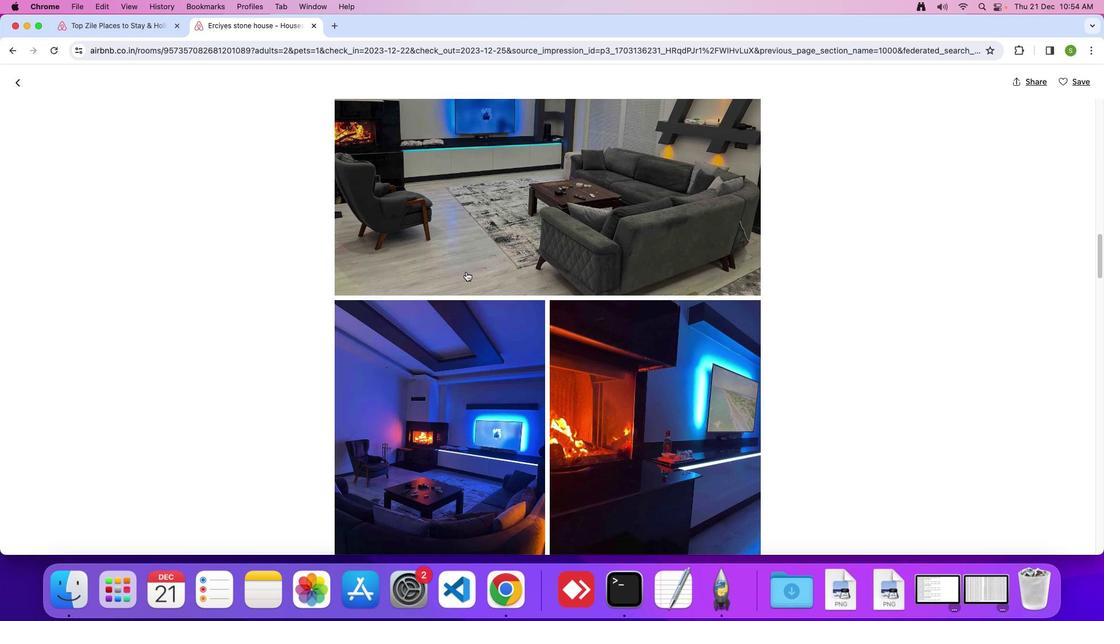 
Action: Mouse scrolled (466, 272) with delta (0, -1)
Screenshot: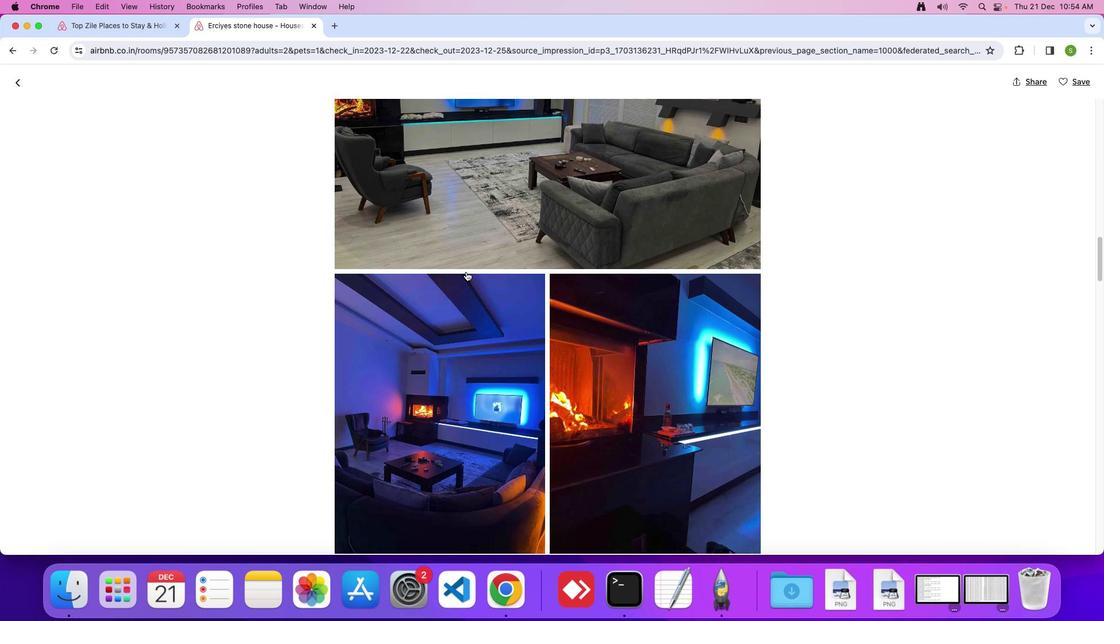 
Action: Mouse scrolled (466, 272) with delta (0, 0)
Screenshot: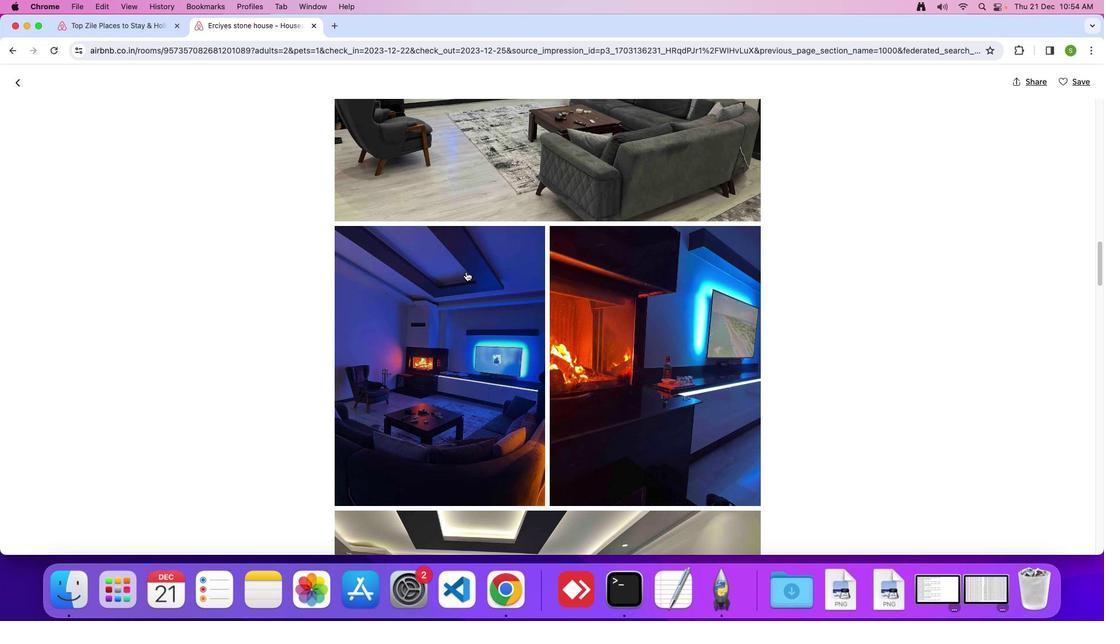 
Action: Mouse scrolled (466, 272) with delta (0, 0)
Screenshot: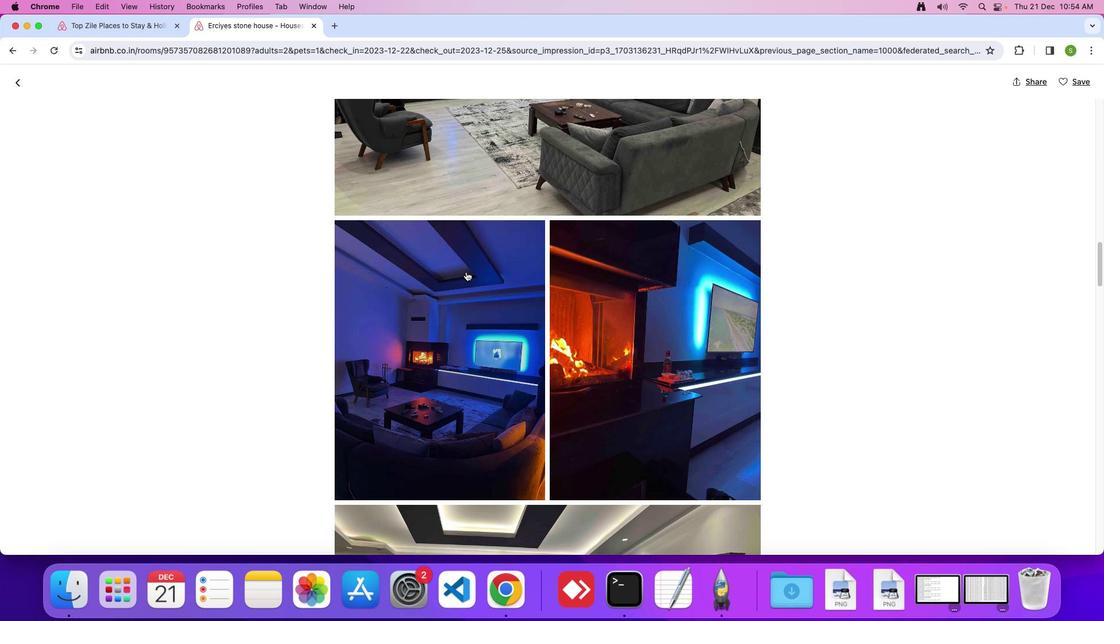 
Action: Mouse scrolled (466, 272) with delta (0, 0)
Screenshot: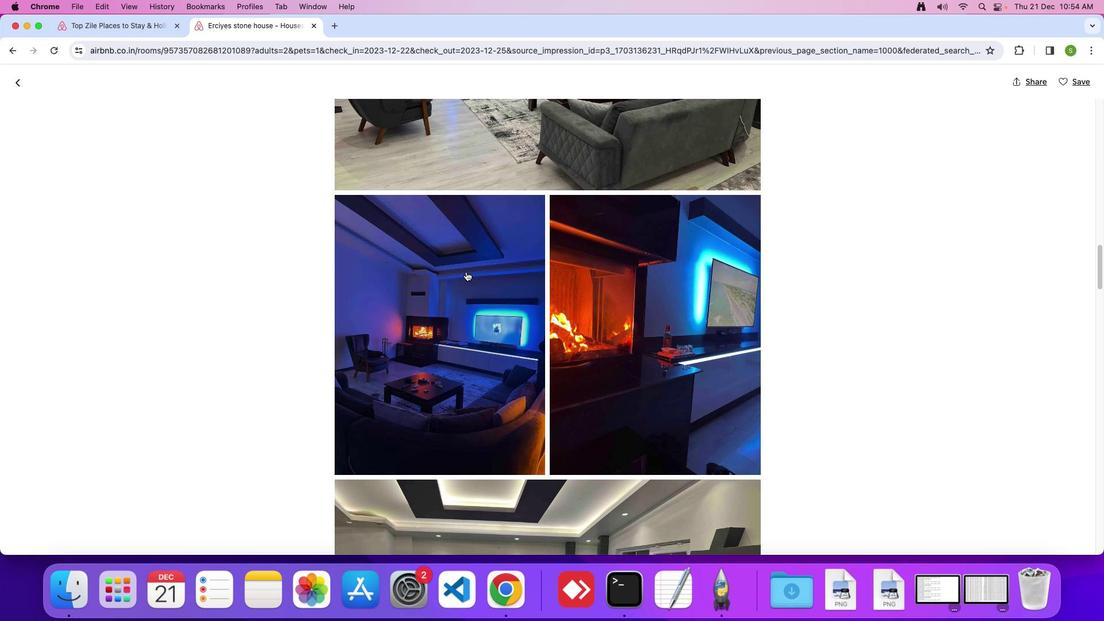 
Action: Mouse scrolled (466, 272) with delta (0, 0)
Screenshot: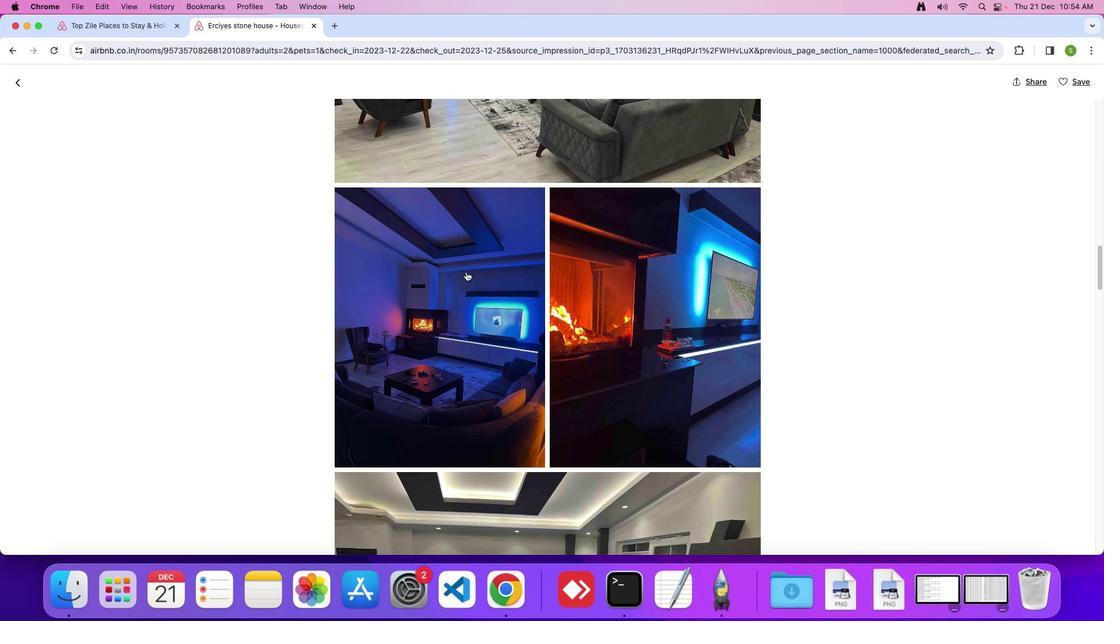 
Action: Mouse scrolled (466, 272) with delta (0, 0)
Screenshot: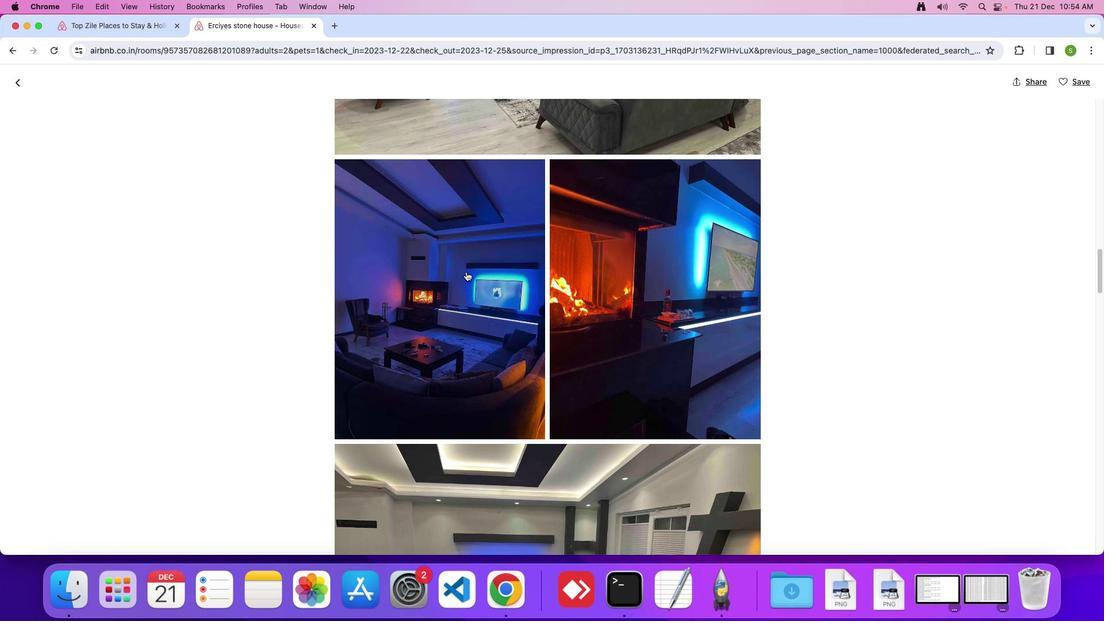 
Action: Mouse scrolled (466, 272) with delta (0, 0)
Screenshot: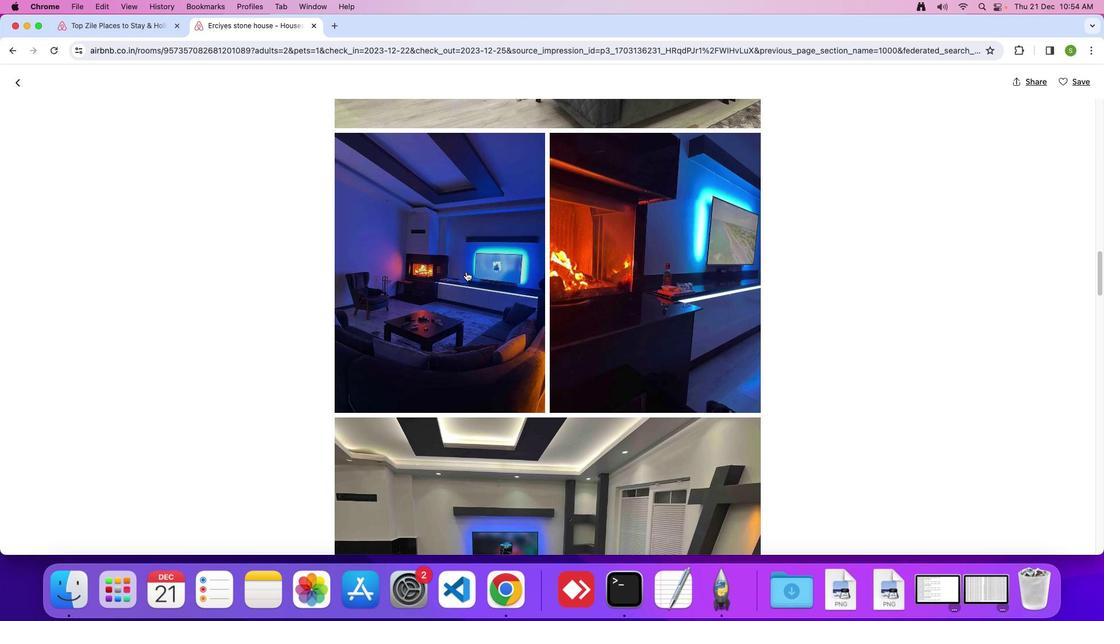 
Action: Mouse scrolled (466, 272) with delta (0, 0)
Screenshot: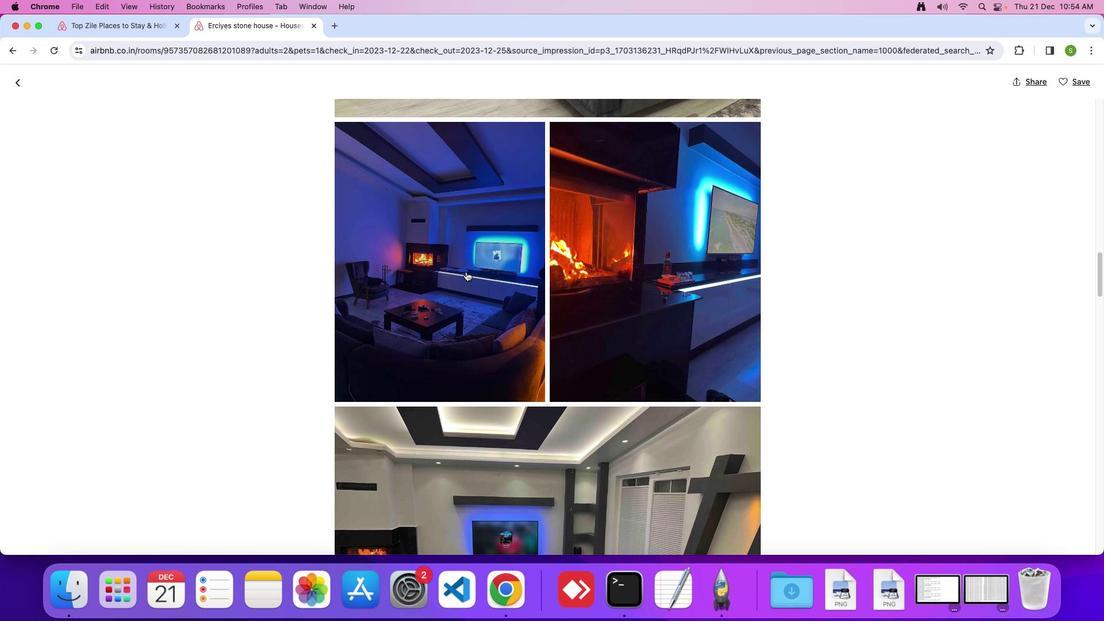 
Action: Mouse scrolled (466, 272) with delta (0, 0)
Screenshot: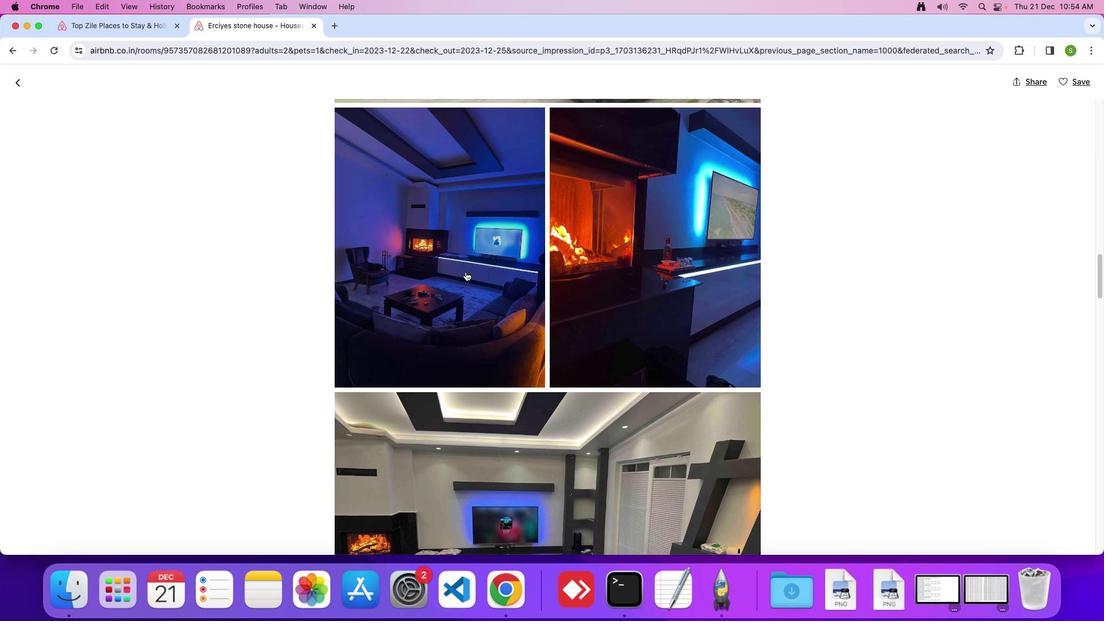 
Action: Mouse scrolled (466, 272) with delta (0, 0)
Screenshot: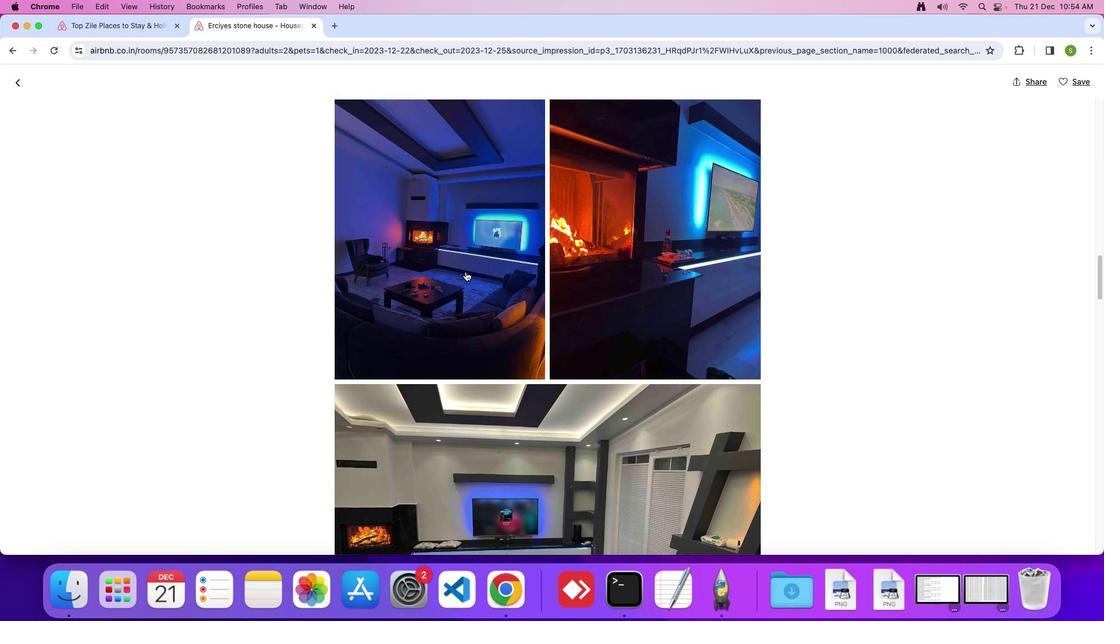 
Action: Mouse moved to (466, 271)
Screenshot: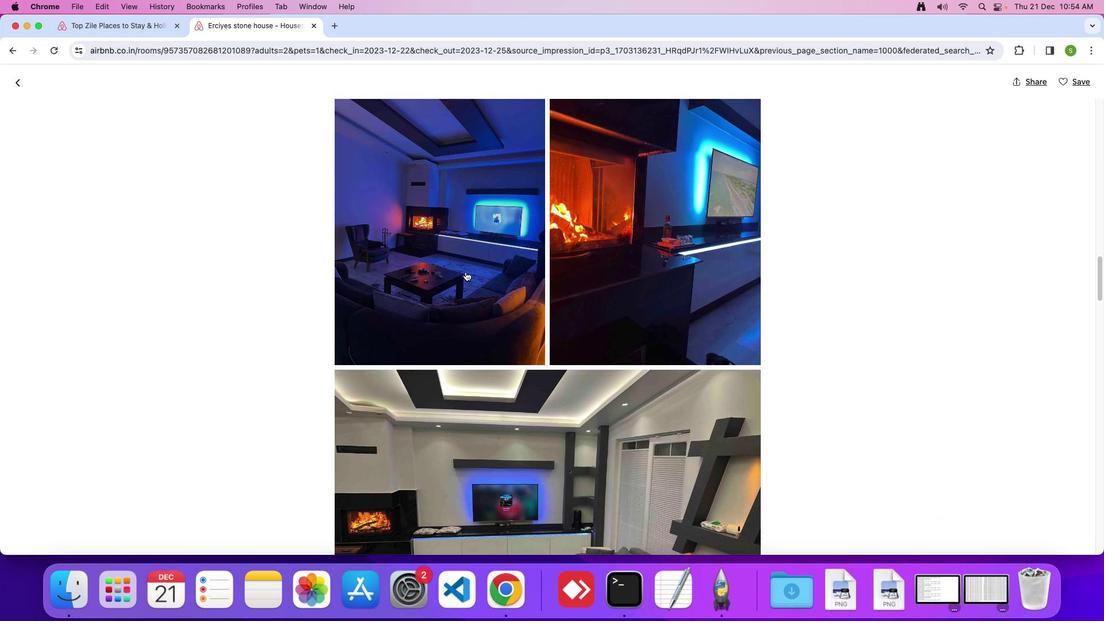 
Action: Mouse scrolled (466, 271) with delta (0, -1)
Screenshot: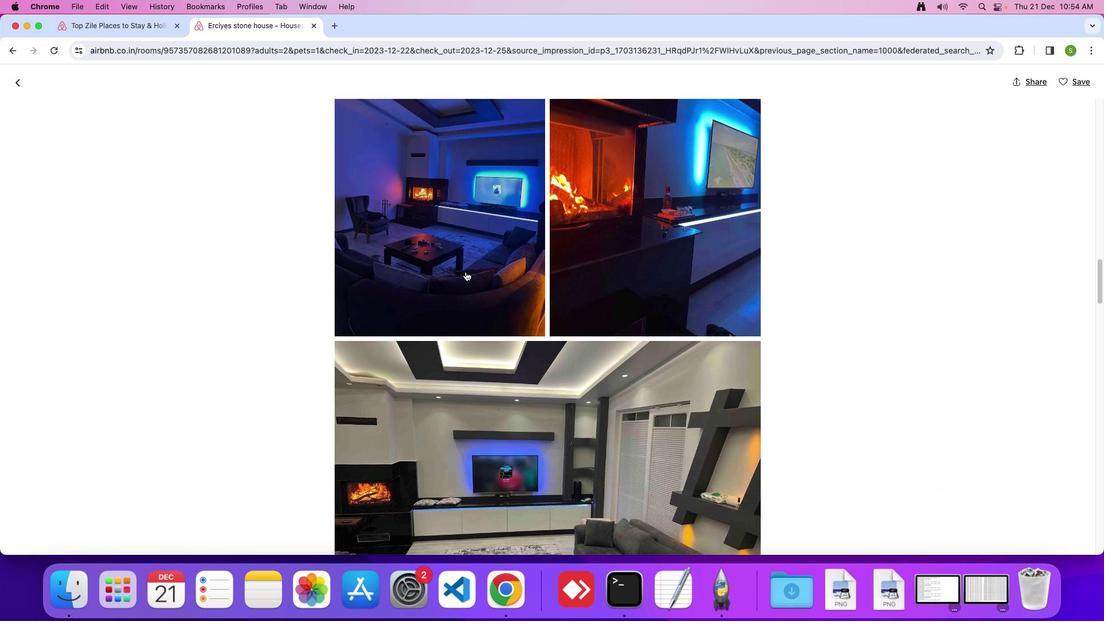 
Action: Mouse scrolled (466, 271) with delta (0, 0)
Screenshot: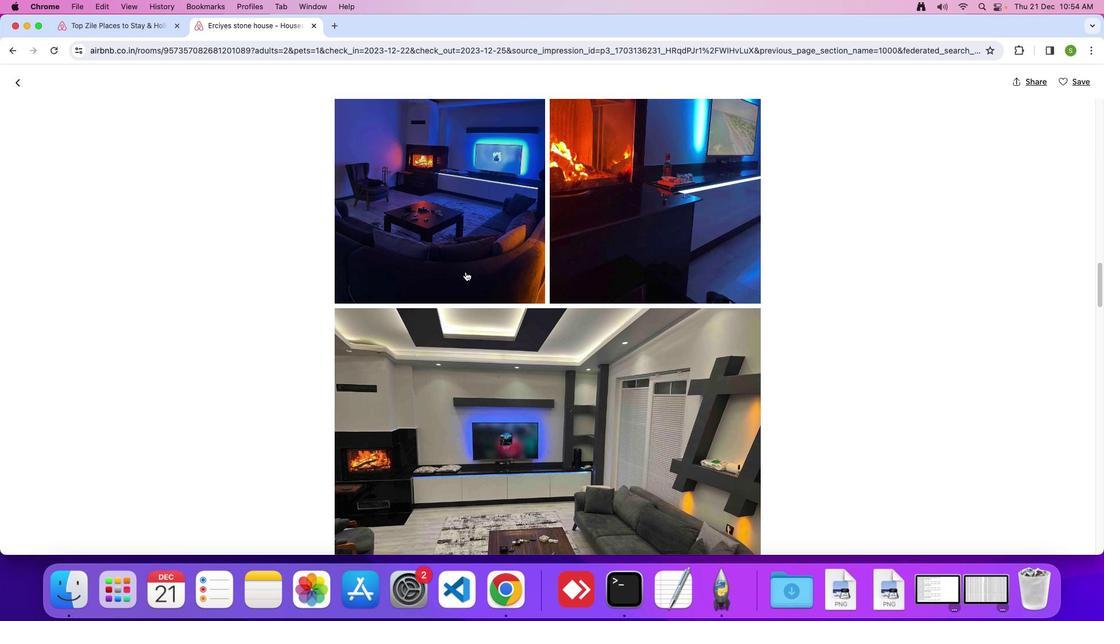 
Action: Mouse scrolled (466, 271) with delta (0, 0)
Screenshot: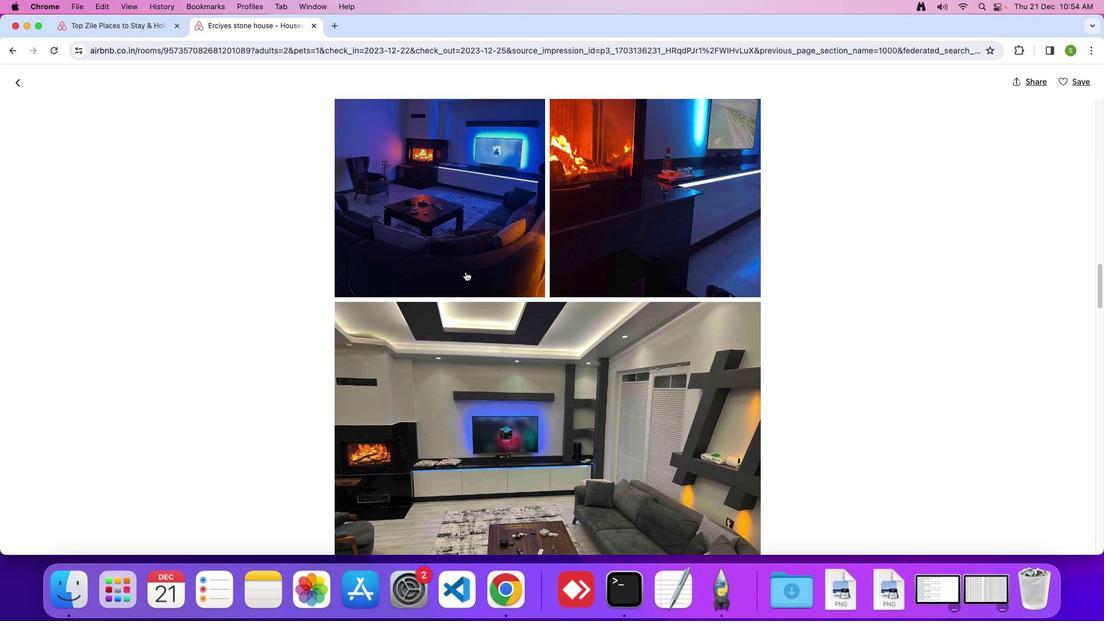 
Action: Mouse scrolled (466, 271) with delta (0, 0)
Screenshot: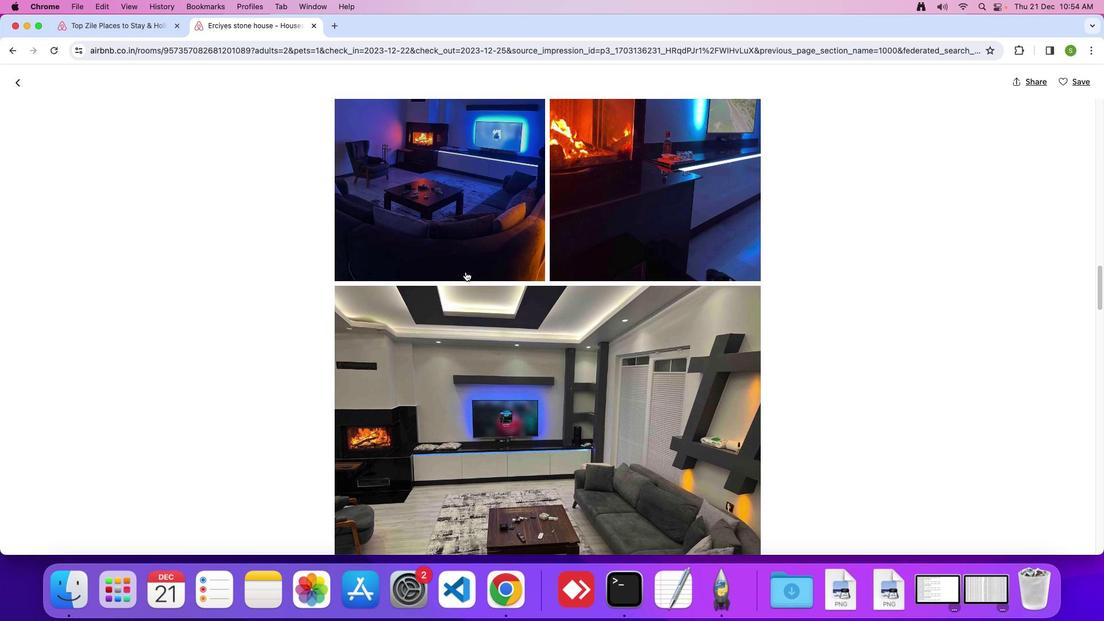
Action: Mouse scrolled (466, 271) with delta (0, 0)
Screenshot: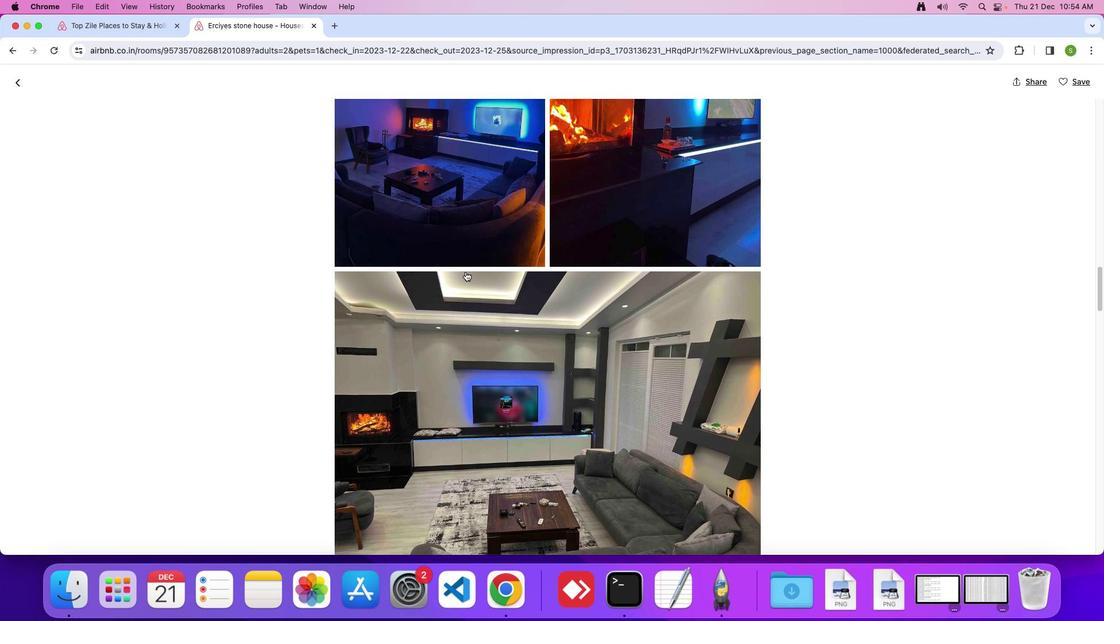 
Action: Mouse scrolled (466, 271) with delta (0, -1)
Screenshot: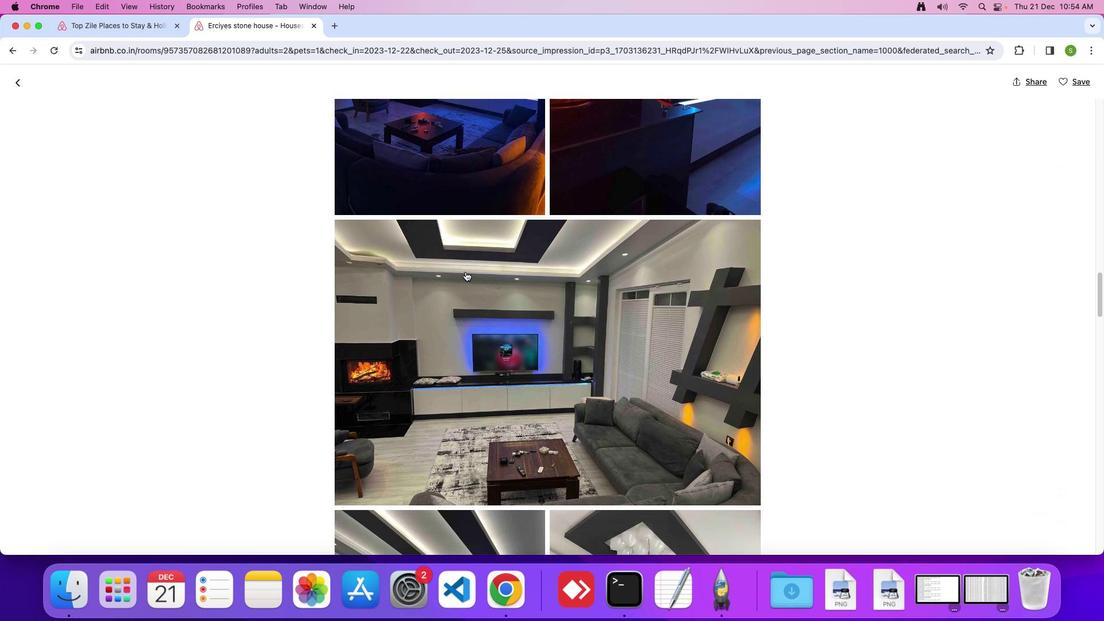 
Action: Mouse moved to (466, 271)
Screenshot: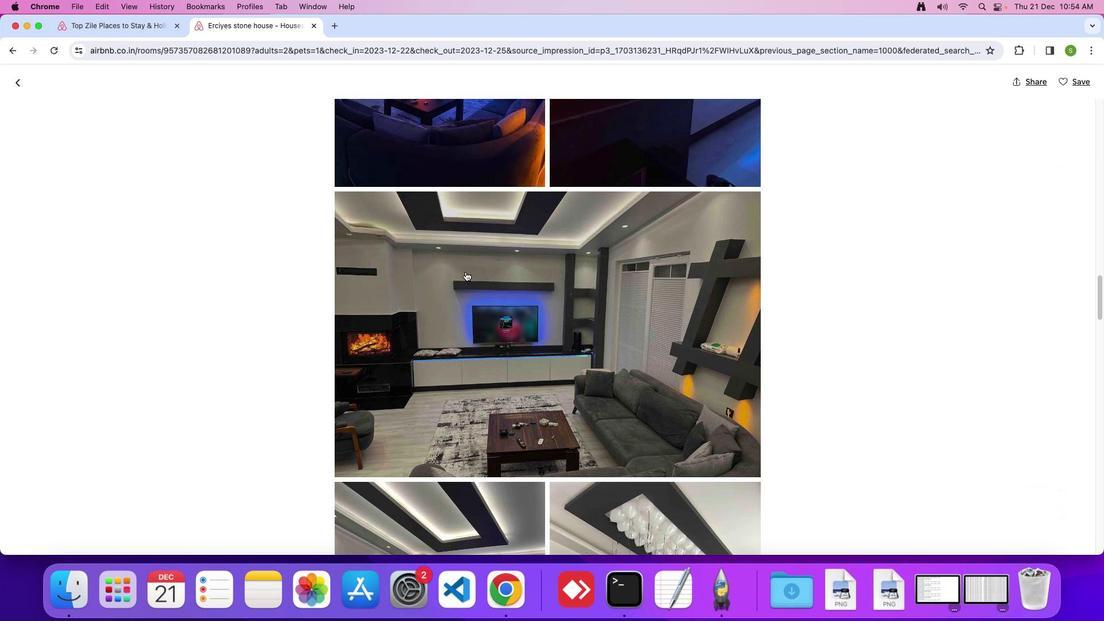 
Action: Mouse scrolled (466, 271) with delta (0, 0)
Screenshot: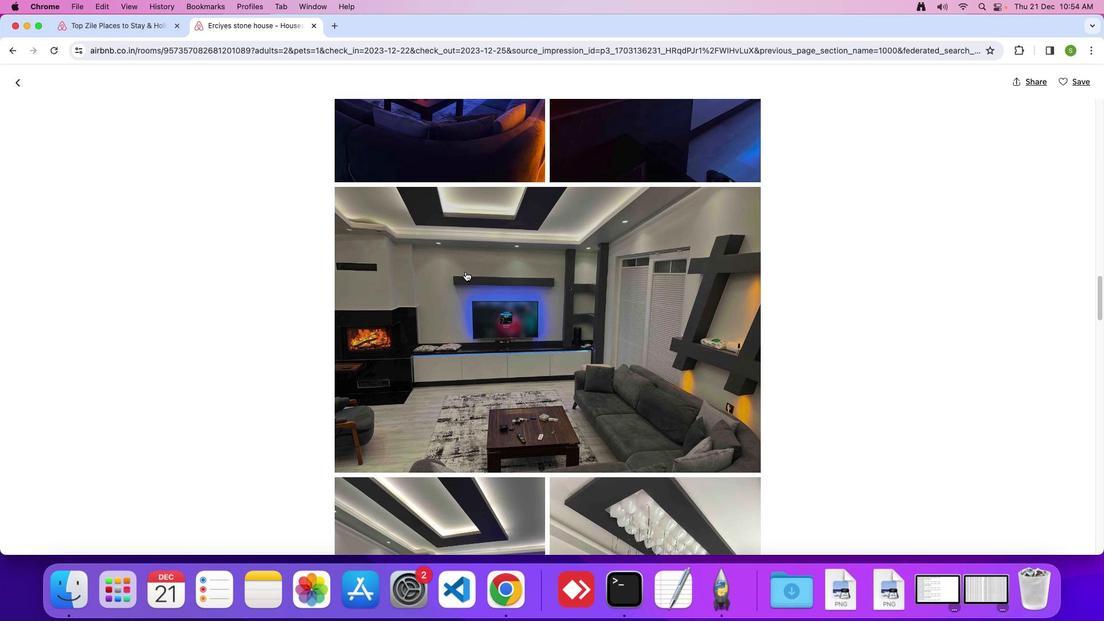 
Action: Mouse scrolled (466, 271) with delta (0, 0)
Screenshot: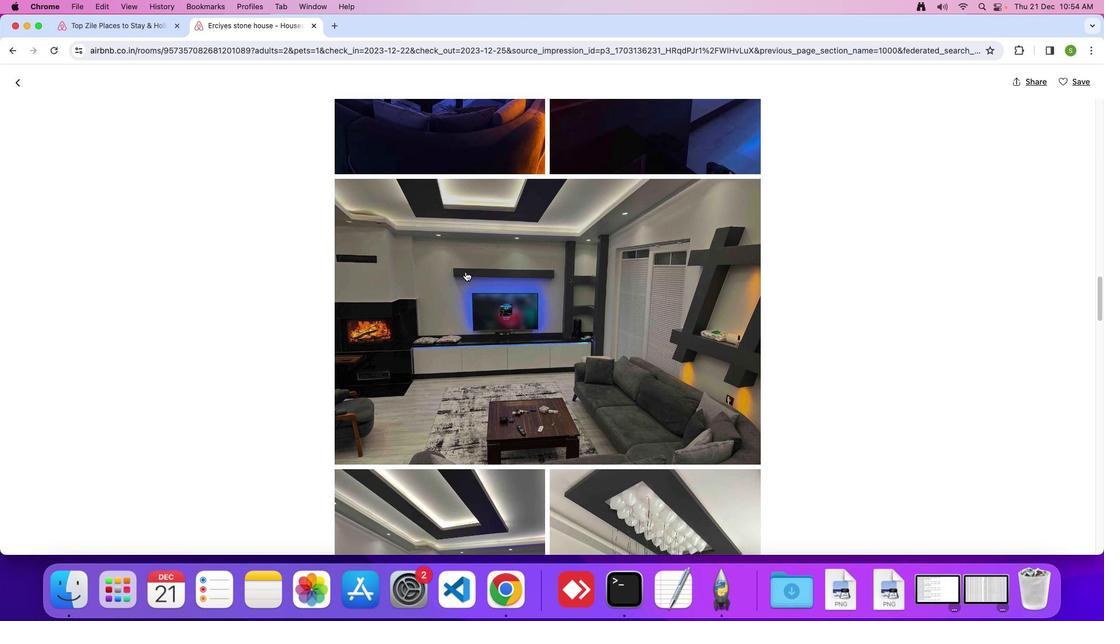 
Action: Mouse scrolled (466, 271) with delta (0, -1)
Screenshot: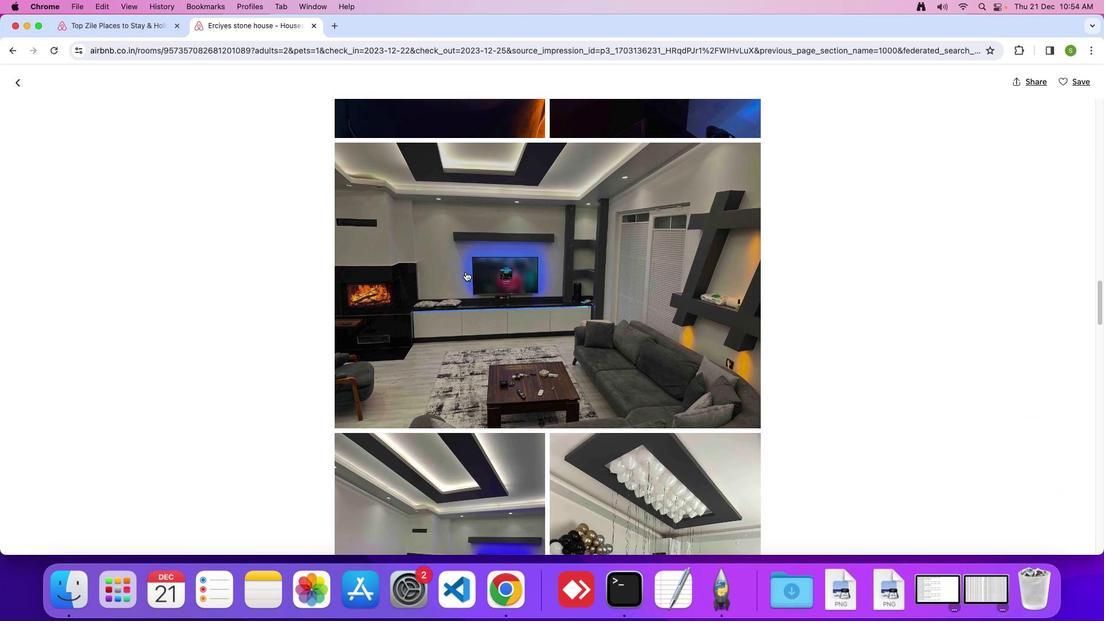 
Action: Mouse moved to (466, 271)
Screenshot: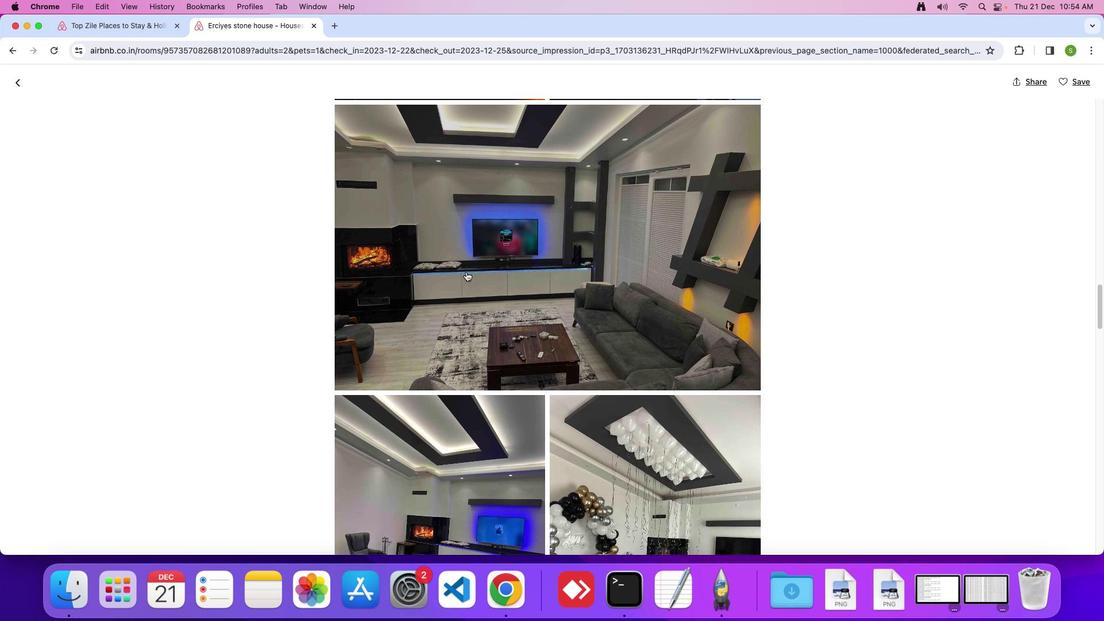 
Action: Mouse scrolled (466, 271) with delta (0, 0)
Screenshot: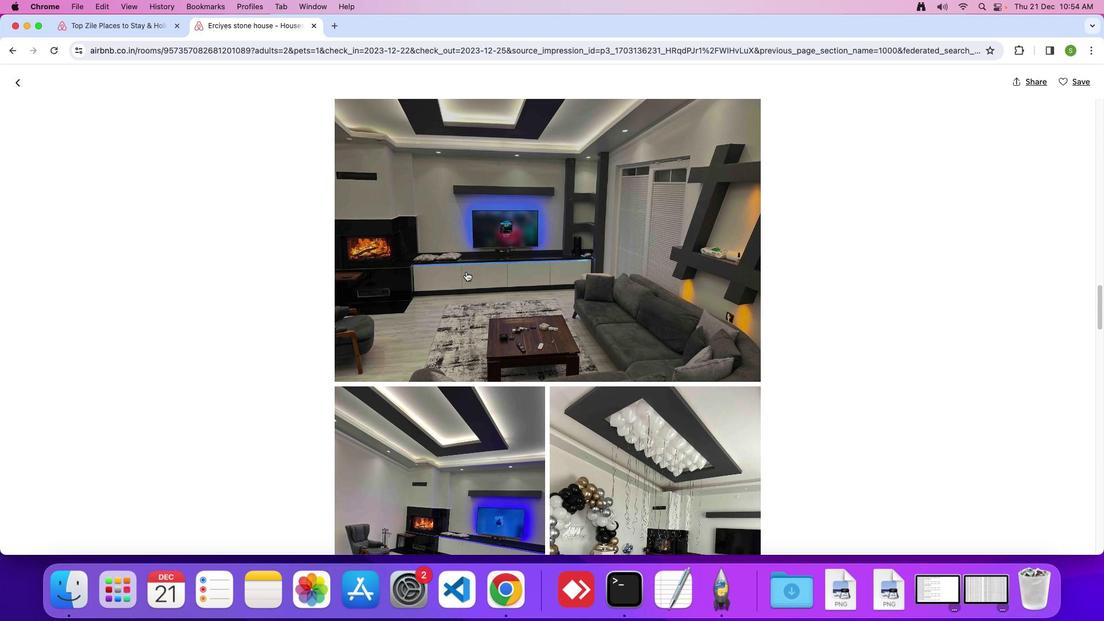 
Action: Mouse scrolled (466, 271) with delta (0, 0)
Screenshot: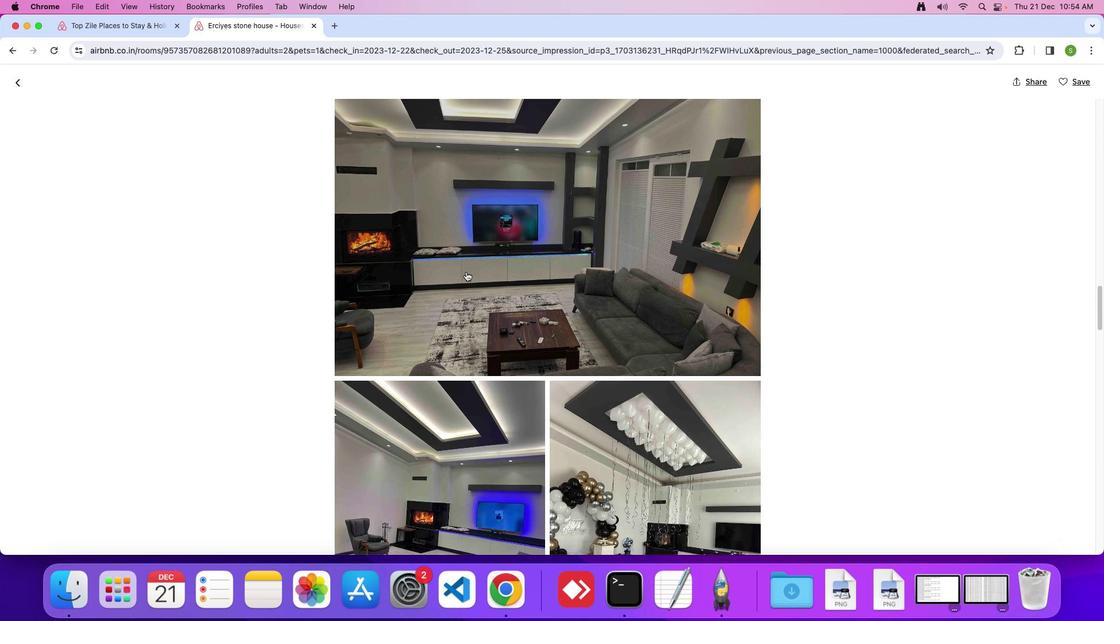 
Action: Mouse moved to (466, 271)
Screenshot: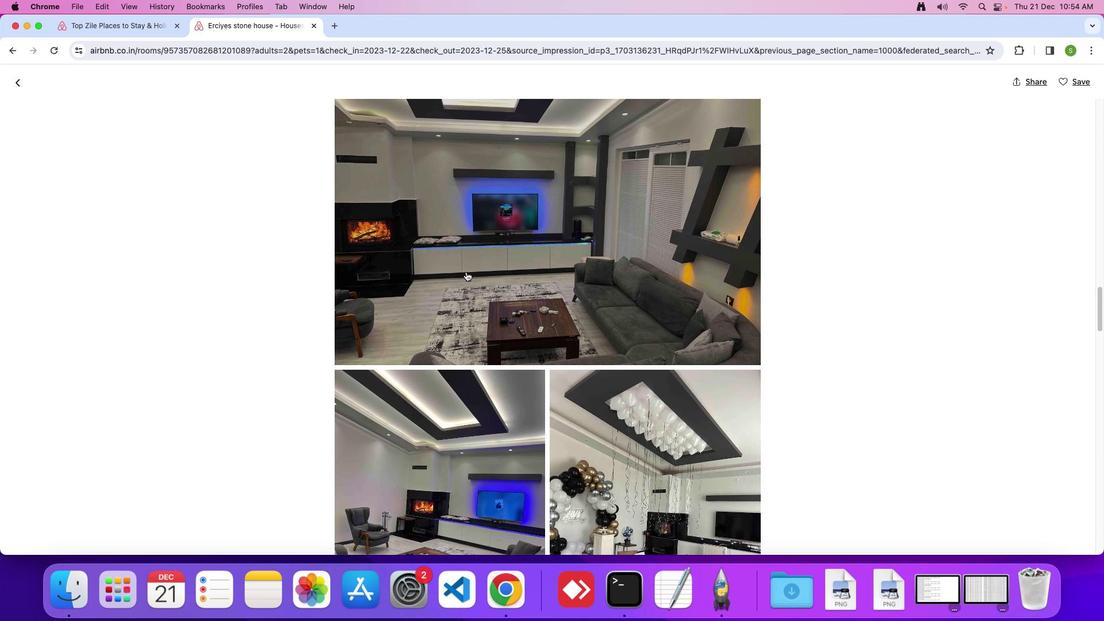 
Action: Mouse scrolled (466, 271) with delta (0, 0)
Screenshot: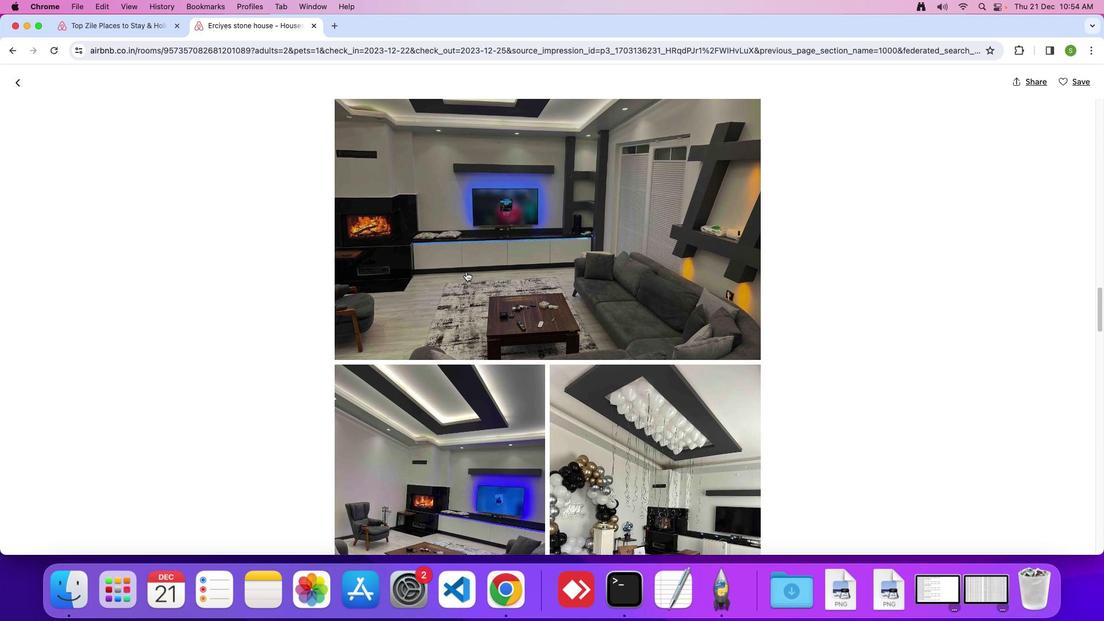 
Action: Mouse scrolled (466, 271) with delta (0, 0)
Screenshot: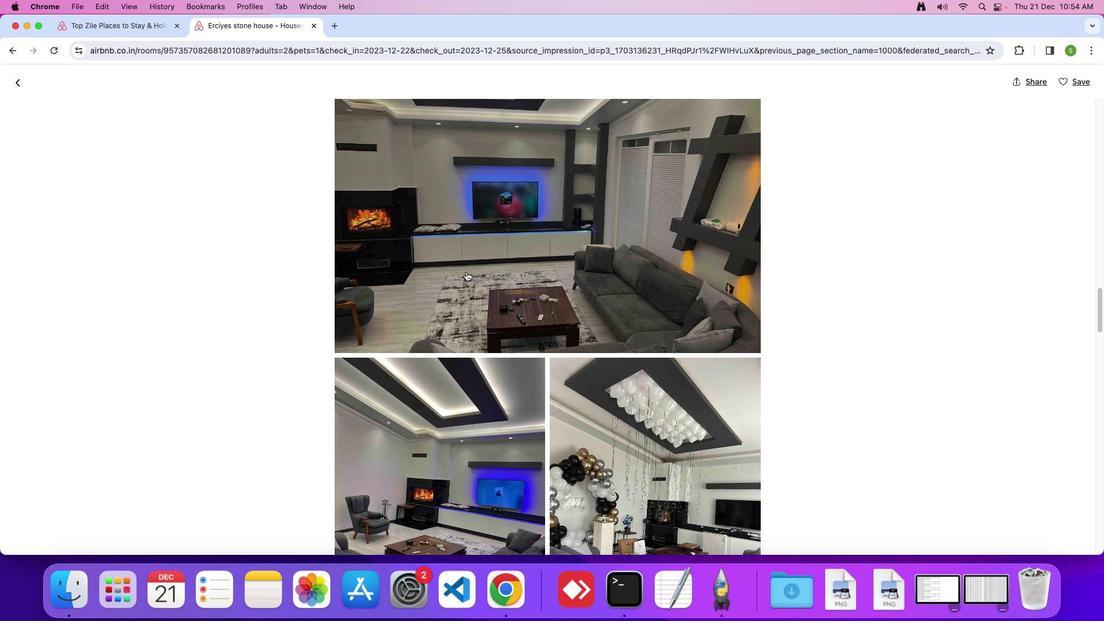 
Action: Mouse scrolled (466, 271) with delta (0, 0)
Screenshot: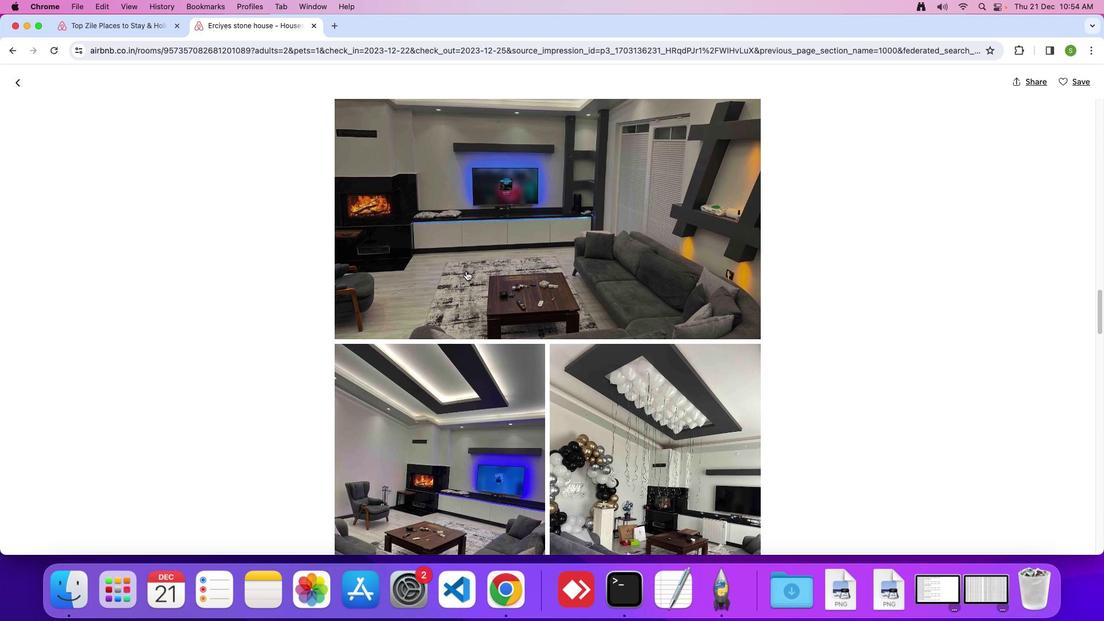 
Action: Mouse moved to (466, 271)
Screenshot: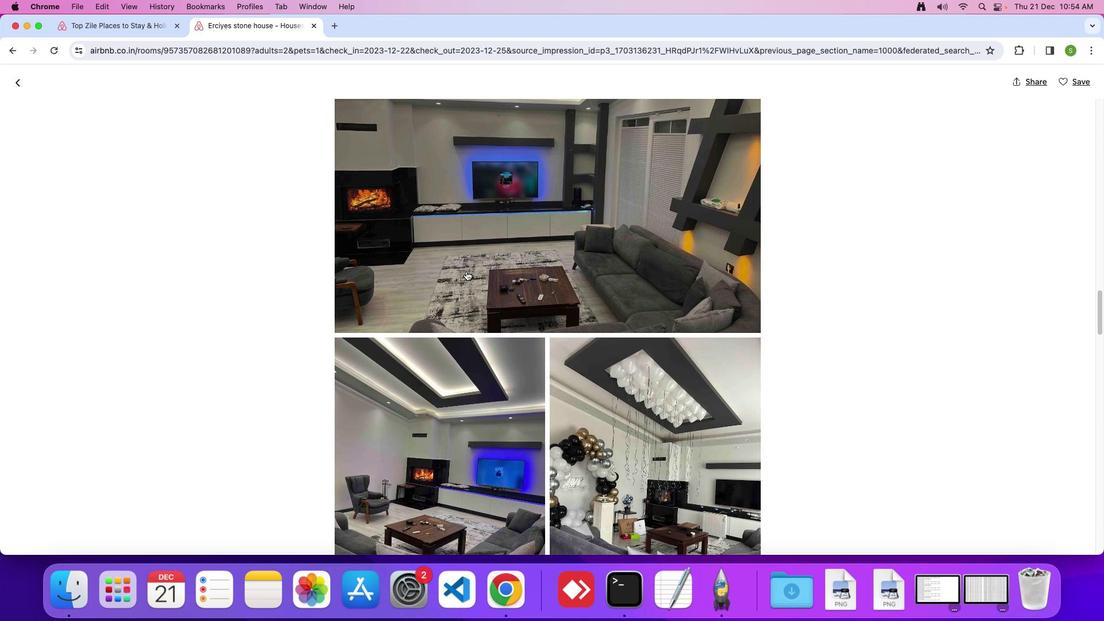 
Action: Mouse scrolled (466, 271) with delta (0, 0)
Screenshot: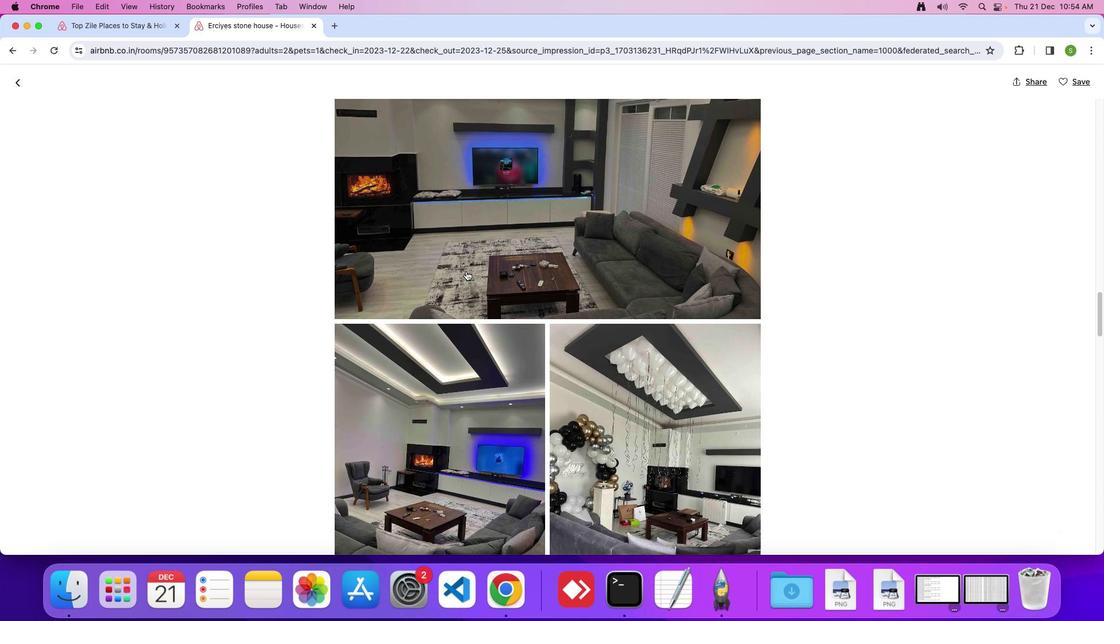 
Action: Mouse scrolled (466, 271) with delta (0, -1)
Screenshot: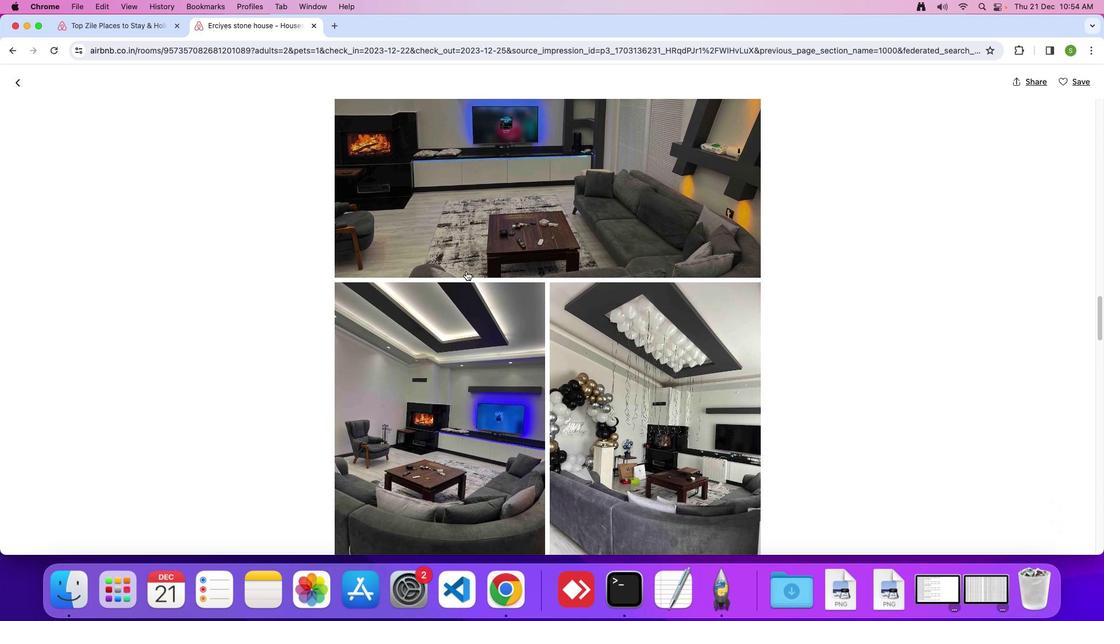 
Action: Mouse scrolled (466, 271) with delta (0, 0)
Screenshot: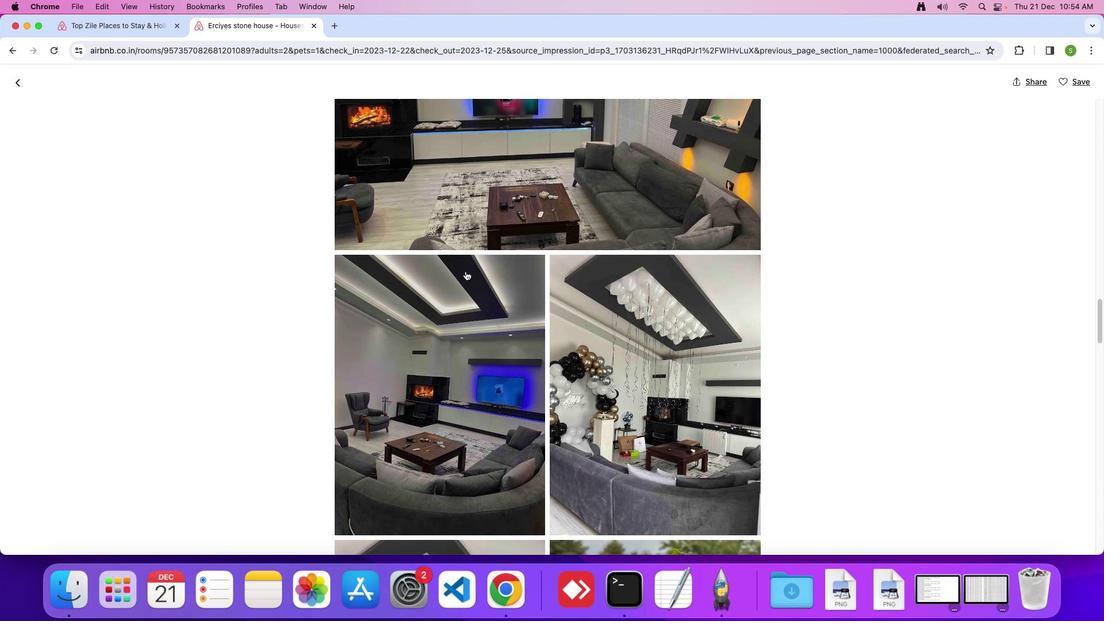 
Action: Mouse moved to (466, 271)
Screenshot: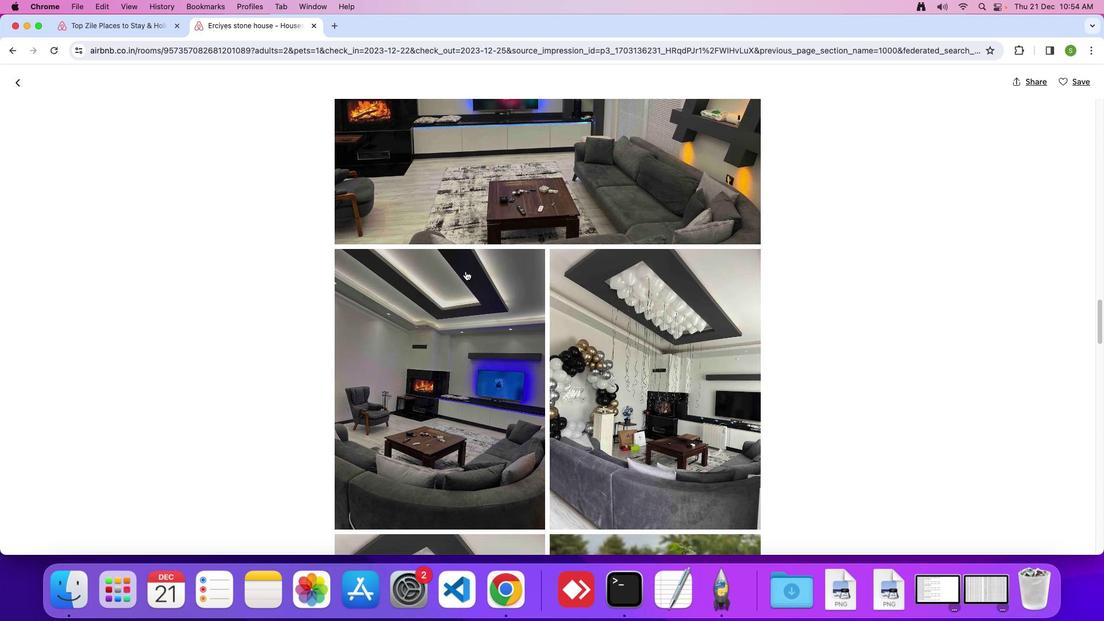 
Action: Mouse scrolled (466, 271) with delta (0, 0)
Screenshot: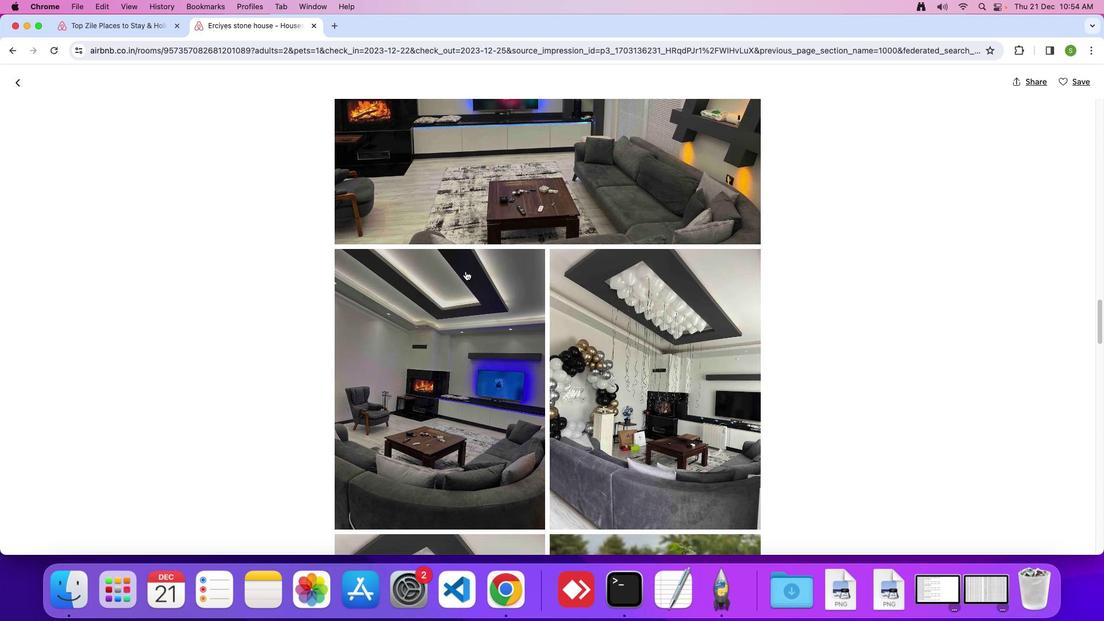 
Action: Mouse scrolled (466, 271) with delta (0, 0)
Screenshot: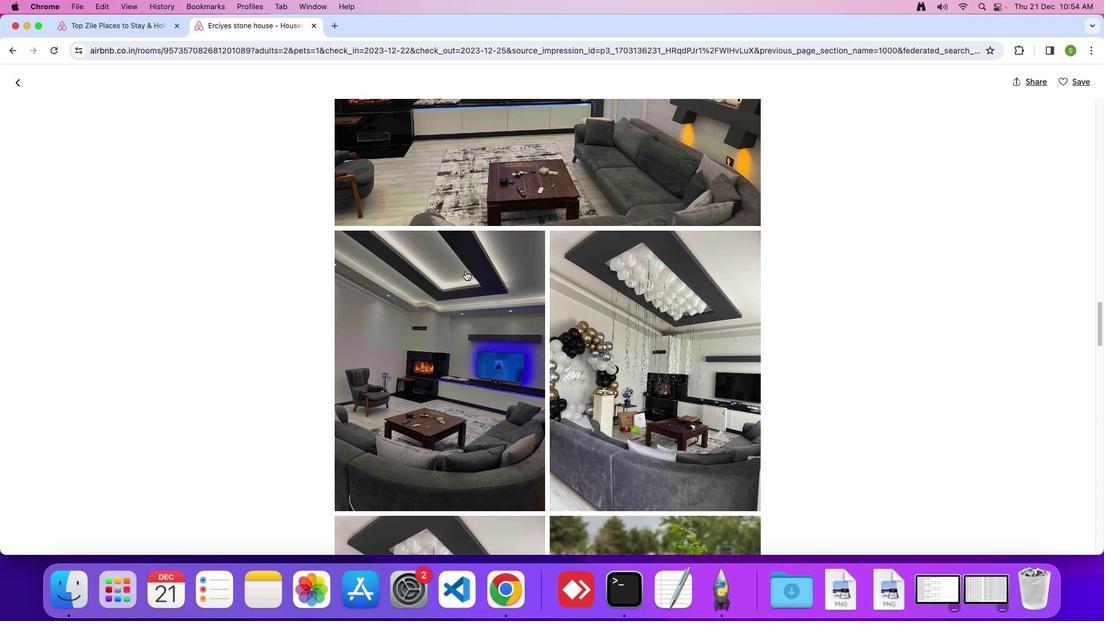 
Action: Mouse scrolled (466, 271) with delta (0, 0)
Screenshot: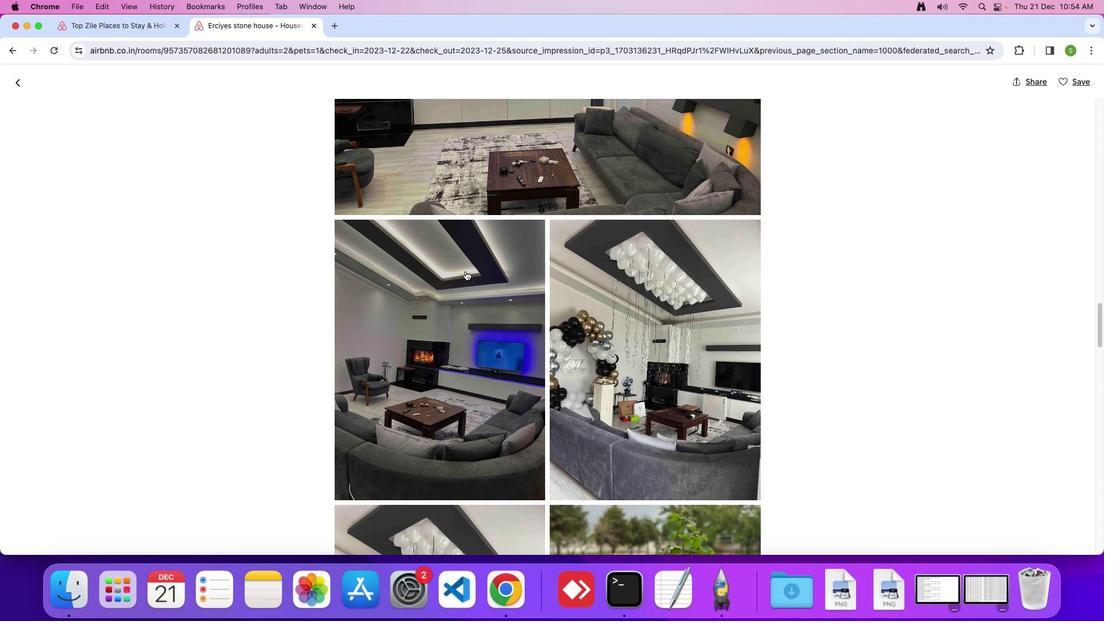 
Action: Mouse scrolled (466, 271) with delta (0, -1)
Screenshot: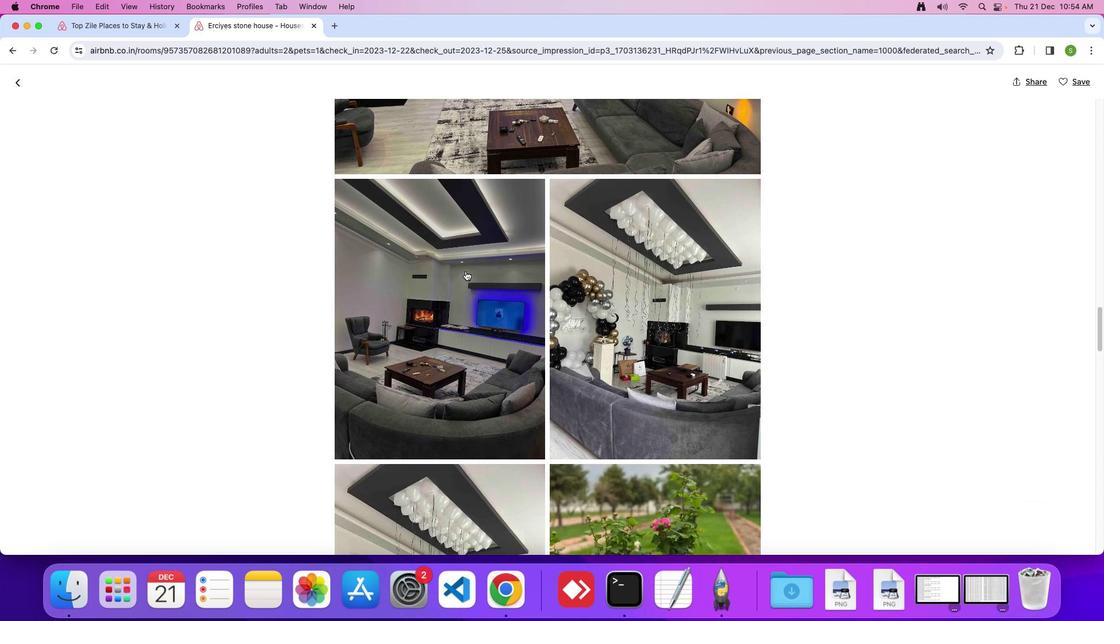 
Action: Mouse scrolled (466, 271) with delta (0, 0)
Screenshot: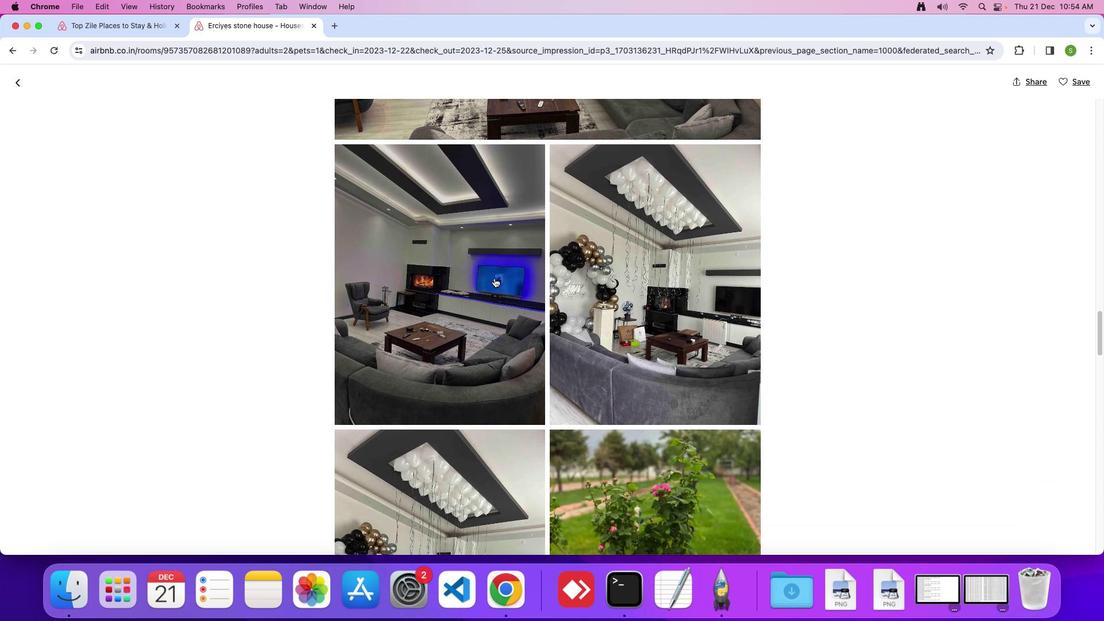 
Action: Mouse scrolled (466, 271) with delta (0, 0)
Screenshot: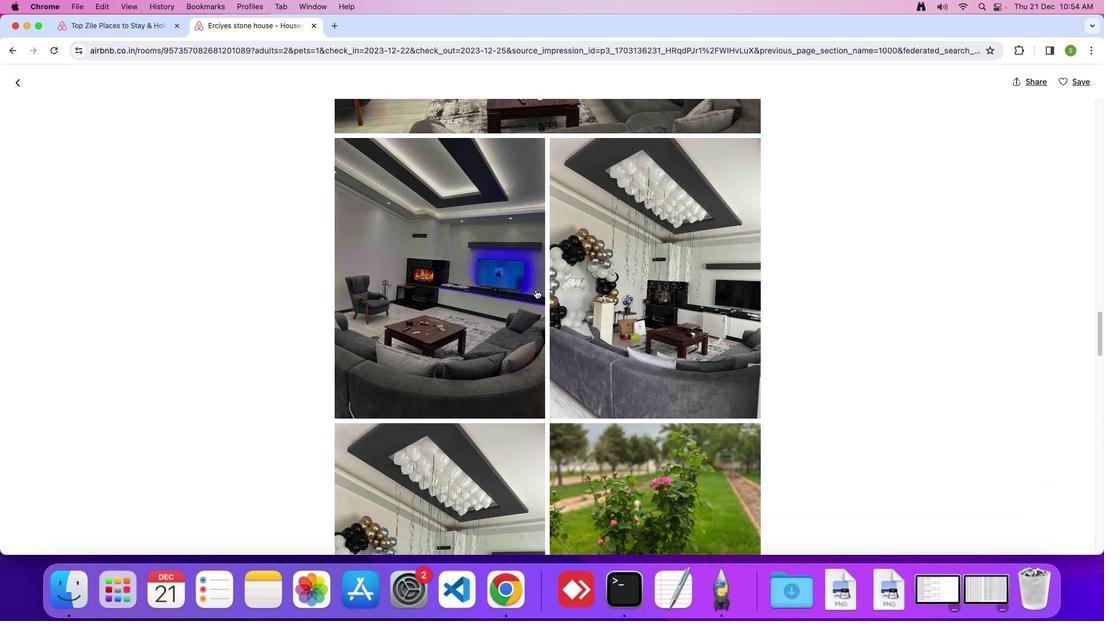 
Action: Mouse moved to (594, 304)
Screenshot: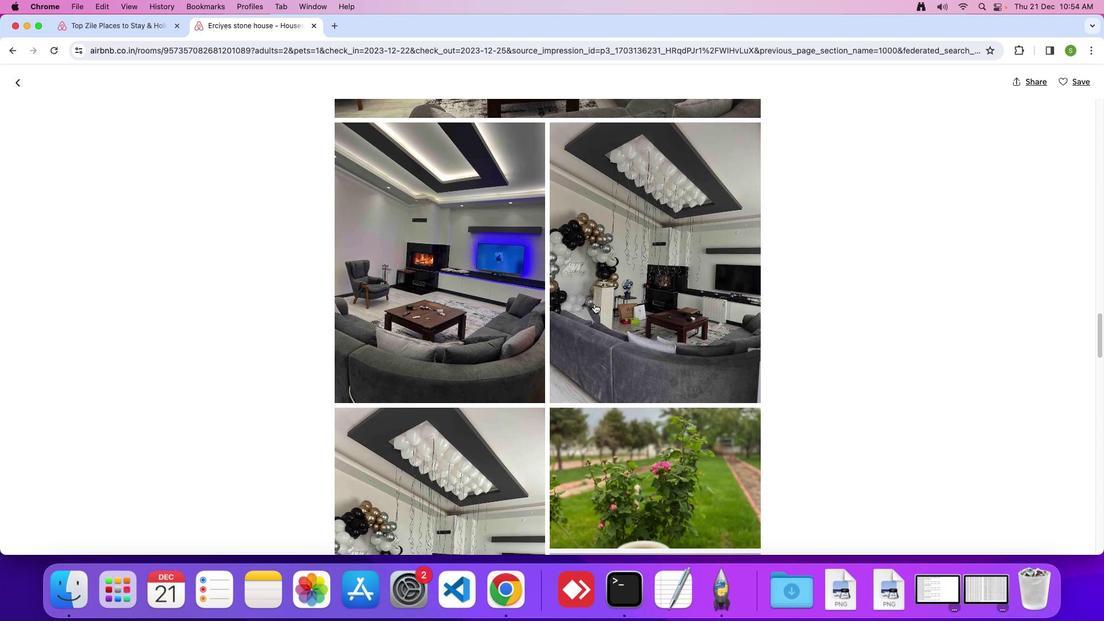 
Action: Mouse scrolled (594, 304) with delta (0, 0)
Screenshot: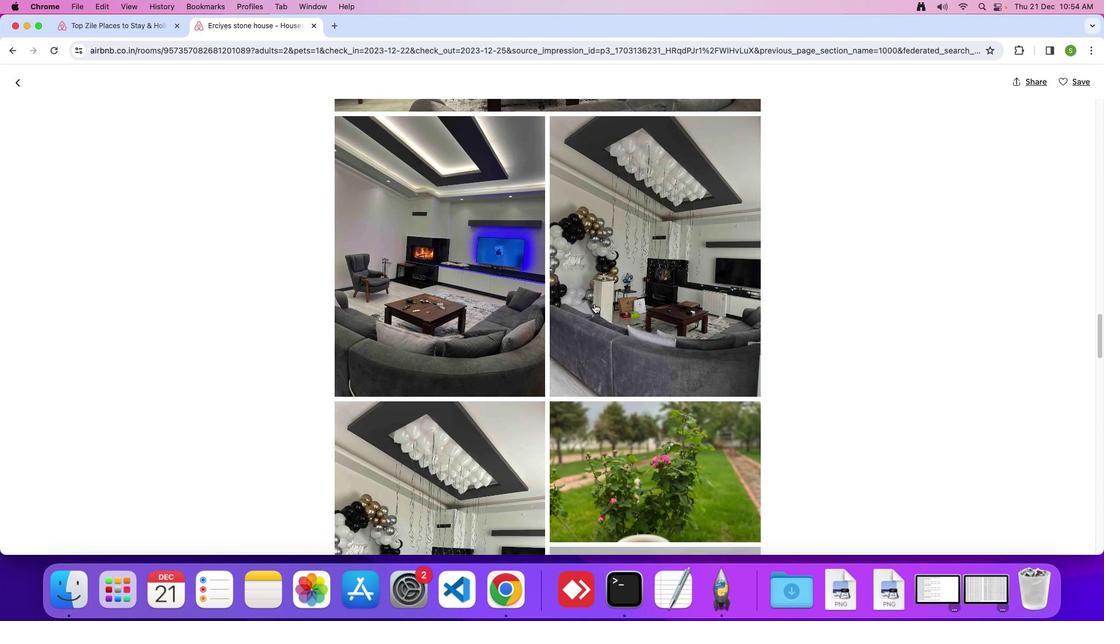 
Action: Mouse scrolled (594, 304) with delta (0, 0)
Screenshot: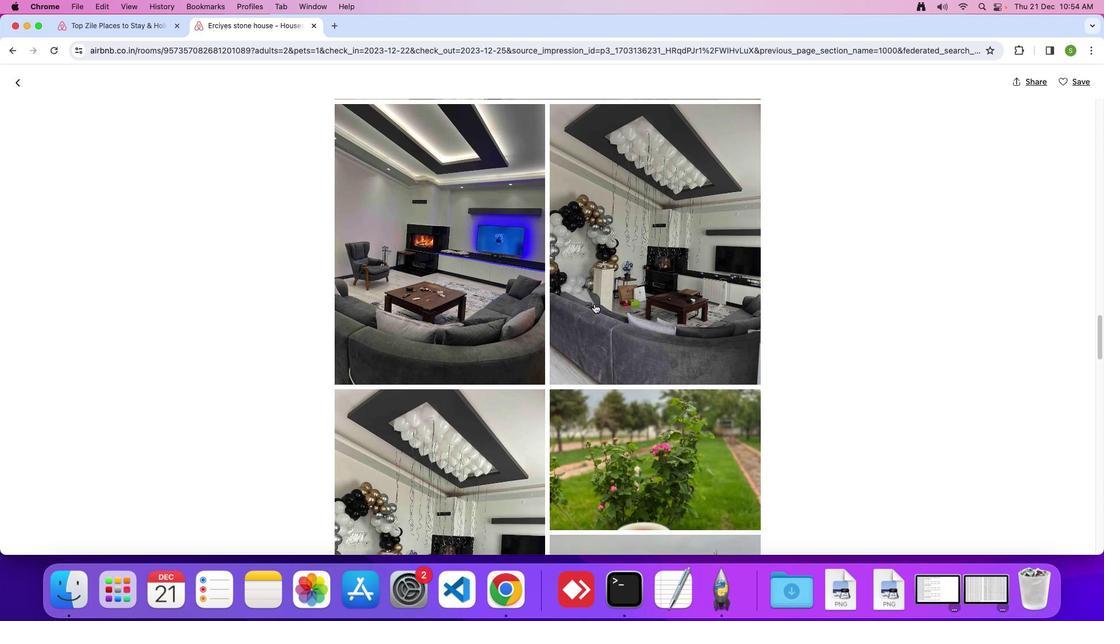 
Action: Mouse scrolled (594, 304) with delta (0, -1)
Screenshot: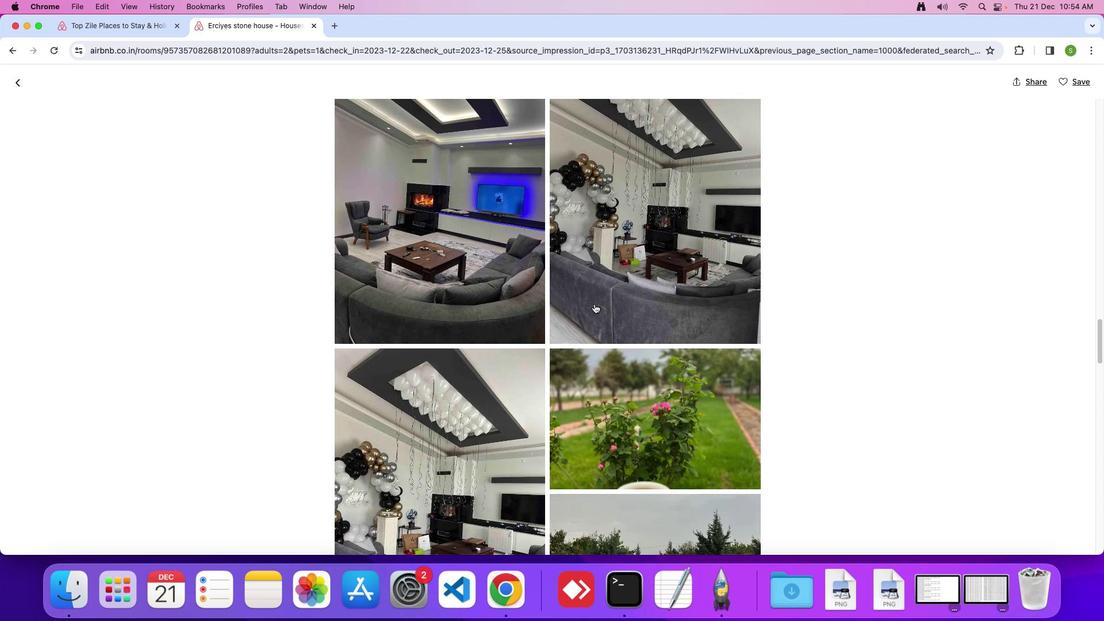 
Action: Mouse scrolled (594, 304) with delta (0, 0)
Screenshot: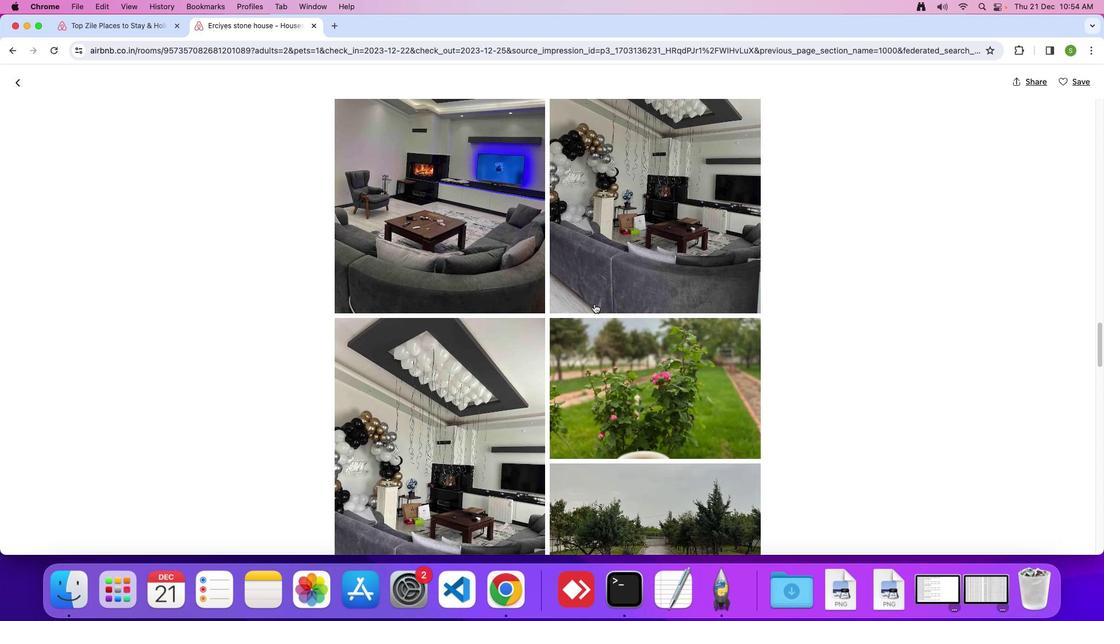 
Action: Mouse scrolled (594, 304) with delta (0, 0)
Screenshot: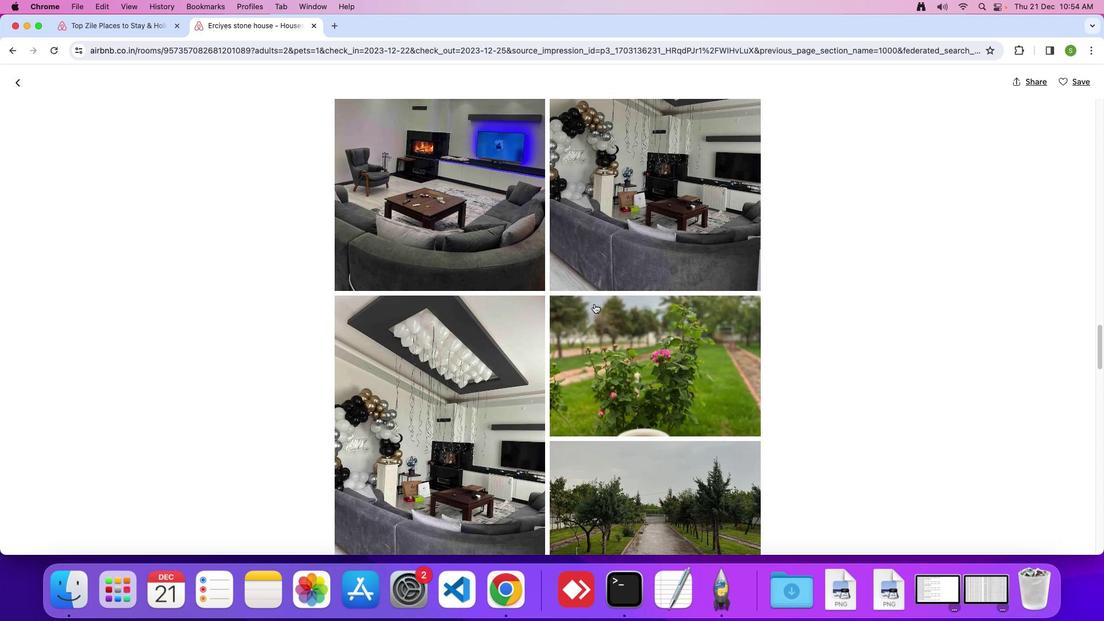 
Action: Mouse scrolled (594, 304) with delta (0, -1)
Screenshot: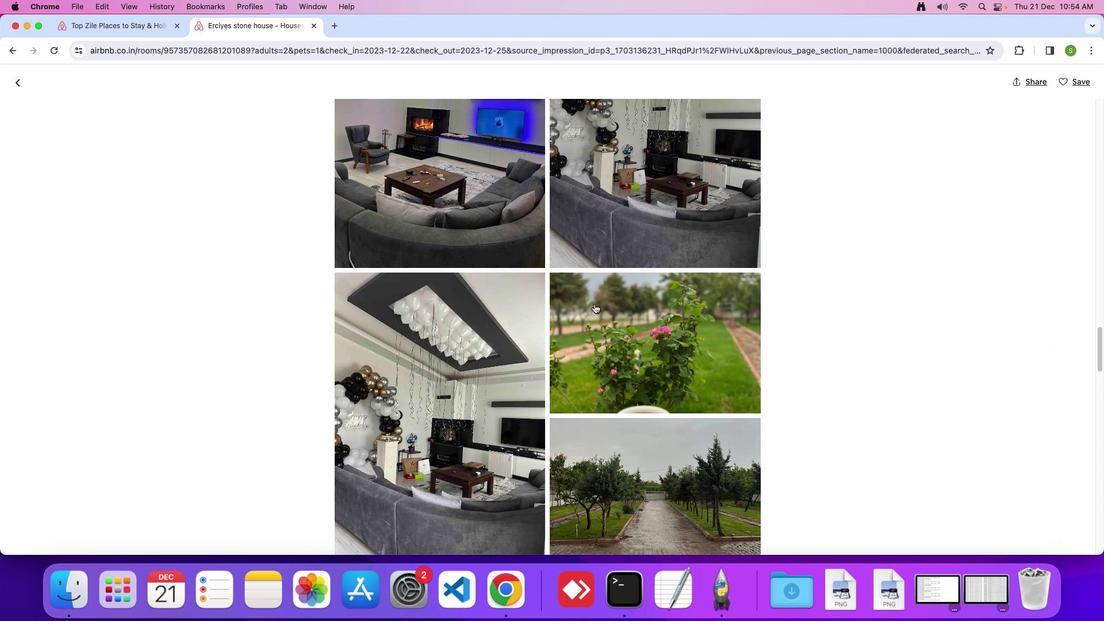 
Action: Mouse moved to (594, 303)
Screenshot: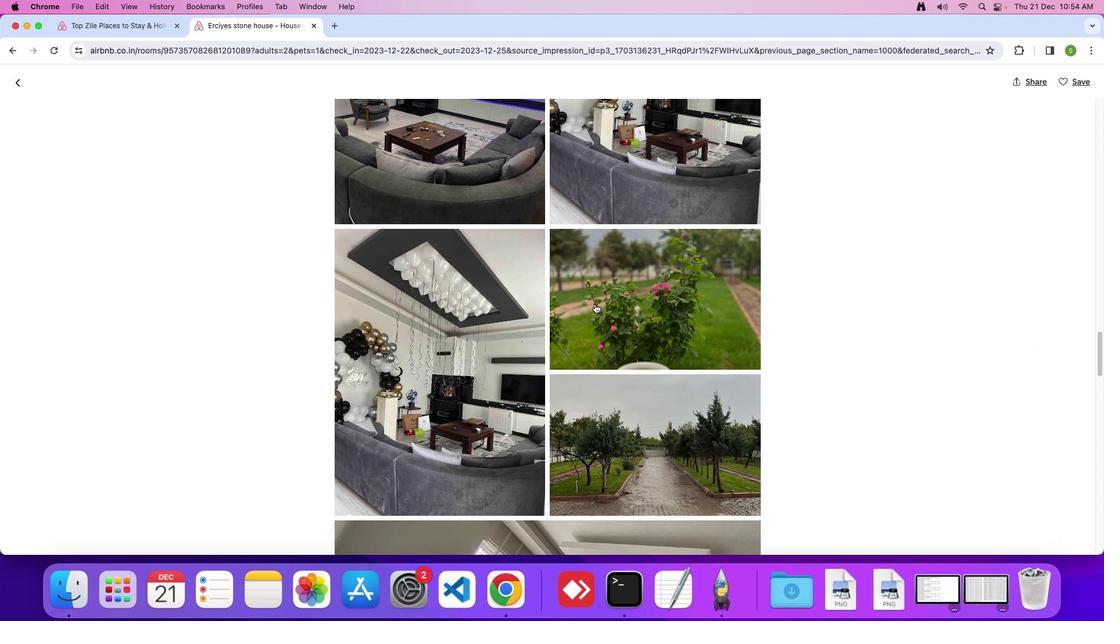 
Action: Mouse scrolled (594, 303) with delta (0, 0)
Screenshot: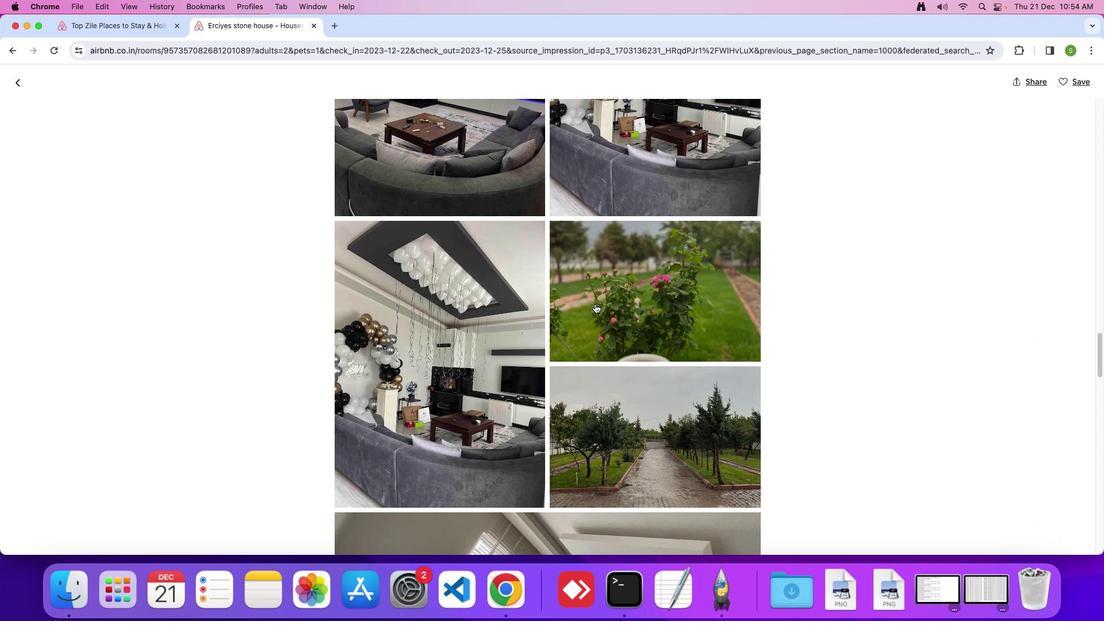 
Action: Mouse scrolled (594, 303) with delta (0, 0)
Screenshot: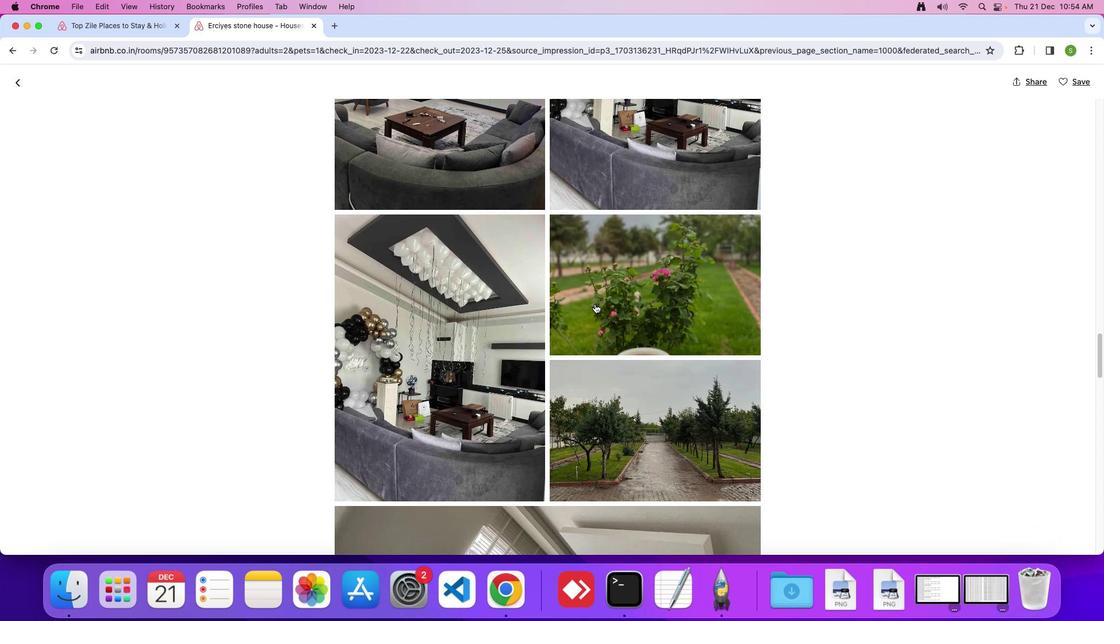
Action: Mouse moved to (594, 303)
Screenshot: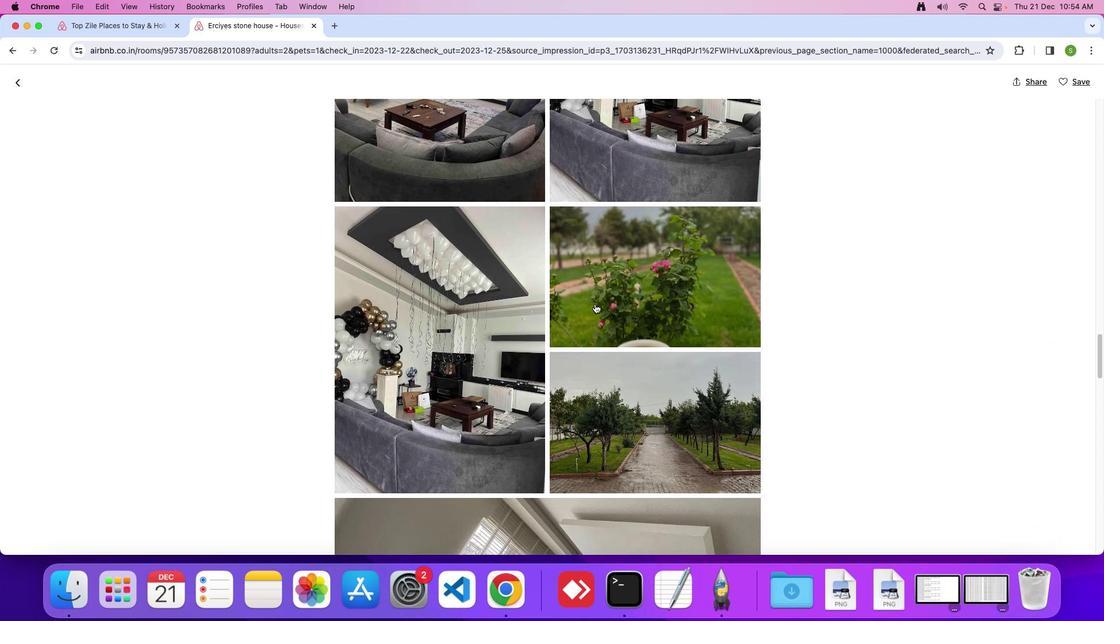 
Action: Mouse scrolled (594, 303) with delta (0, 0)
Screenshot: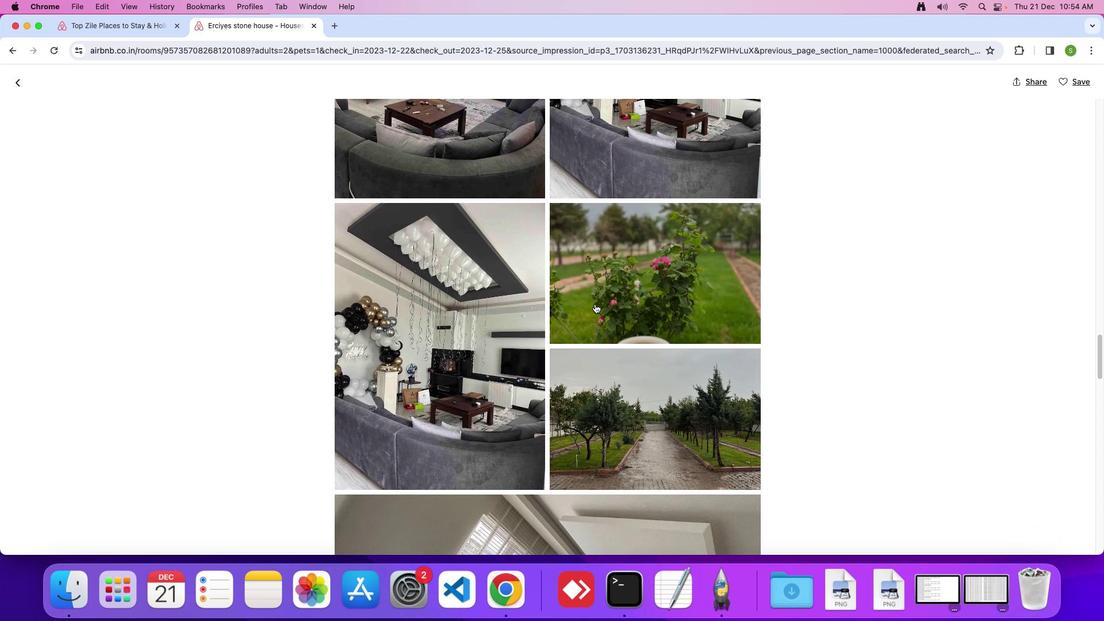 
Action: Mouse scrolled (594, 303) with delta (0, 0)
Screenshot: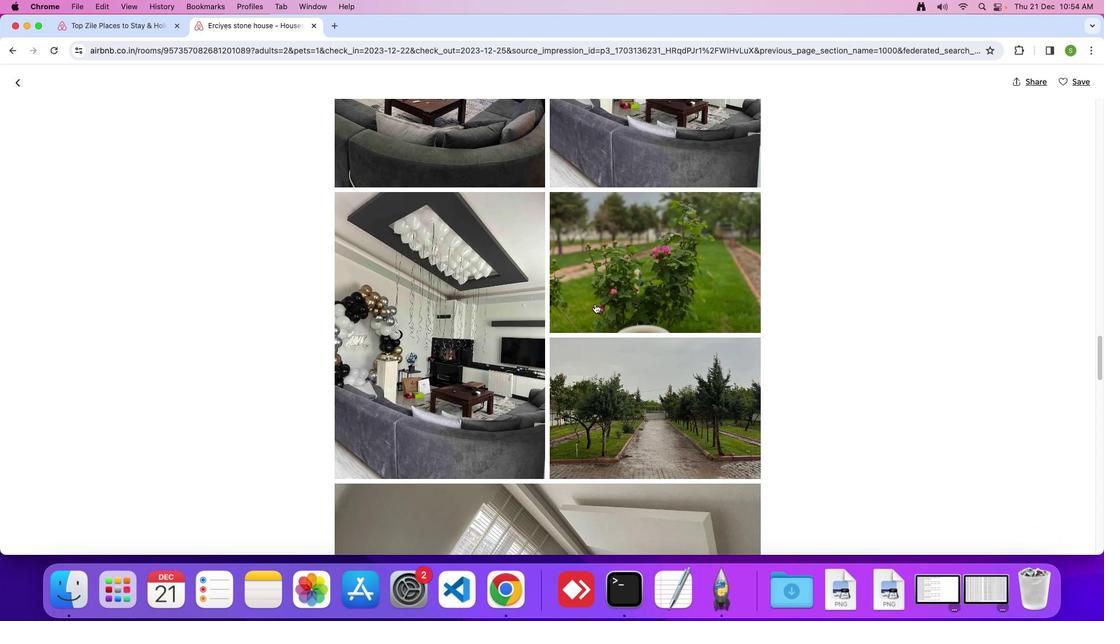 
Action: Mouse scrolled (594, 303) with delta (0, 0)
Screenshot: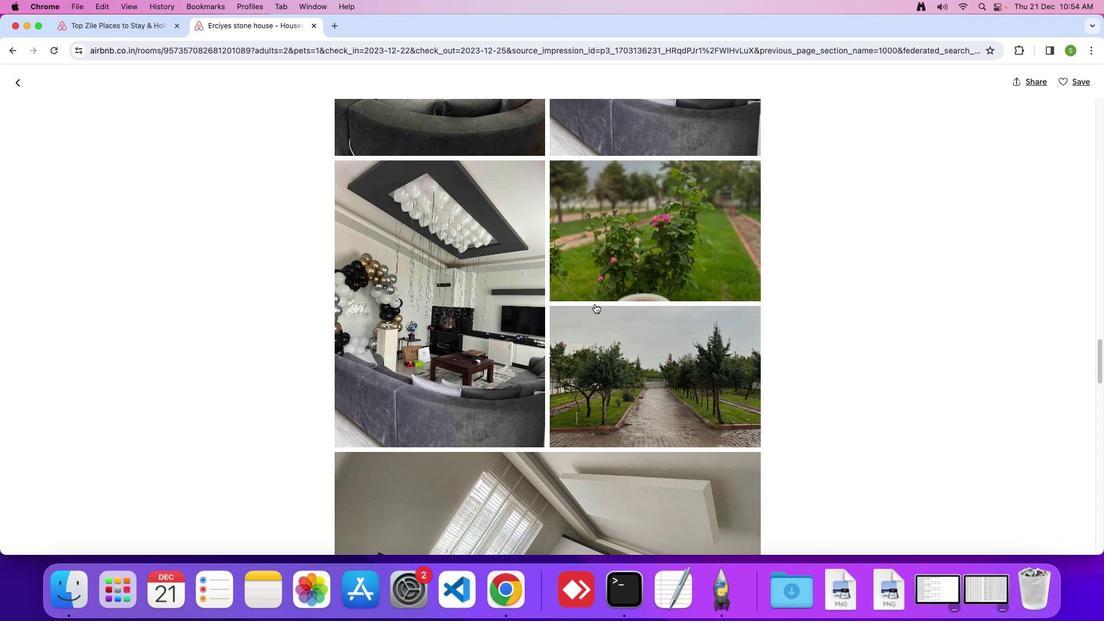 
Action: Mouse scrolled (594, 303) with delta (0, 0)
Screenshot: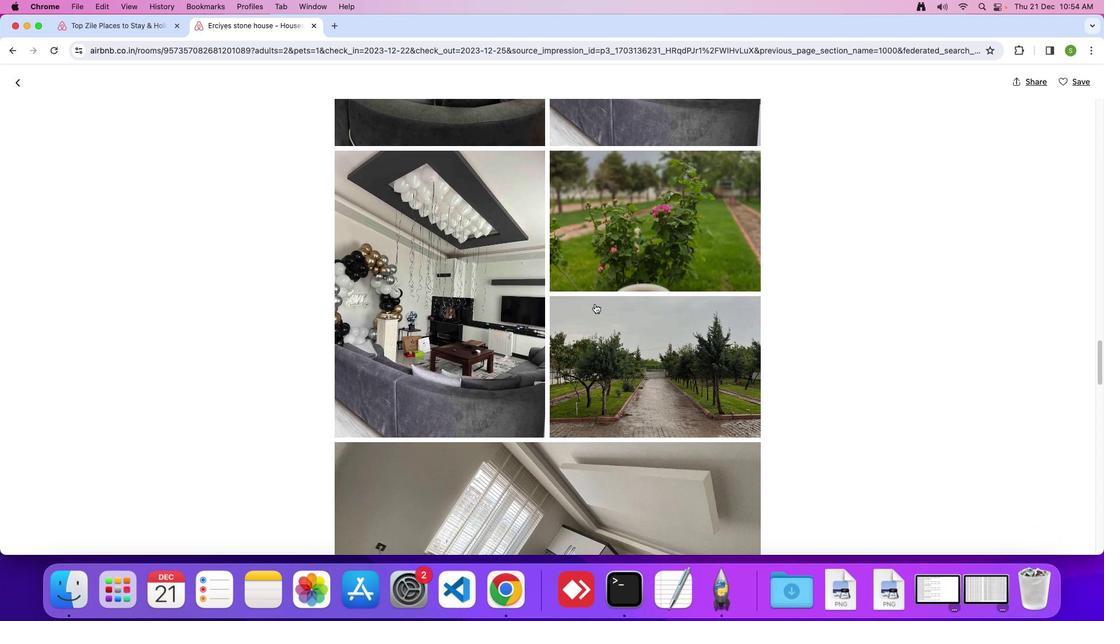 
Action: Mouse scrolled (594, 303) with delta (0, 0)
Screenshot: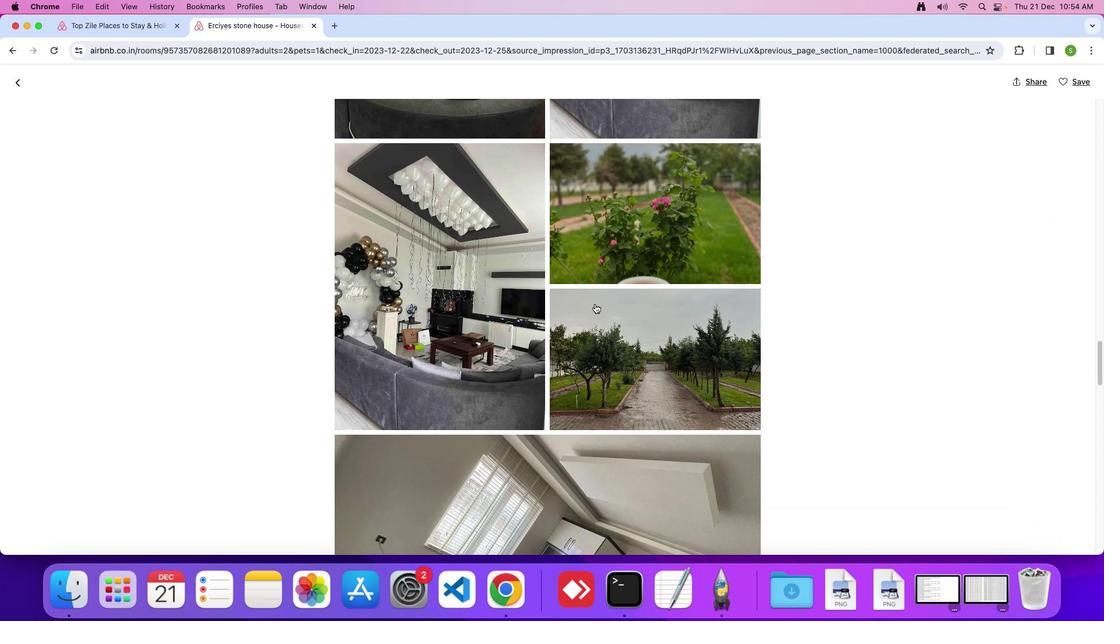
Action: Mouse scrolled (594, 303) with delta (0, 0)
